Task: Research Airbnb properties in Minas, Cuba from 5th December, 2023 to 12th December, 2023 for 2 adults.  With 1  bedroom having 1 bed and 1 bathroom. Property type can be hotel. Look for 5 properties as per requirement.
Action: Key pressed mi
Screenshot: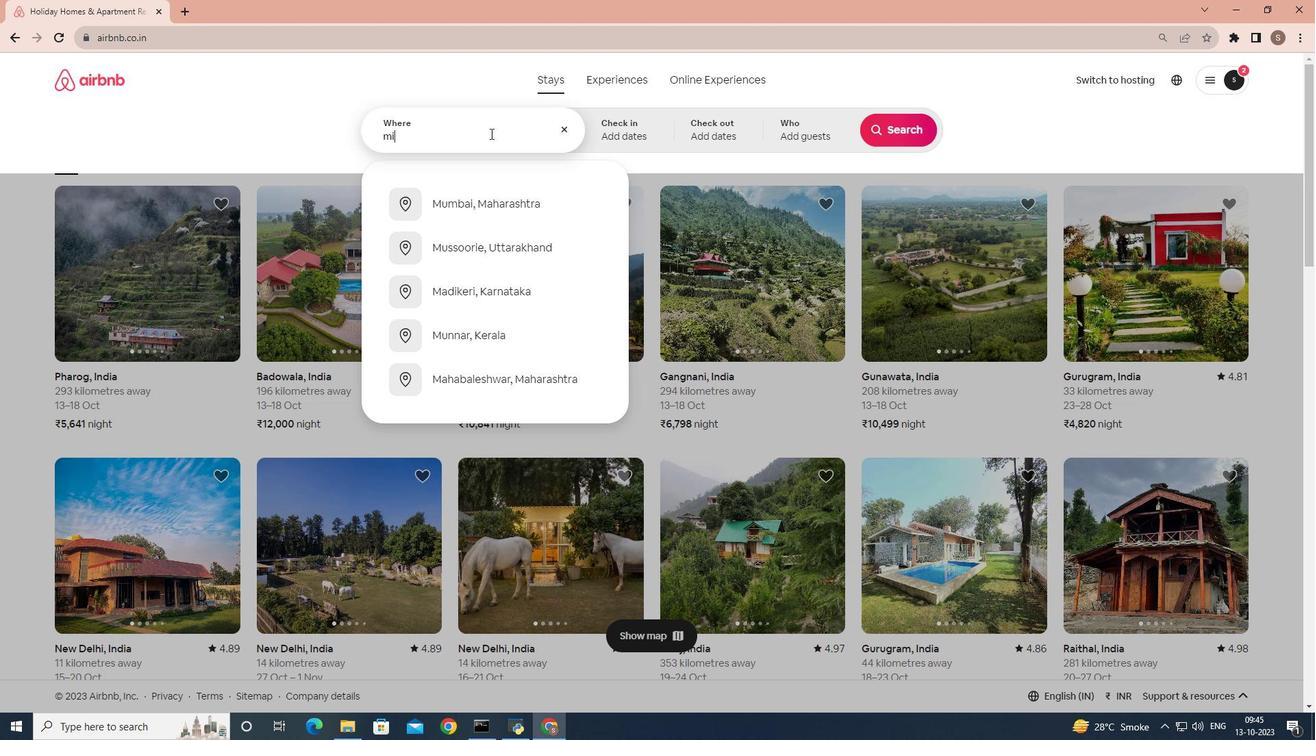 
Action: Mouse moved to (489, 133)
Screenshot: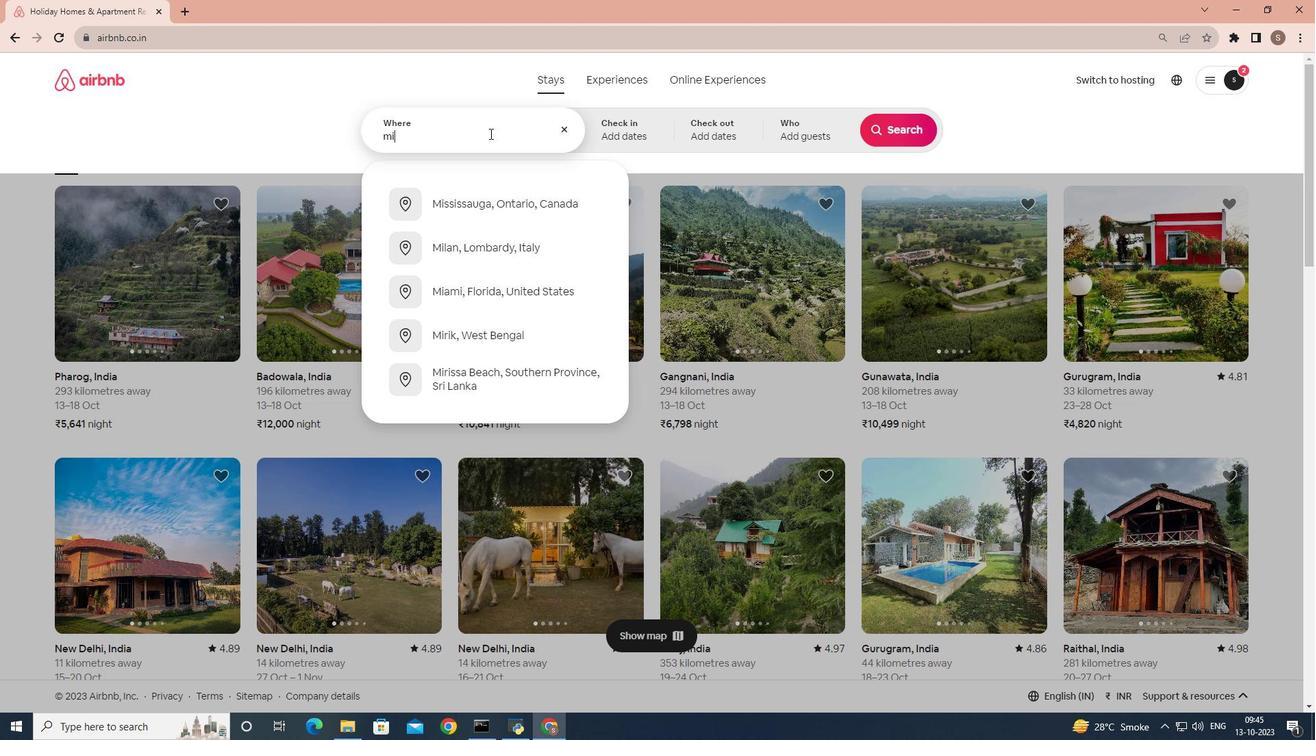 
Action: Key pressed nas<Key.space>cuba
Screenshot: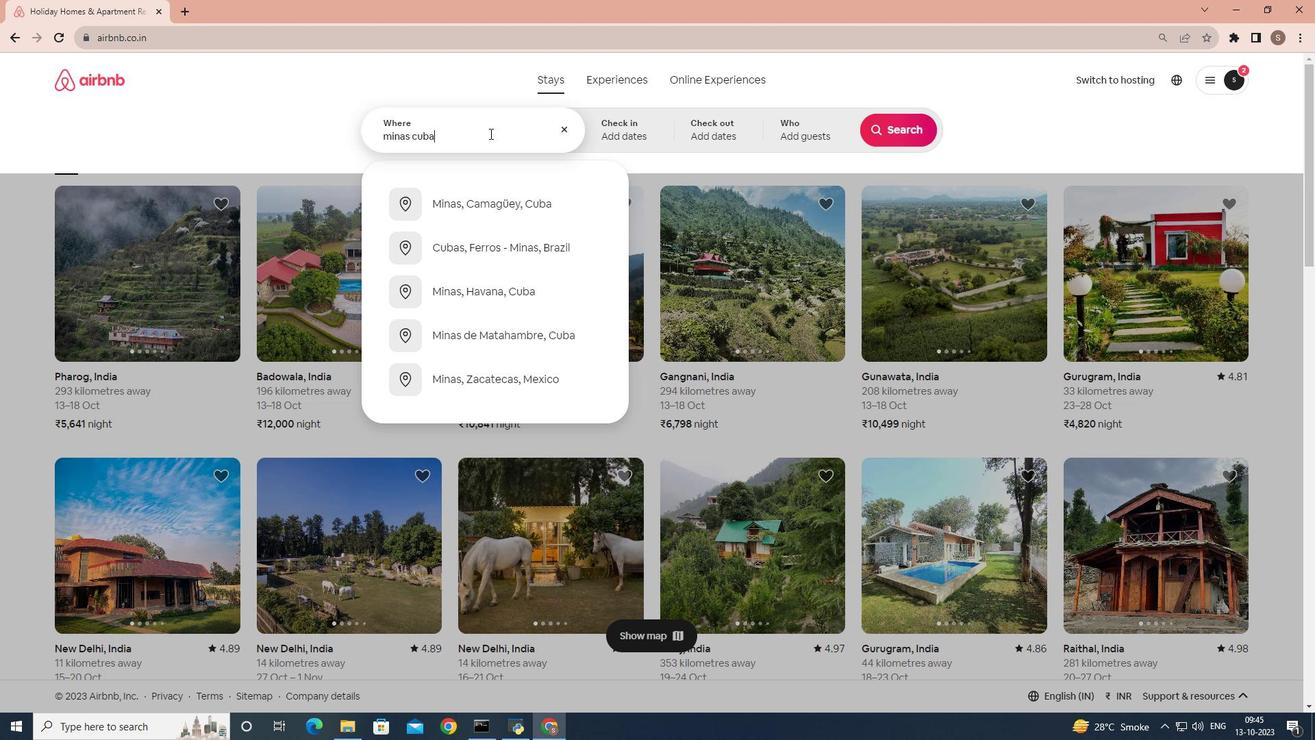 
Action: Mouse moved to (495, 203)
Screenshot: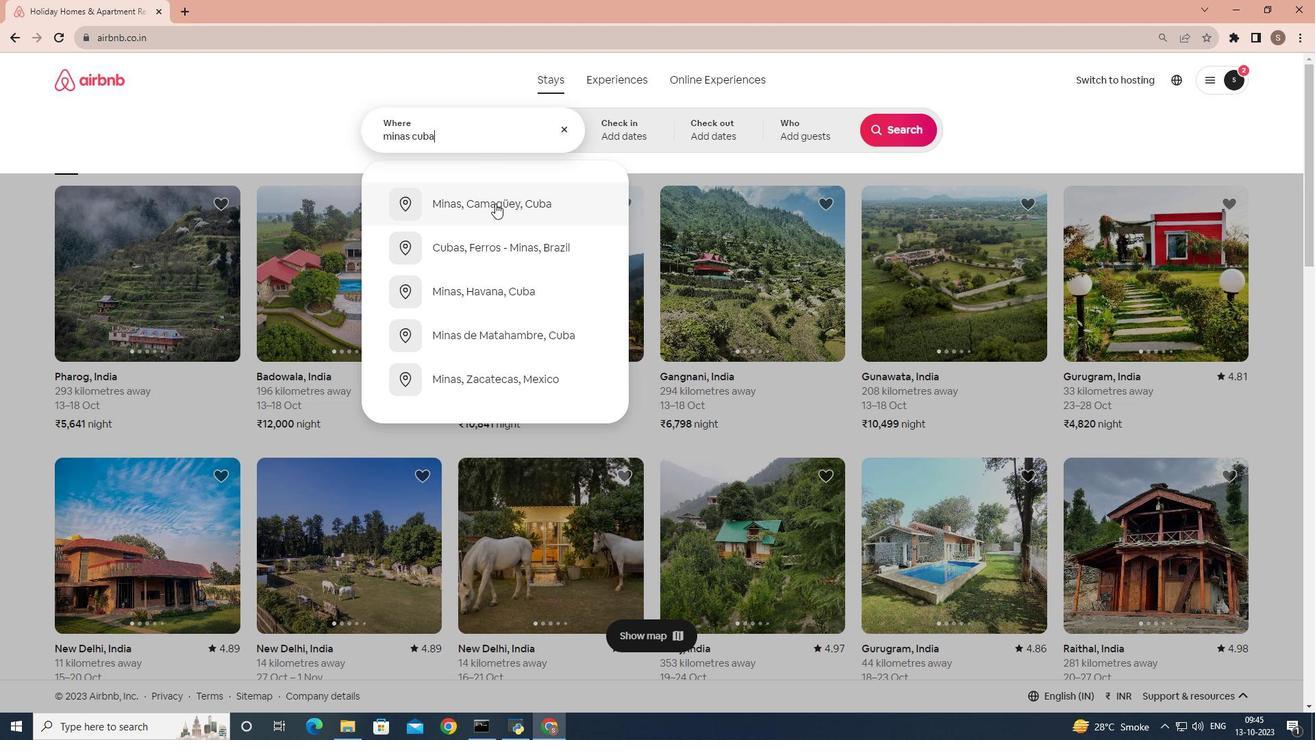 
Action: Mouse pressed left at (495, 203)
Screenshot: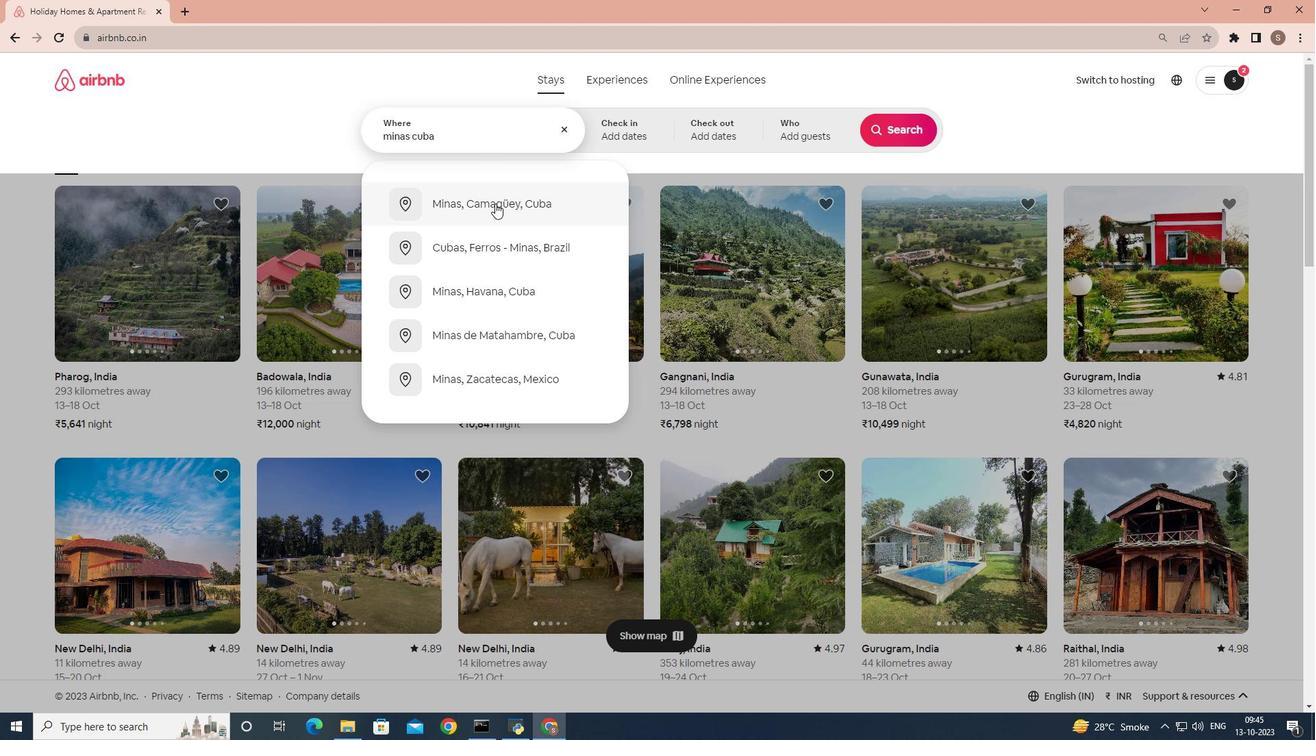 
Action: Mouse moved to (888, 235)
Screenshot: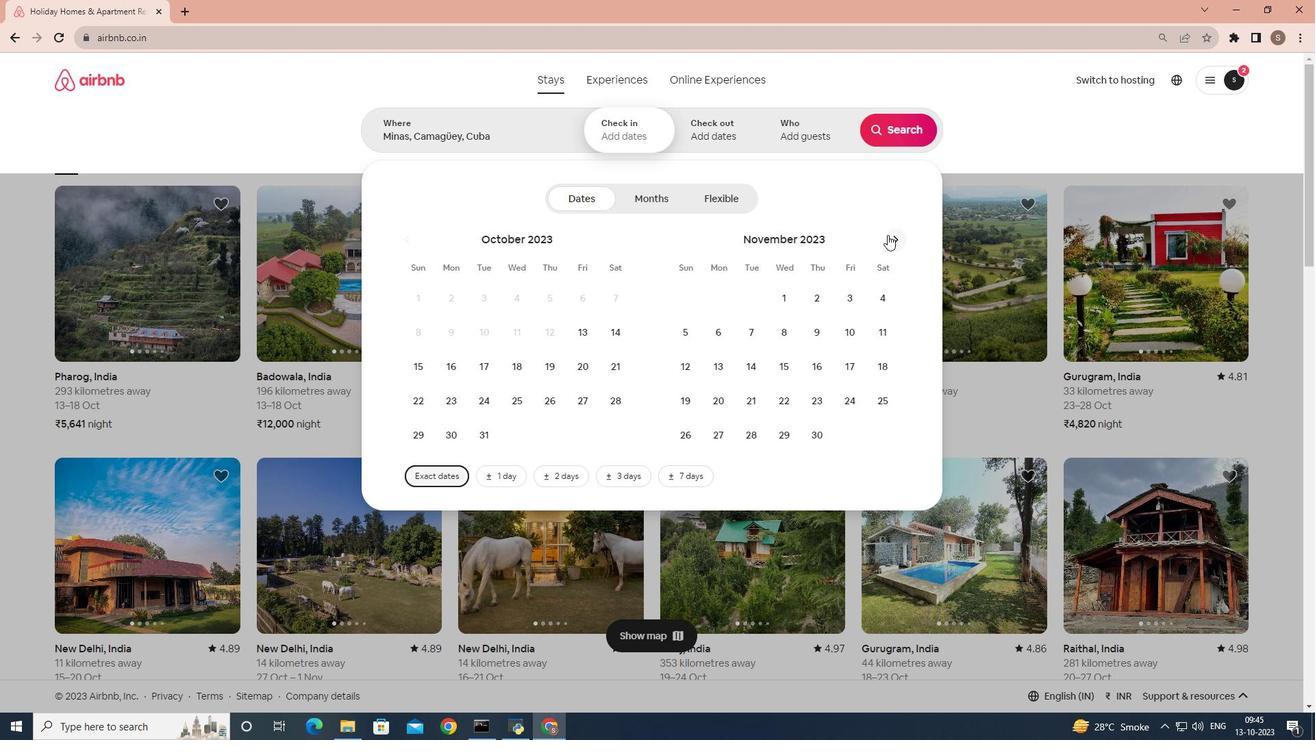 
Action: Mouse pressed left at (888, 235)
Screenshot: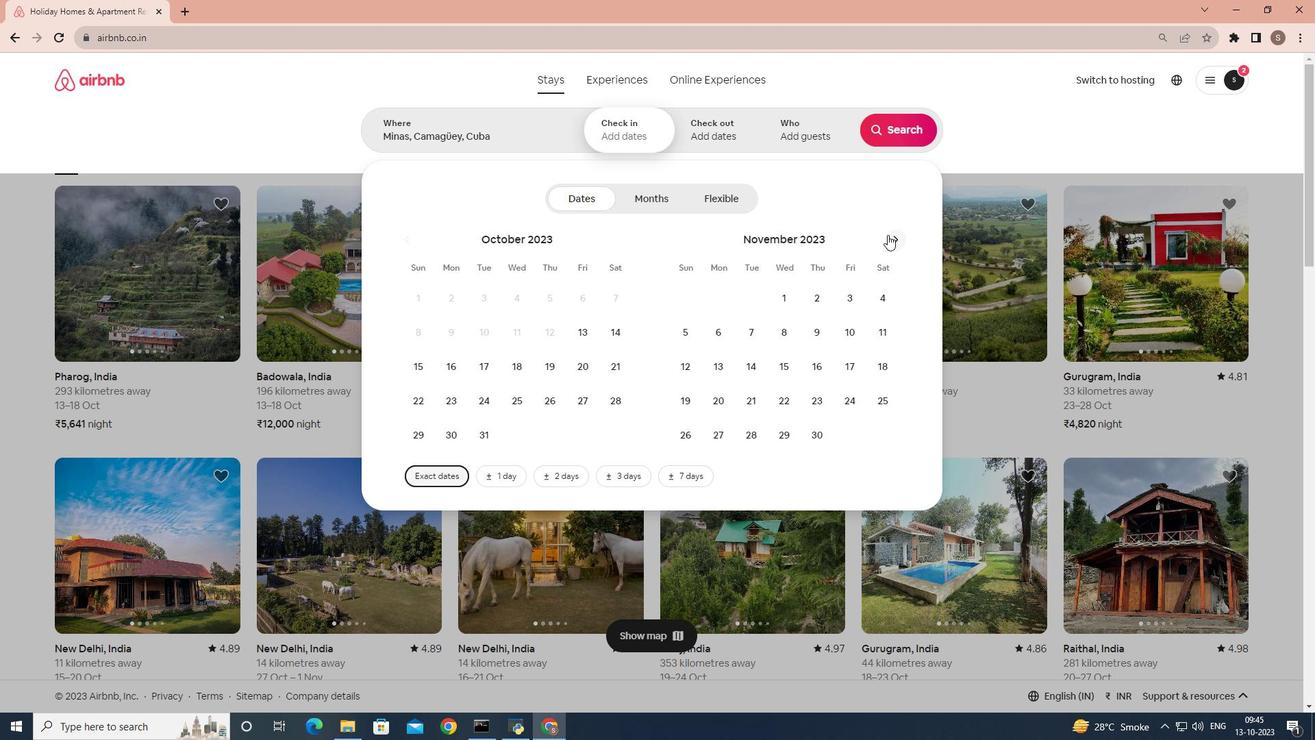
Action: Mouse moved to (755, 341)
Screenshot: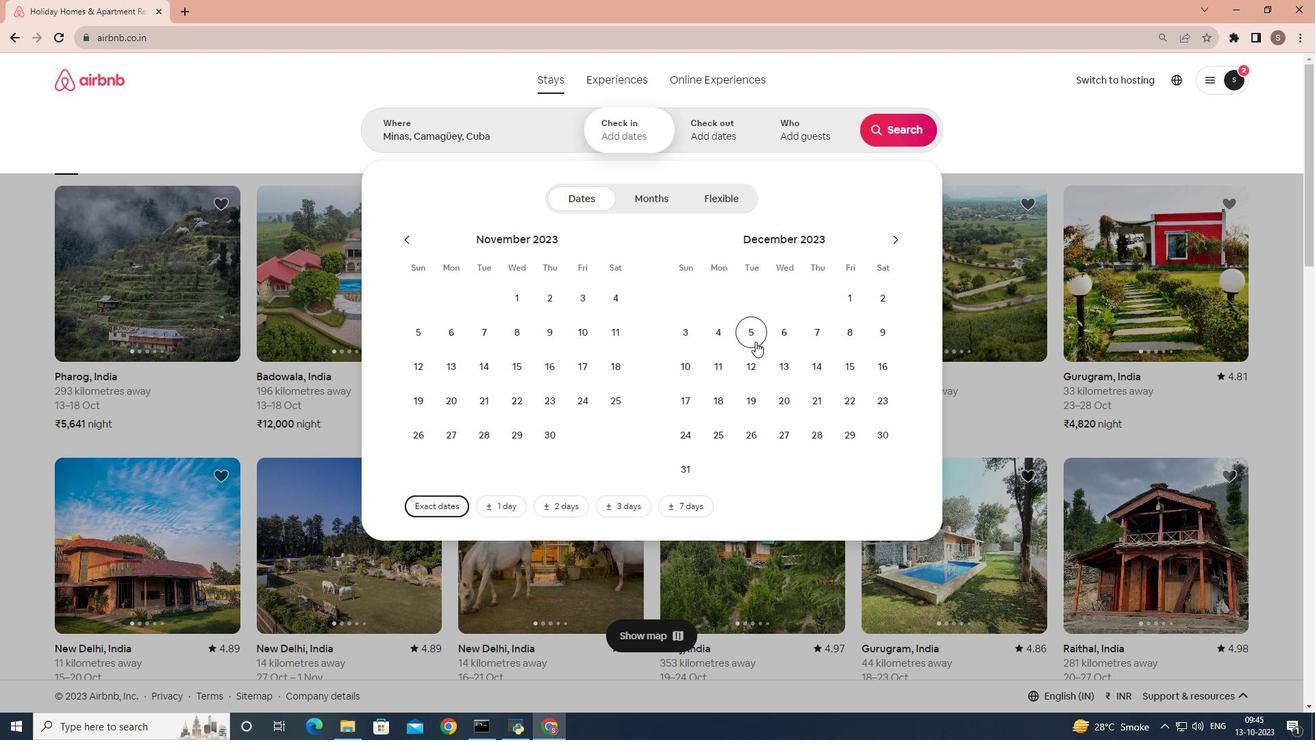 
Action: Mouse pressed left at (755, 341)
Screenshot: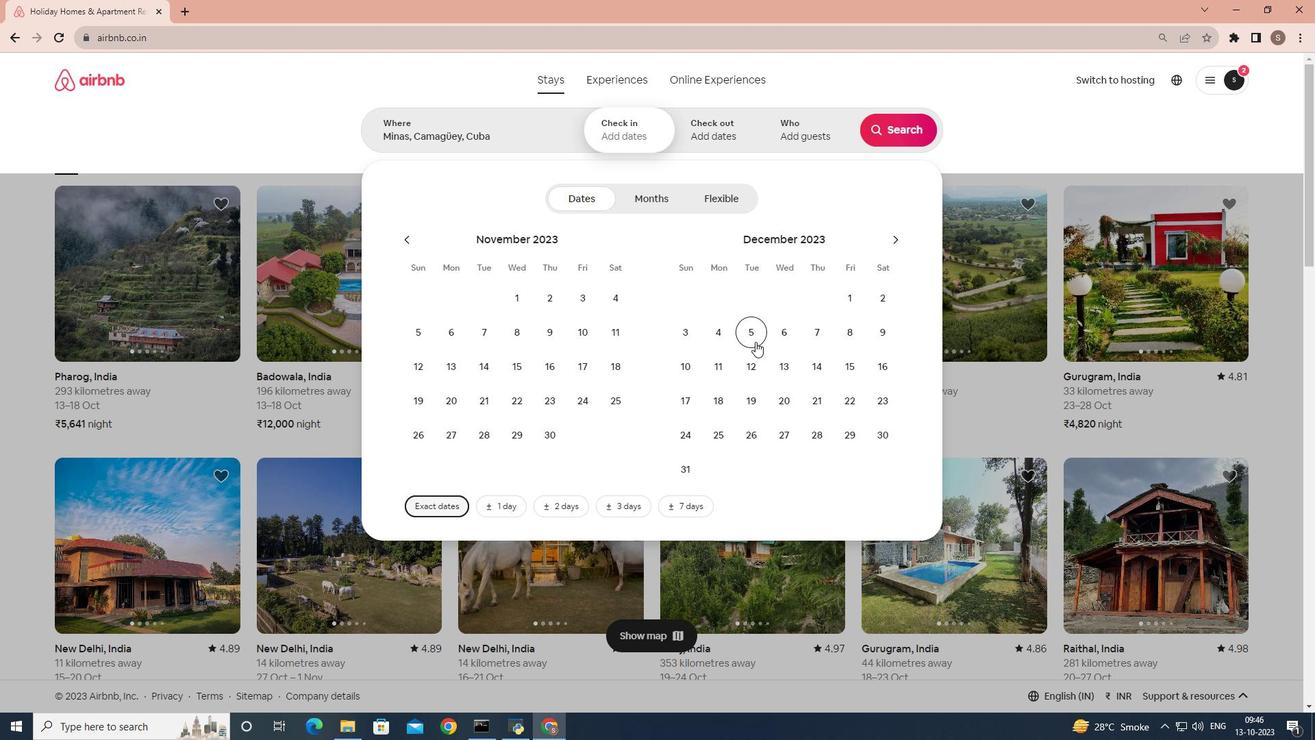 
Action: Mouse moved to (748, 374)
Screenshot: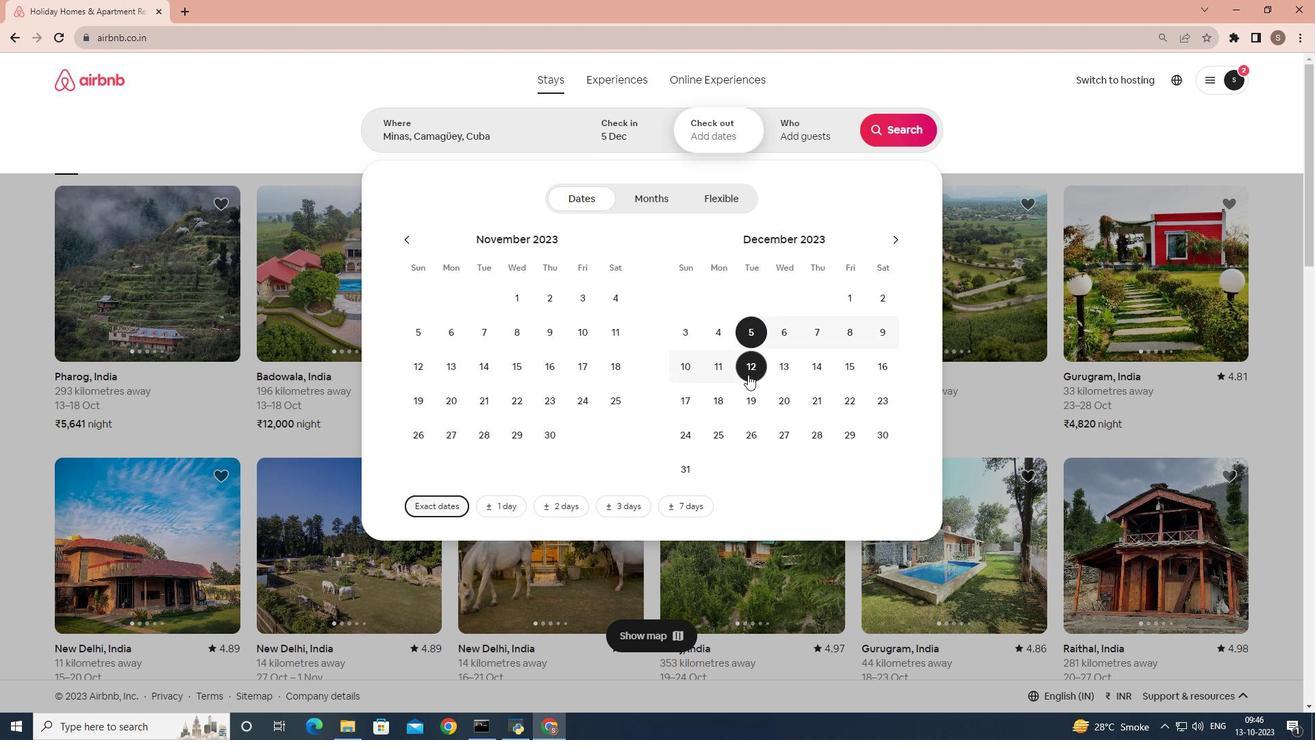 
Action: Mouse pressed left at (748, 374)
Screenshot: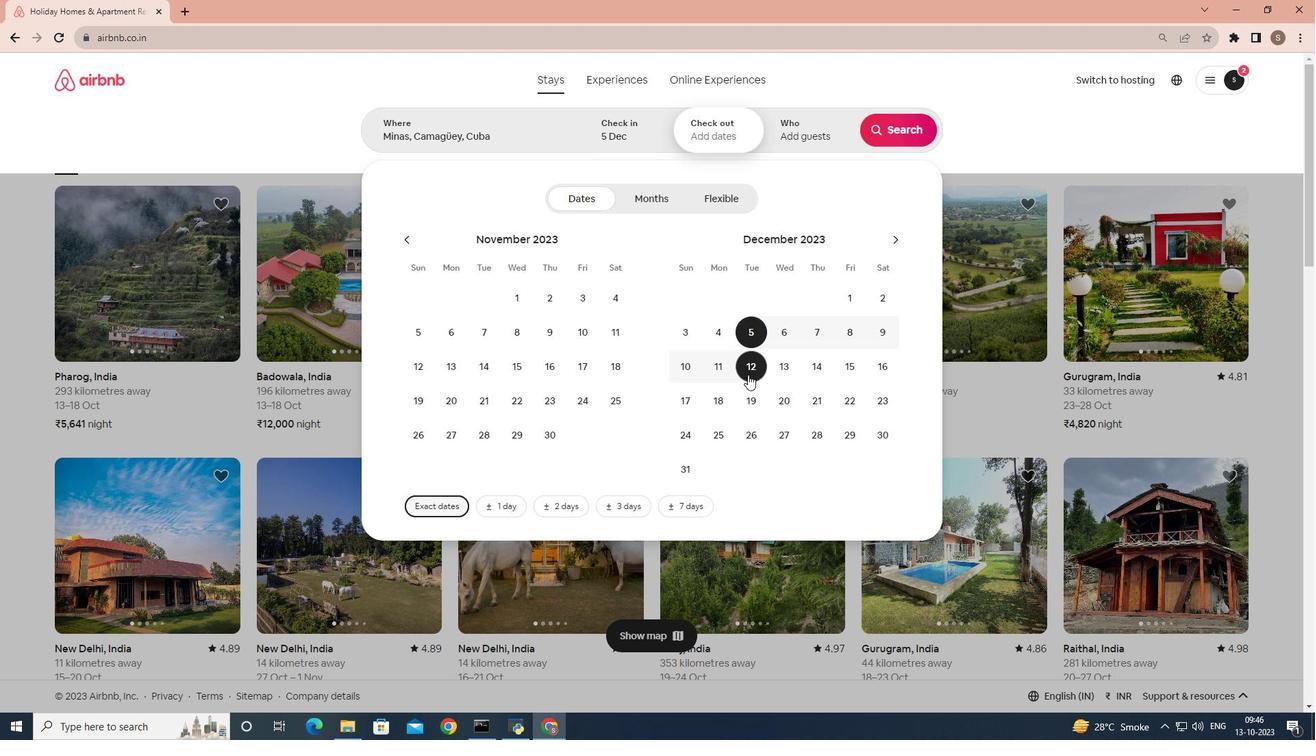 
Action: Mouse moved to (815, 139)
Screenshot: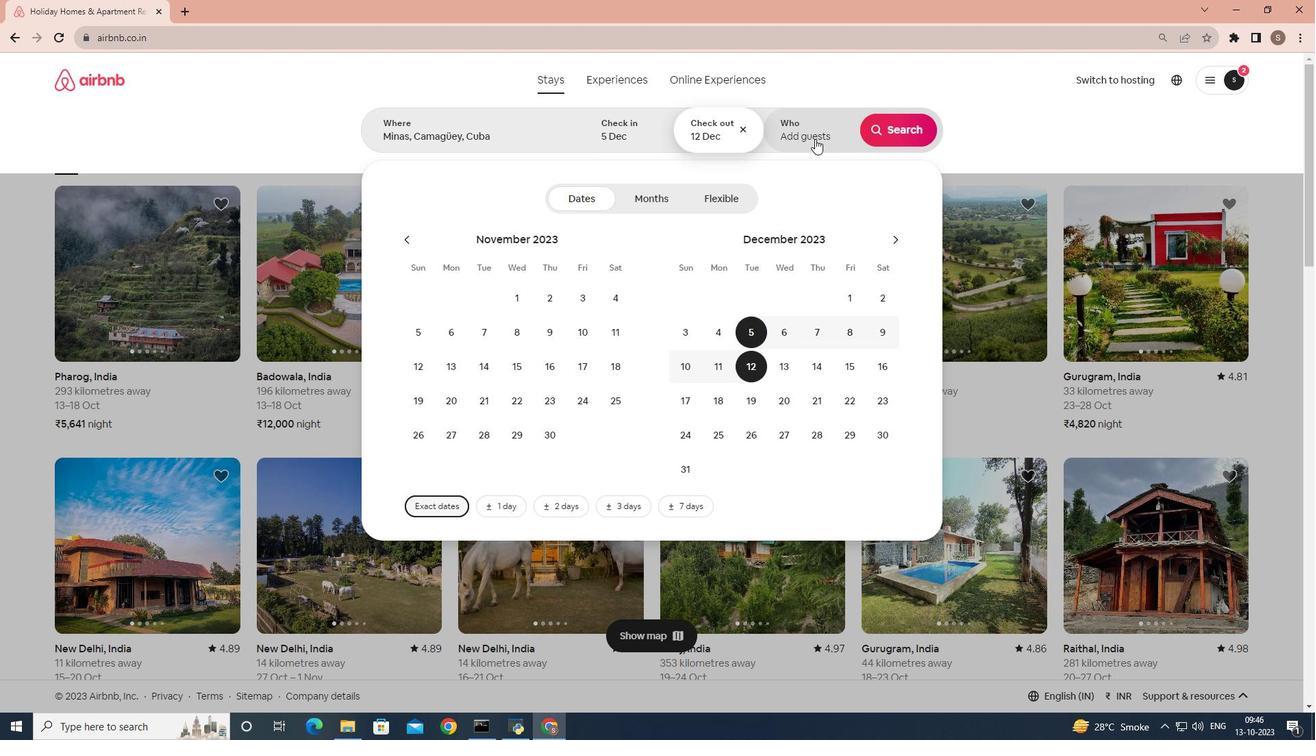
Action: Mouse pressed left at (815, 139)
Screenshot: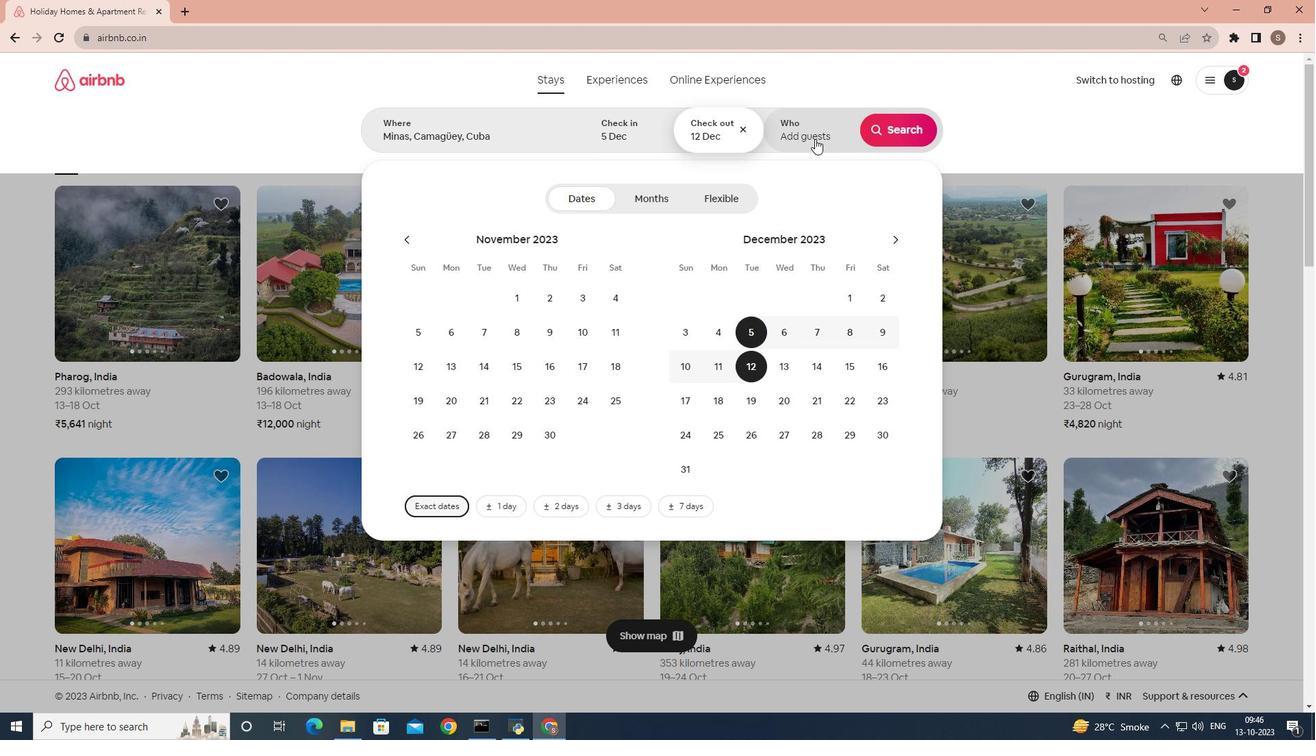 
Action: Mouse moved to (902, 193)
Screenshot: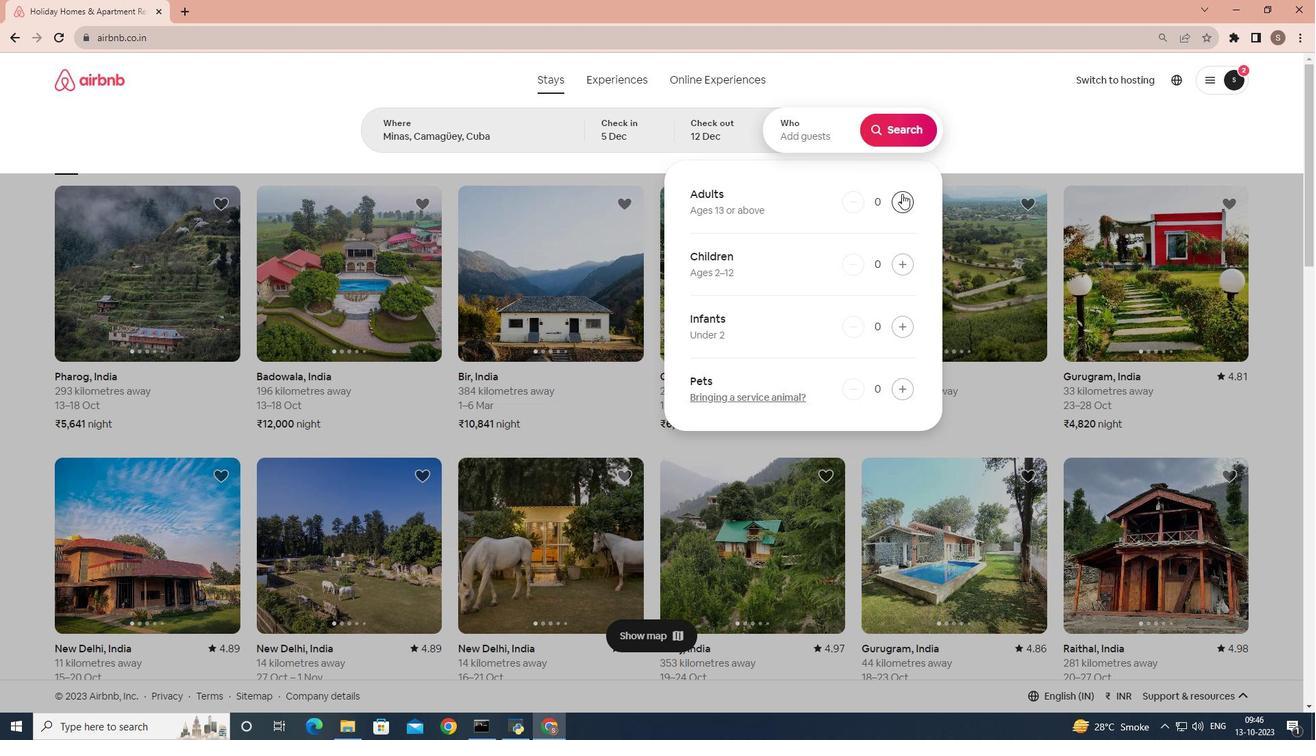 
Action: Mouse pressed left at (902, 193)
Screenshot: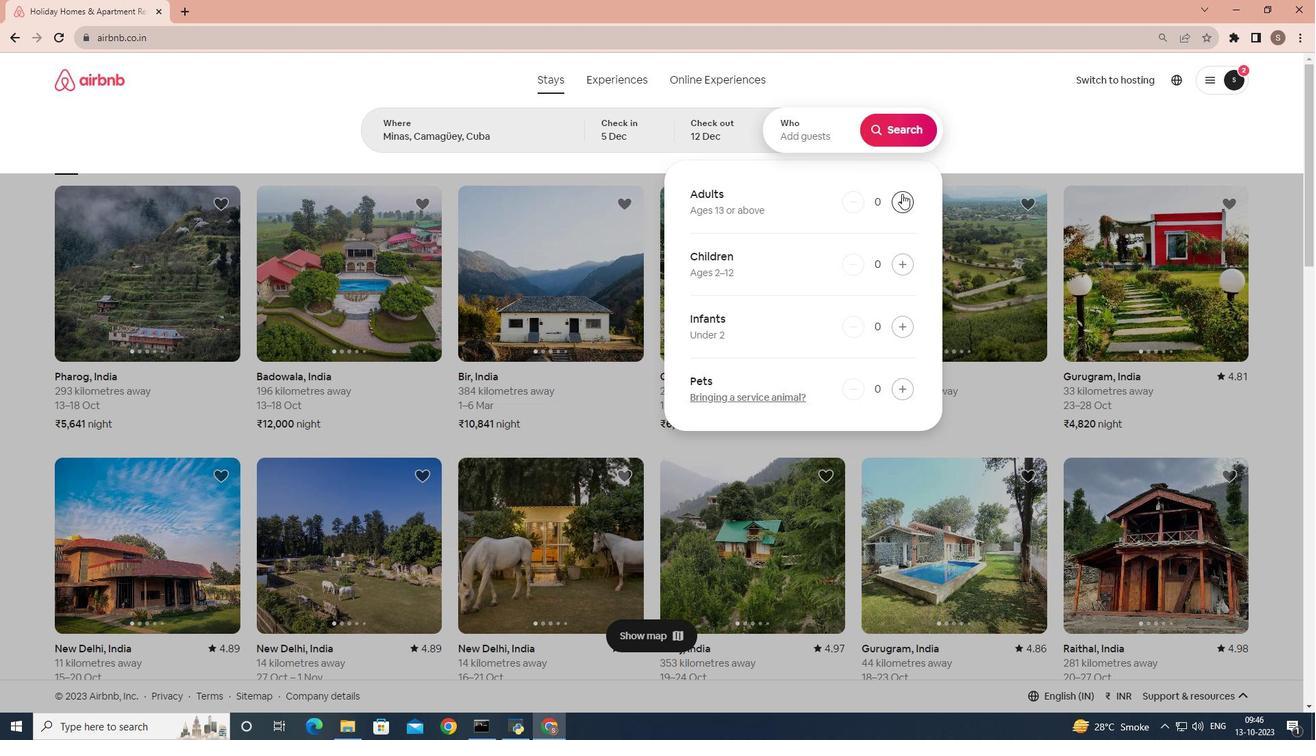 
Action: Mouse pressed left at (902, 193)
Screenshot: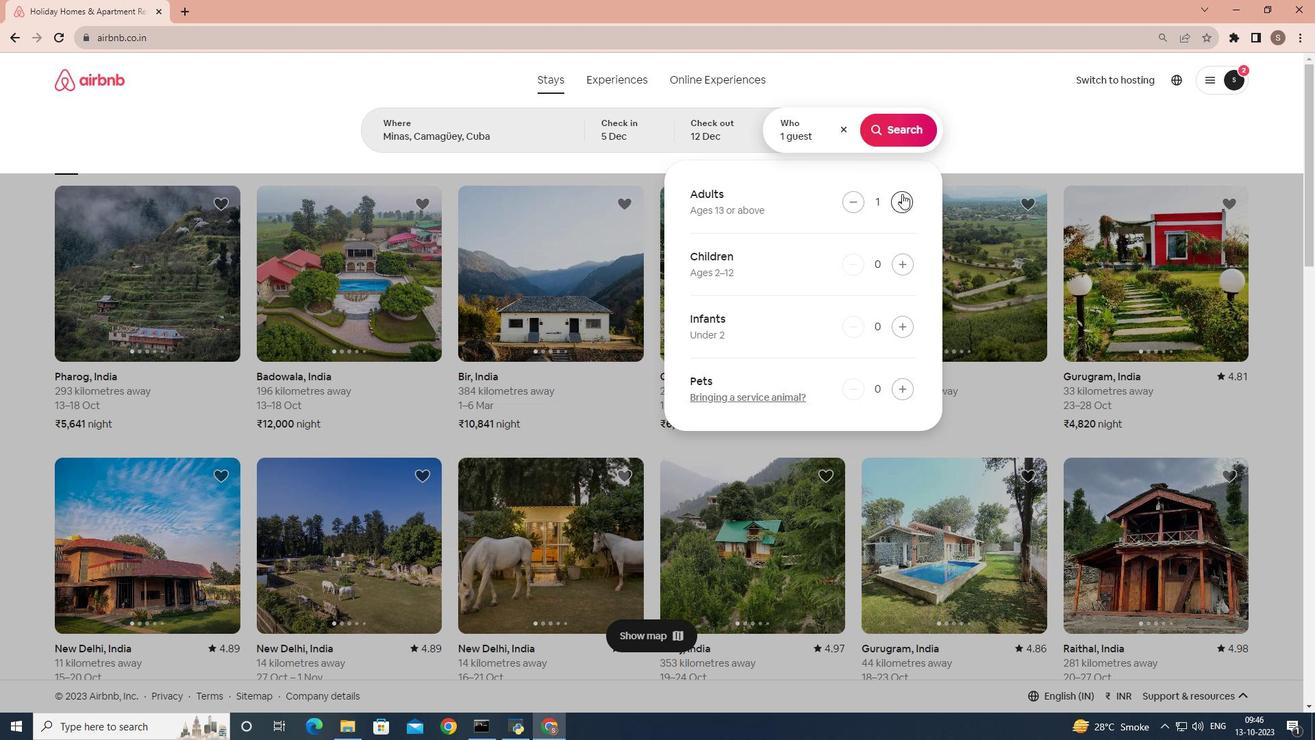 
Action: Mouse moved to (905, 120)
Screenshot: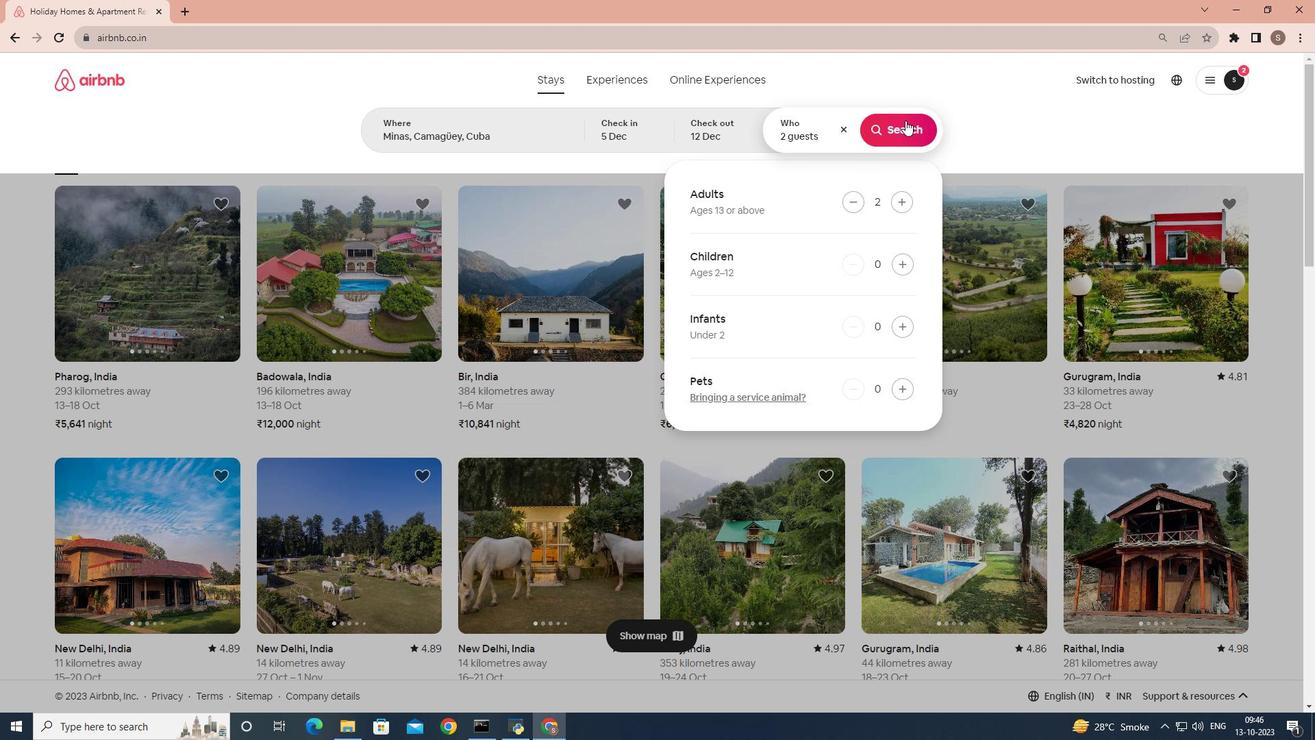 
Action: Mouse pressed left at (905, 120)
Screenshot: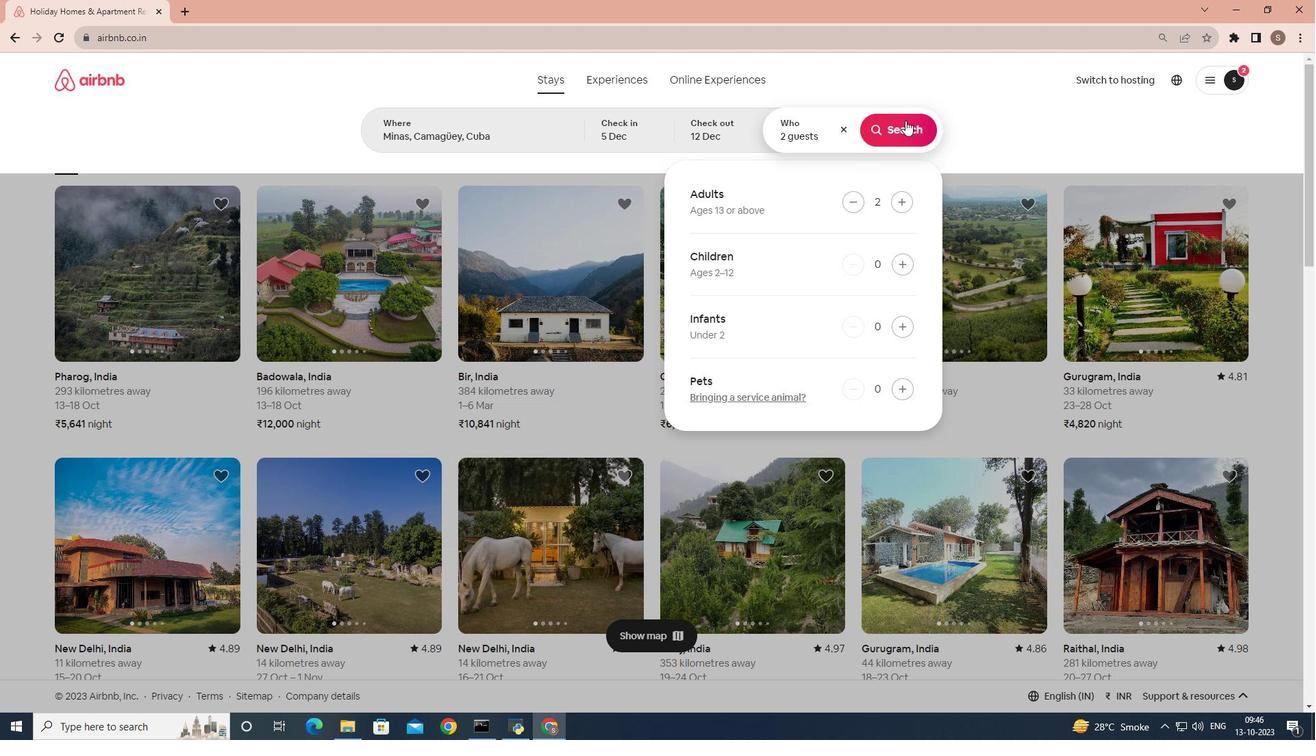 
Action: Mouse moved to (1099, 129)
Screenshot: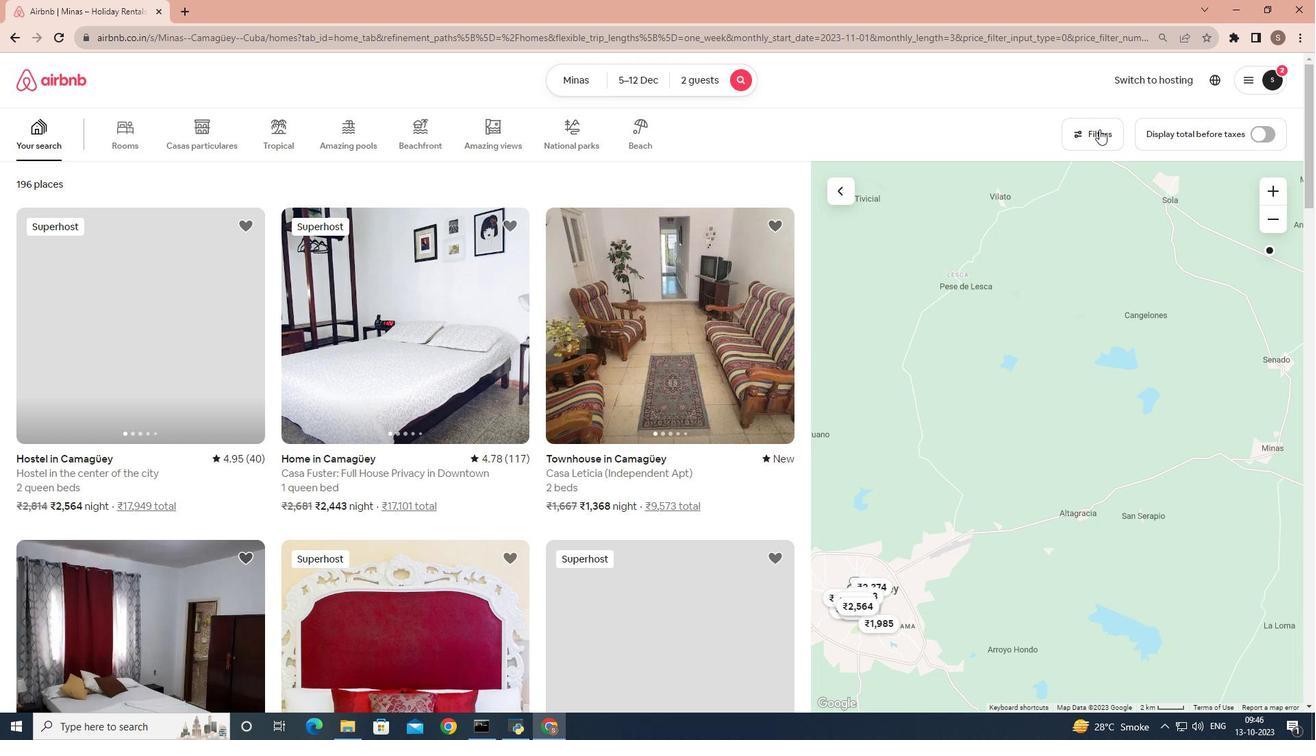 
Action: Mouse pressed left at (1099, 129)
Screenshot: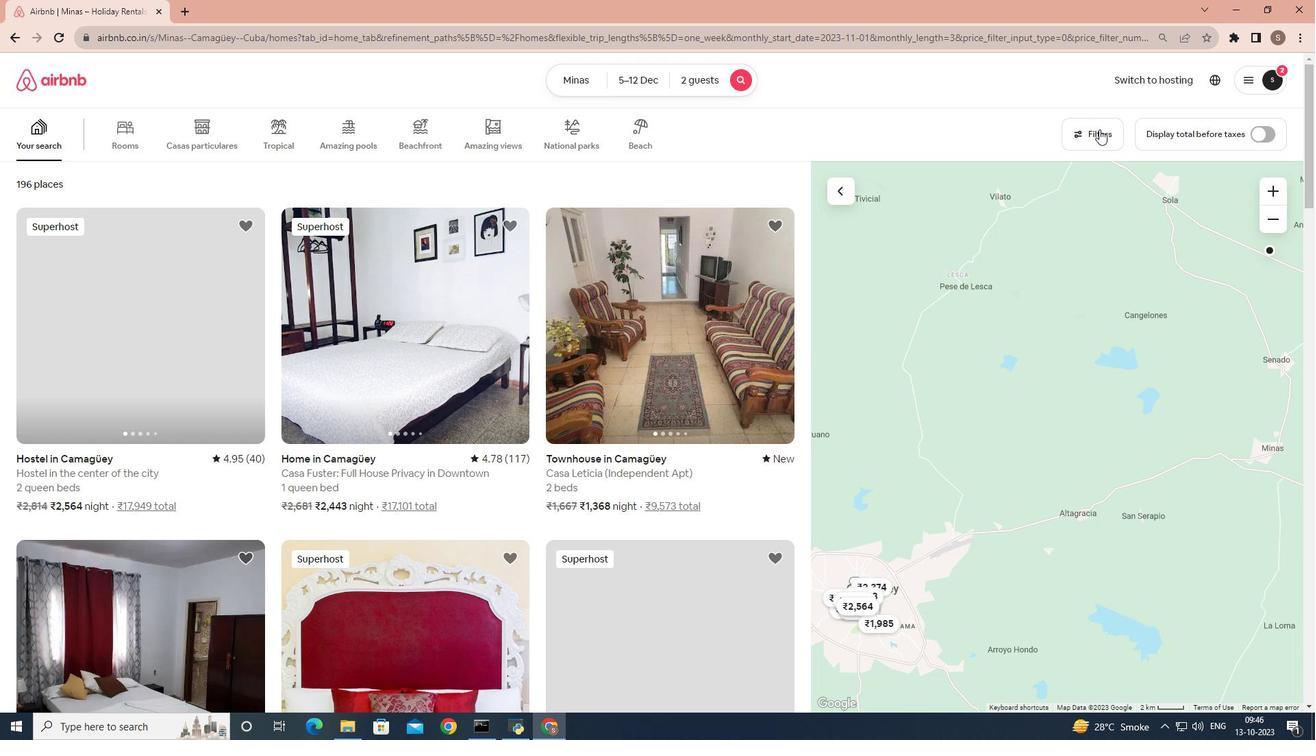 
Action: Mouse moved to (589, 250)
Screenshot: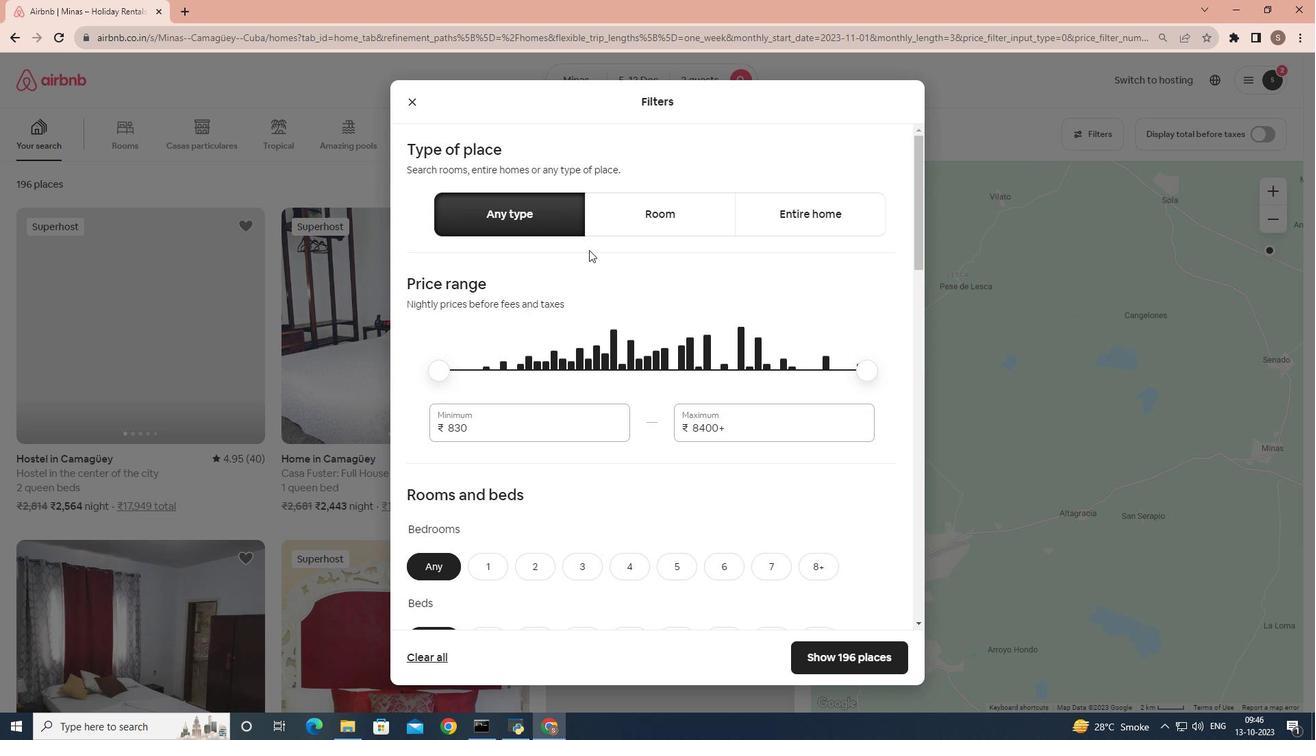 
Action: Mouse scrolled (589, 249) with delta (0, 0)
Screenshot: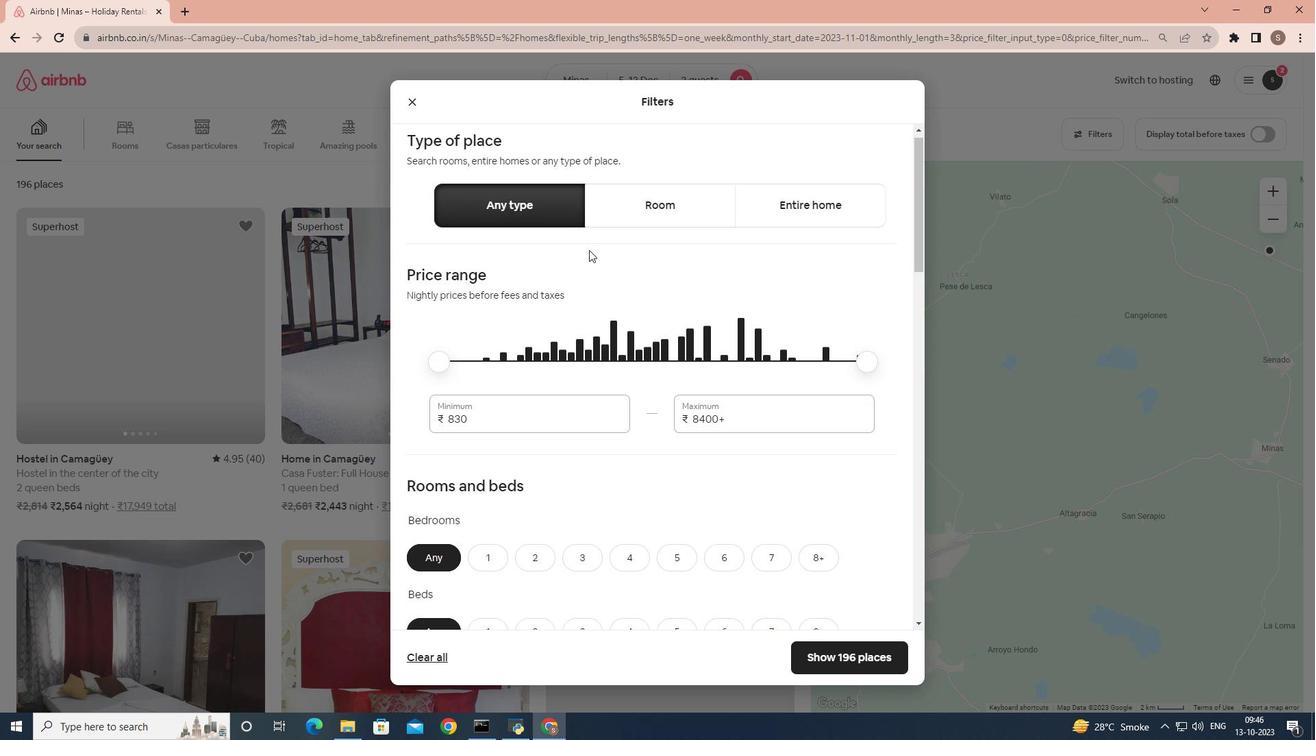 
Action: Mouse scrolled (589, 249) with delta (0, 0)
Screenshot: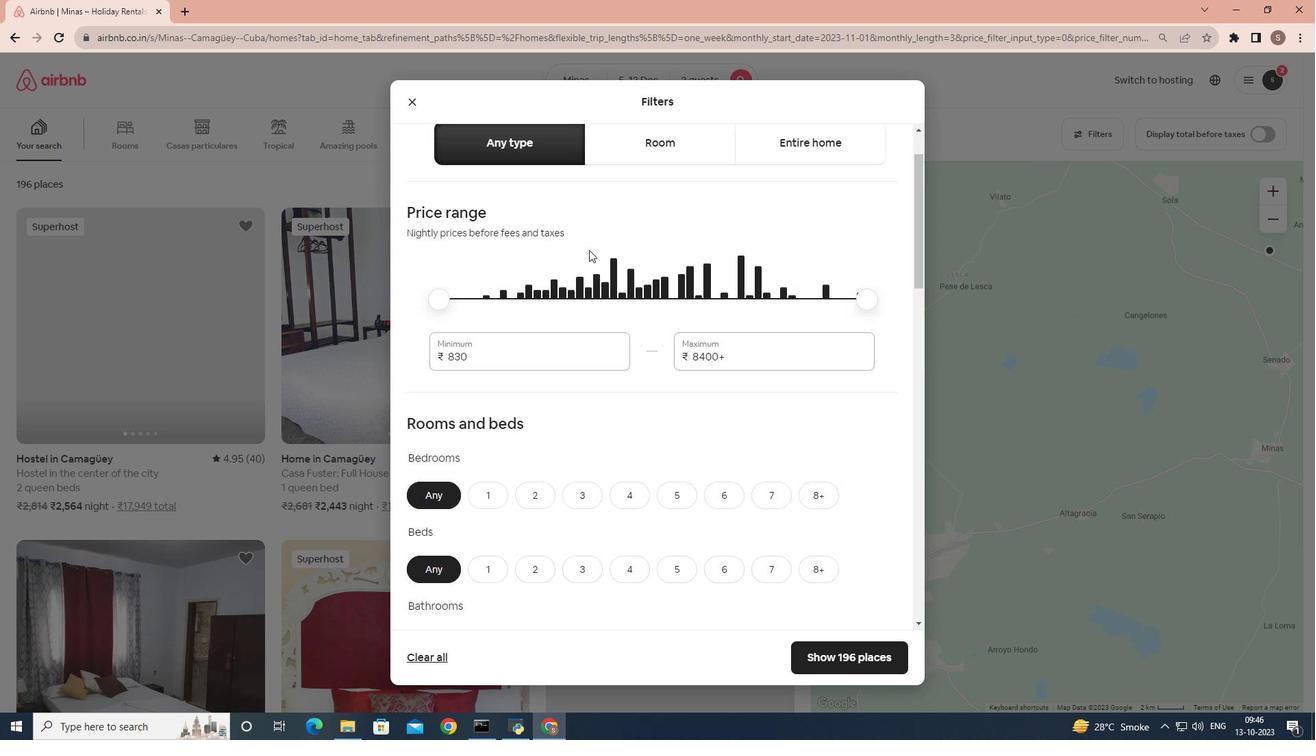 
Action: Mouse scrolled (589, 249) with delta (0, 0)
Screenshot: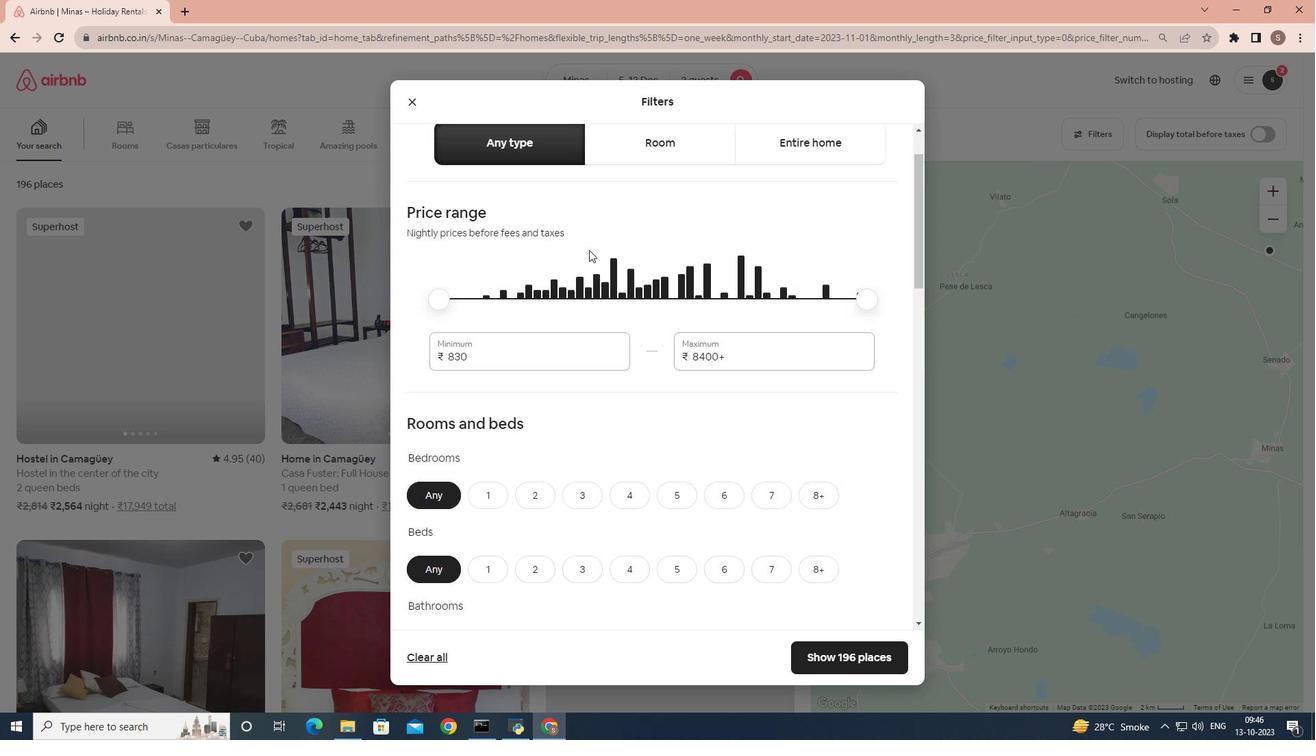 
Action: Mouse scrolled (589, 249) with delta (0, 0)
Screenshot: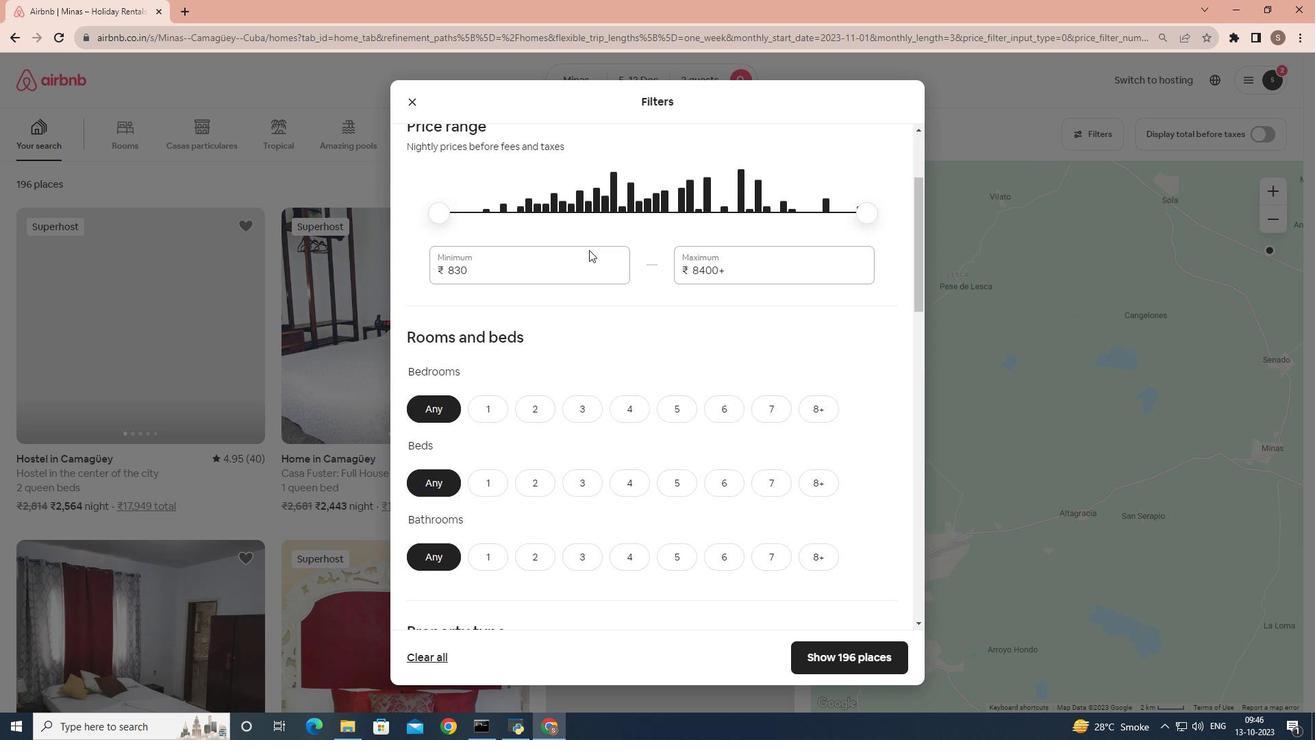 
Action: Mouse scrolled (589, 249) with delta (0, 0)
Screenshot: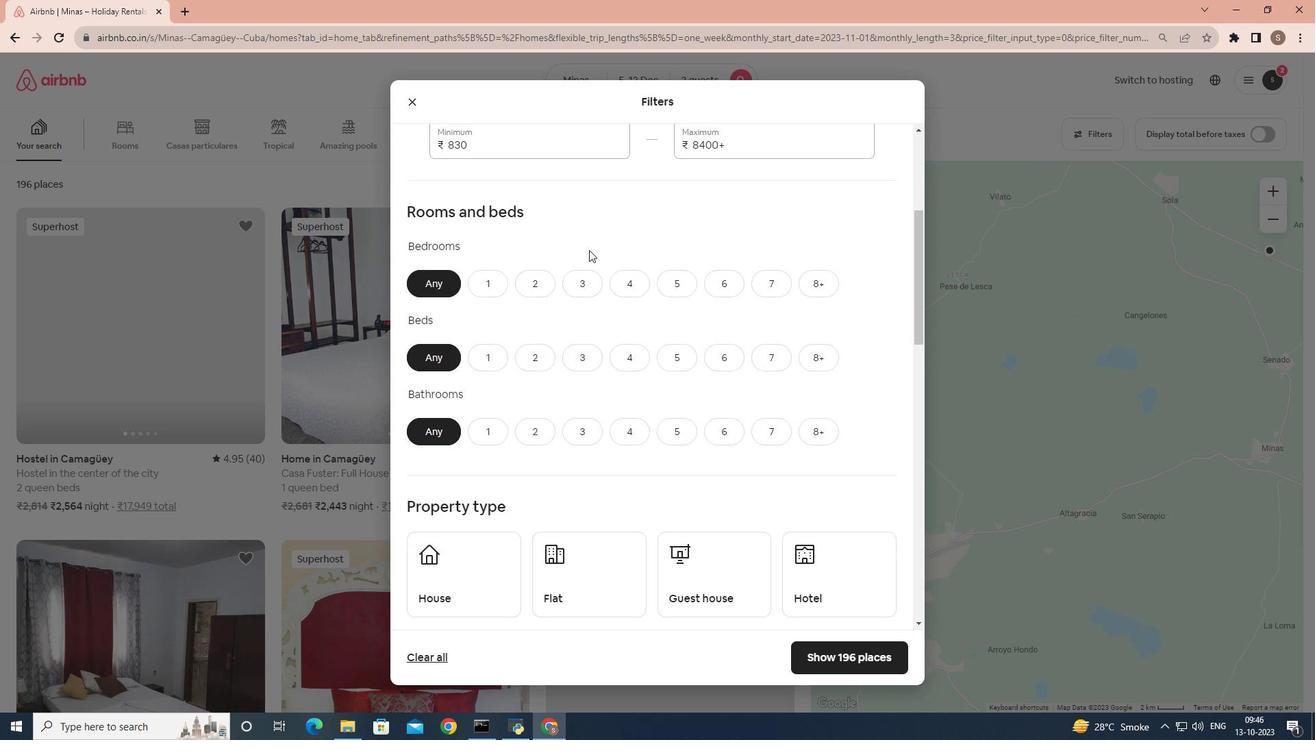 
Action: Mouse scrolled (589, 249) with delta (0, 0)
Screenshot: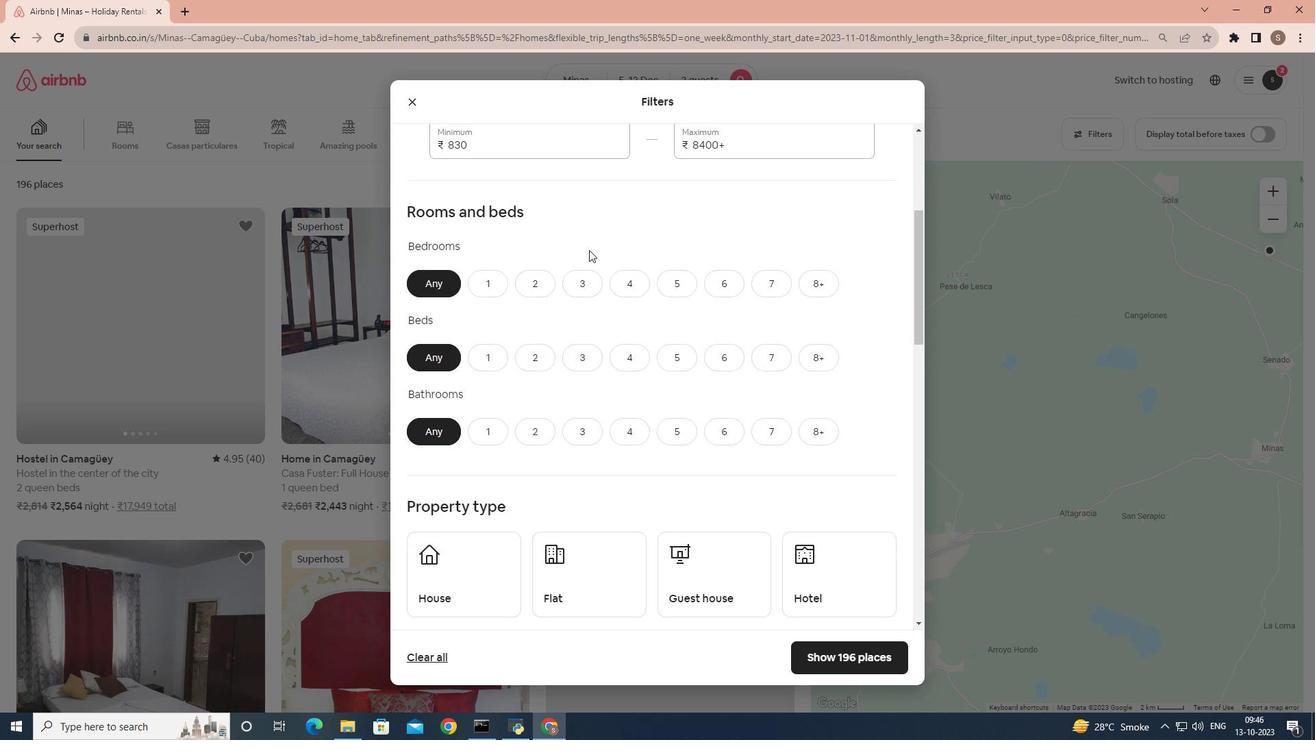 
Action: Mouse scrolled (589, 249) with delta (0, 0)
Screenshot: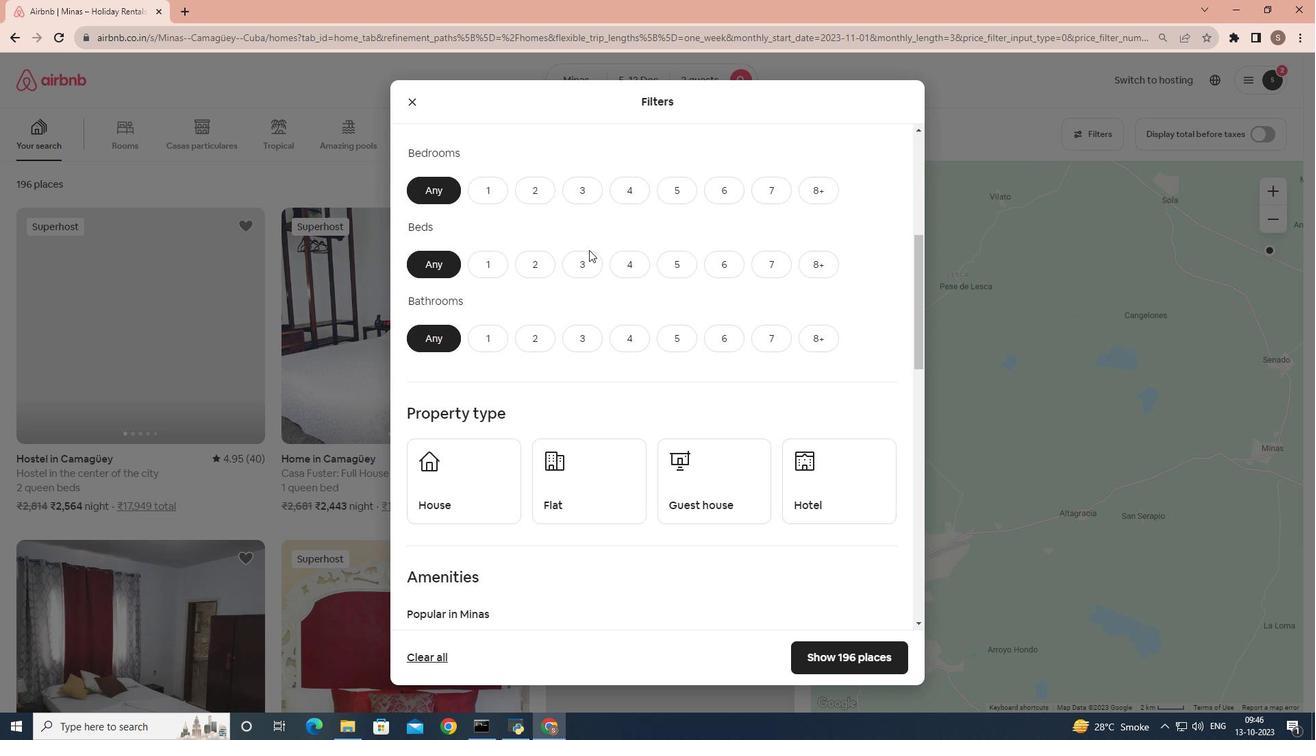 
Action: Mouse scrolled (589, 250) with delta (0, 0)
Screenshot: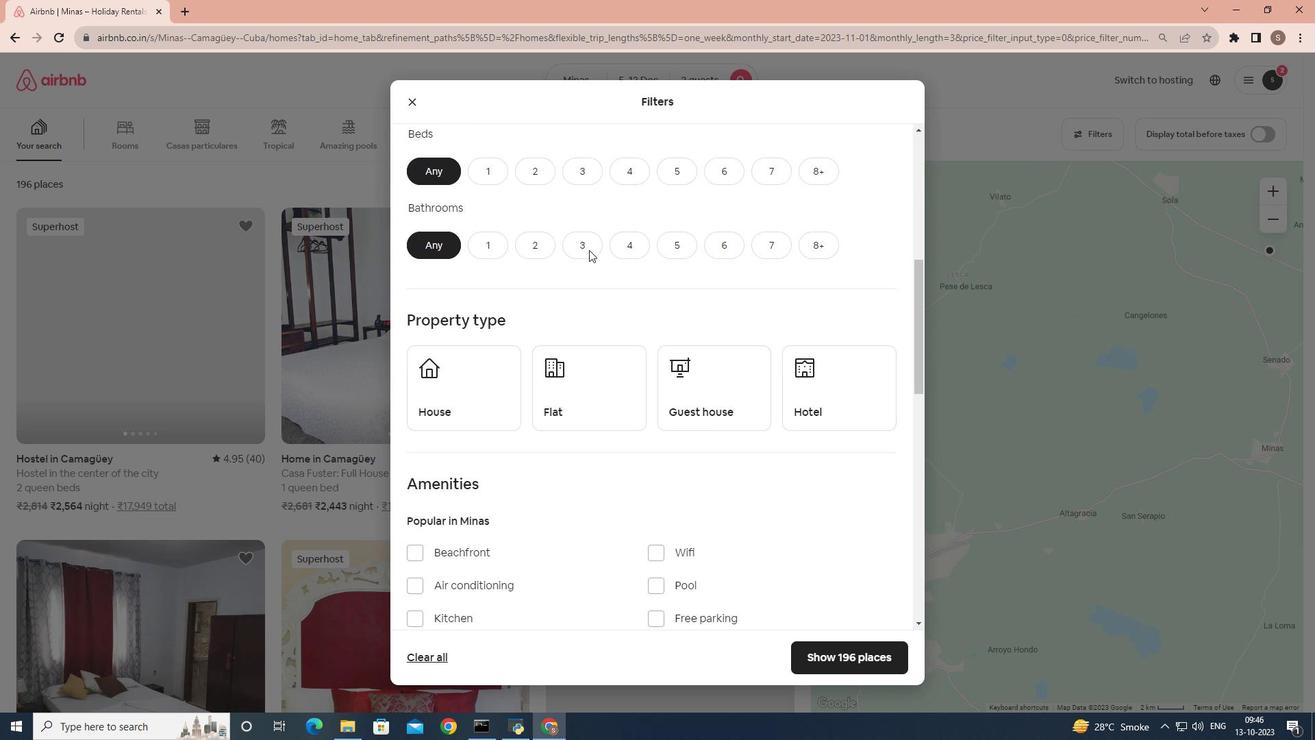 
Action: Mouse scrolled (589, 250) with delta (0, 0)
Screenshot: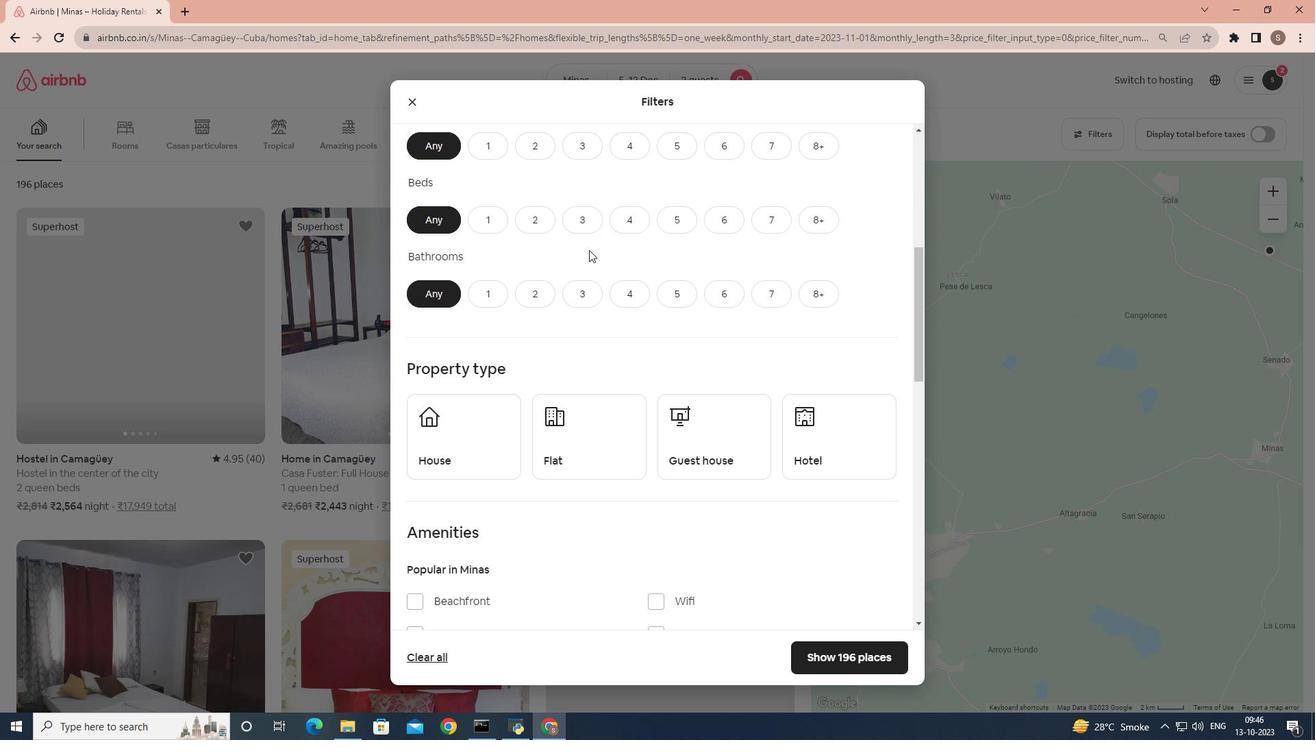 
Action: Mouse moved to (480, 227)
Screenshot: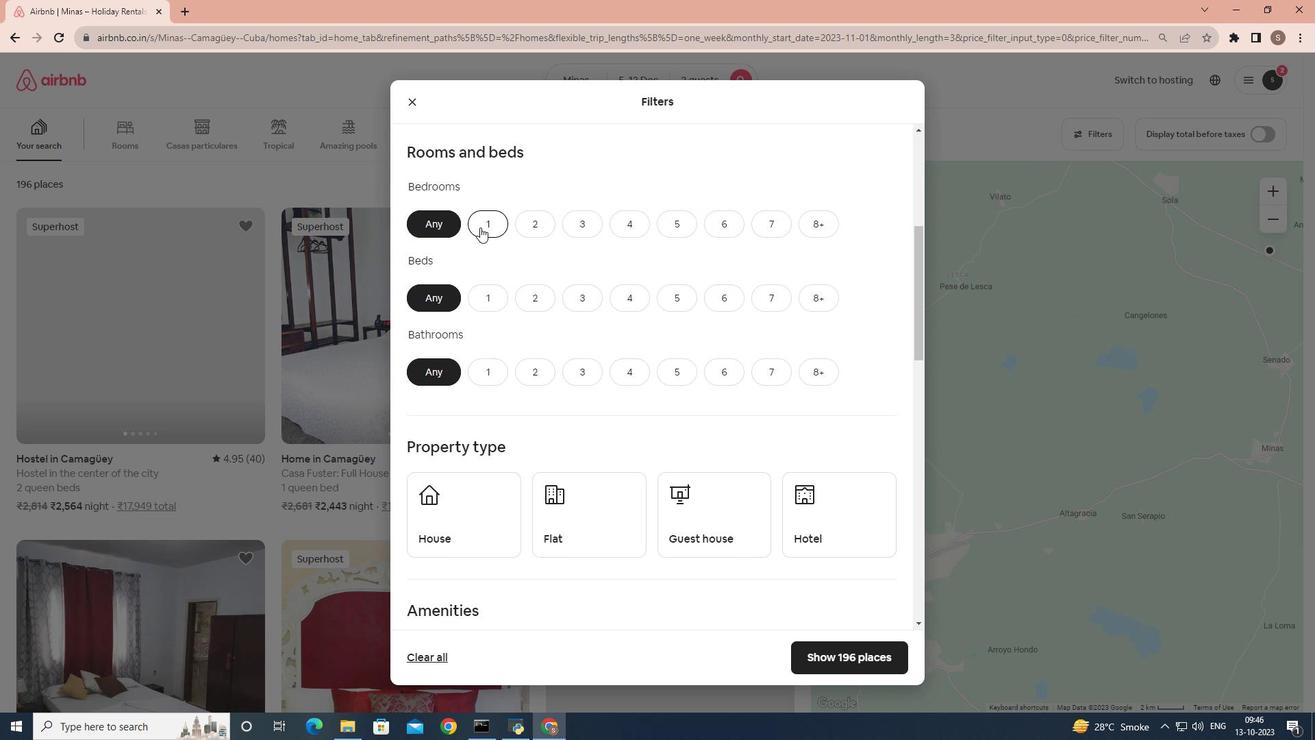 
Action: Mouse pressed left at (480, 227)
Screenshot: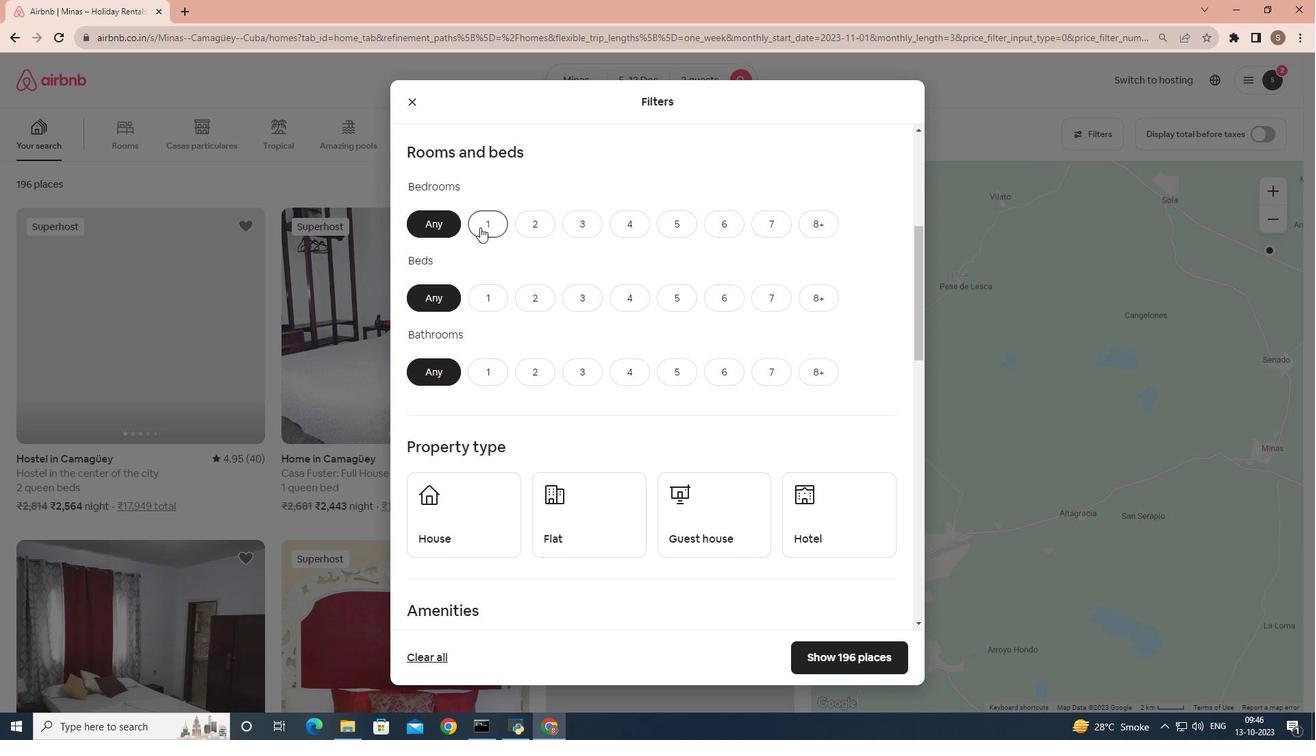 
Action: Mouse moved to (494, 279)
Screenshot: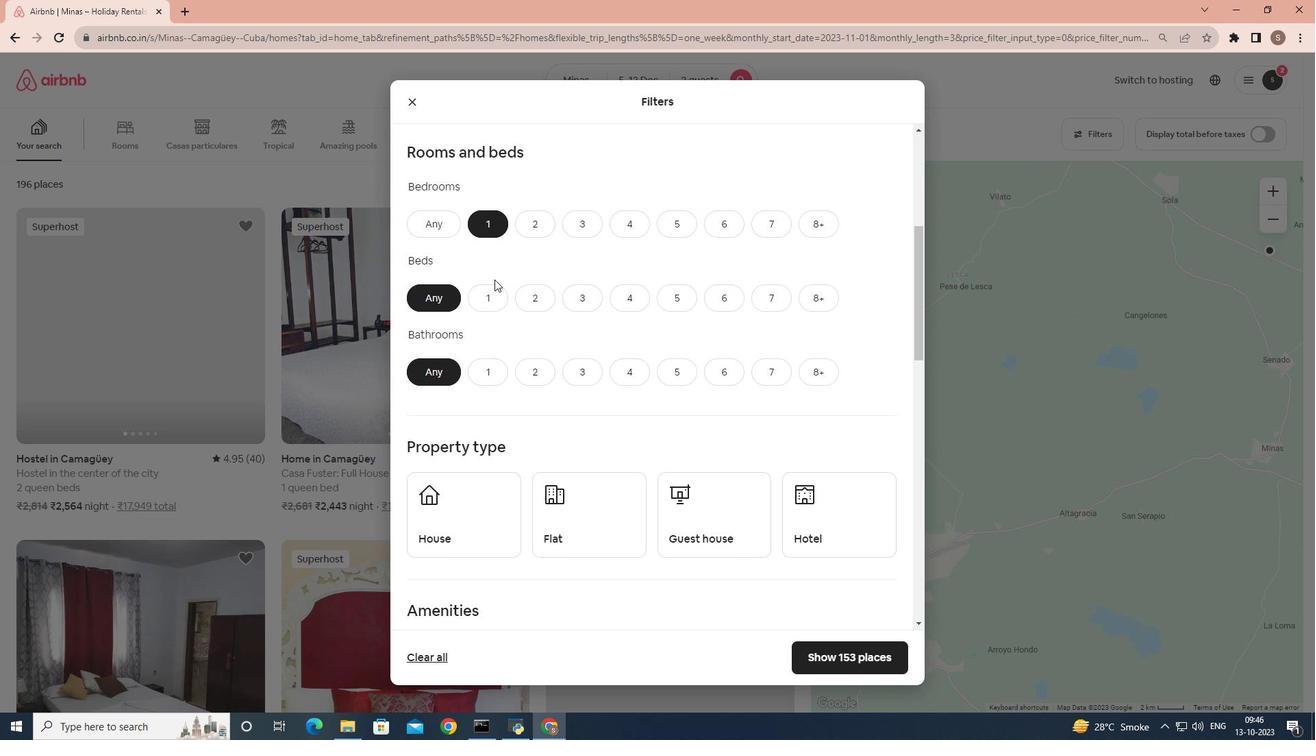 
Action: Mouse pressed left at (494, 279)
Screenshot: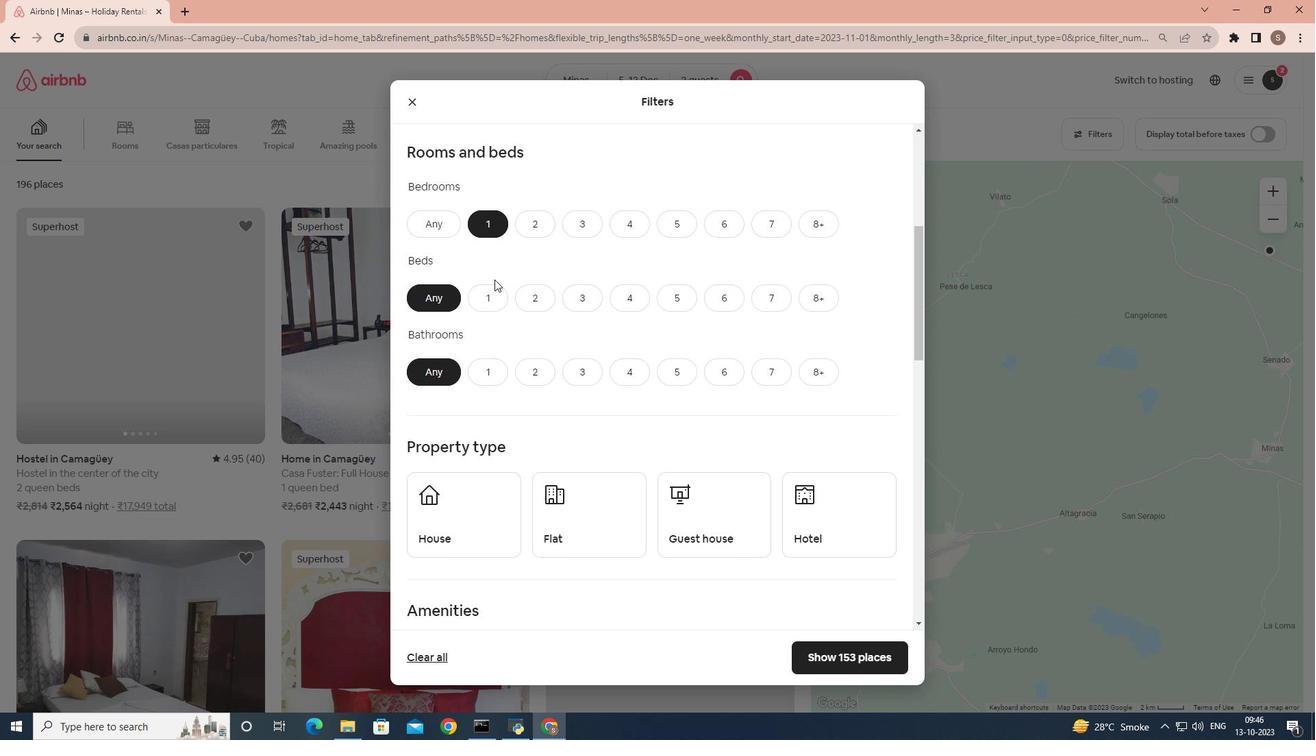 
Action: Mouse moved to (494, 295)
Screenshot: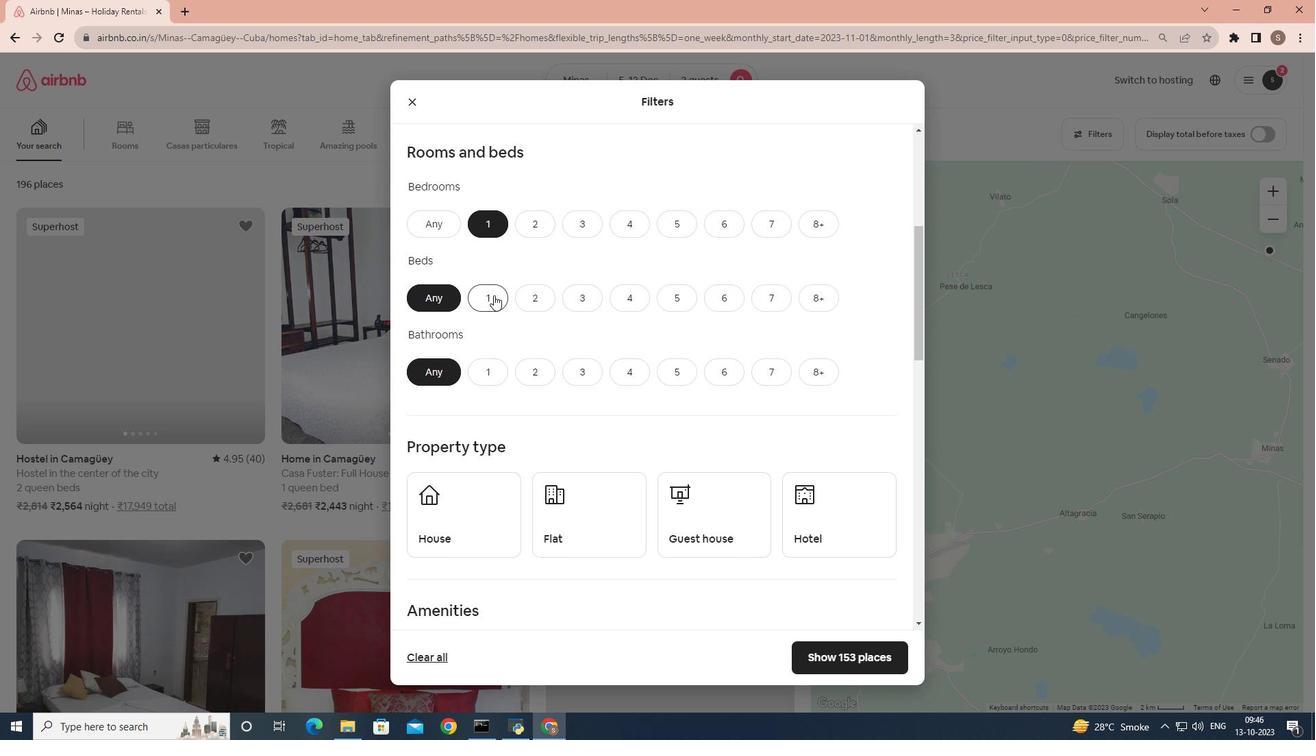 
Action: Mouse pressed left at (494, 295)
Screenshot: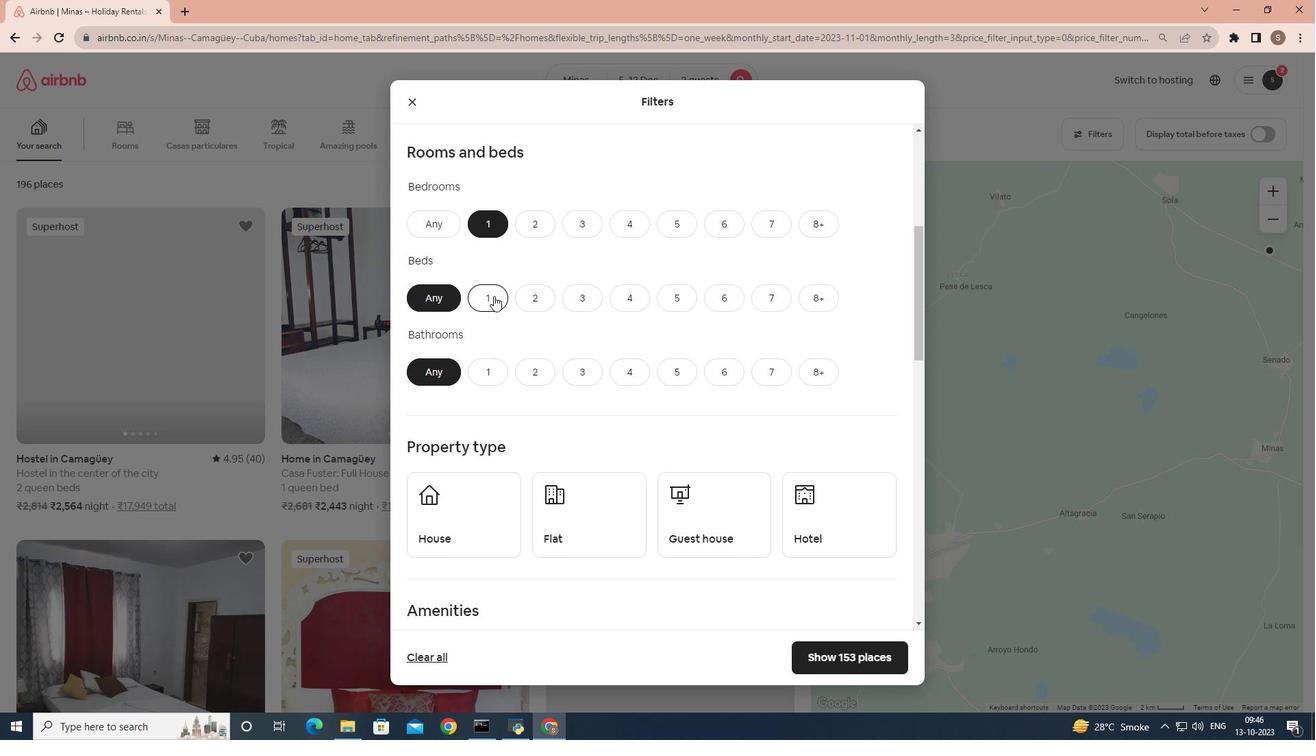 
Action: Mouse moved to (486, 374)
Screenshot: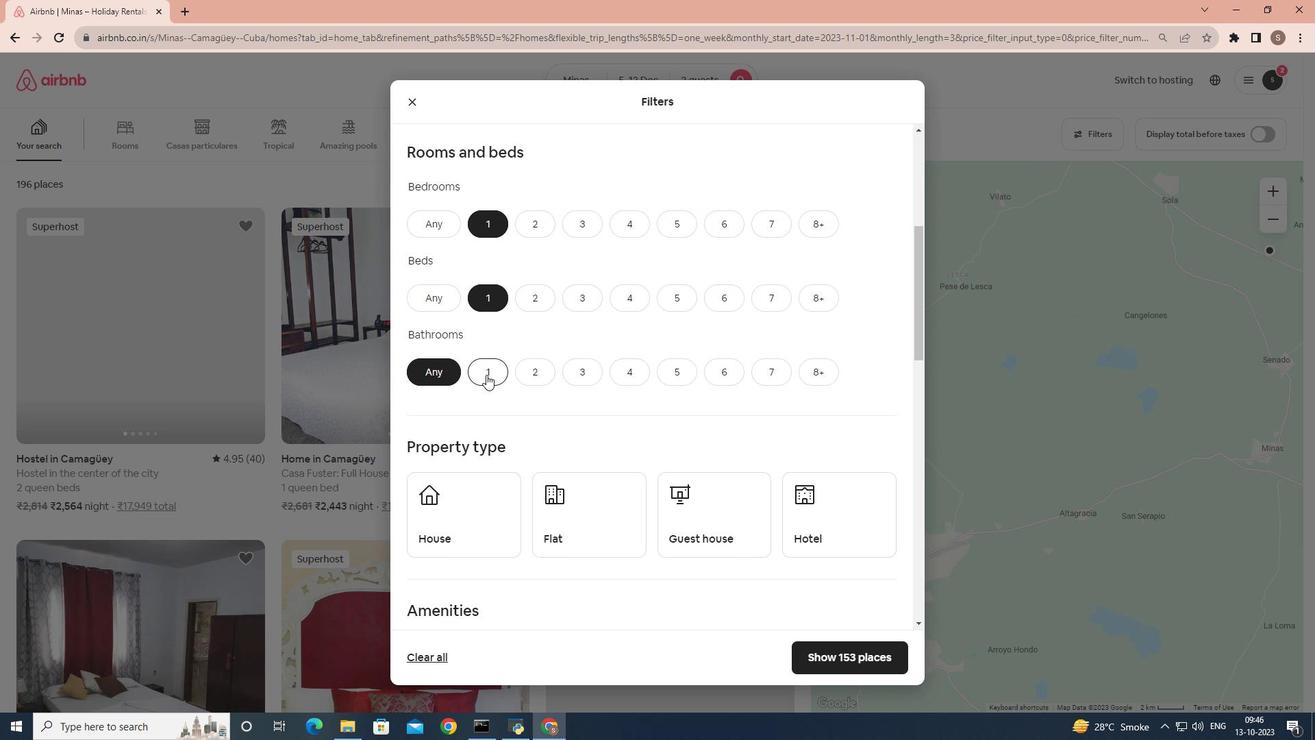 
Action: Mouse pressed left at (486, 374)
Screenshot: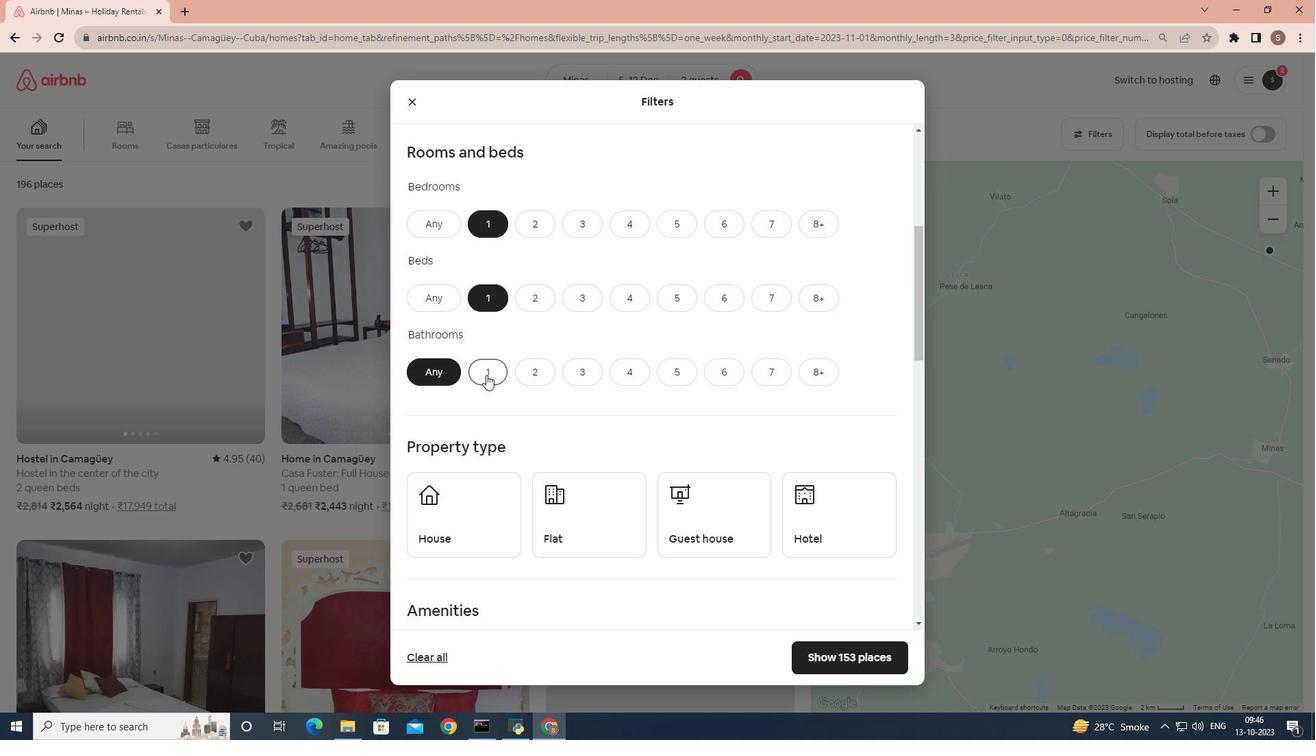 
Action: Mouse moved to (569, 330)
Screenshot: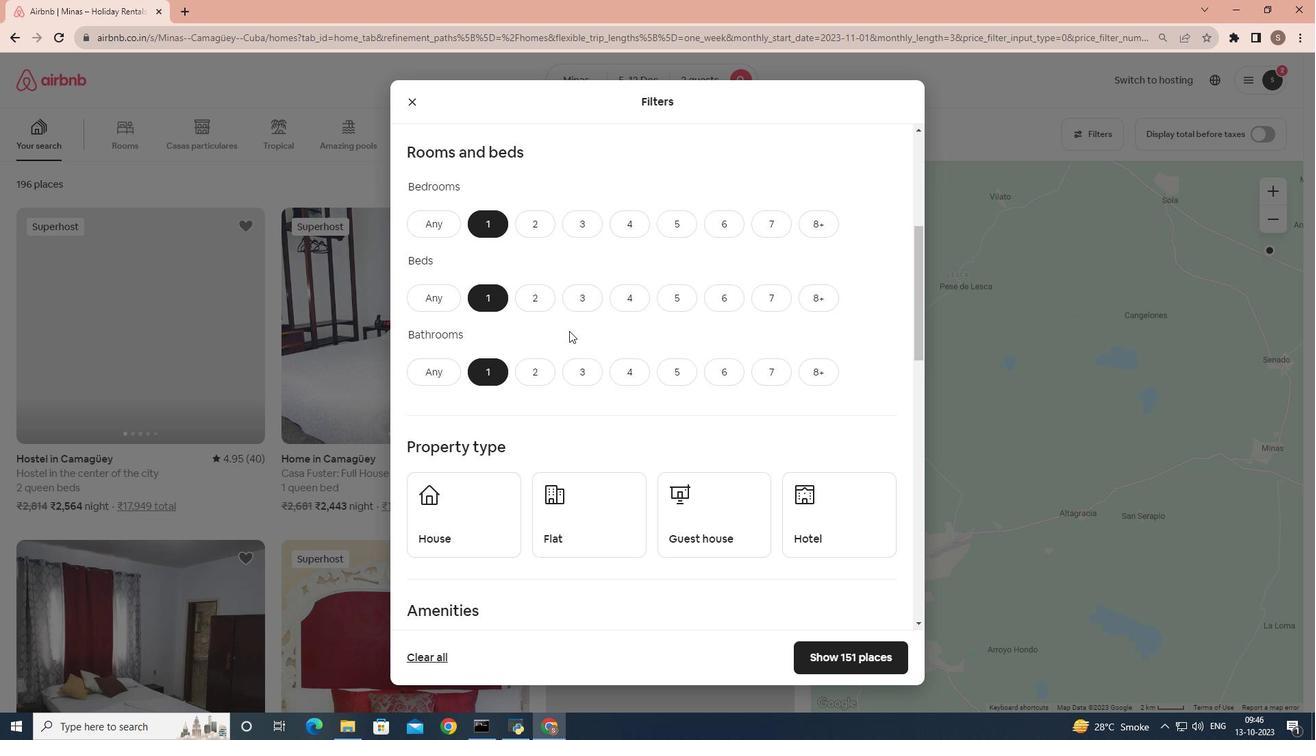 
Action: Mouse scrolled (569, 330) with delta (0, 0)
Screenshot: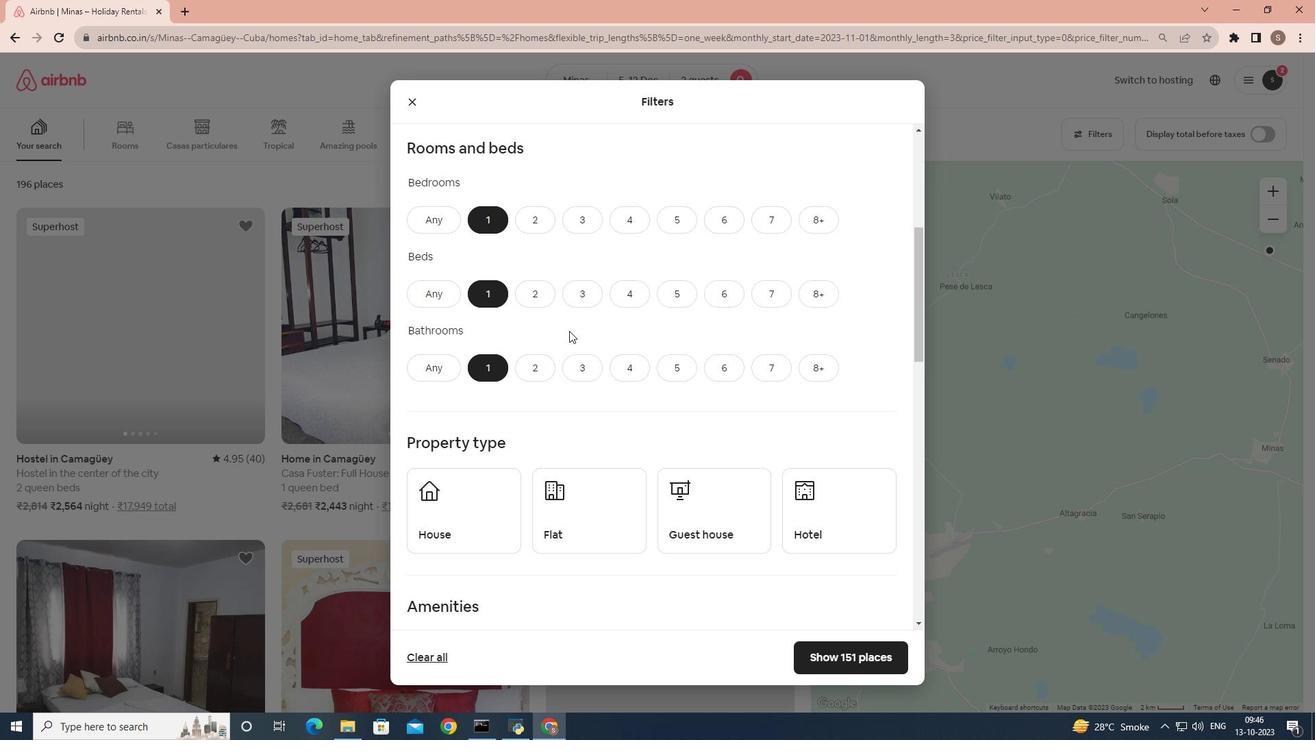 
Action: Mouse scrolled (569, 330) with delta (0, 0)
Screenshot: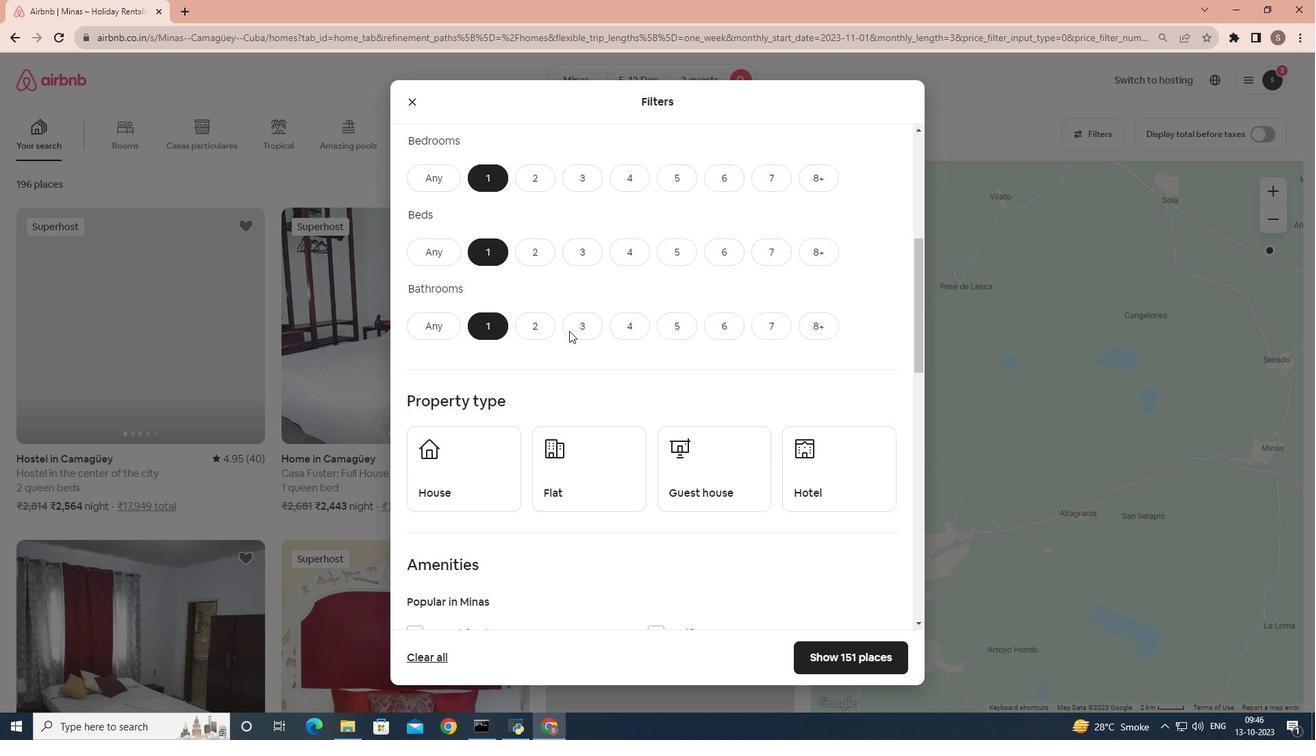 
Action: Mouse scrolled (569, 330) with delta (0, 0)
Screenshot: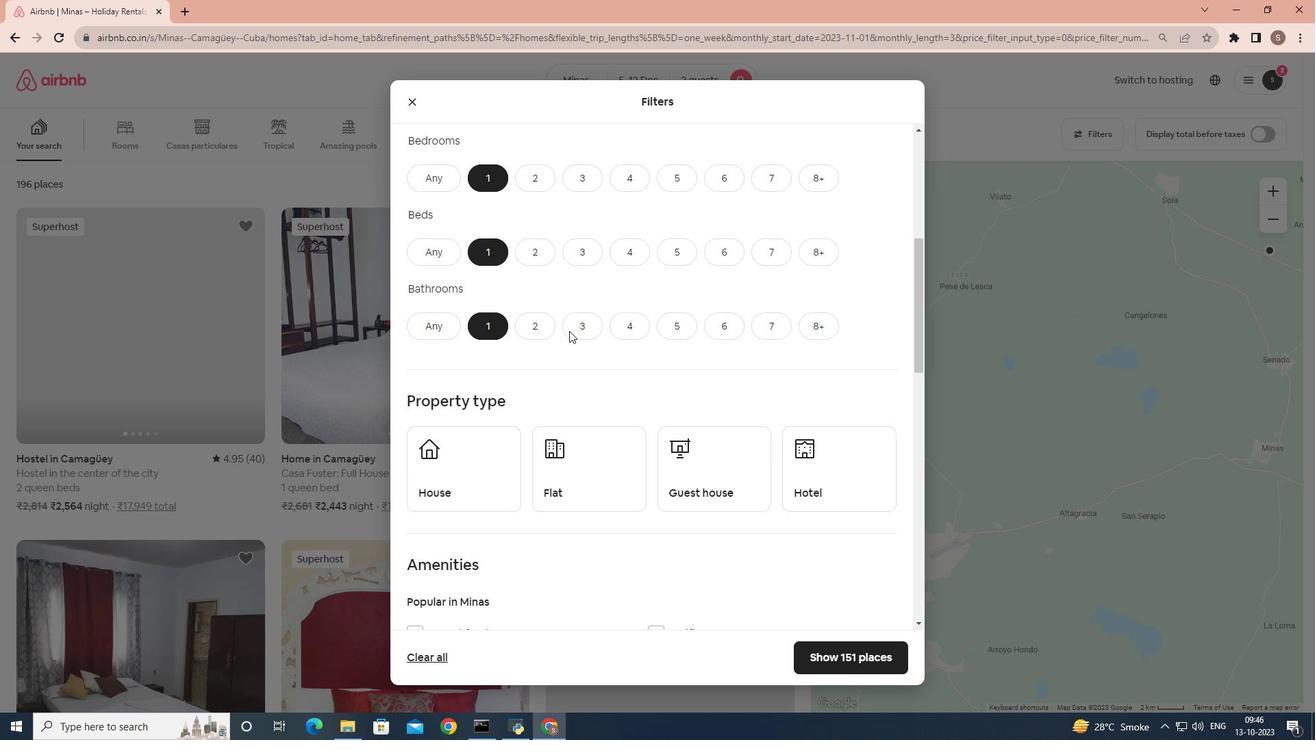 
Action: Mouse scrolled (569, 330) with delta (0, 0)
Screenshot: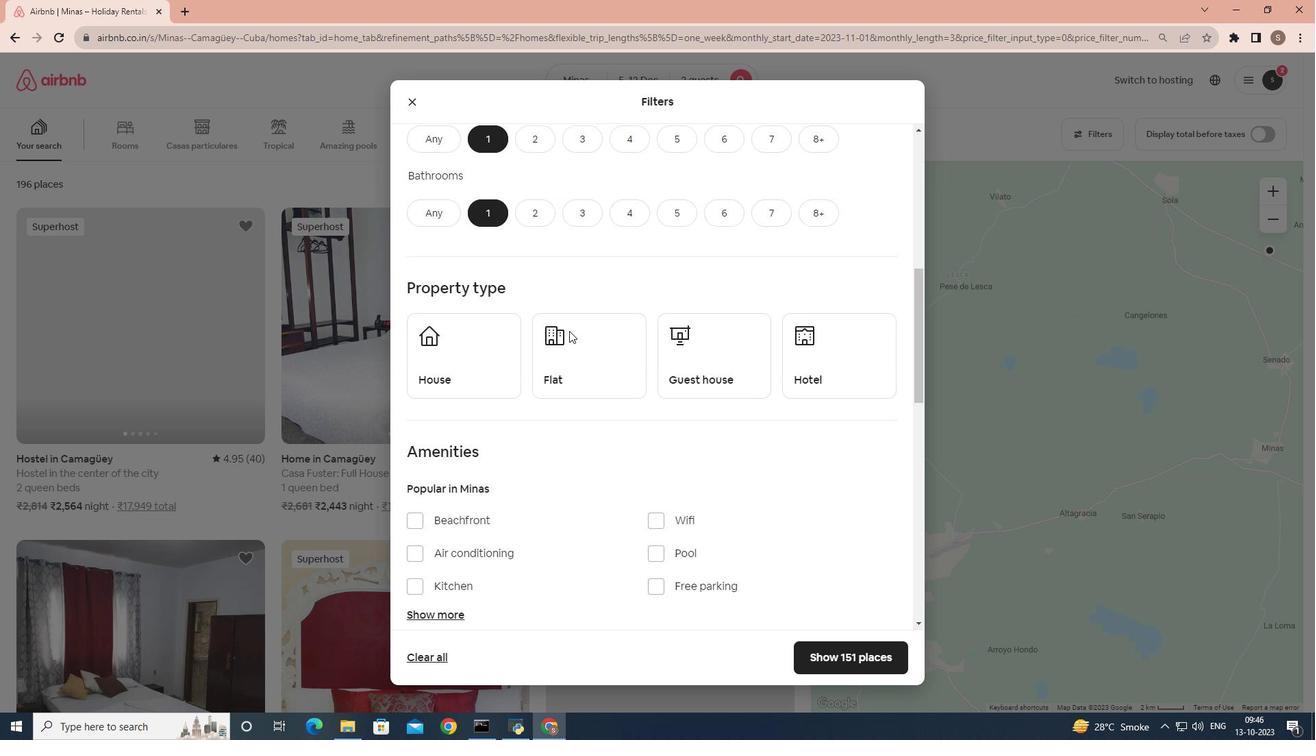 
Action: Mouse moved to (801, 261)
Screenshot: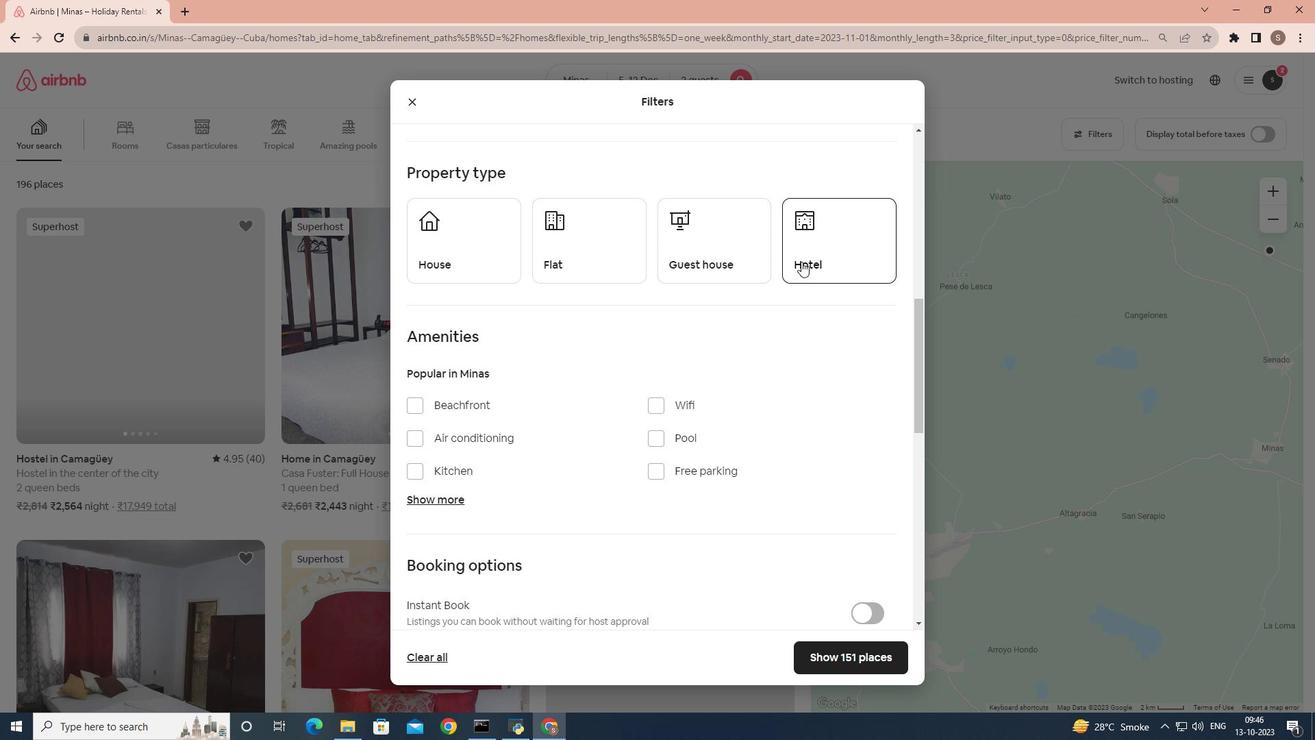 
Action: Mouse pressed left at (801, 261)
Screenshot: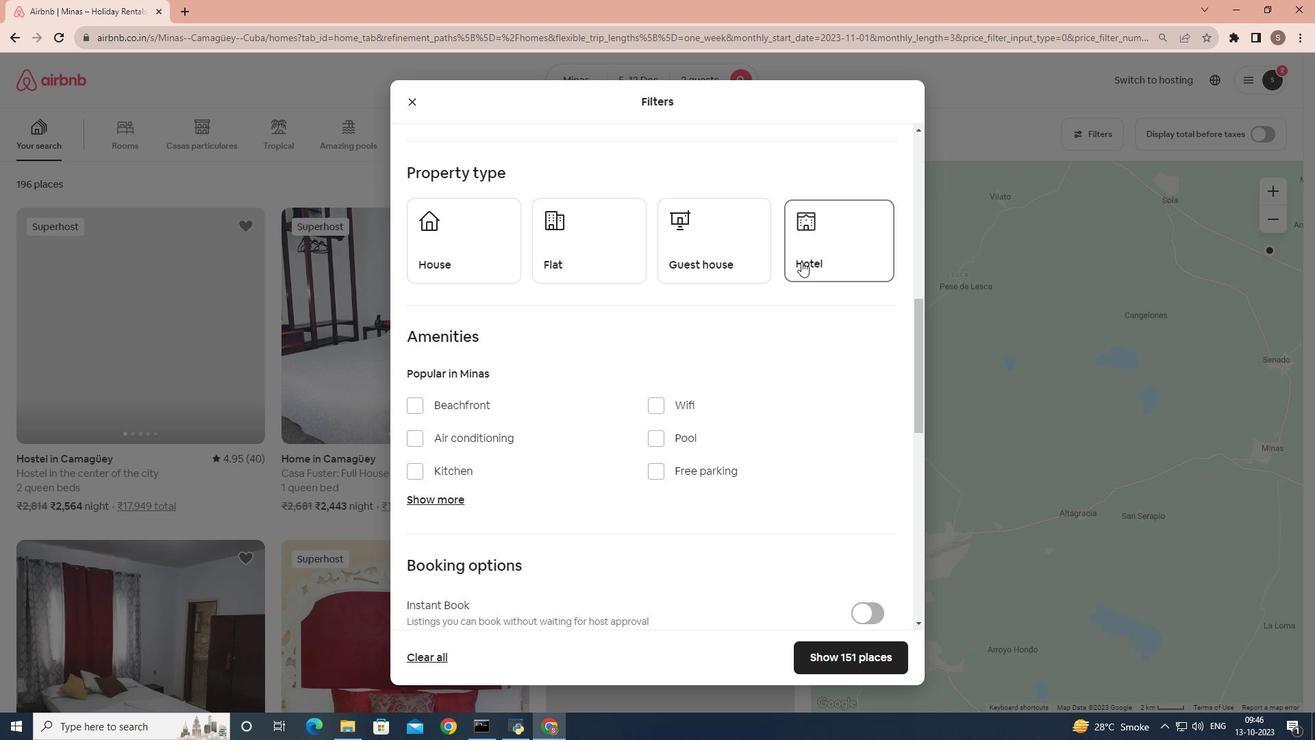 
Action: Mouse moved to (576, 339)
Screenshot: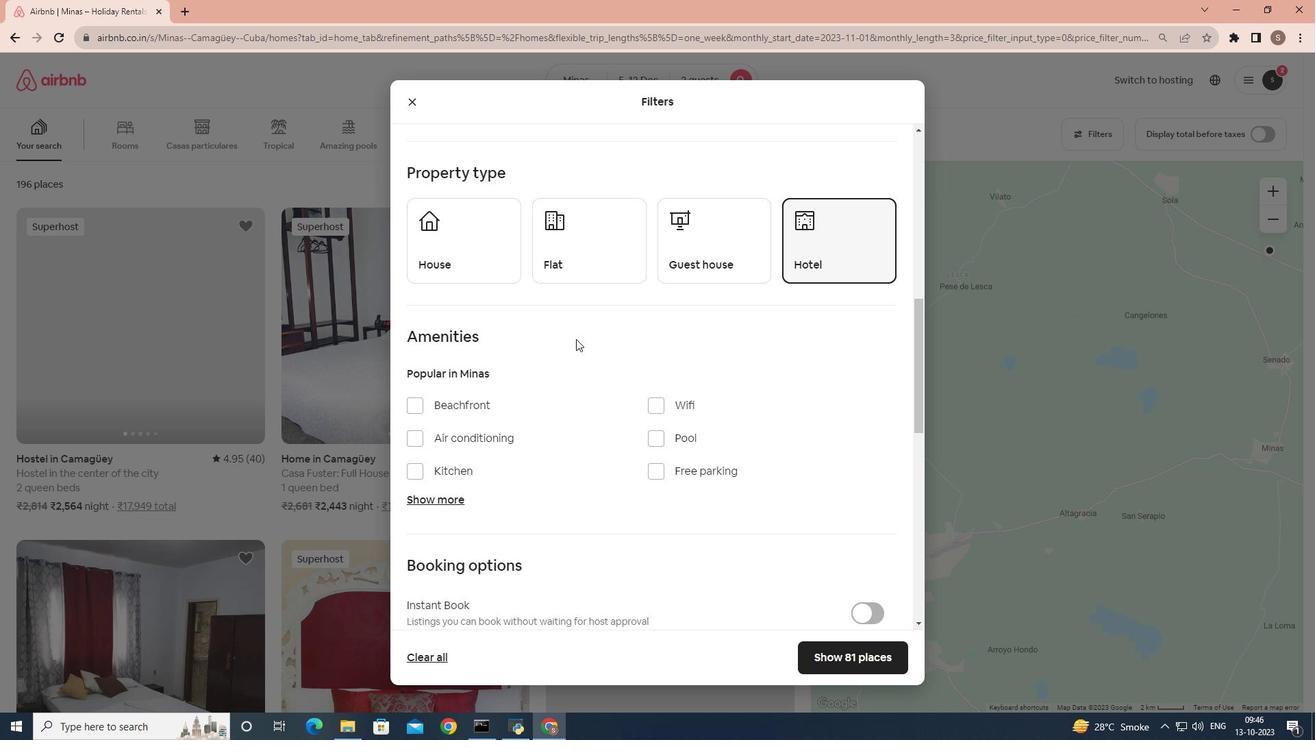 
Action: Mouse scrolled (576, 338) with delta (0, 0)
Screenshot: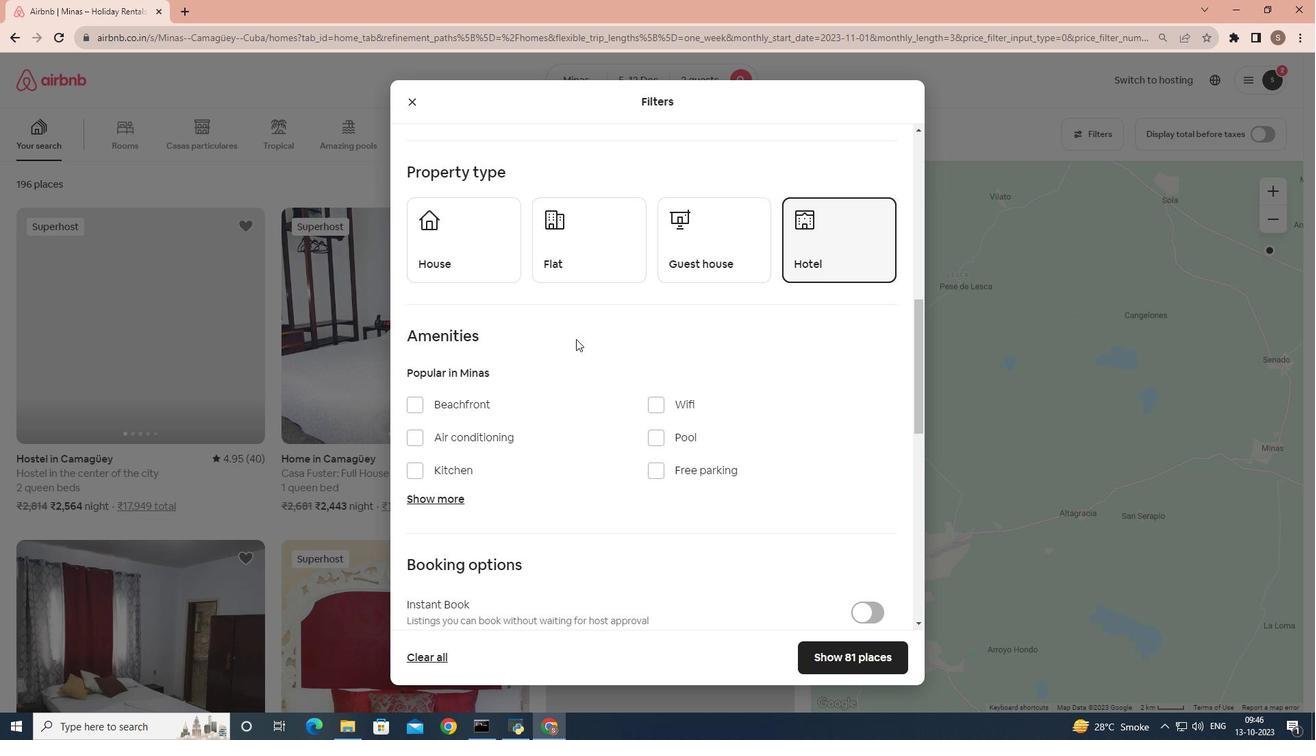 
Action: Mouse scrolled (576, 338) with delta (0, 0)
Screenshot: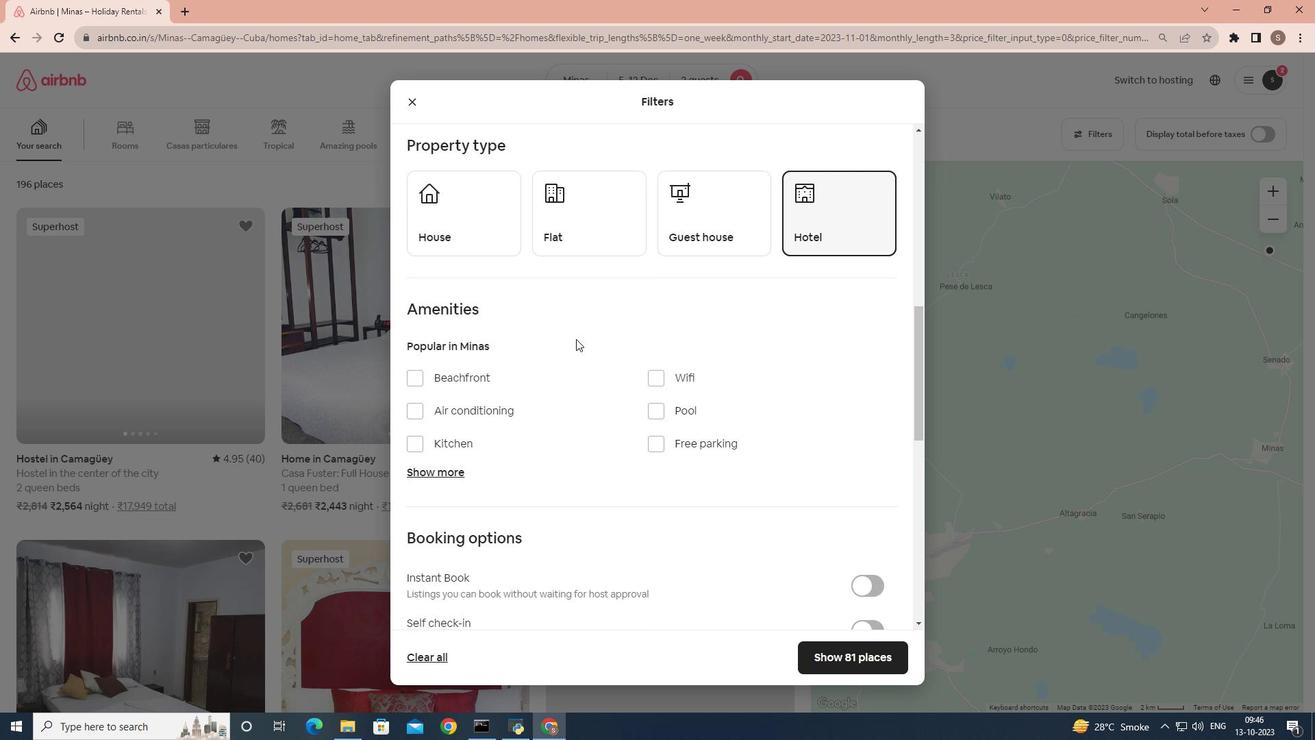 
Action: Mouse scrolled (576, 338) with delta (0, 0)
Screenshot: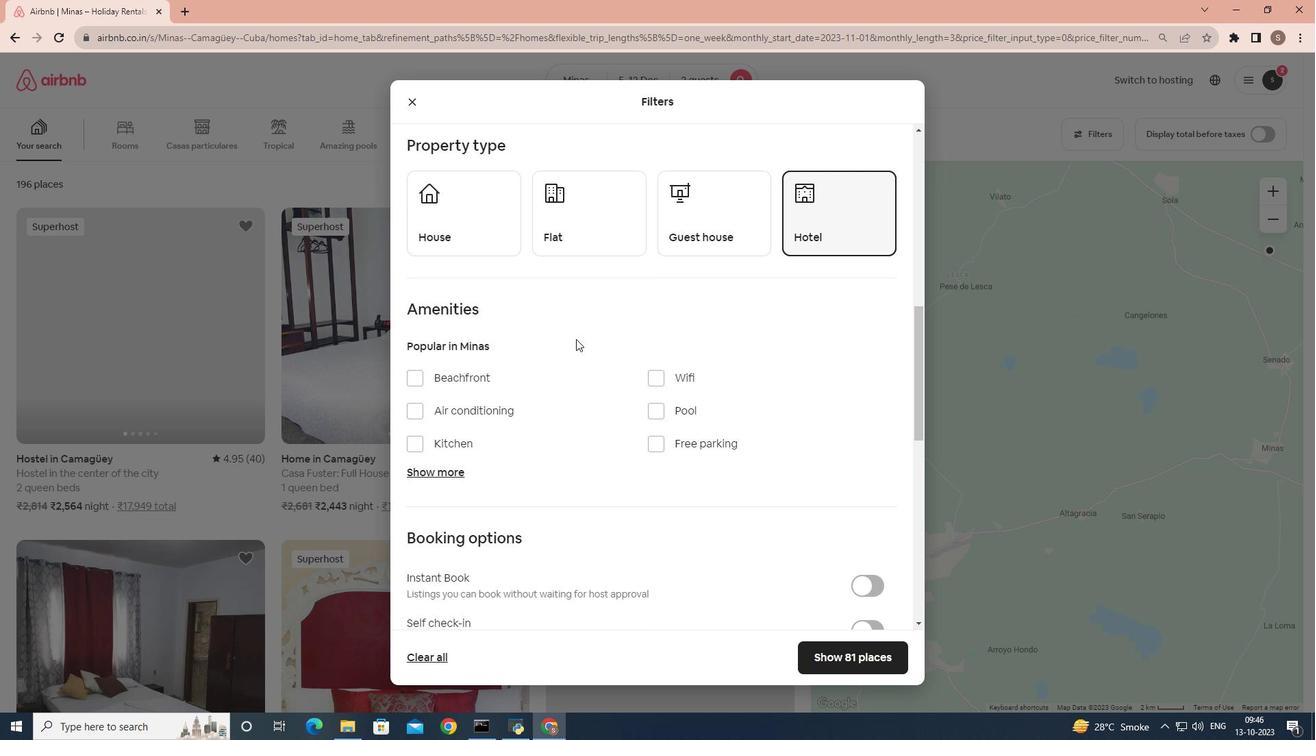 
Action: Mouse scrolled (576, 338) with delta (0, 0)
Screenshot: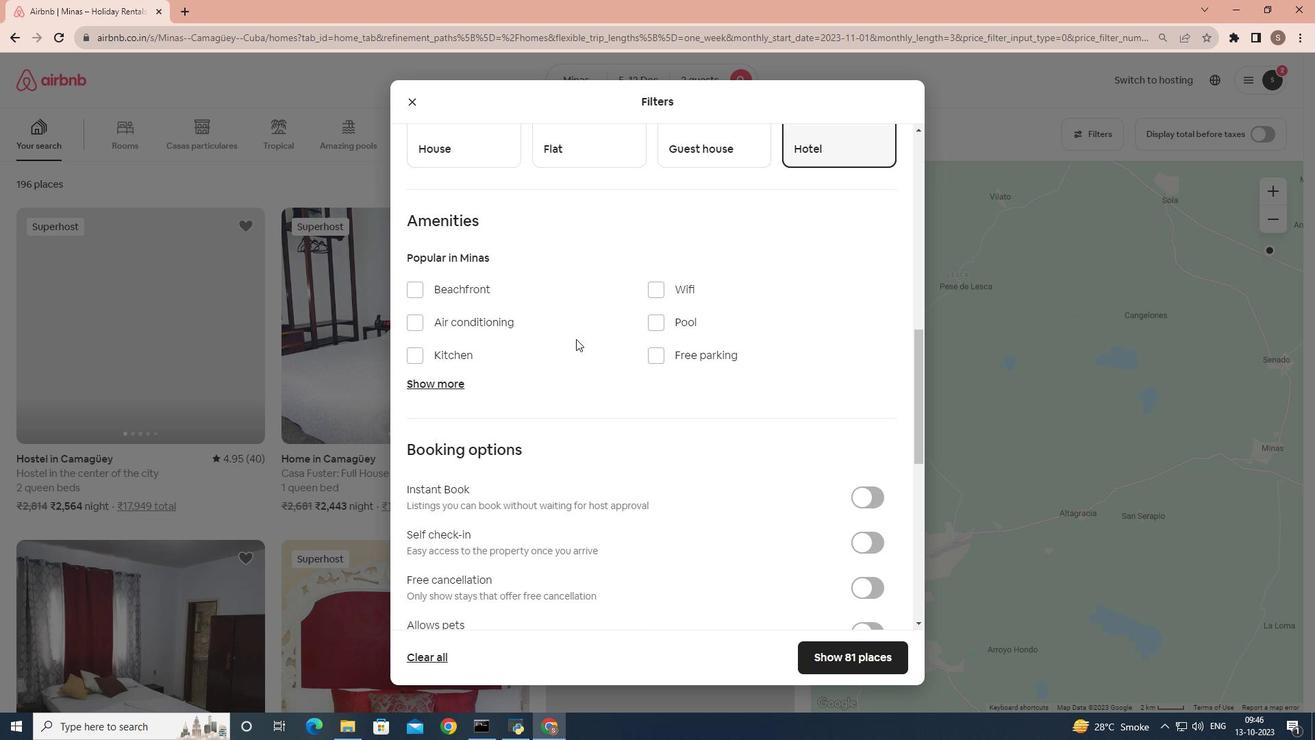 
Action: Mouse moved to (855, 666)
Screenshot: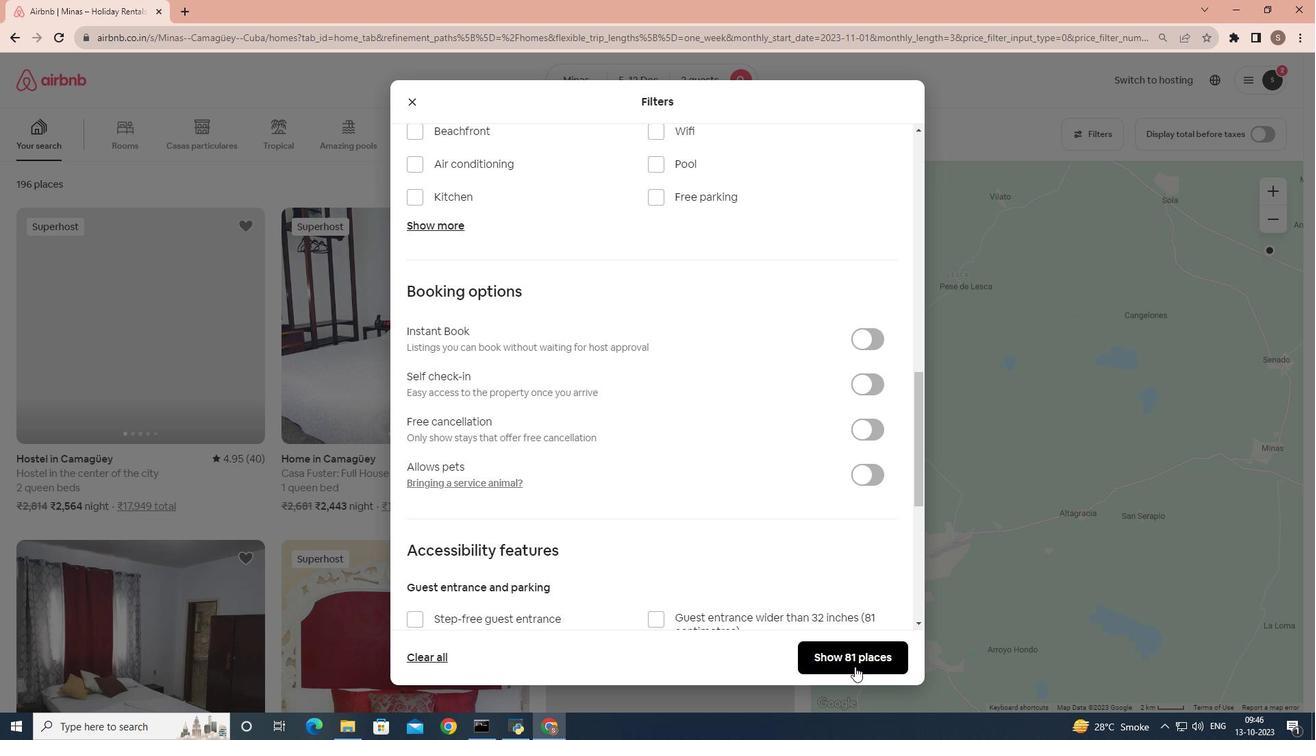 
Action: Mouse pressed left at (855, 666)
Screenshot: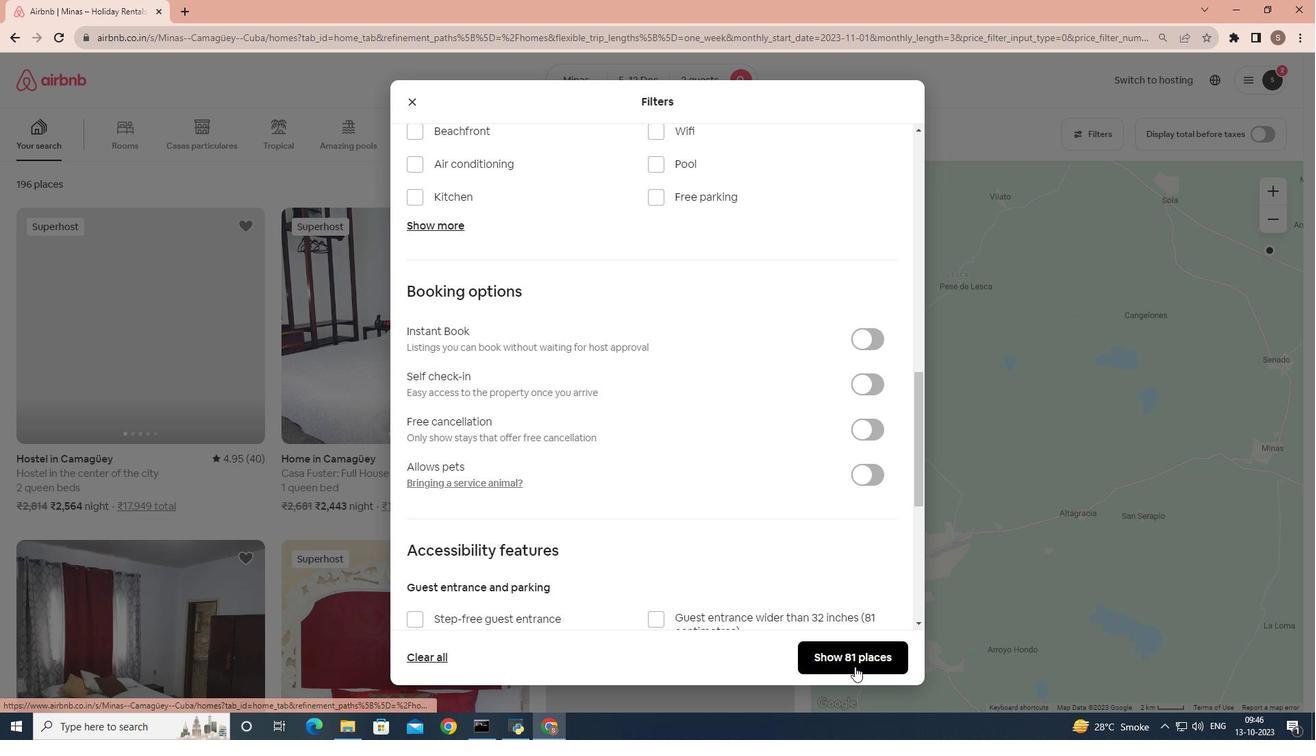
Action: Mouse moved to (372, 401)
Screenshot: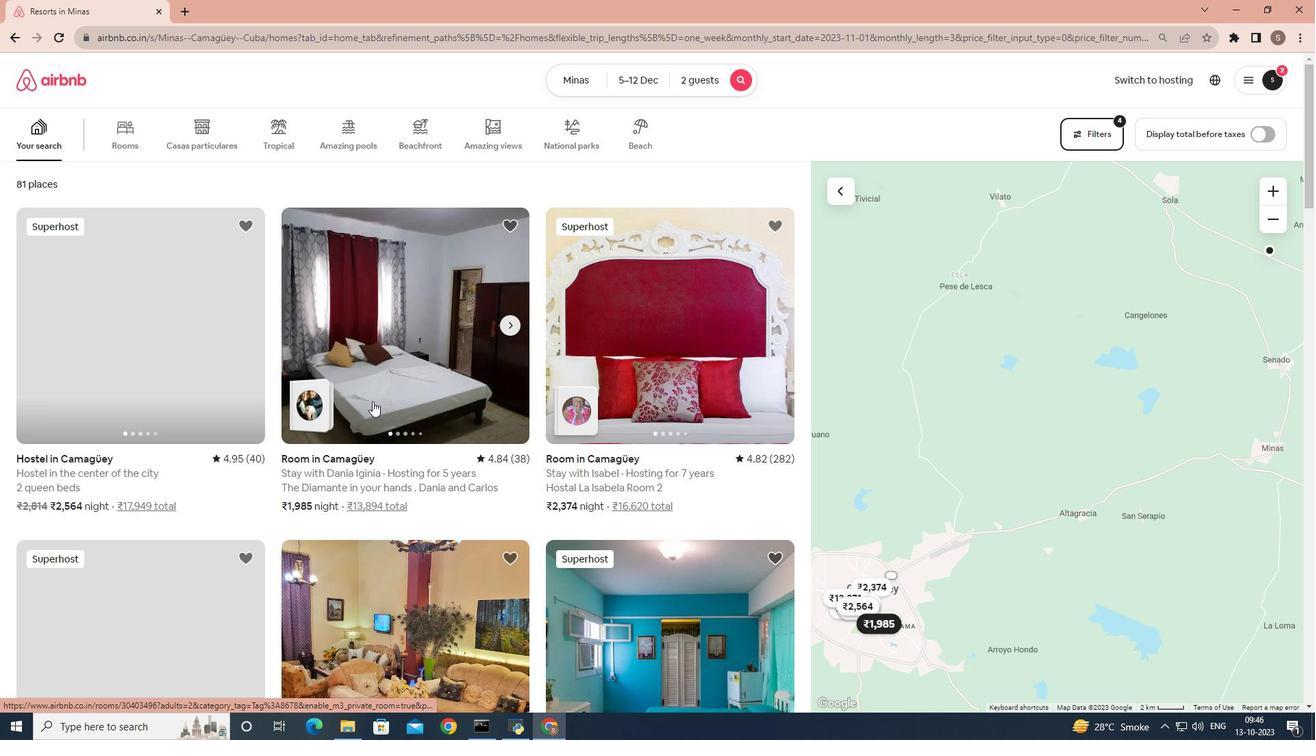 
Action: Mouse pressed left at (372, 401)
Screenshot: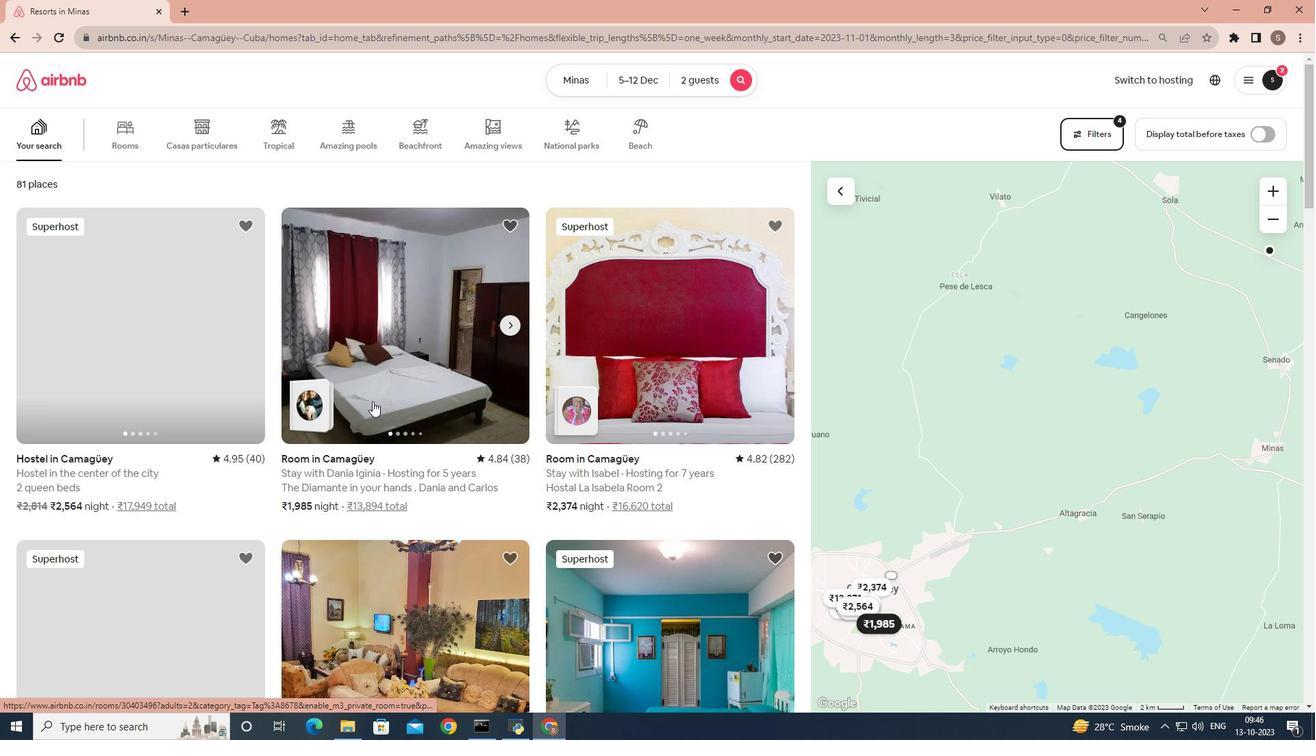 
Action: Mouse moved to (373, 402)
Screenshot: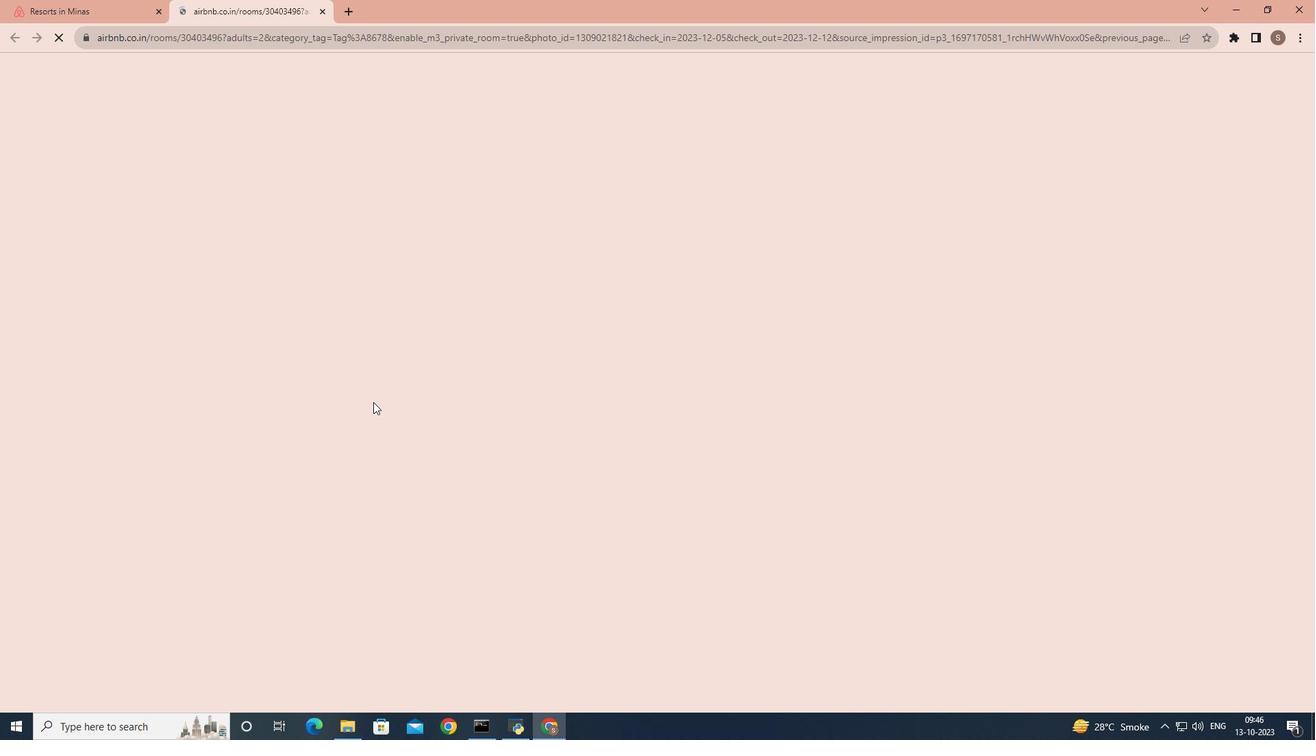 
Action: Mouse scrolled (373, 401) with delta (0, 0)
Screenshot: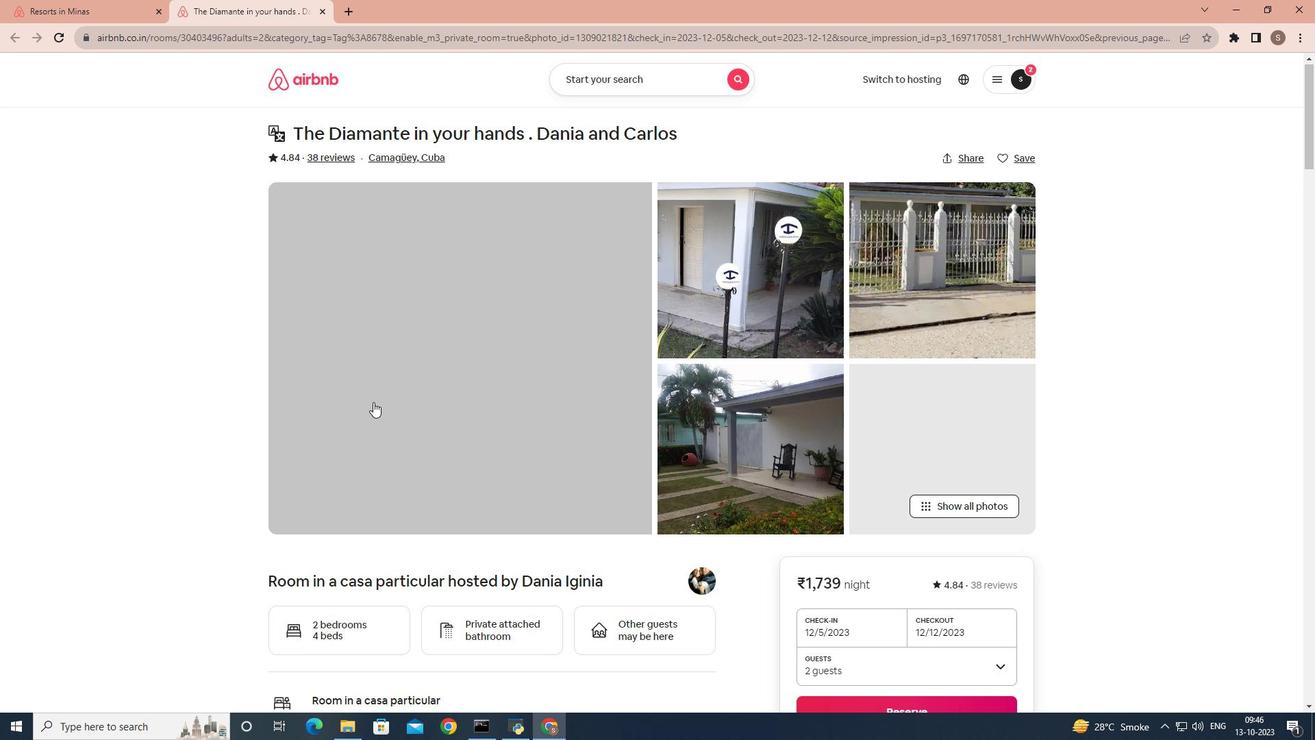 
Action: Mouse scrolled (373, 401) with delta (0, 0)
Screenshot: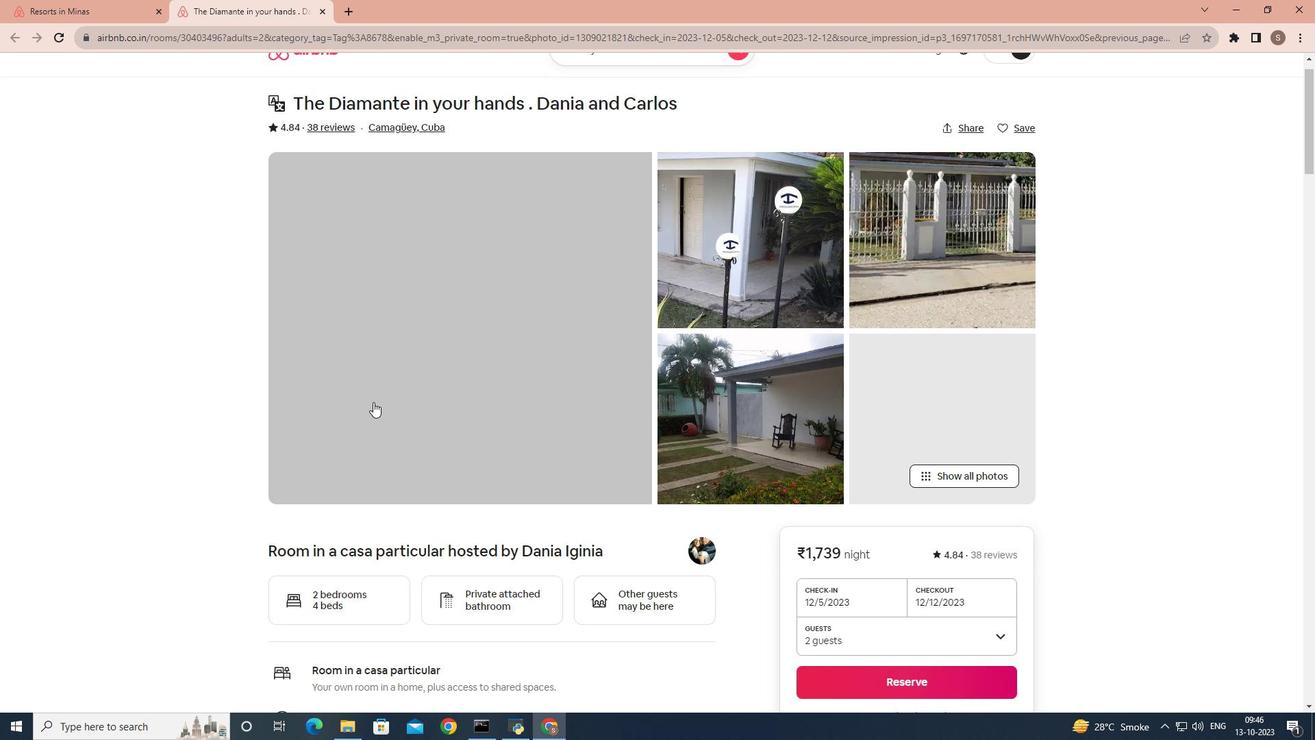 
Action: Mouse scrolled (373, 401) with delta (0, 0)
Screenshot: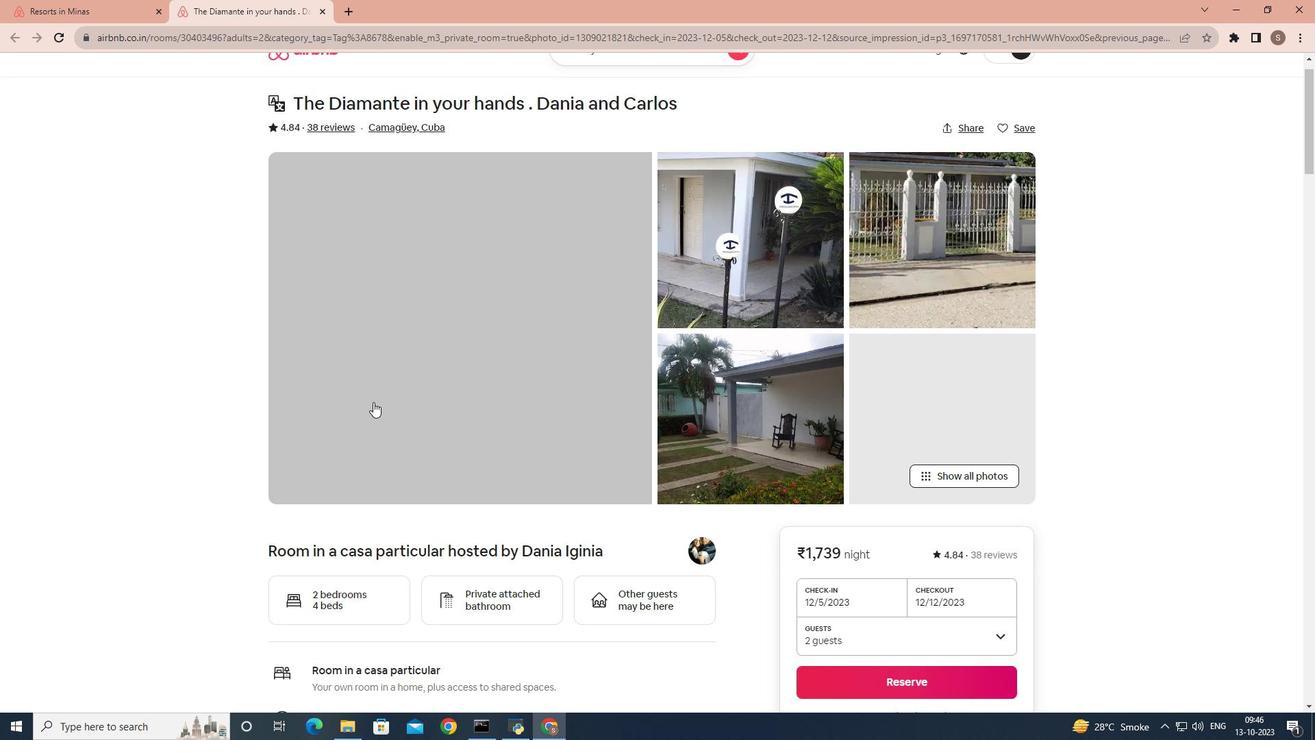 
Action: Mouse scrolled (373, 401) with delta (0, 0)
Screenshot: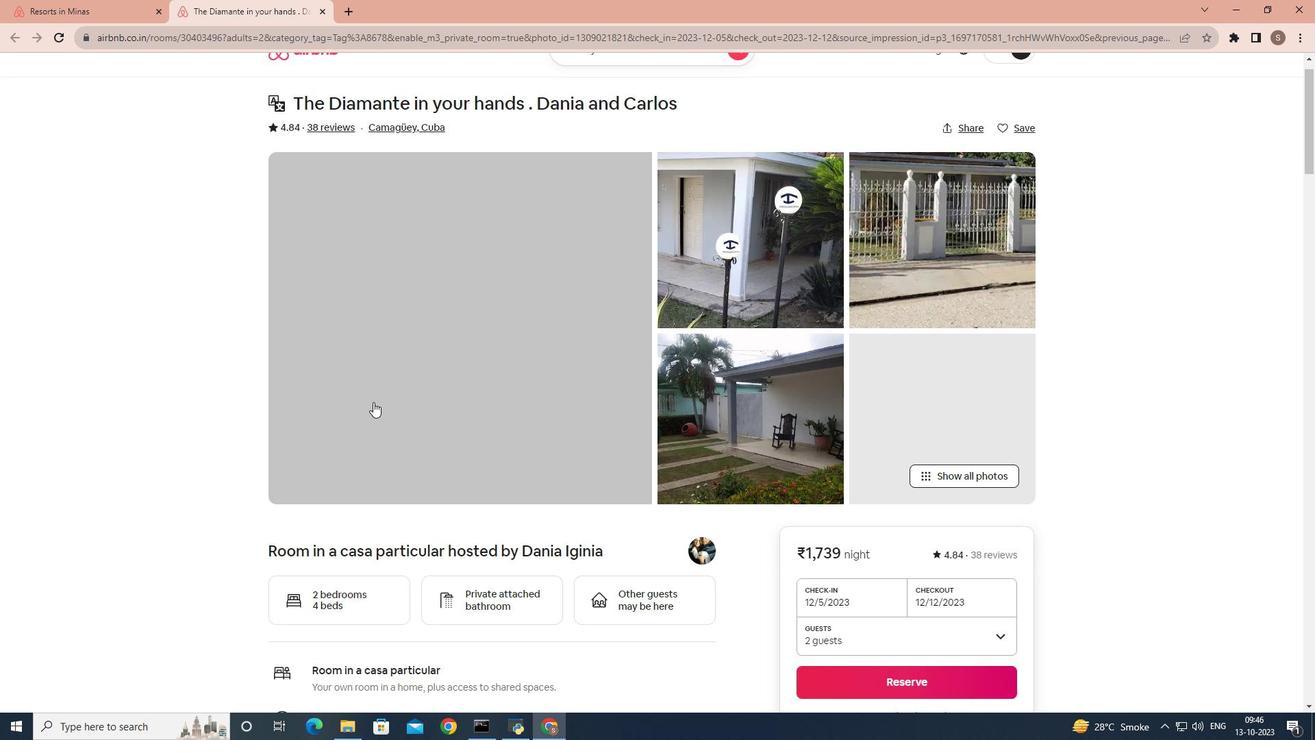 
Action: Mouse scrolled (373, 401) with delta (0, 0)
Screenshot: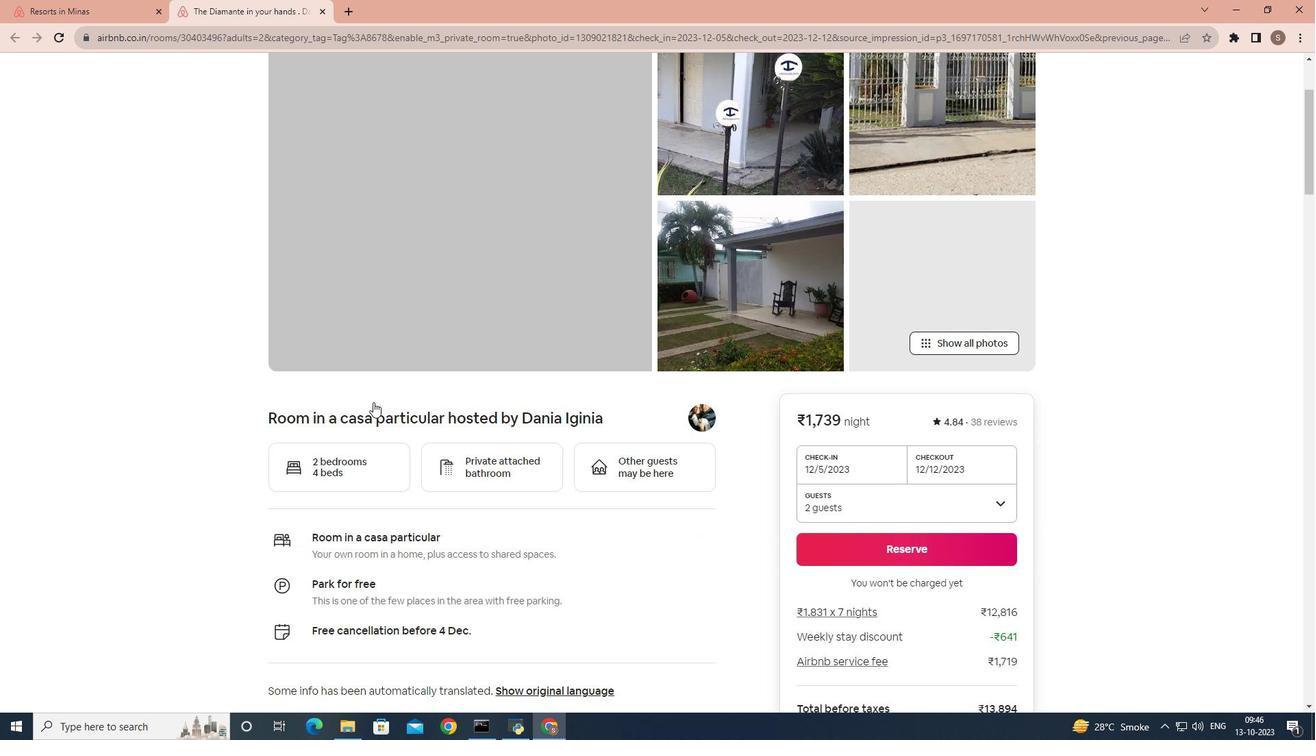 
Action: Mouse scrolled (373, 401) with delta (0, 0)
Screenshot: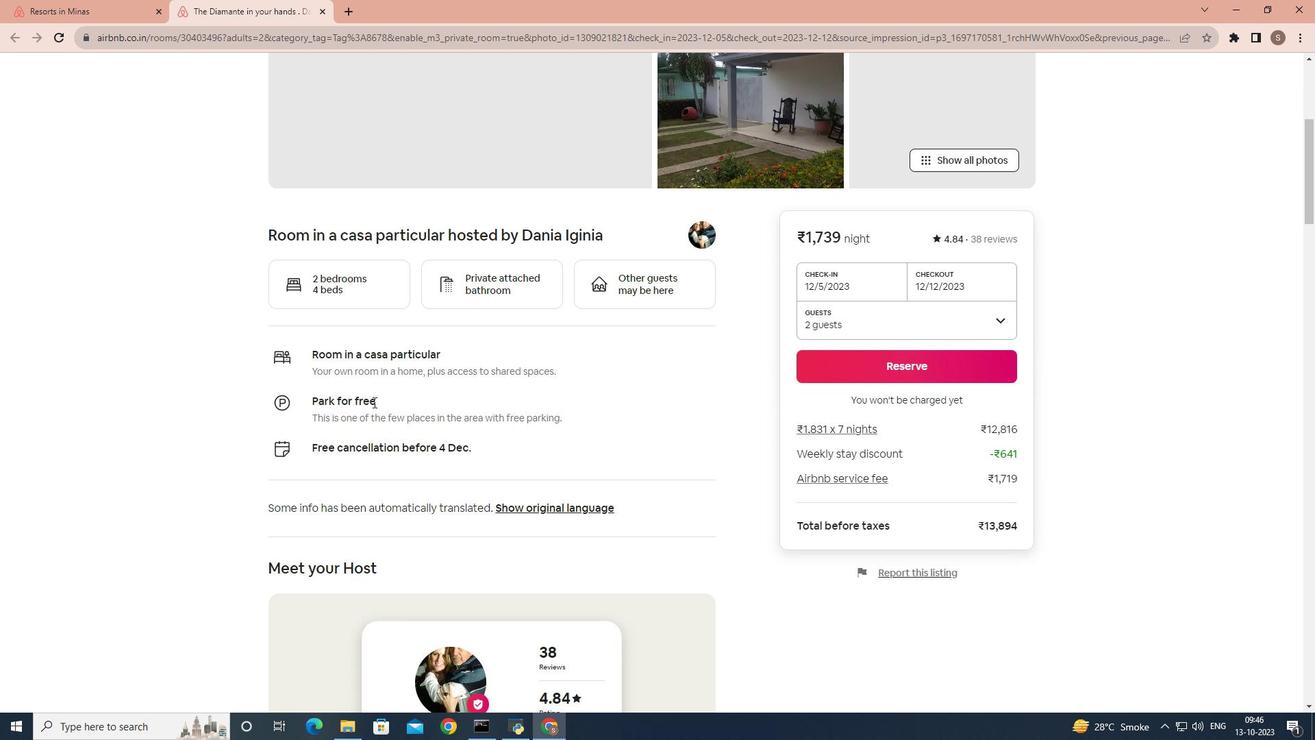 
Action: Mouse scrolled (373, 401) with delta (0, 0)
Screenshot: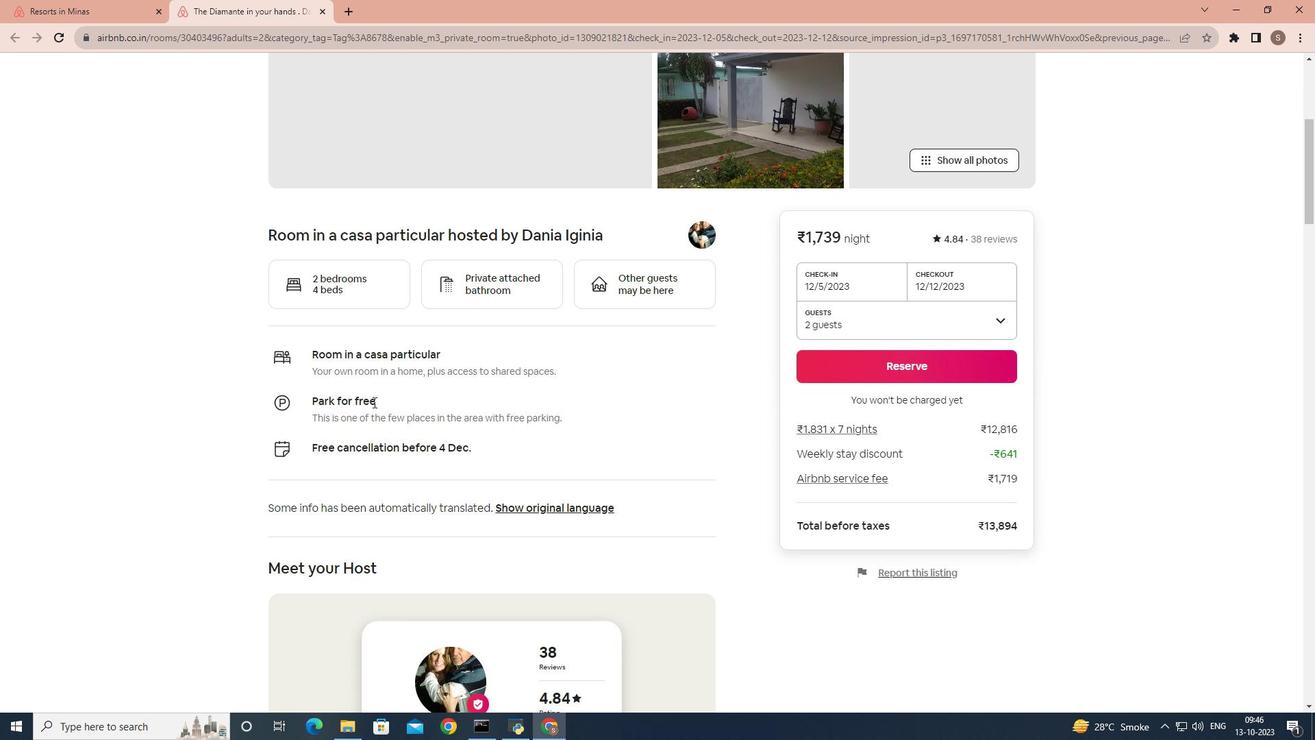 
Action: Mouse scrolled (373, 401) with delta (0, 0)
Screenshot: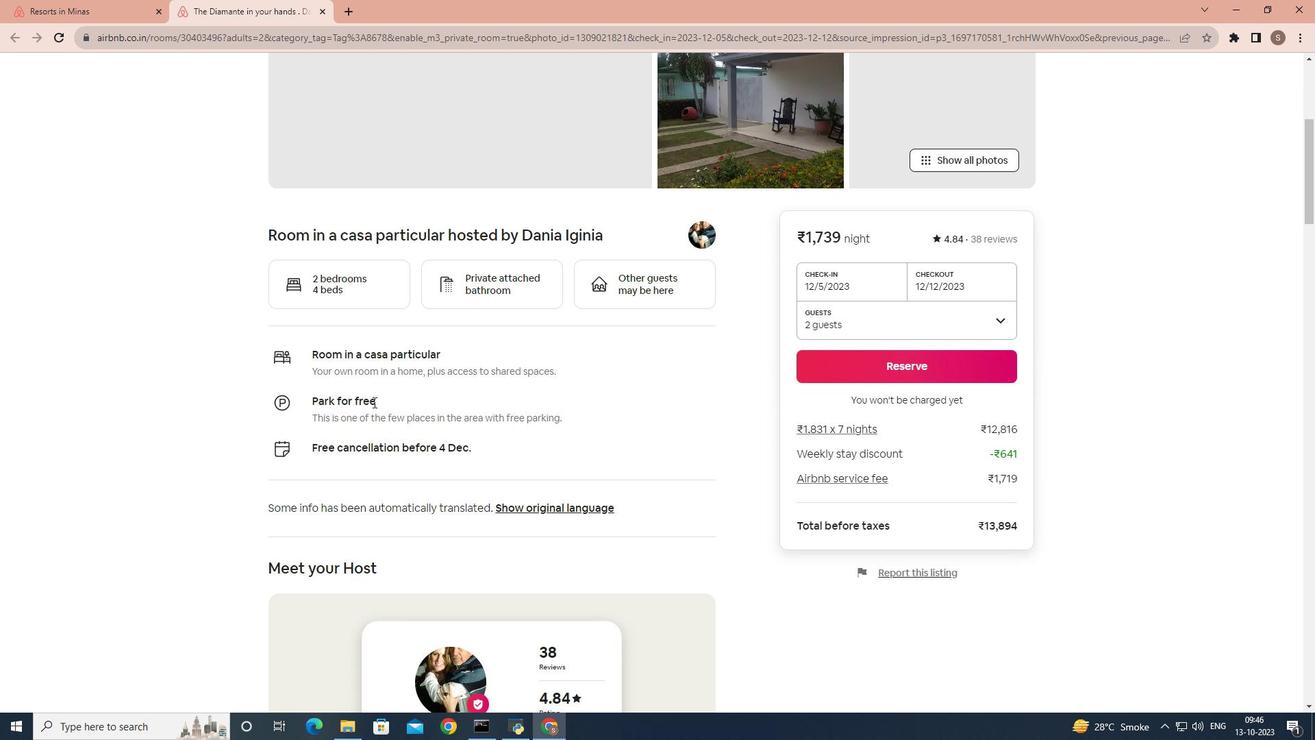 
Action: Mouse scrolled (373, 401) with delta (0, 0)
Screenshot: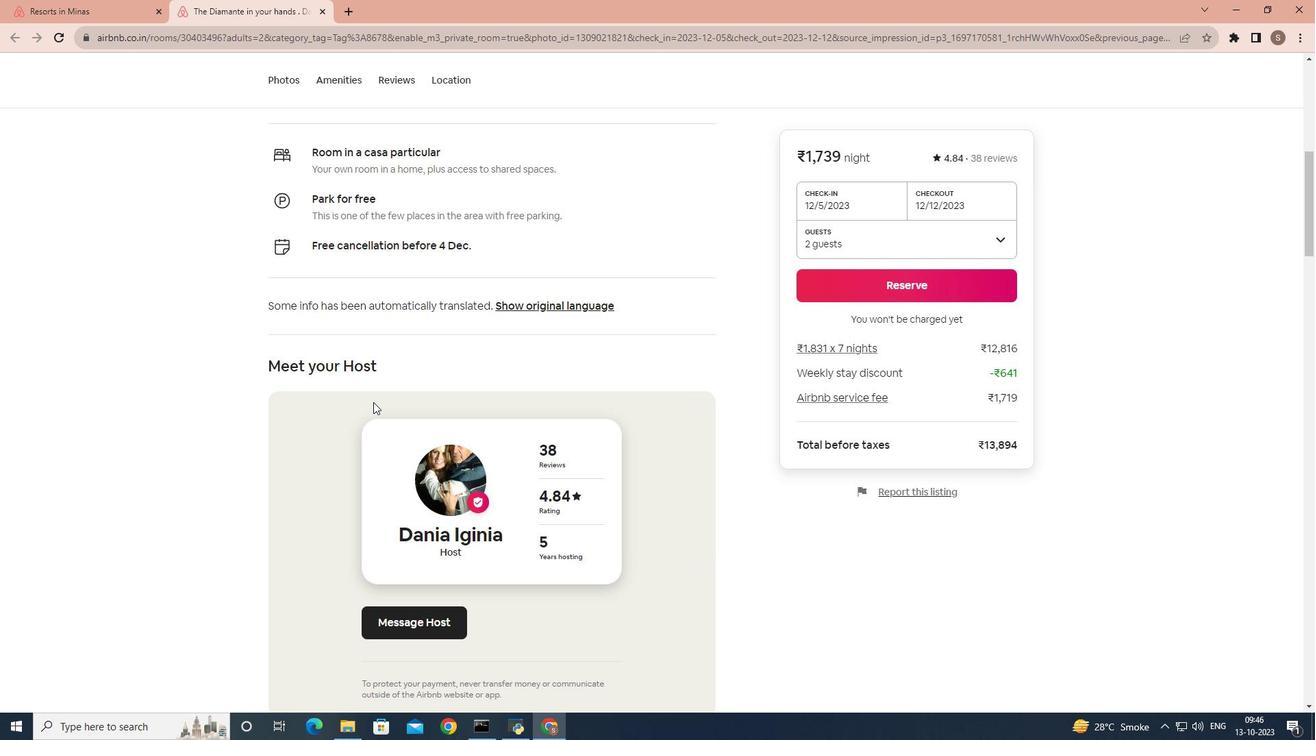
Action: Mouse scrolled (373, 401) with delta (0, 0)
Screenshot: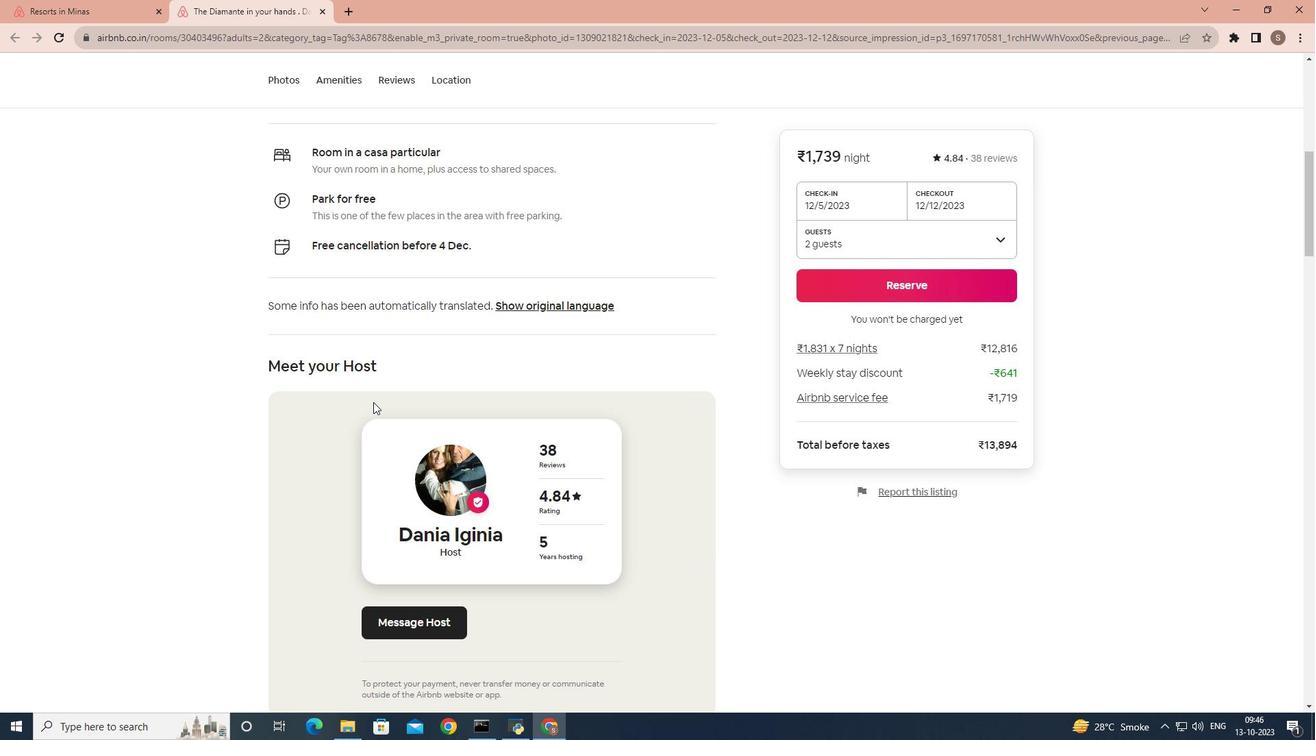 
Action: Mouse scrolled (373, 401) with delta (0, 0)
Screenshot: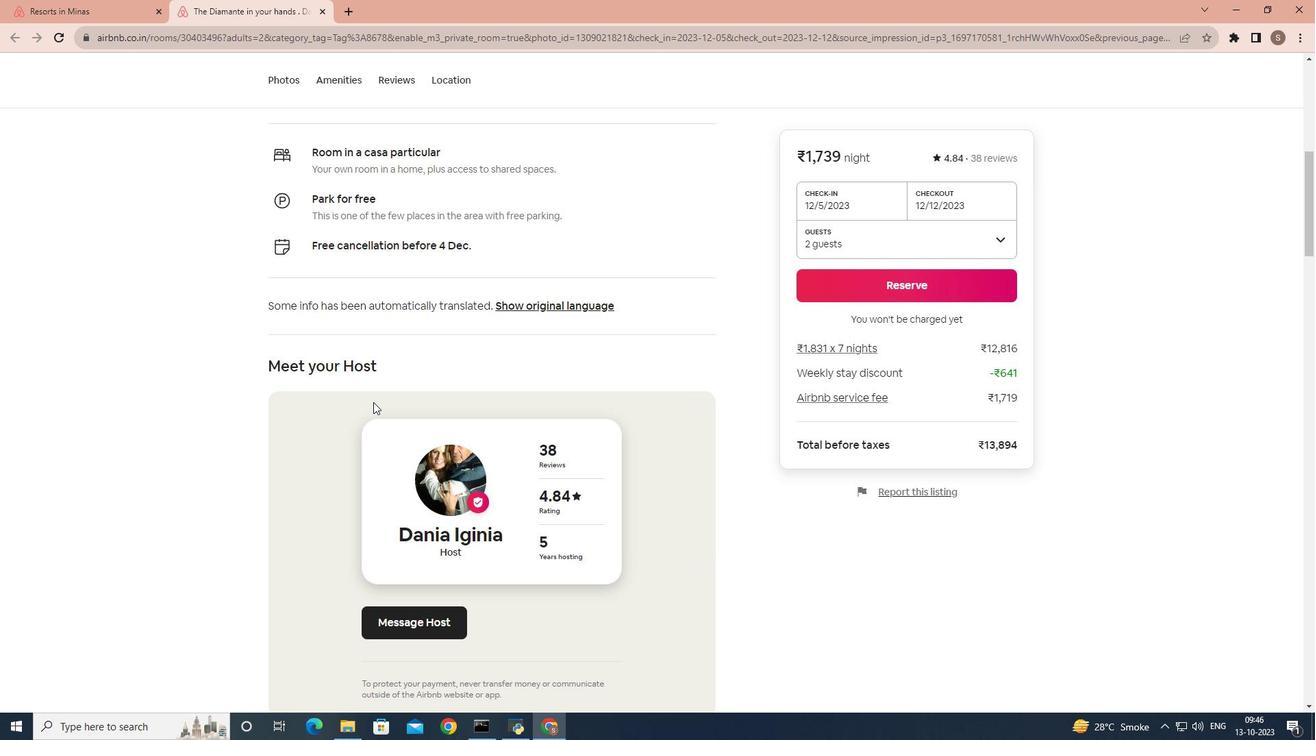 
Action: Mouse scrolled (373, 401) with delta (0, 0)
Screenshot: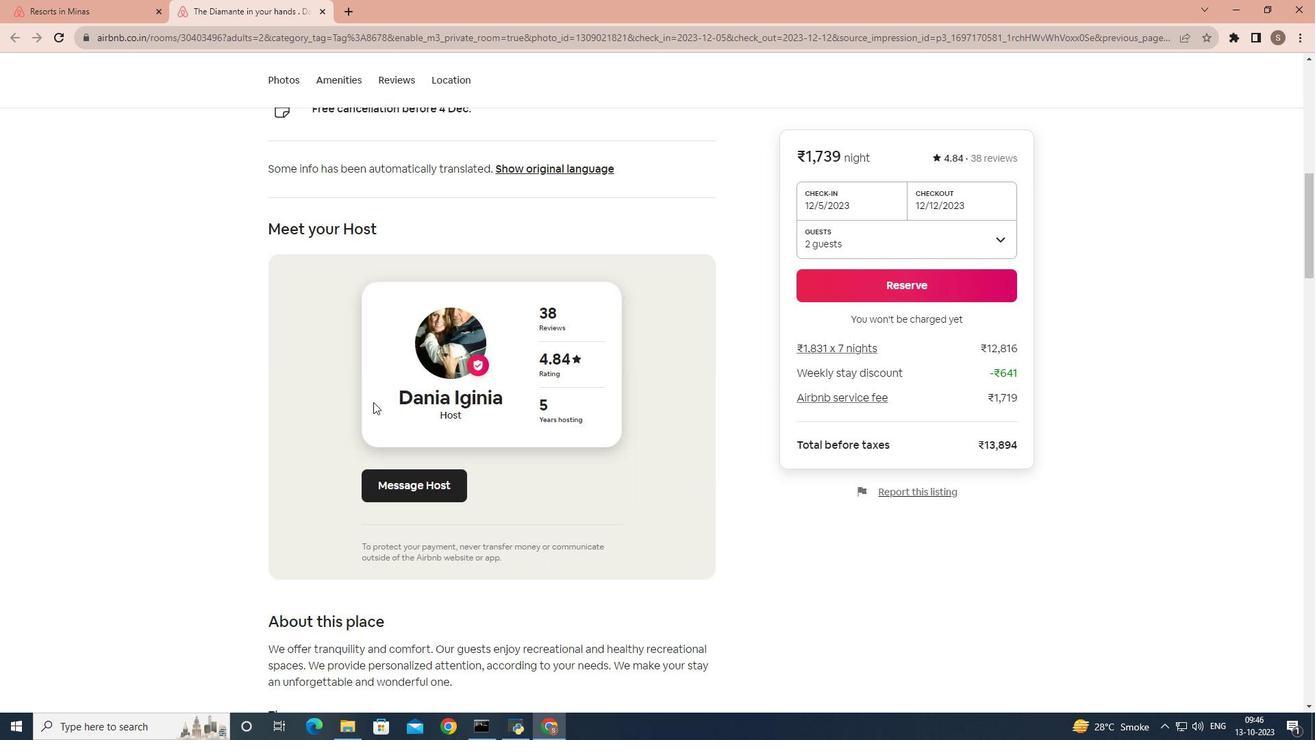 
Action: Mouse scrolled (373, 401) with delta (0, 0)
Screenshot: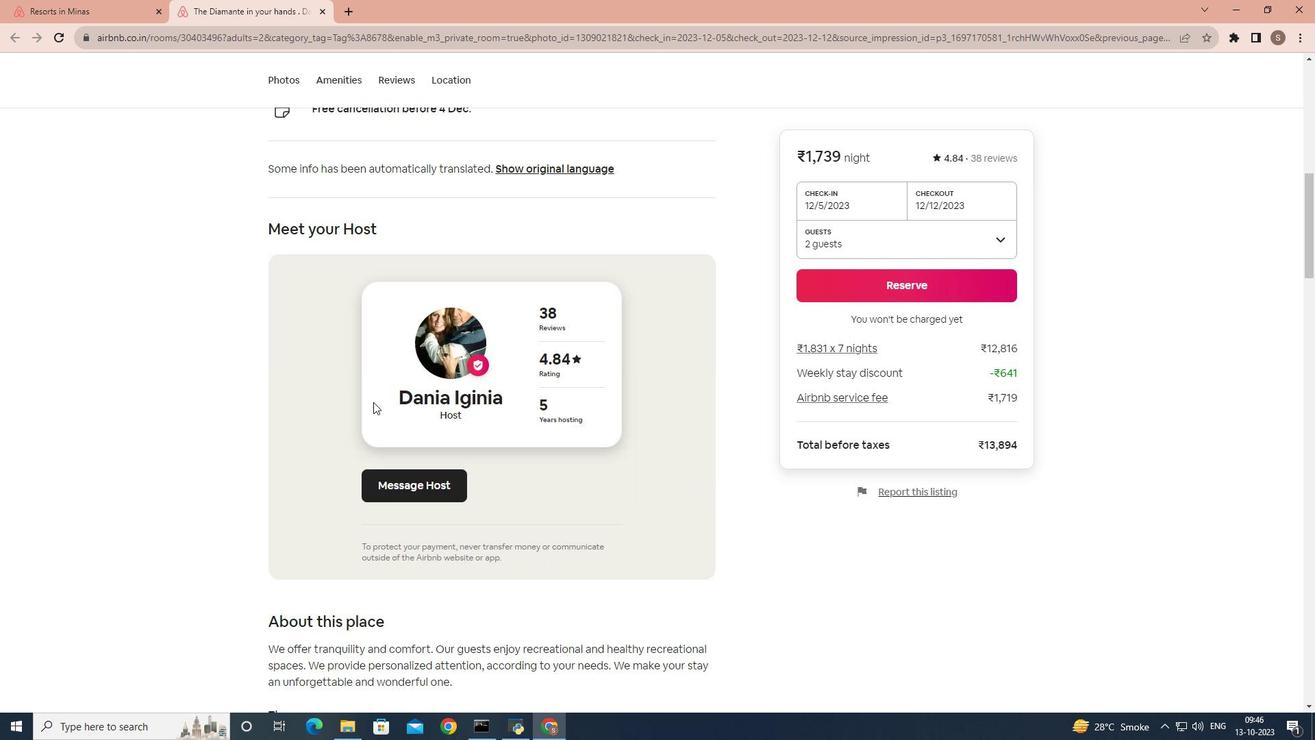 
Action: Mouse moved to (288, 550)
Screenshot: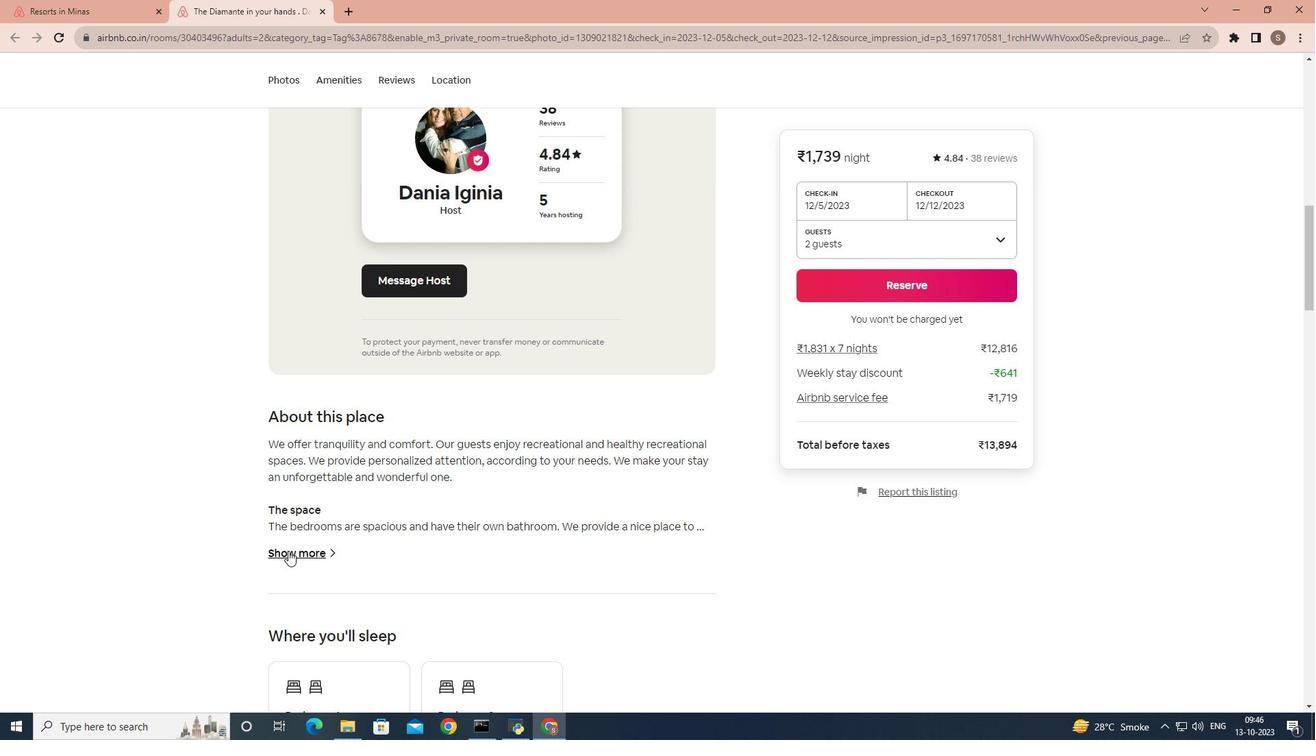 
Action: Mouse pressed left at (288, 550)
Screenshot: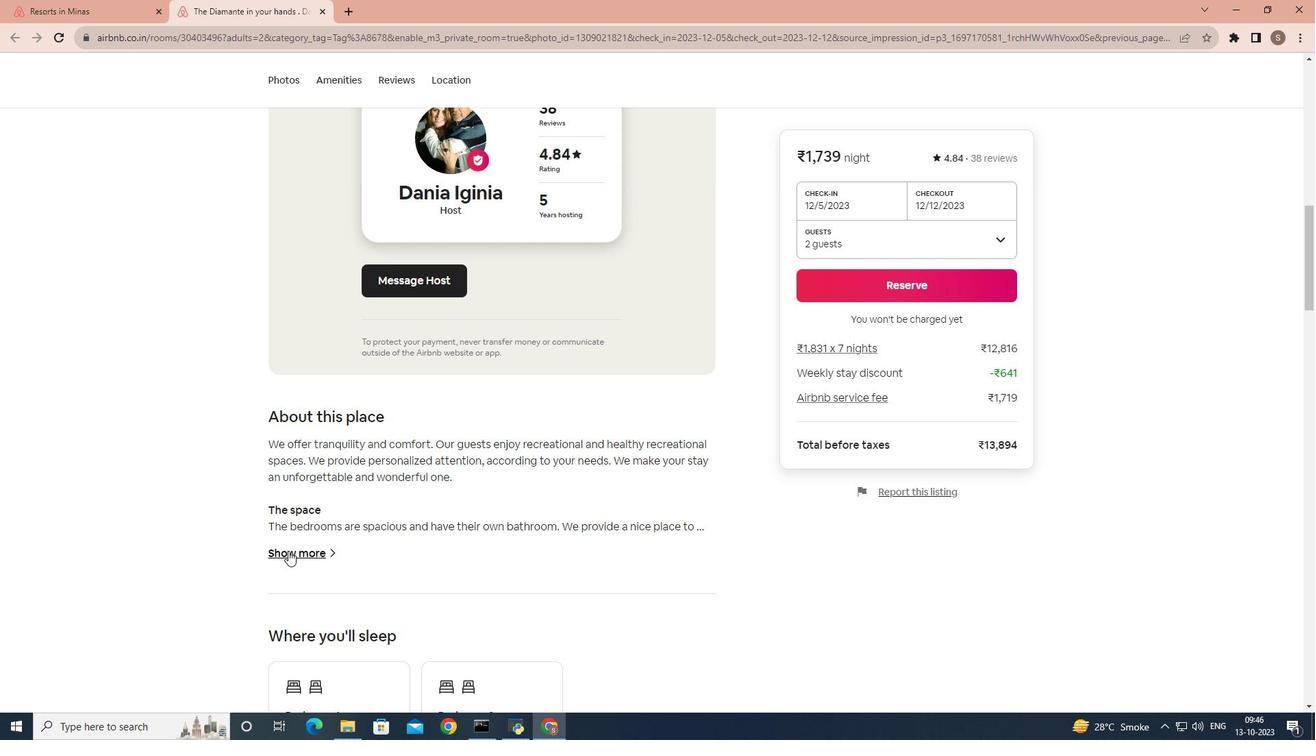 
Action: Mouse moved to (457, 417)
Screenshot: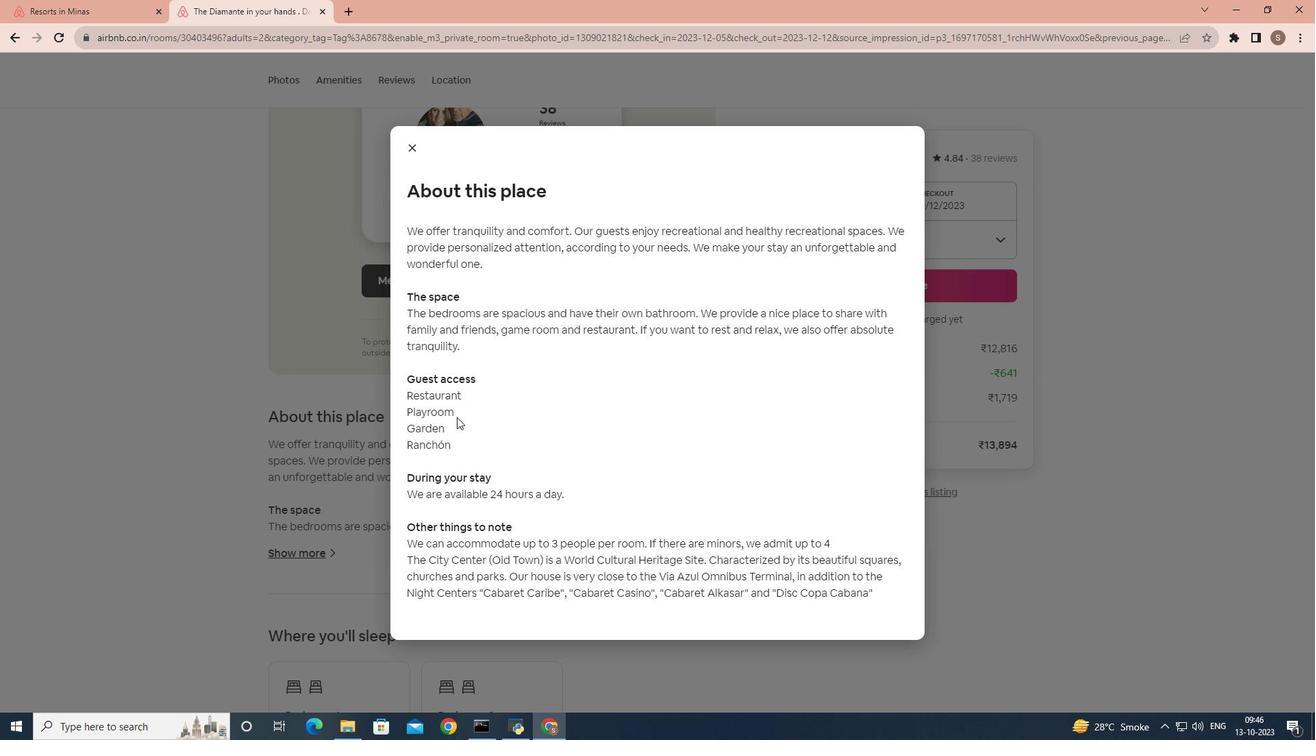 
Action: Mouse scrolled (457, 416) with delta (0, 0)
Screenshot: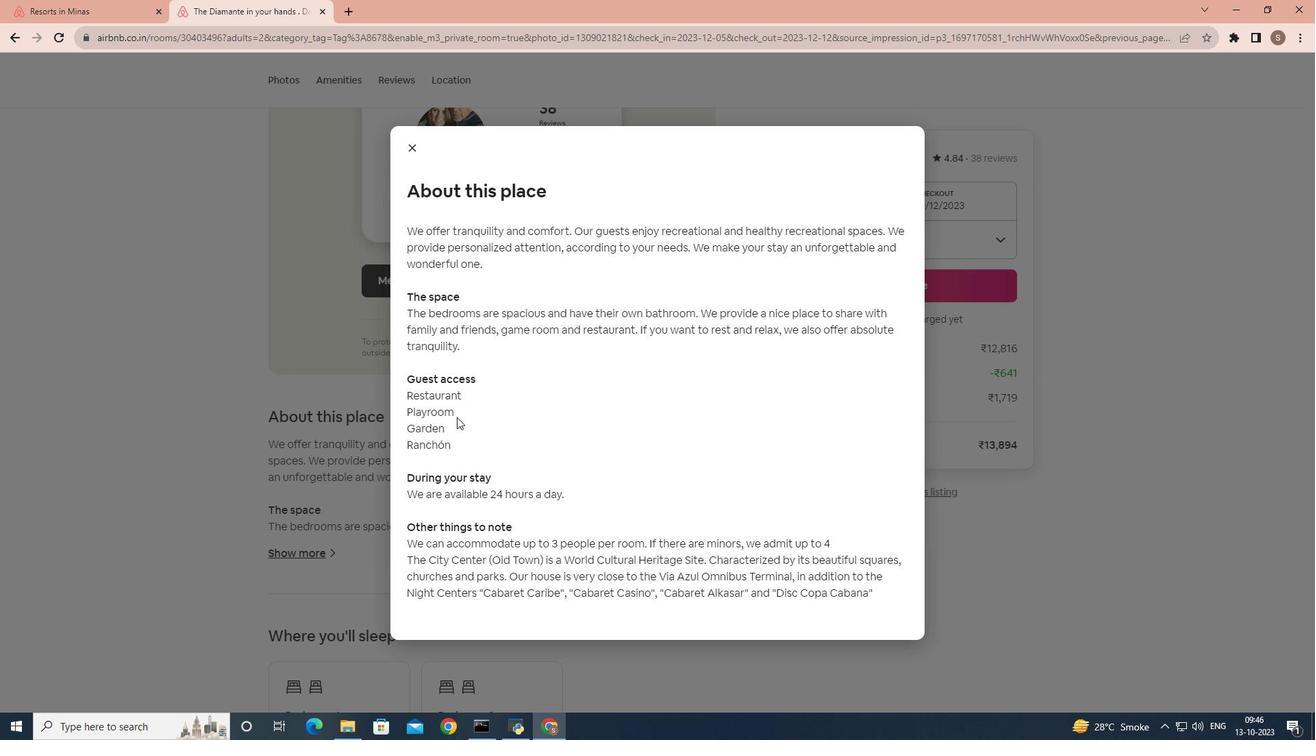 
Action: Mouse scrolled (457, 416) with delta (0, 0)
Screenshot: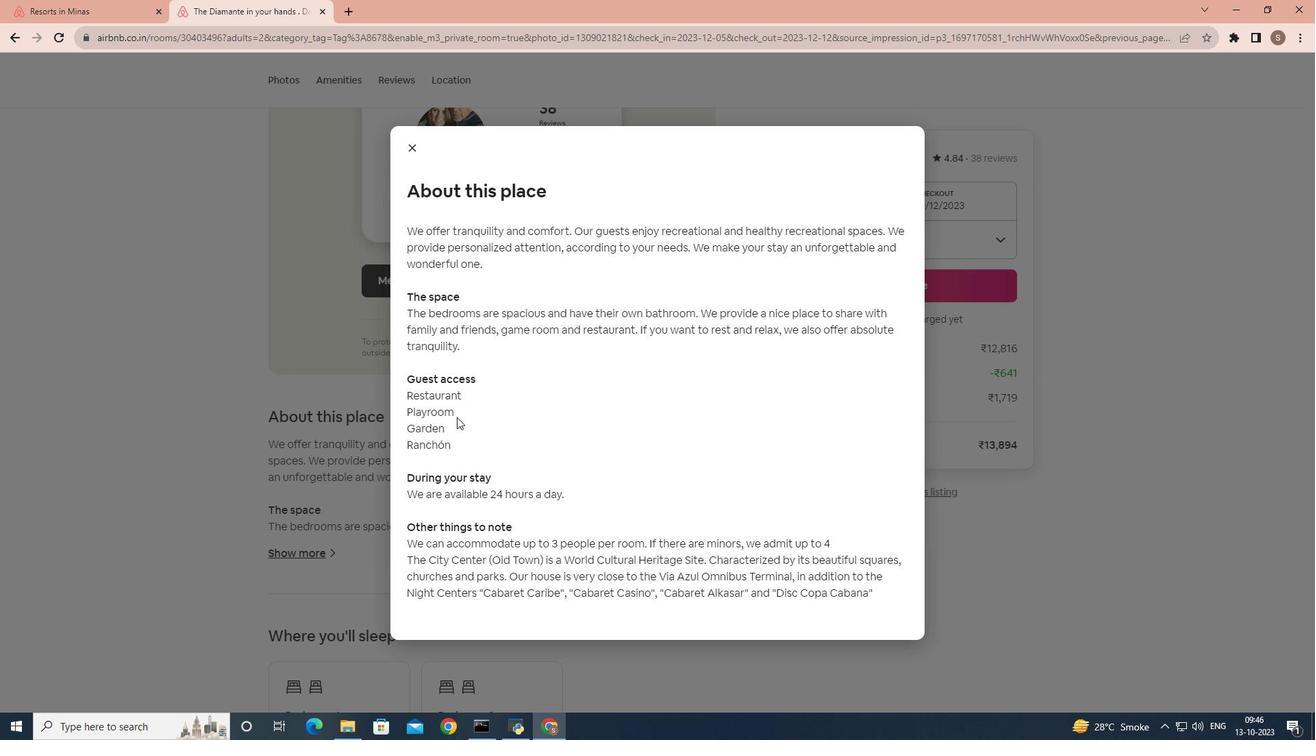 
Action: Mouse scrolled (457, 416) with delta (0, 0)
Screenshot: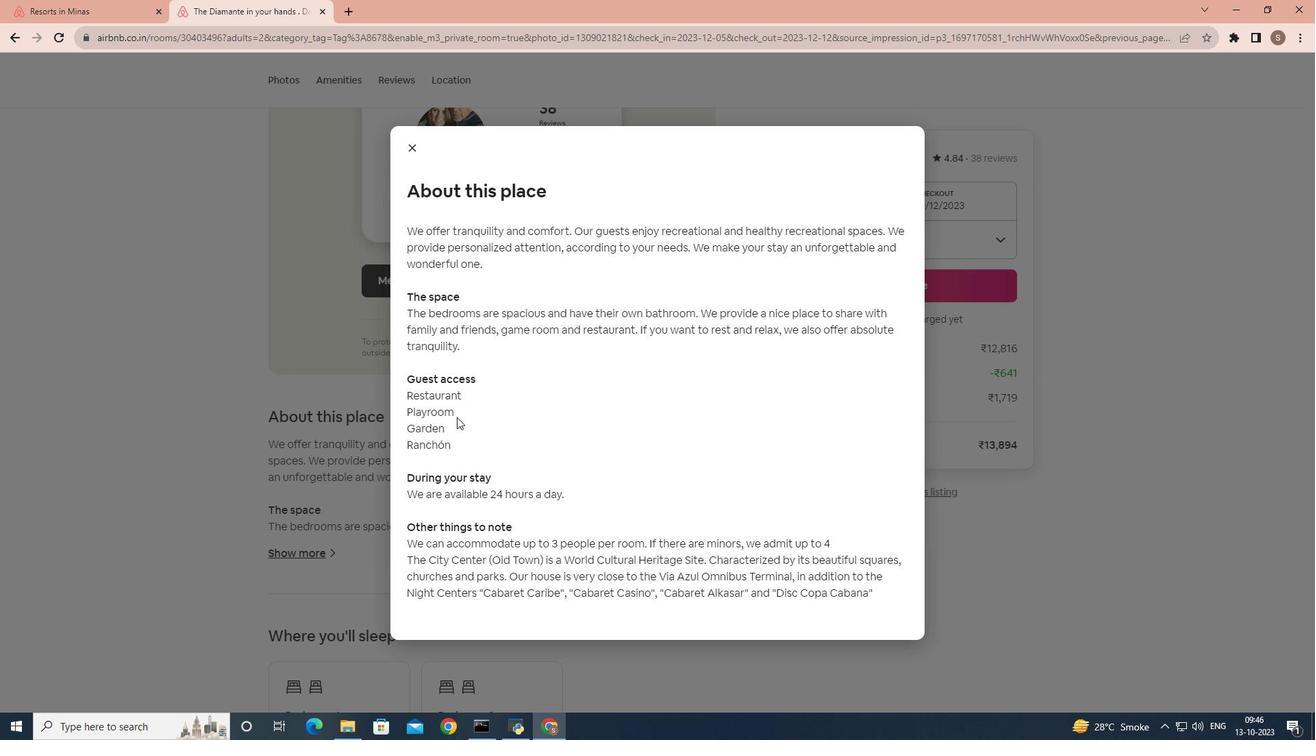 
Action: Mouse scrolled (457, 416) with delta (0, 0)
Screenshot: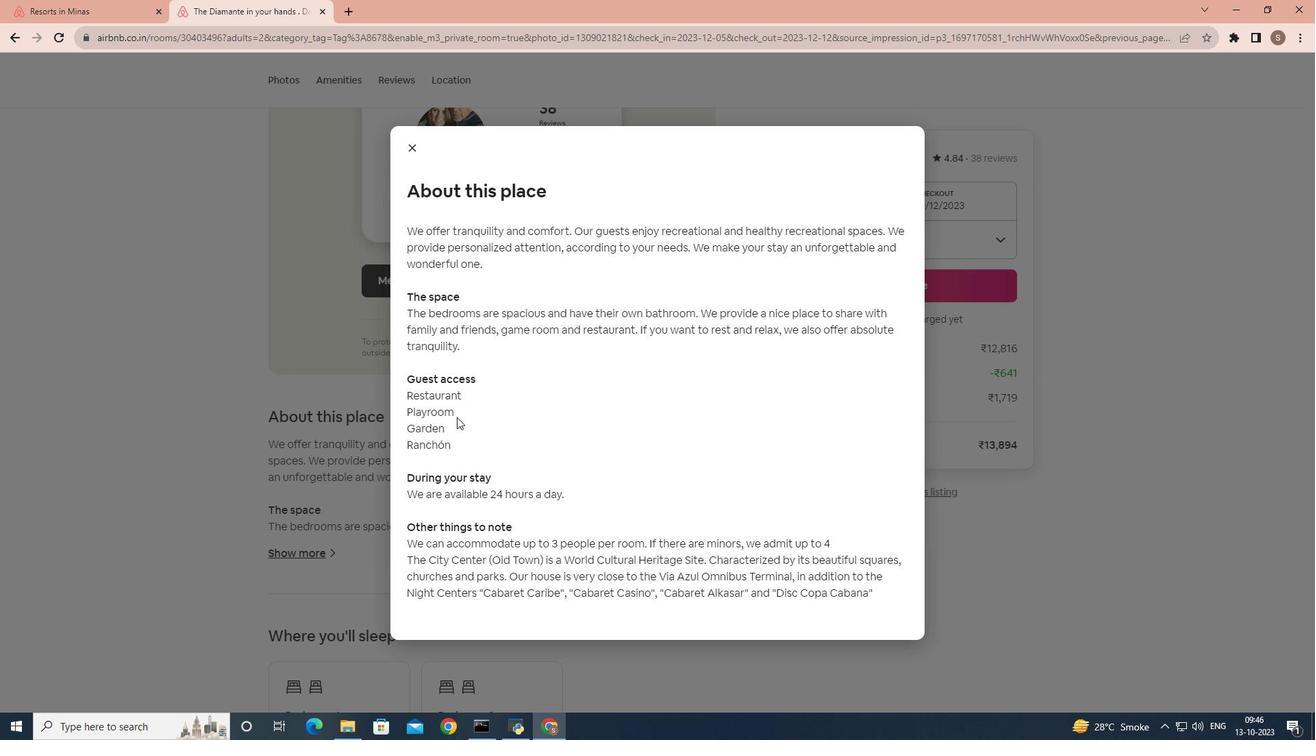 
Action: Mouse scrolled (457, 416) with delta (0, 0)
Screenshot: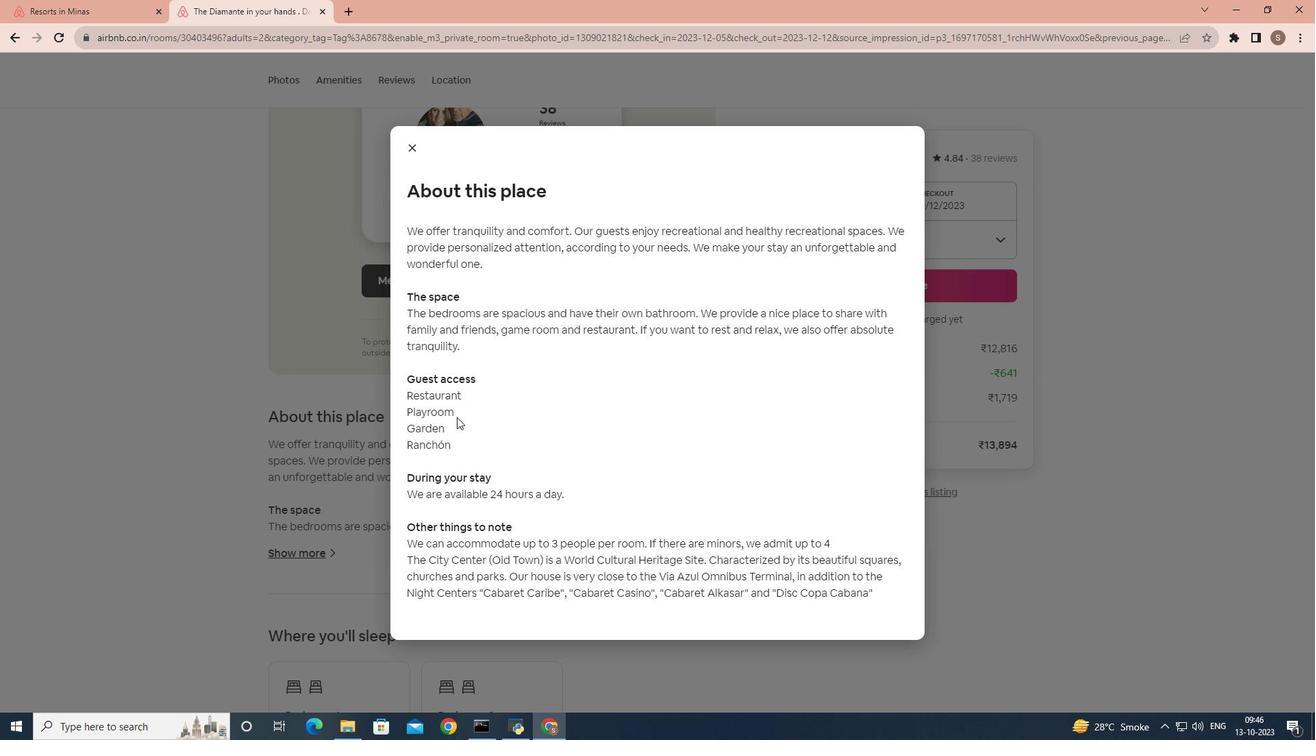 
Action: Mouse moved to (412, 153)
Screenshot: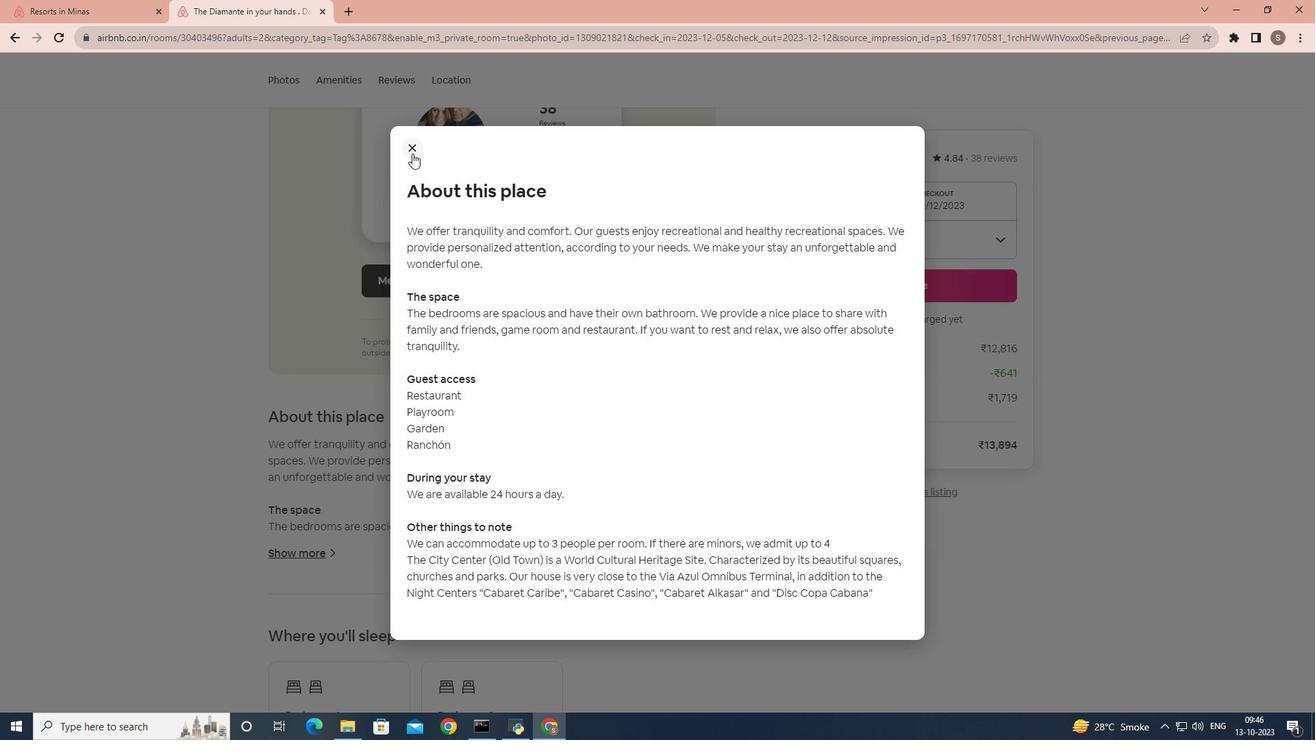 
Action: Mouse pressed left at (412, 153)
Screenshot: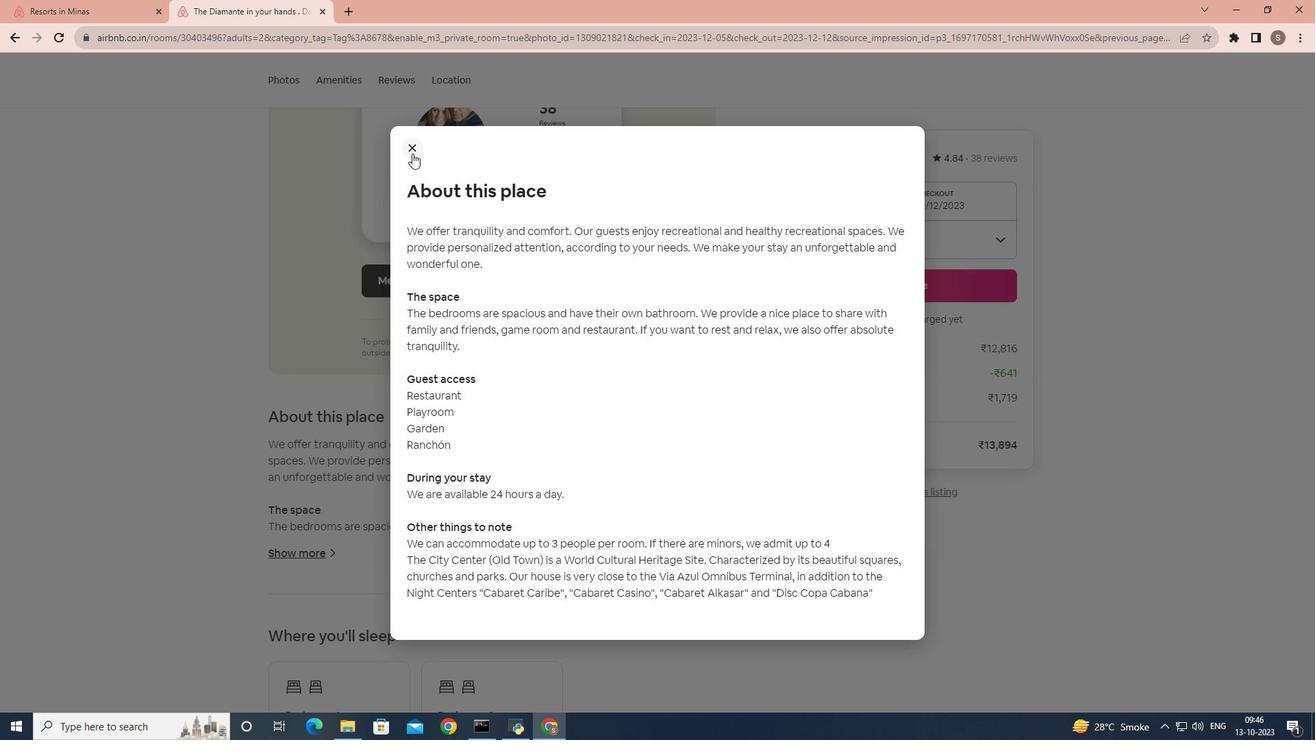 
Action: Mouse moved to (464, 426)
Screenshot: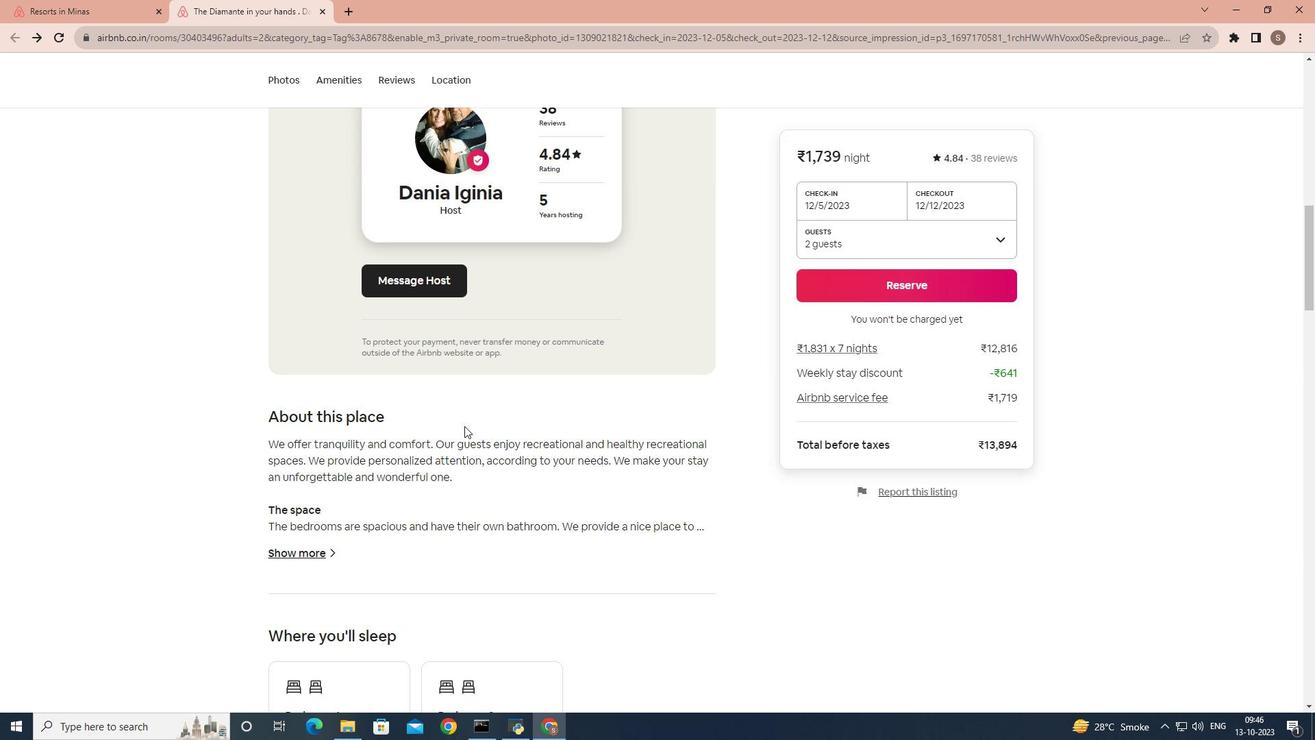 
Action: Mouse scrolled (464, 425) with delta (0, 0)
Screenshot: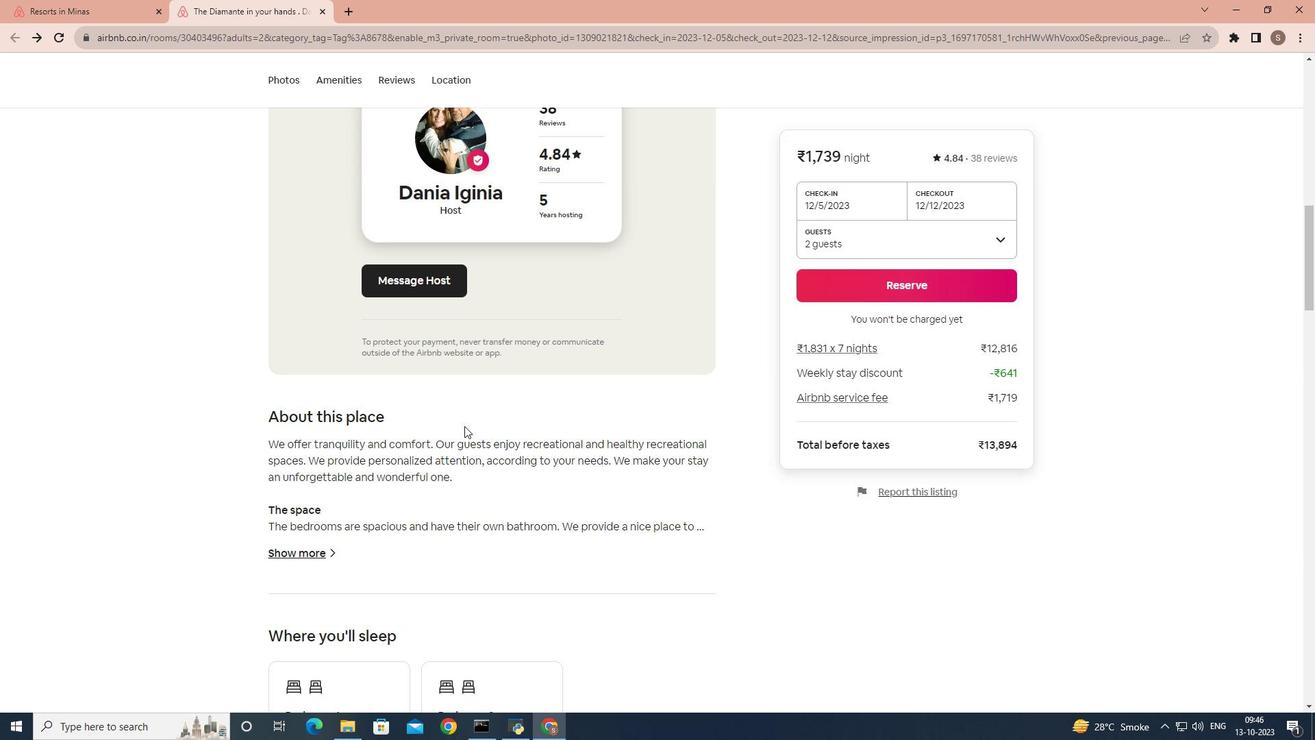 
Action: Mouse scrolled (464, 425) with delta (0, 0)
Screenshot: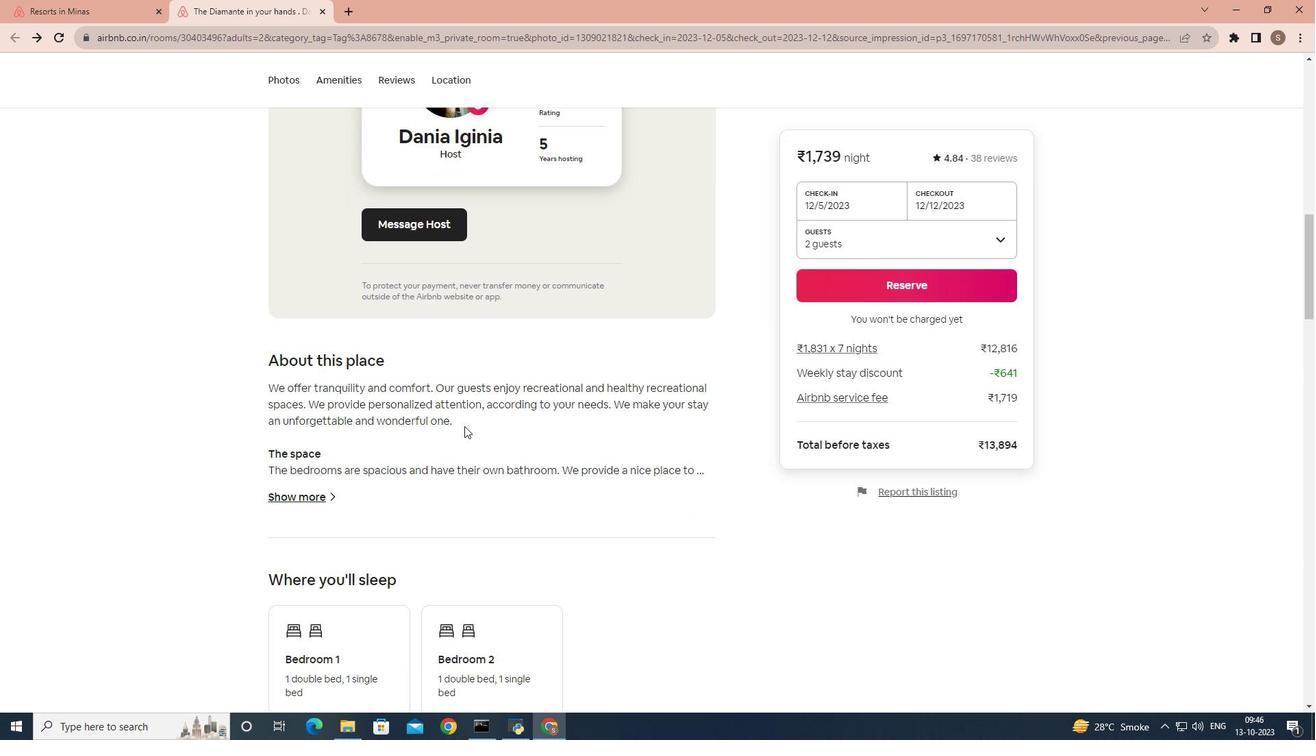 
Action: Mouse scrolled (464, 425) with delta (0, 0)
Screenshot: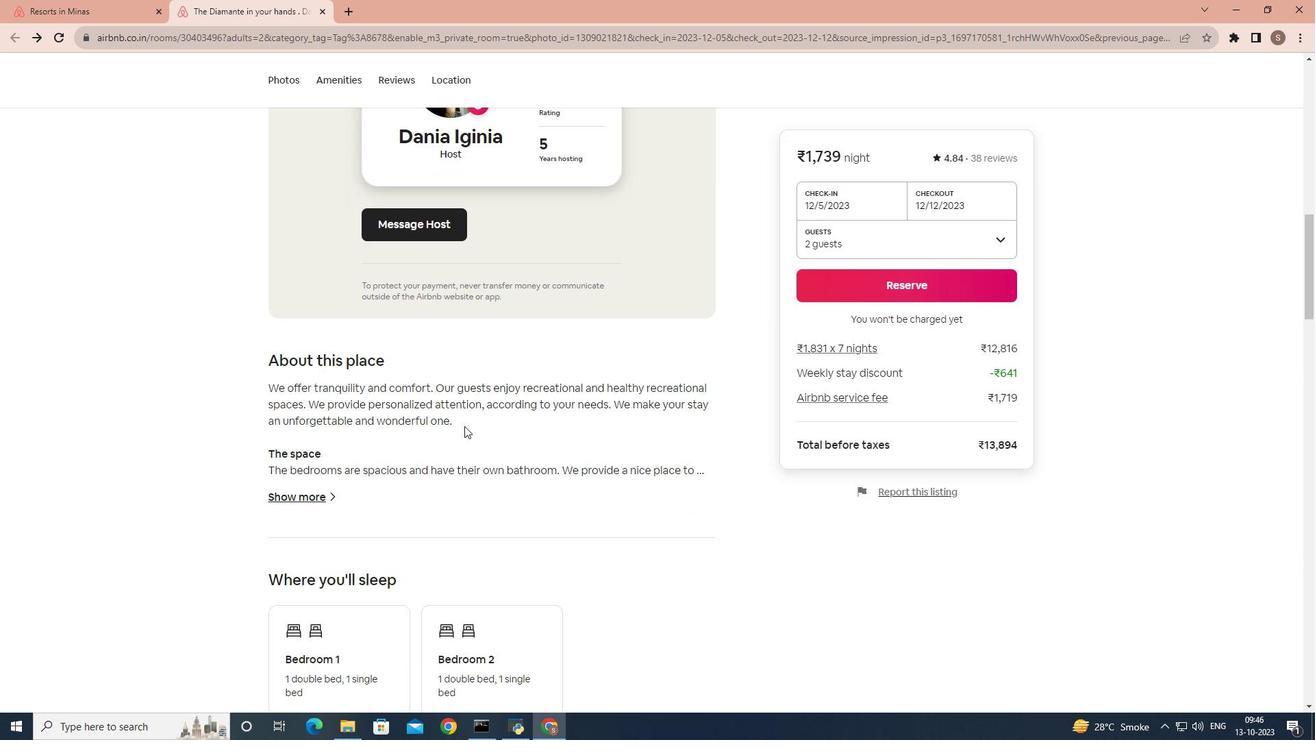 
Action: Mouse scrolled (464, 425) with delta (0, 0)
Screenshot: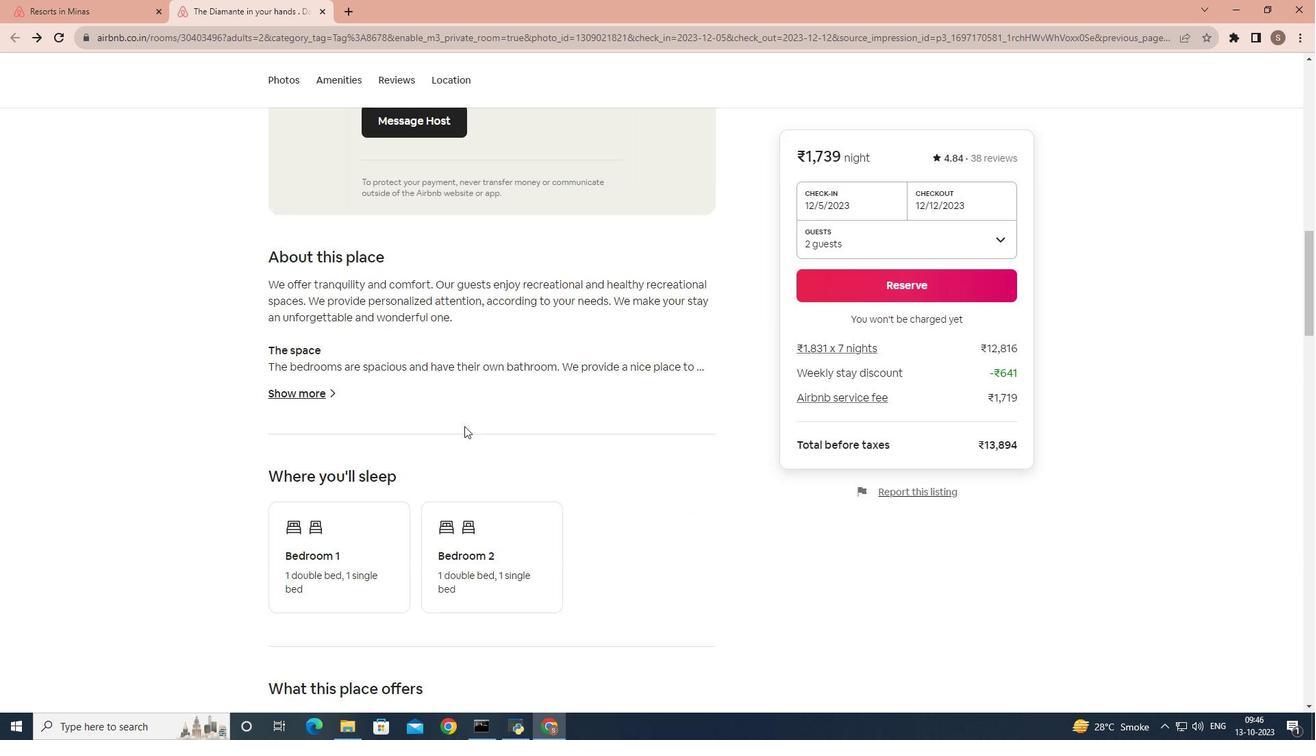
Action: Mouse scrolled (464, 425) with delta (0, 0)
Screenshot: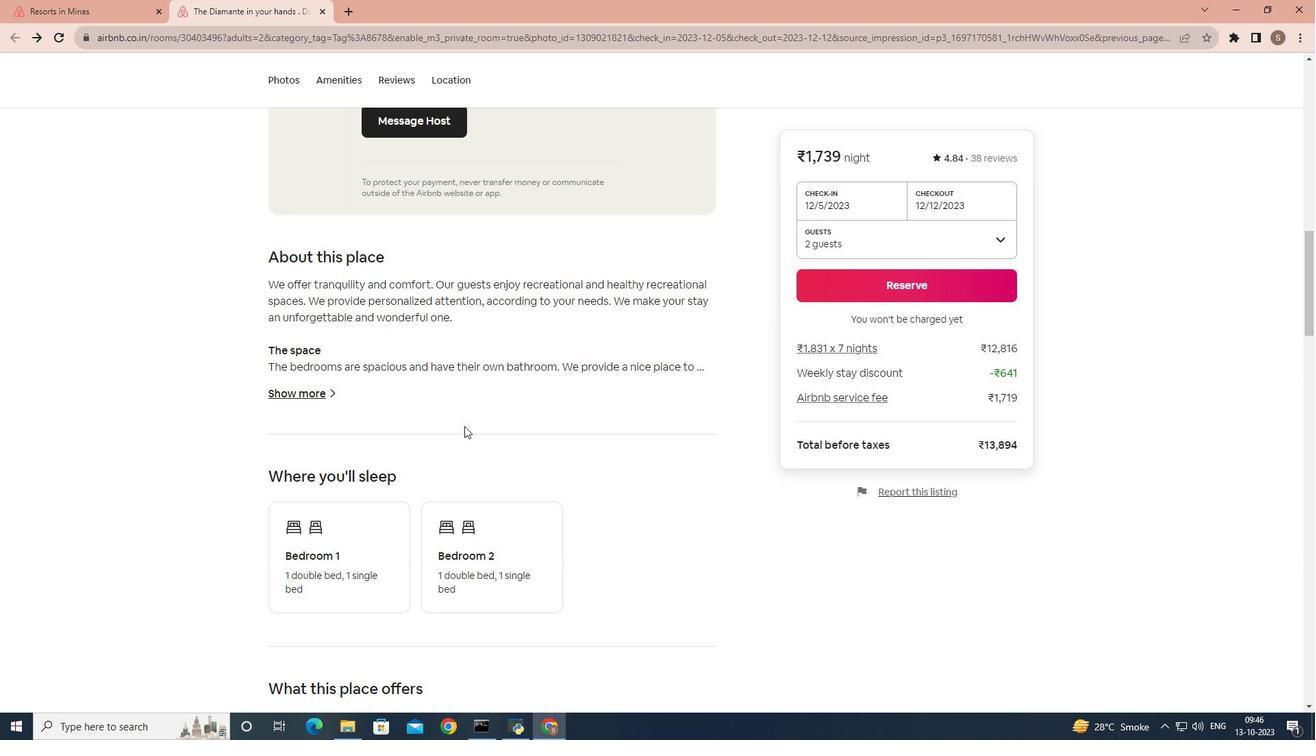 
Action: Mouse scrolled (464, 425) with delta (0, 0)
Screenshot: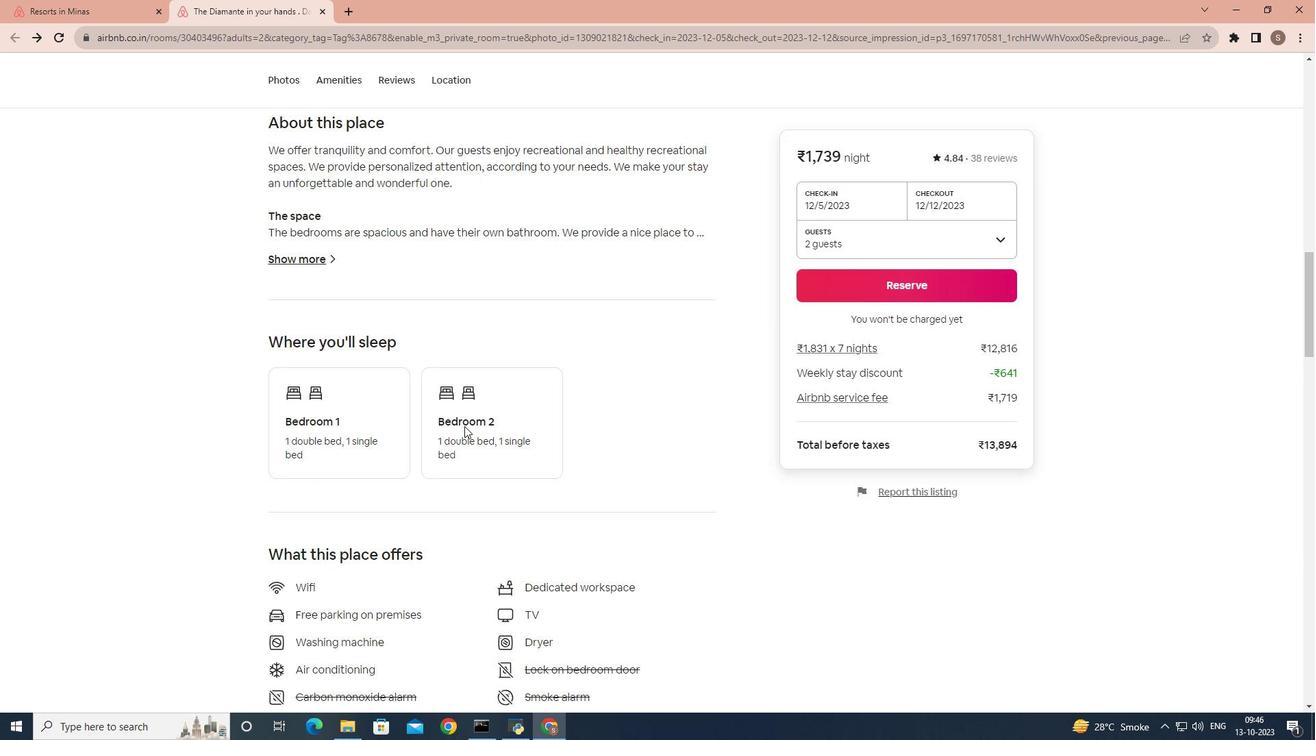 
Action: Mouse scrolled (464, 425) with delta (0, 0)
Screenshot: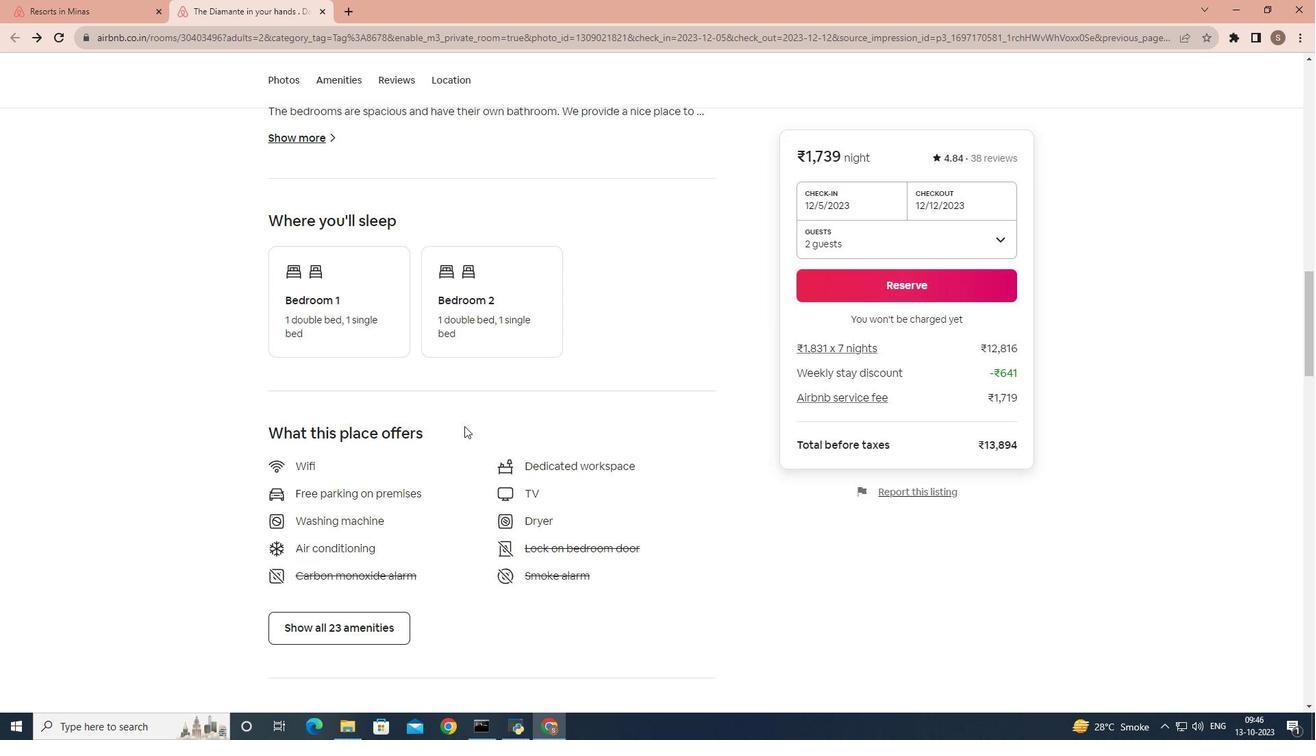 
Action: Mouse scrolled (464, 425) with delta (0, 0)
Screenshot: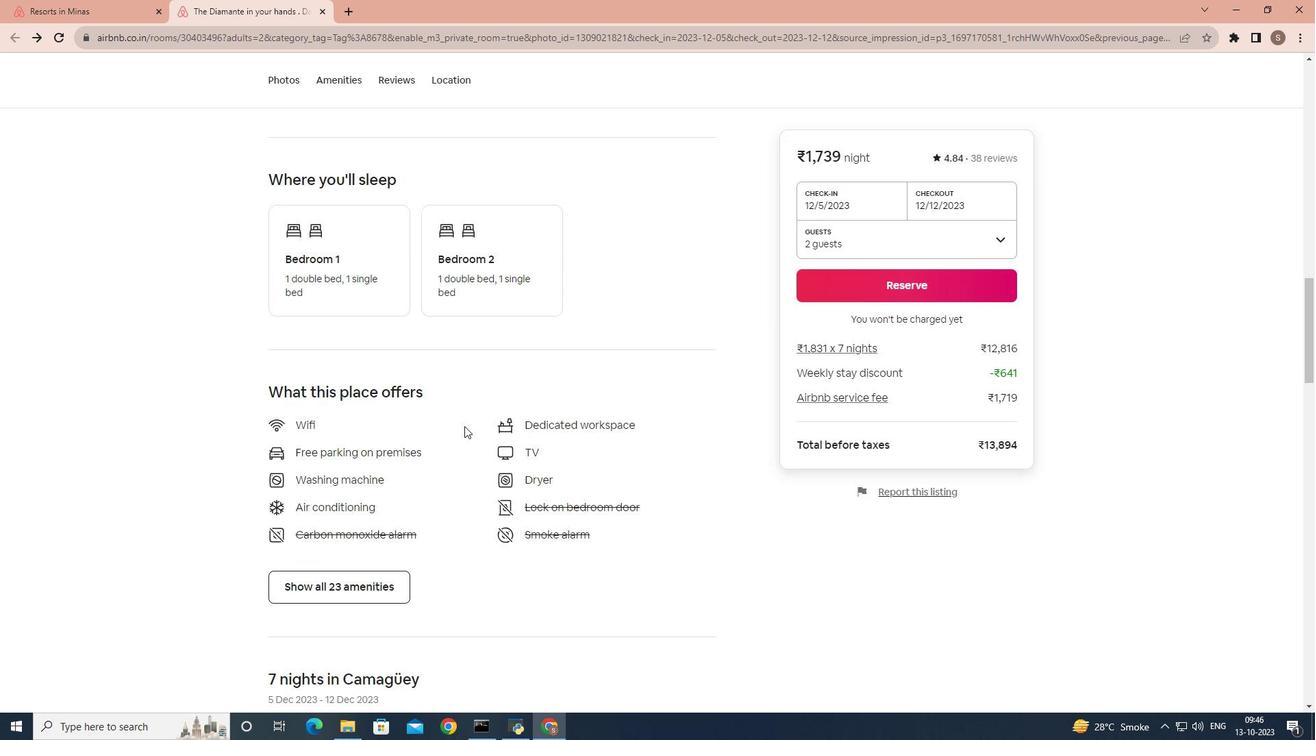 
Action: Mouse scrolled (464, 425) with delta (0, 0)
Screenshot: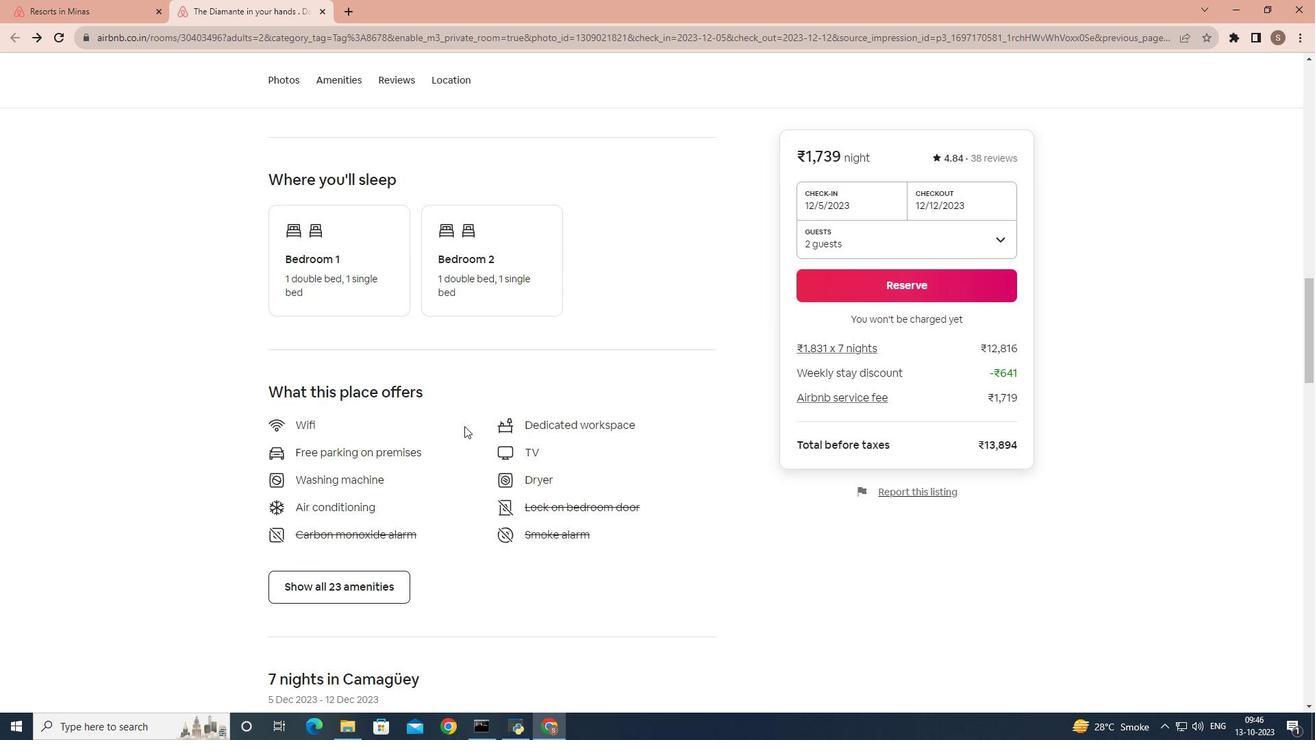 
Action: Mouse moved to (401, 425)
Screenshot: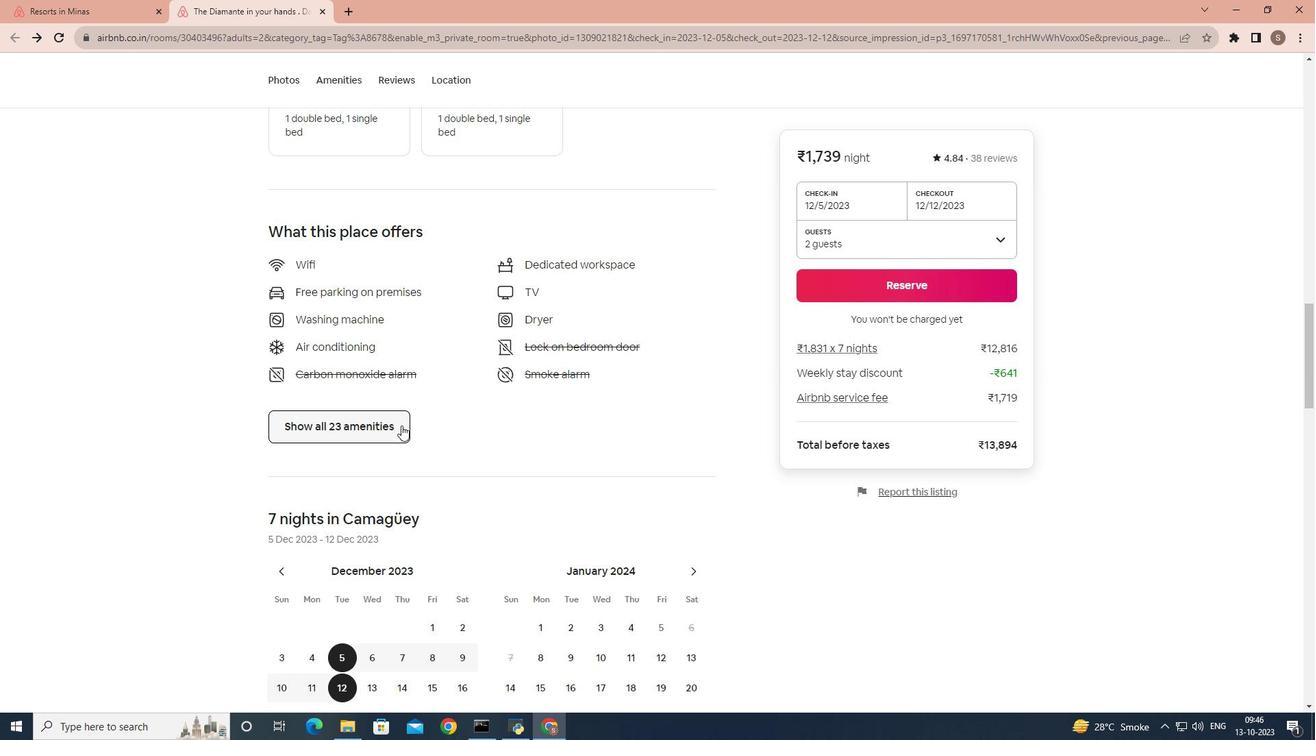 
Action: Mouse pressed left at (401, 425)
Screenshot: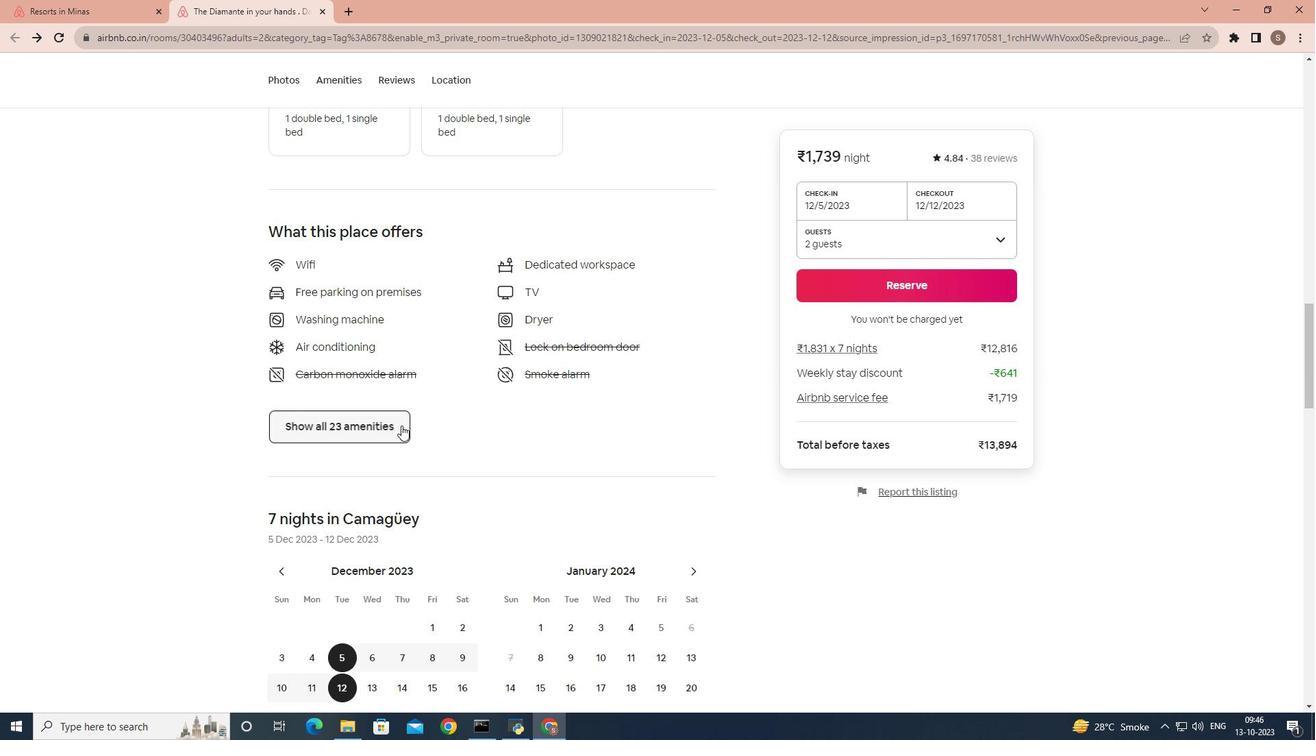 
Action: Mouse moved to (550, 391)
Screenshot: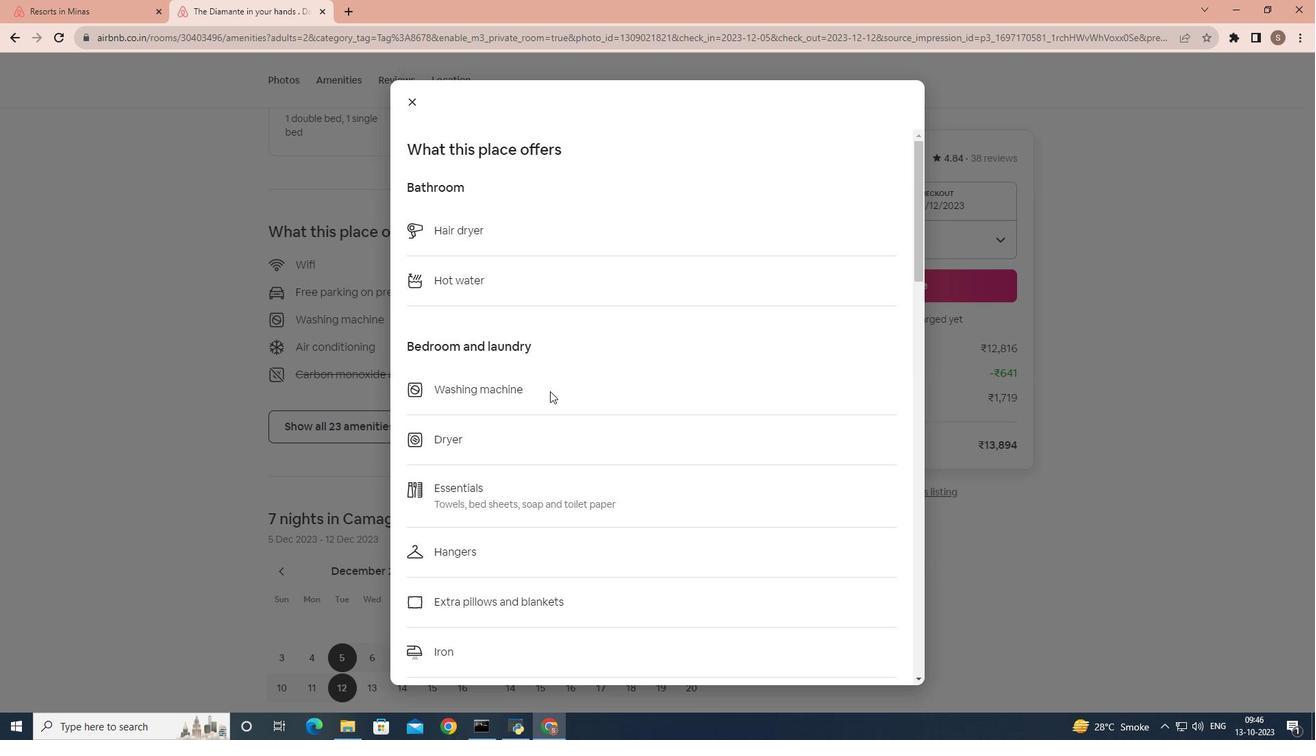 
Action: Mouse scrolled (550, 390) with delta (0, 0)
Screenshot: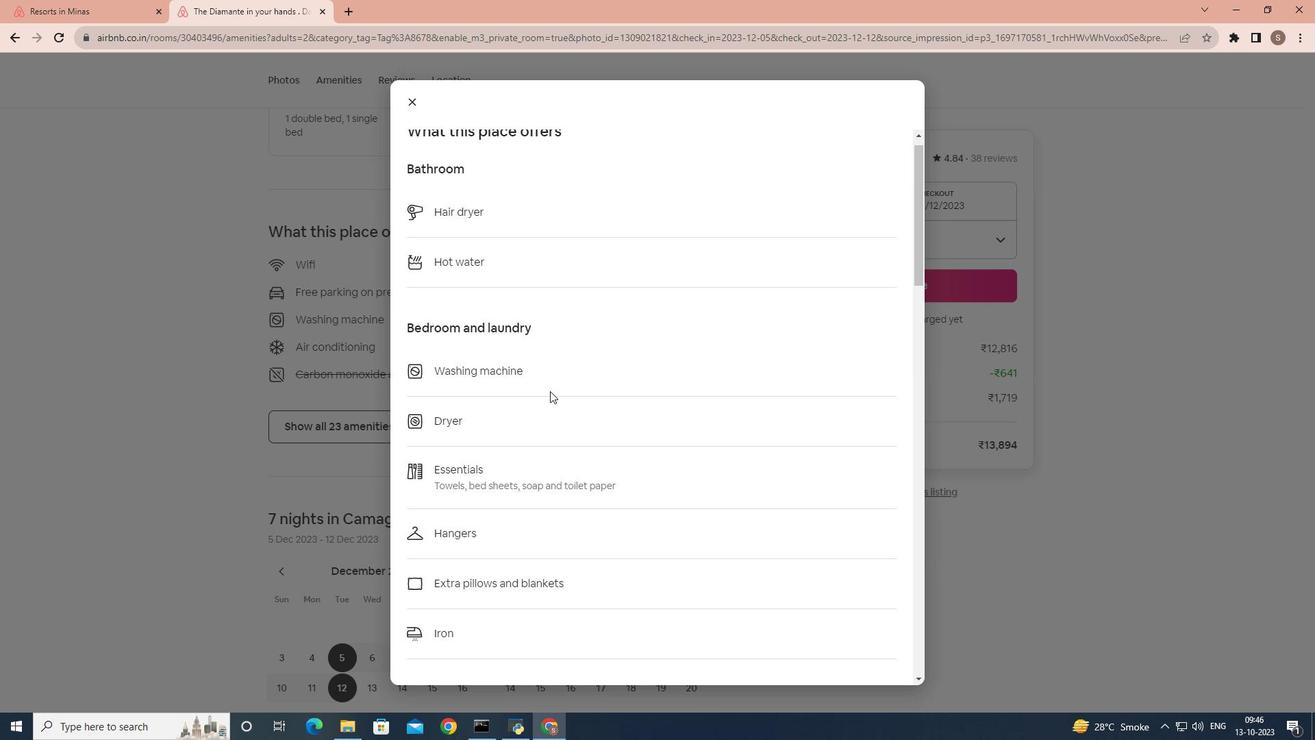 
Action: Mouse scrolled (550, 390) with delta (0, 0)
Screenshot: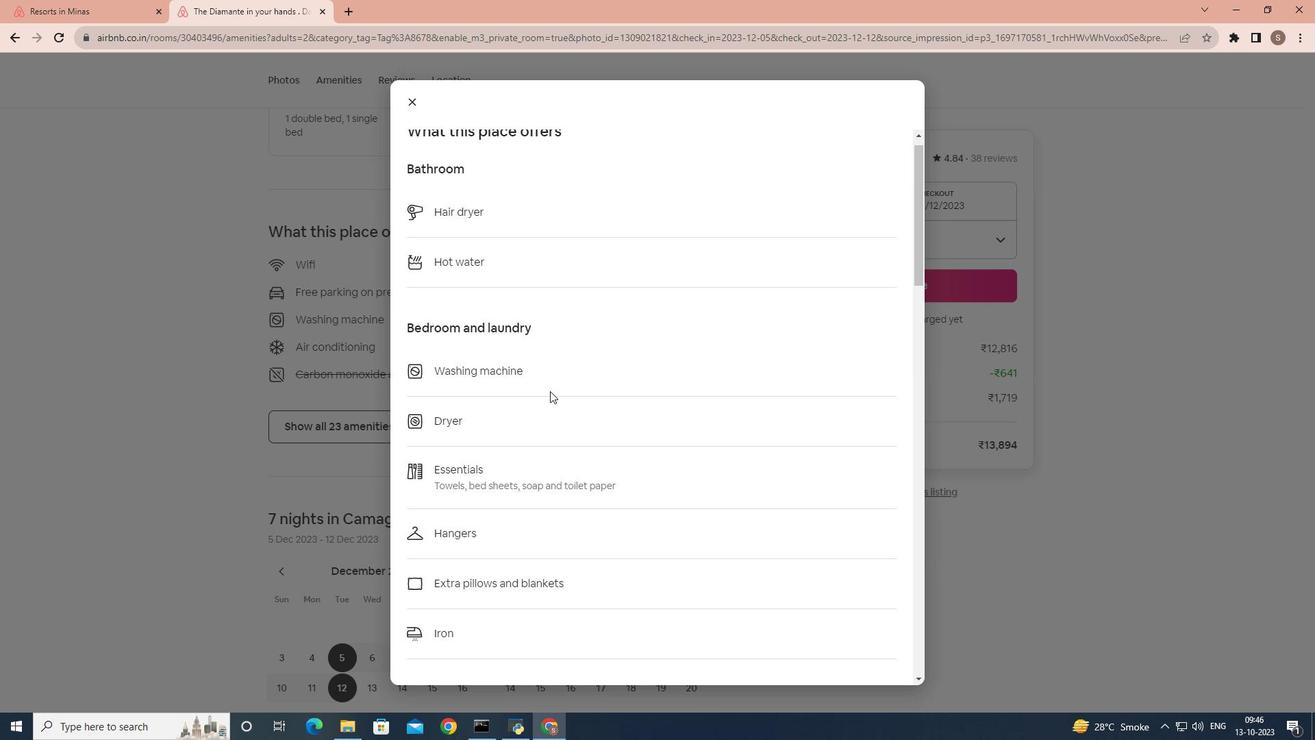 
Action: Mouse scrolled (550, 390) with delta (0, 0)
Screenshot: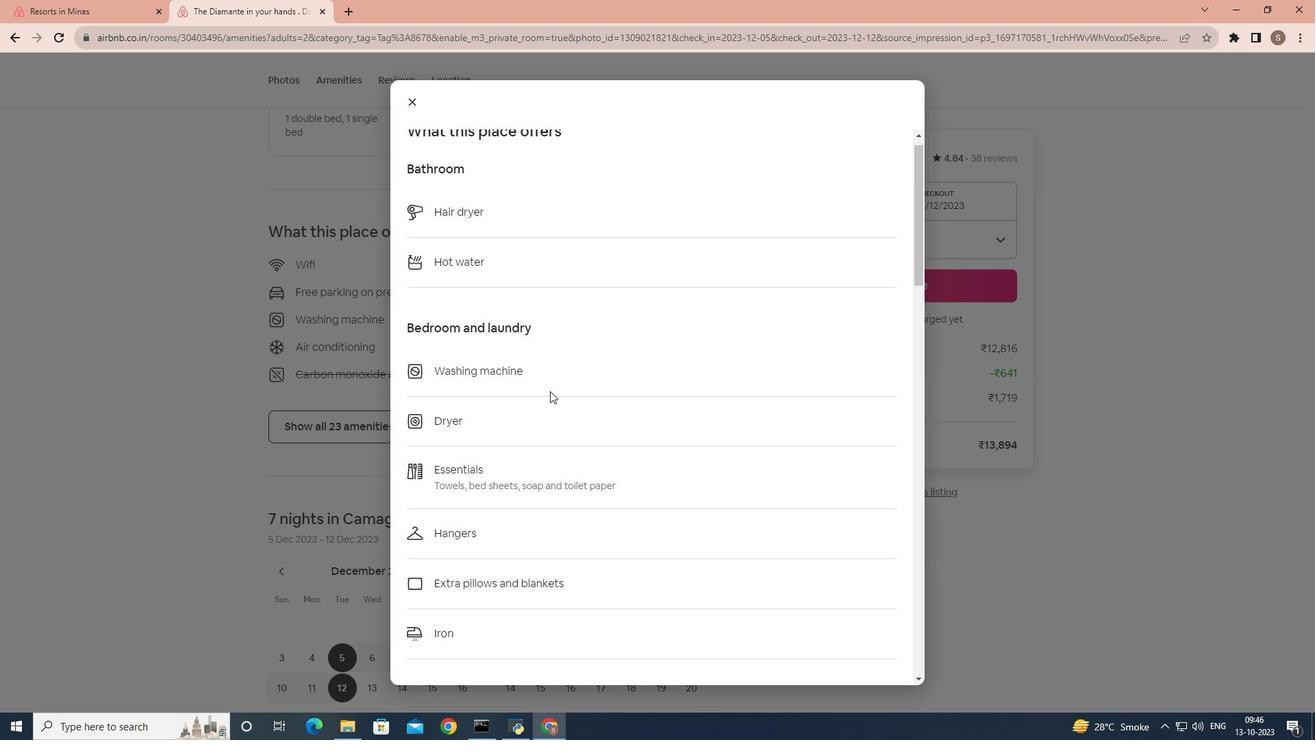 
Action: Mouse scrolled (550, 390) with delta (0, 0)
Screenshot: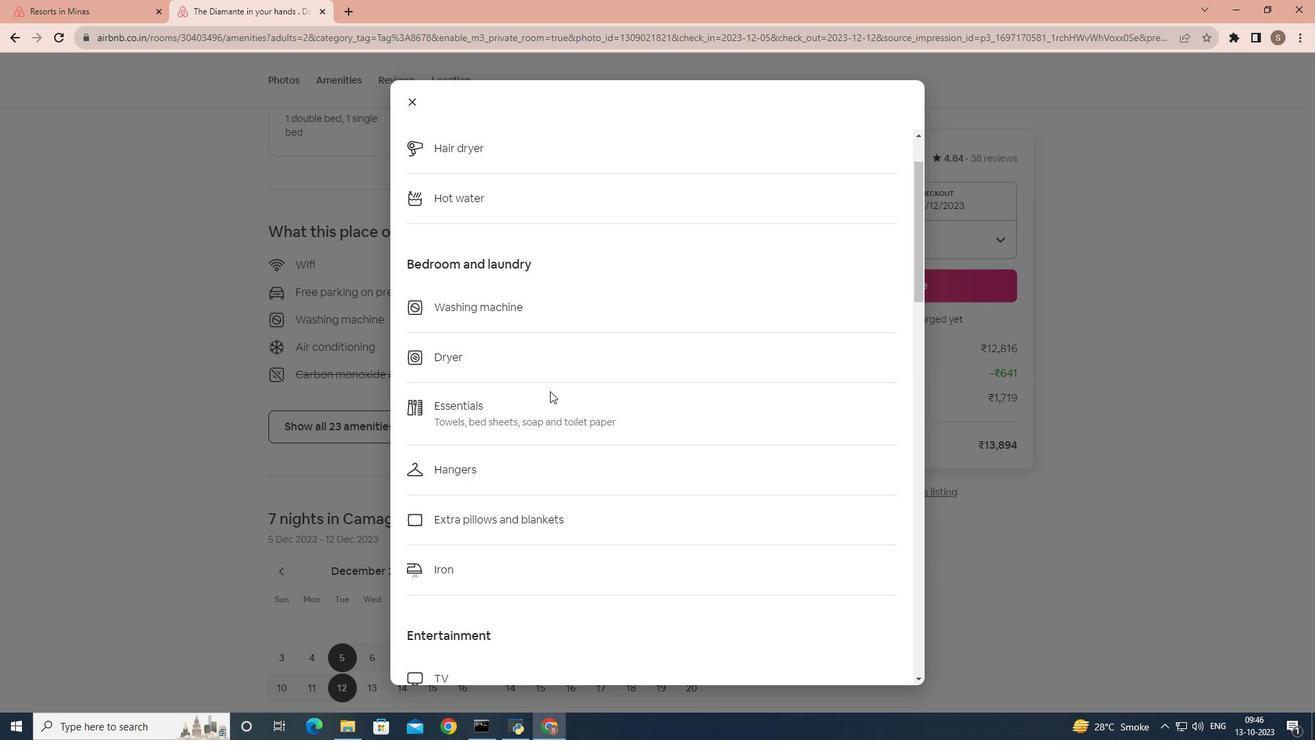 
Action: Mouse scrolled (550, 390) with delta (0, 0)
Screenshot: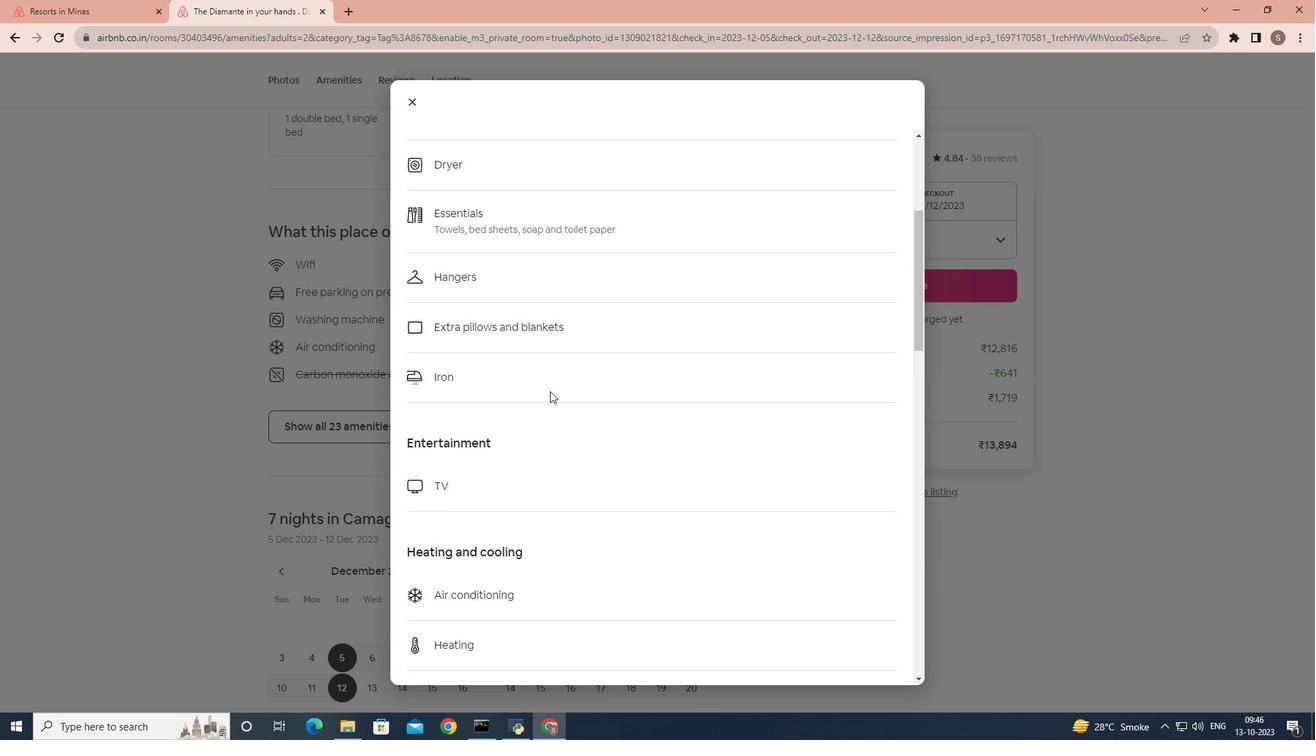 
Action: Mouse scrolled (550, 390) with delta (0, 0)
Screenshot: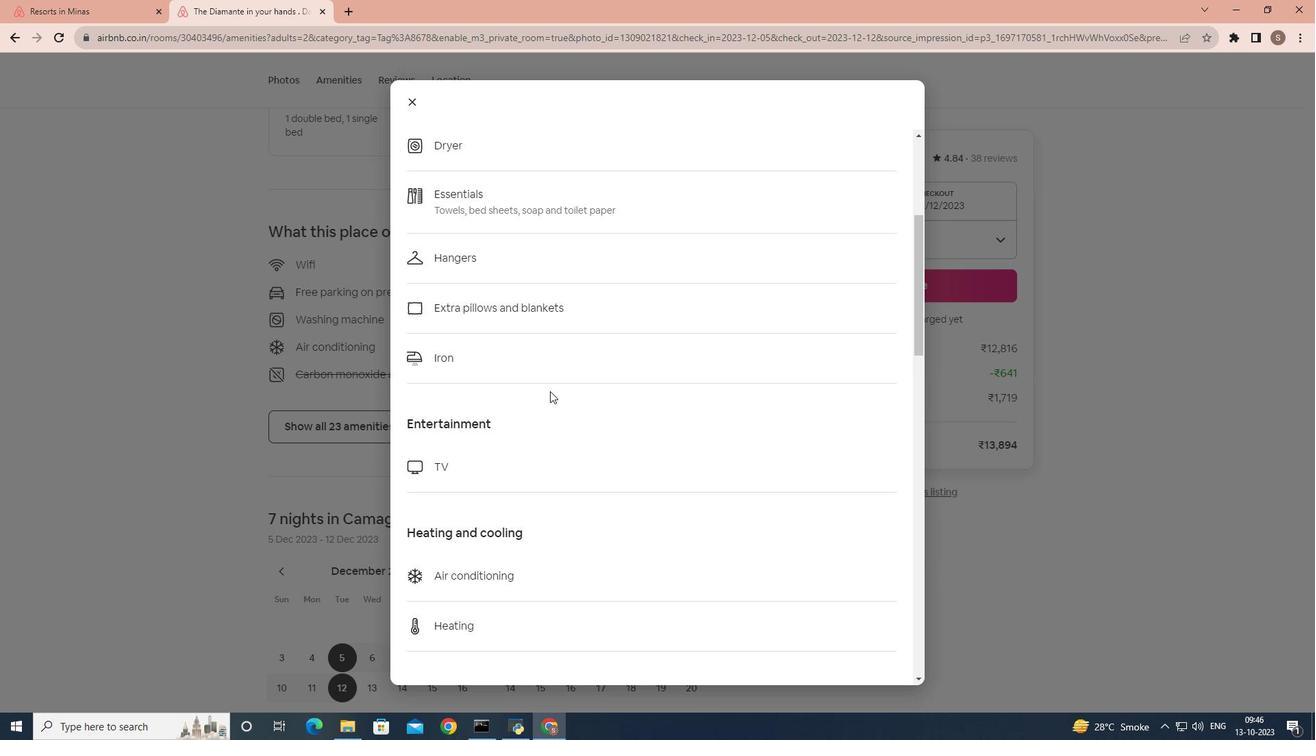 
Action: Mouse scrolled (550, 390) with delta (0, 0)
Screenshot: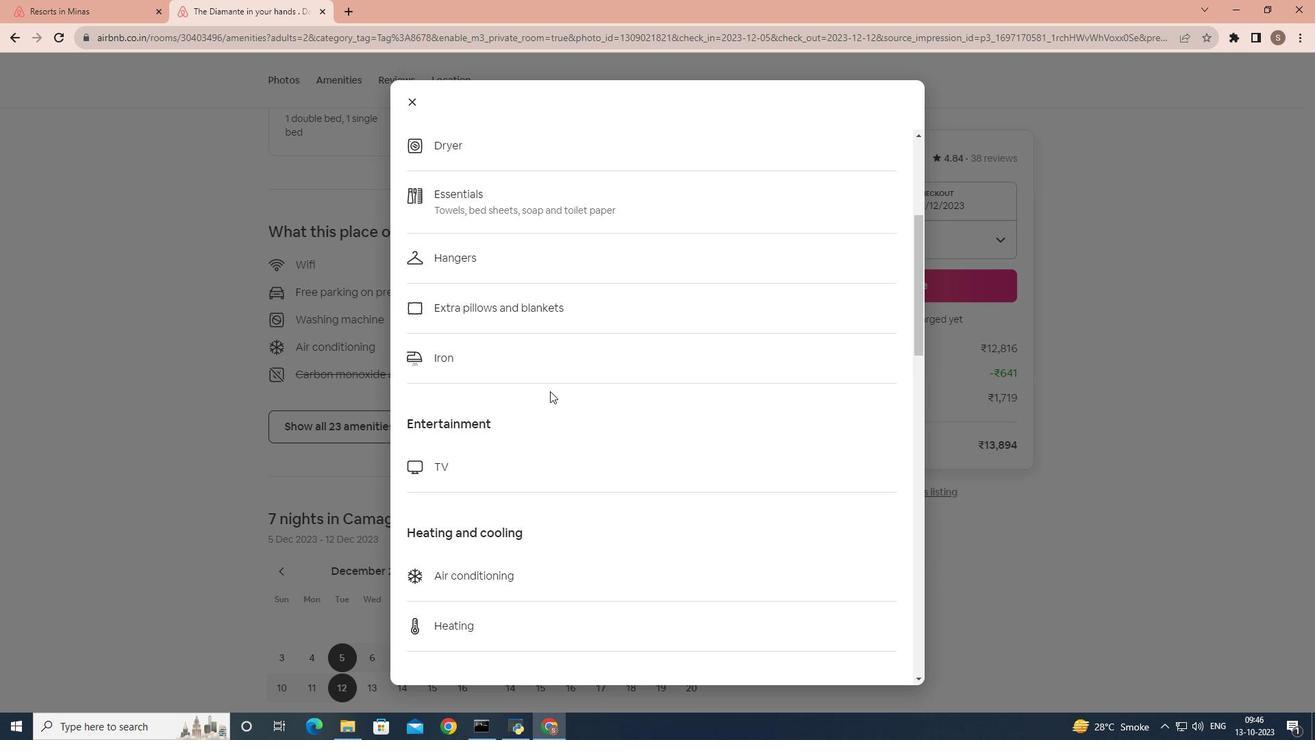 
Action: Mouse scrolled (550, 390) with delta (0, 0)
Screenshot: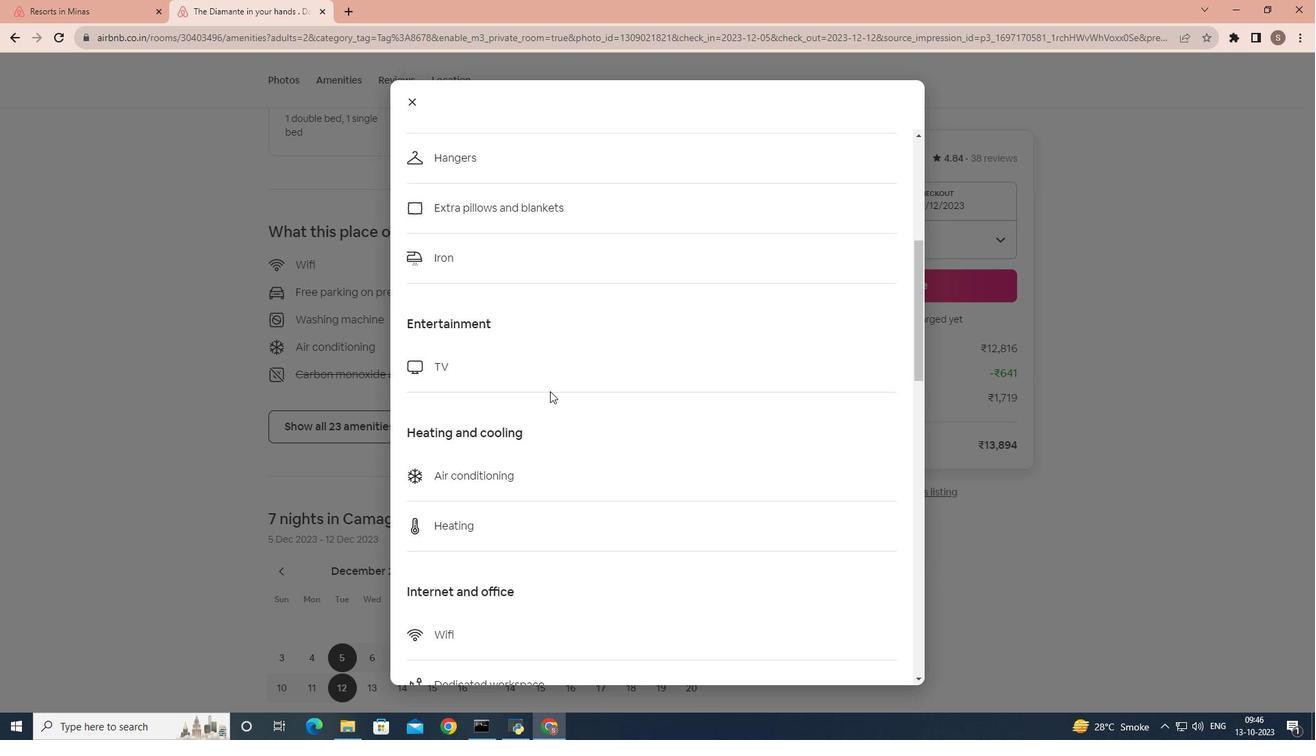 
Action: Mouse scrolled (550, 390) with delta (0, 0)
Screenshot: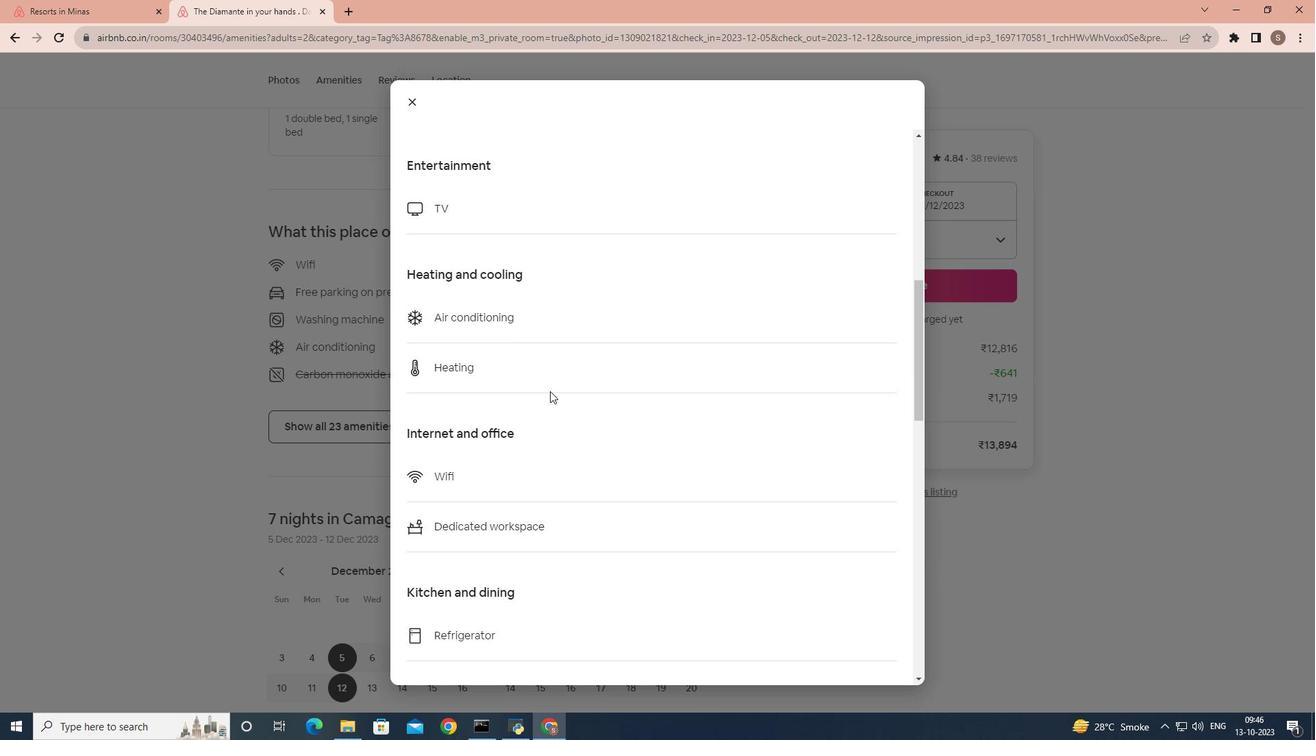 
Action: Mouse scrolled (550, 390) with delta (0, 0)
Screenshot: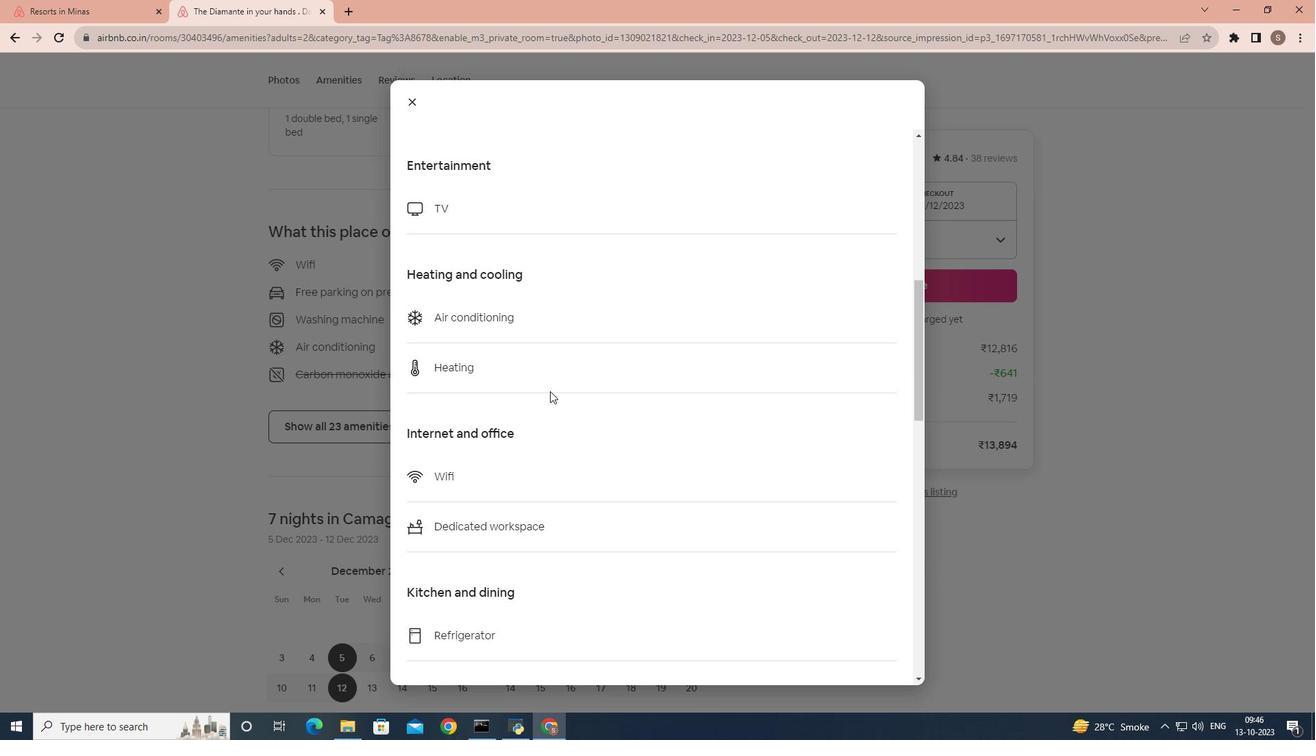 
Action: Mouse scrolled (550, 390) with delta (0, 0)
Screenshot: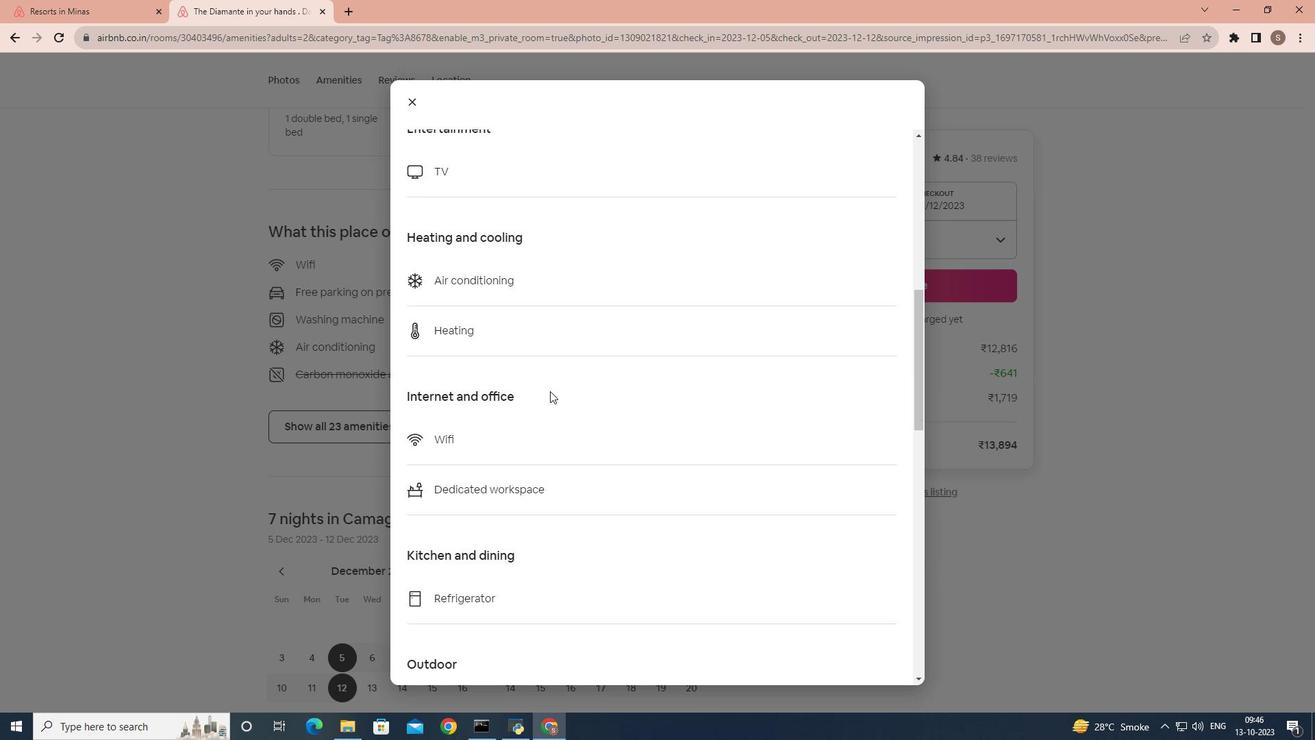 
Action: Mouse scrolled (550, 390) with delta (0, 0)
Screenshot: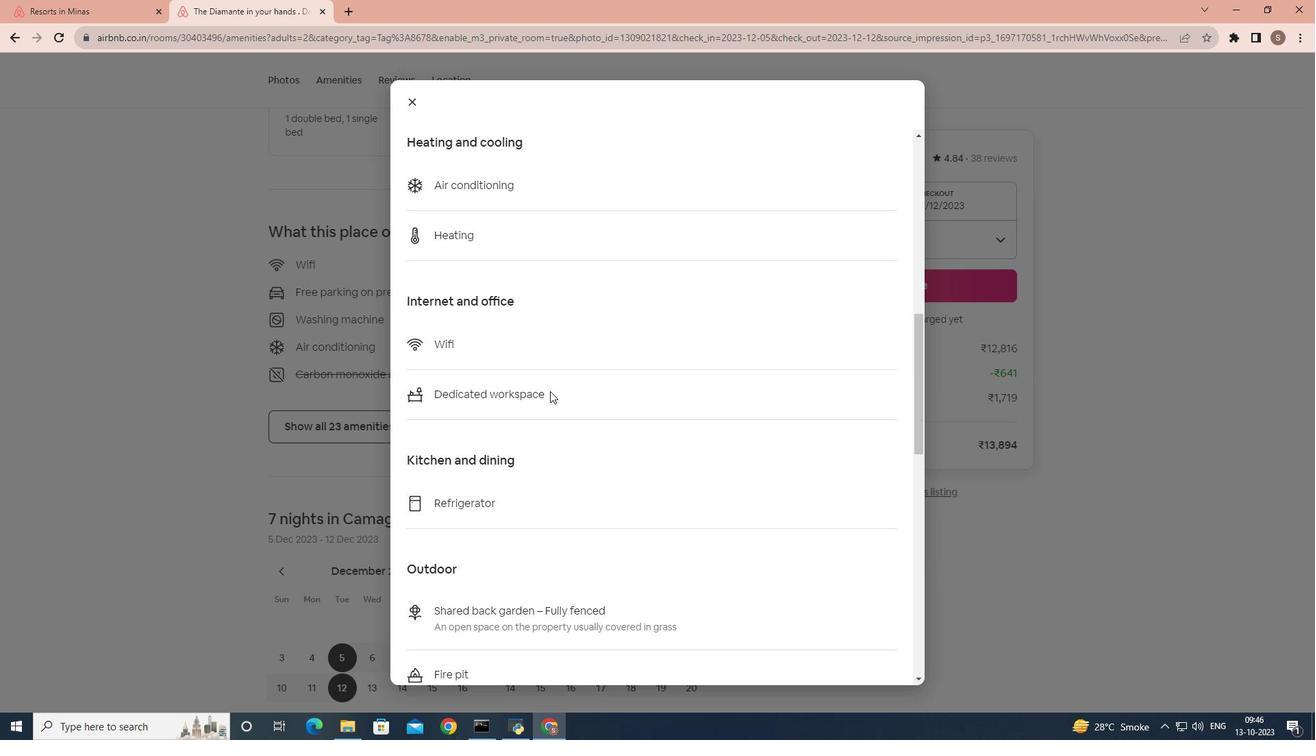 
Action: Mouse scrolled (550, 390) with delta (0, 0)
Screenshot: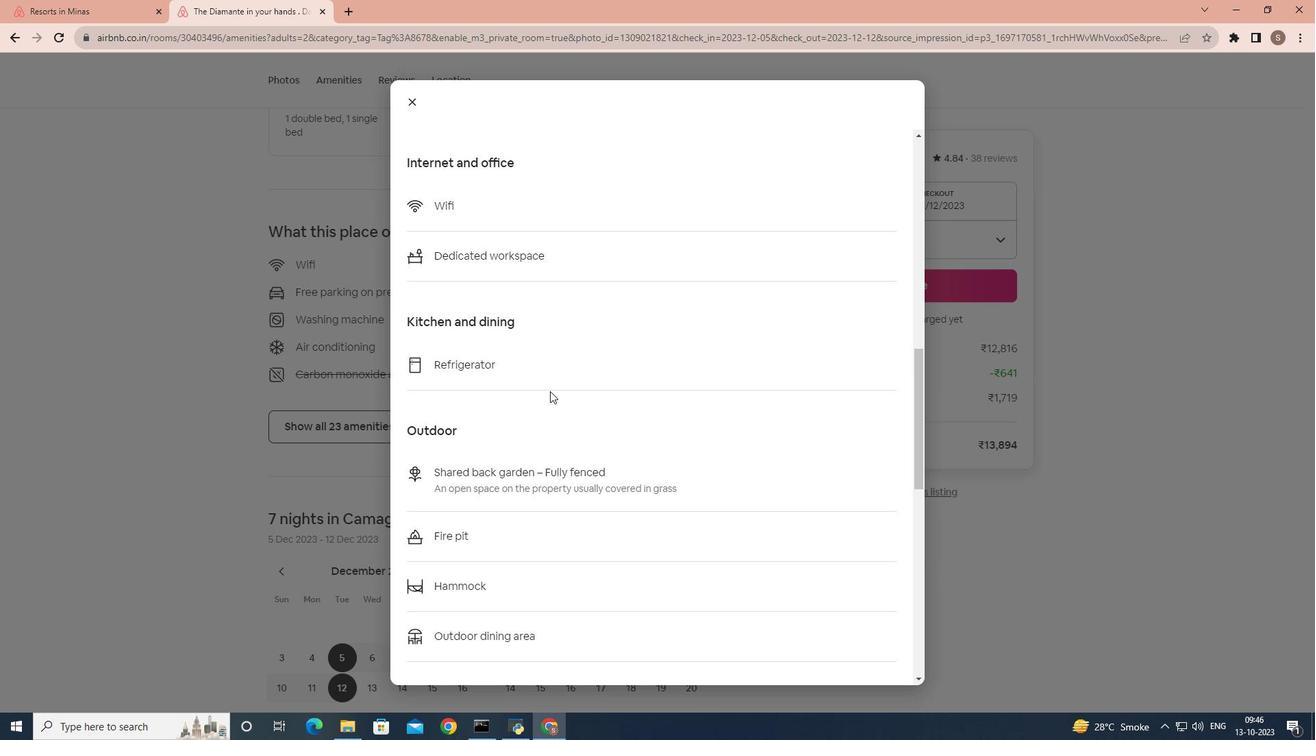 
Action: Mouse scrolled (550, 390) with delta (0, 0)
Screenshot: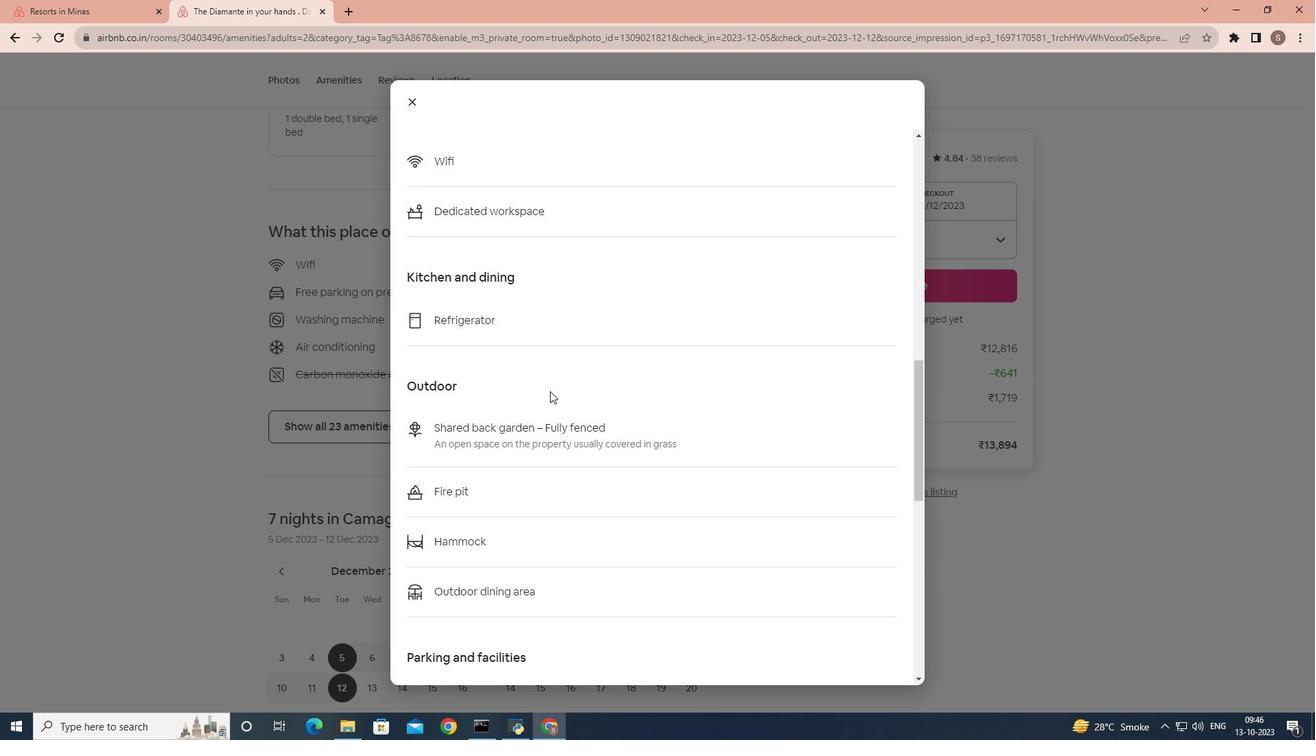 
Action: Mouse scrolled (550, 390) with delta (0, 0)
Screenshot: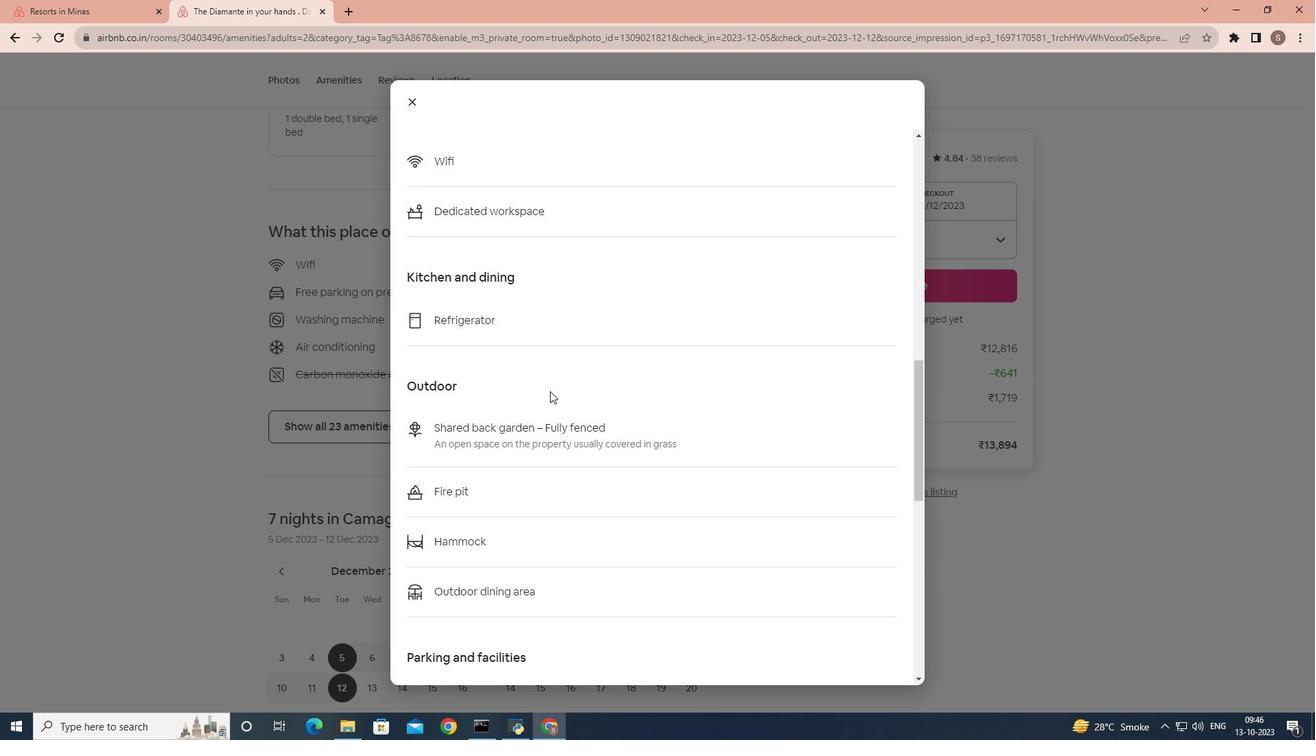 
Action: Mouse scrolled (550, 390) with delta (0, 0)
Screenshot: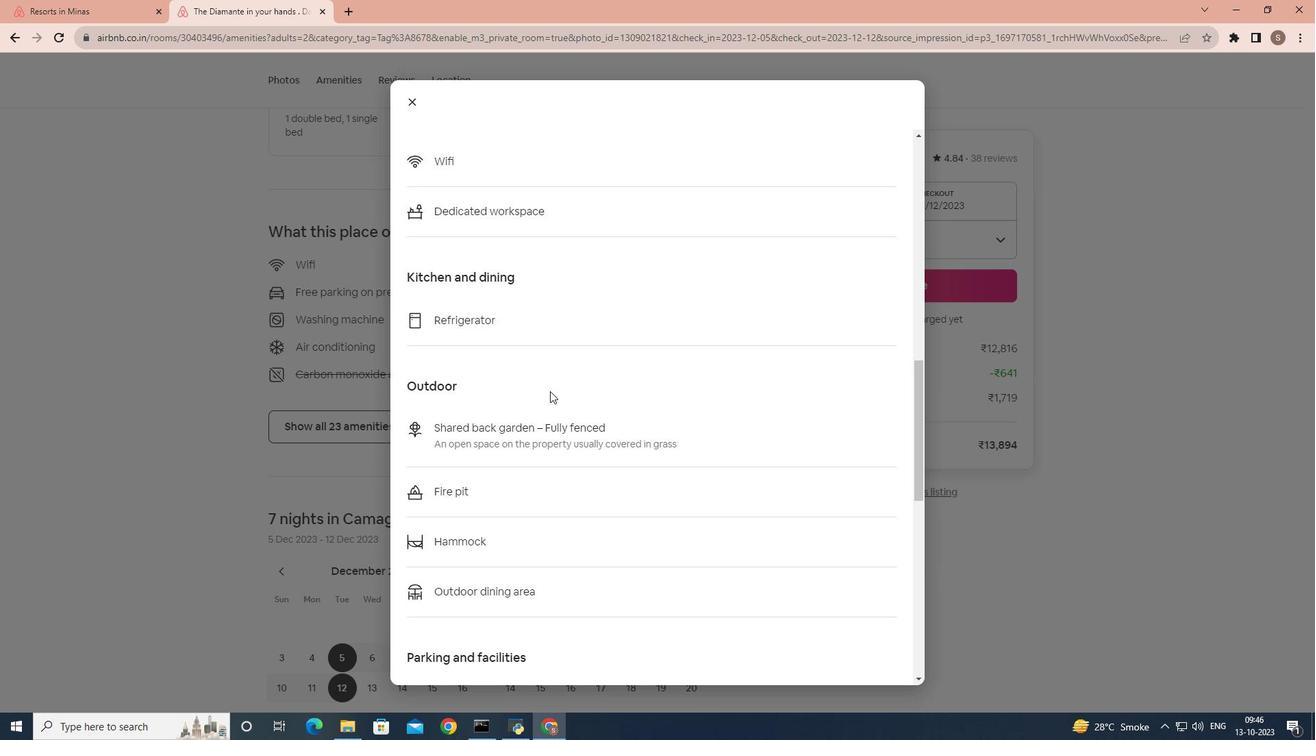 
Action: Mouse scrolled (550, 390) with delta (0, 0)
Screenshot: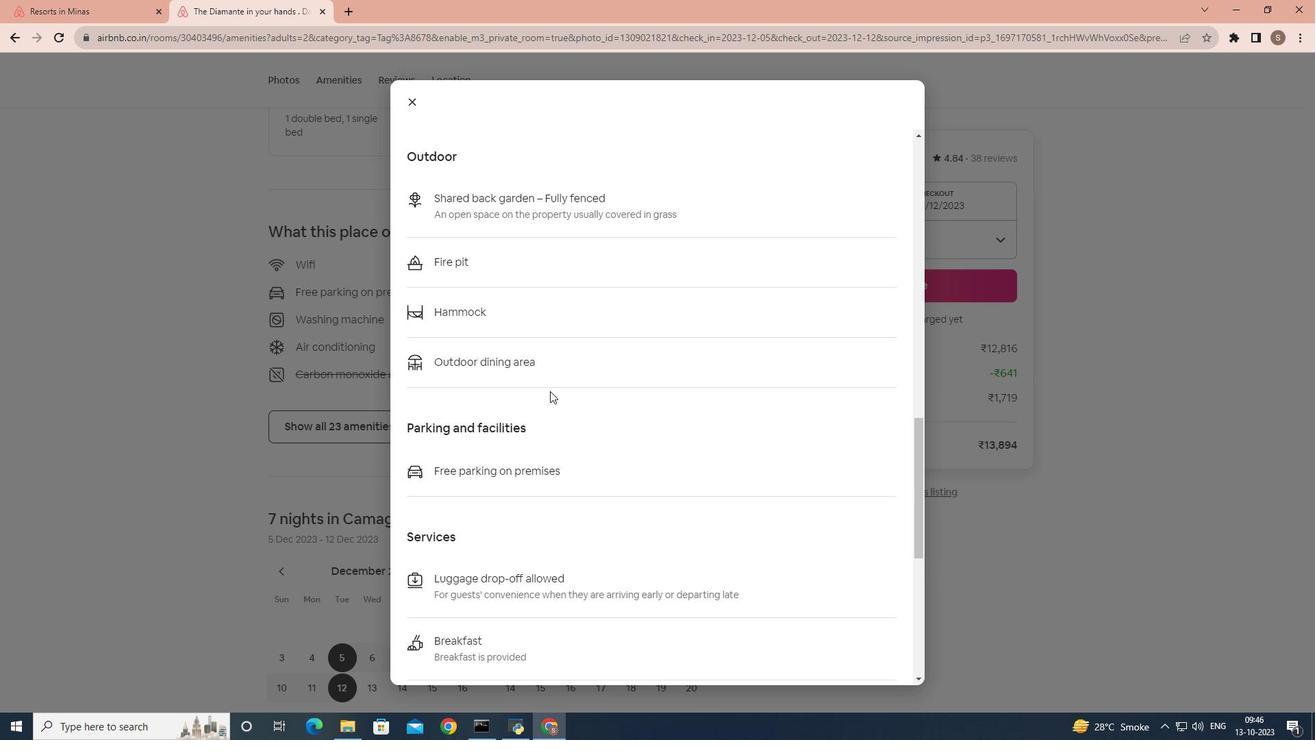 
Action: Mouse scrolled (550, 390) with delta (0, 0)
Screenshot: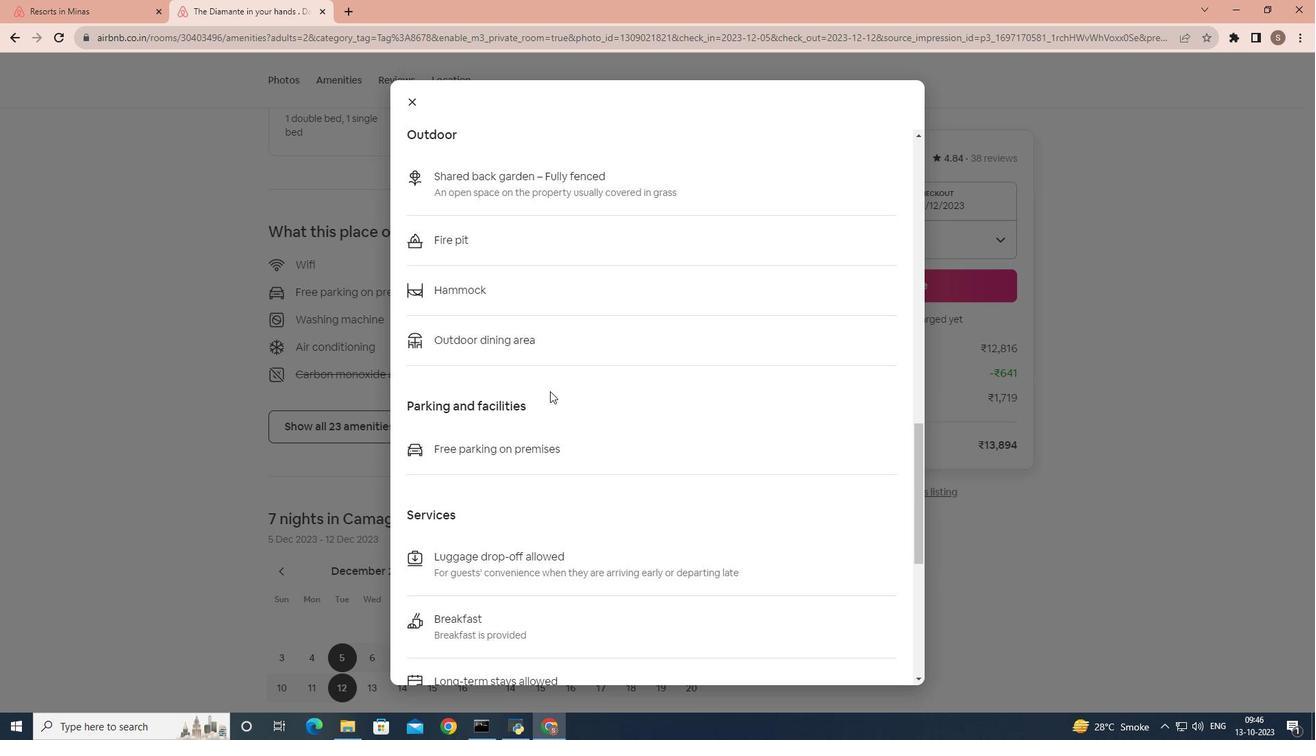 
Action: Mouse scrolled (550, 390) with delta (0, 0)
Screenshot: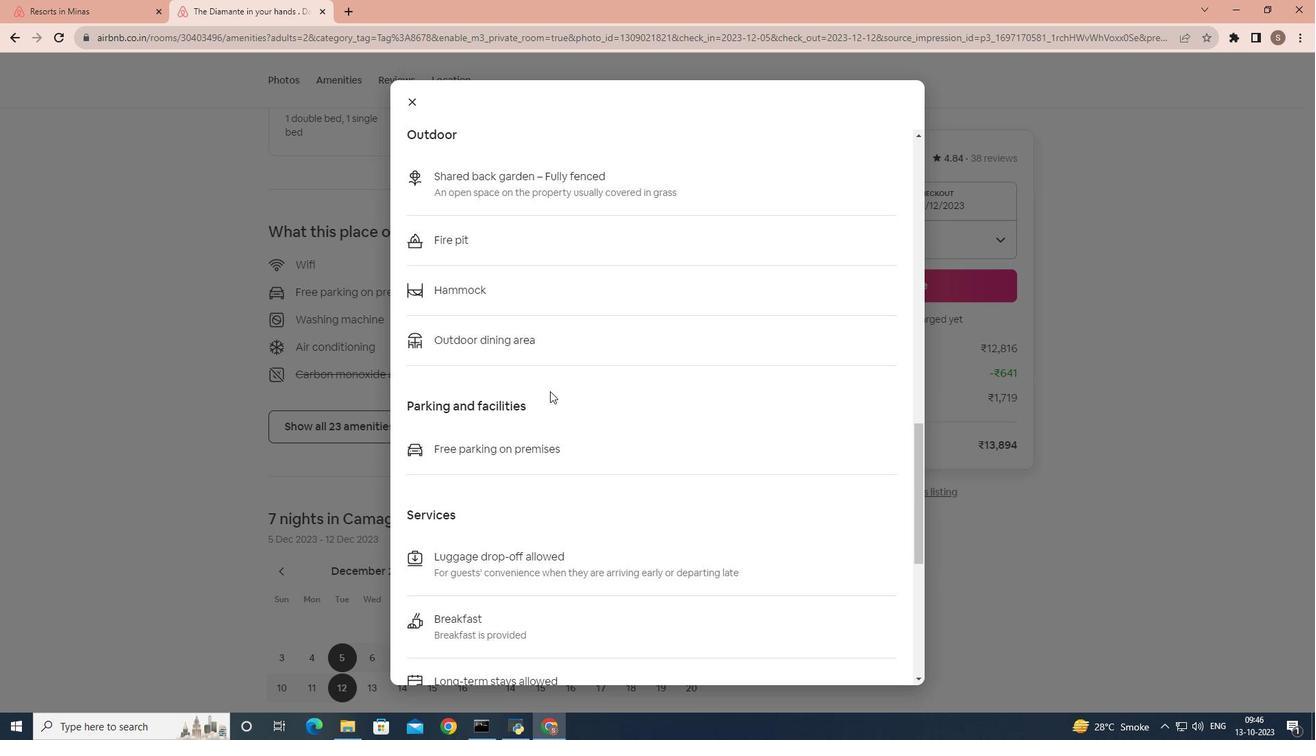 
Action: Mouse scrolled (550, 390) with delta (0, 0)
Screenshot: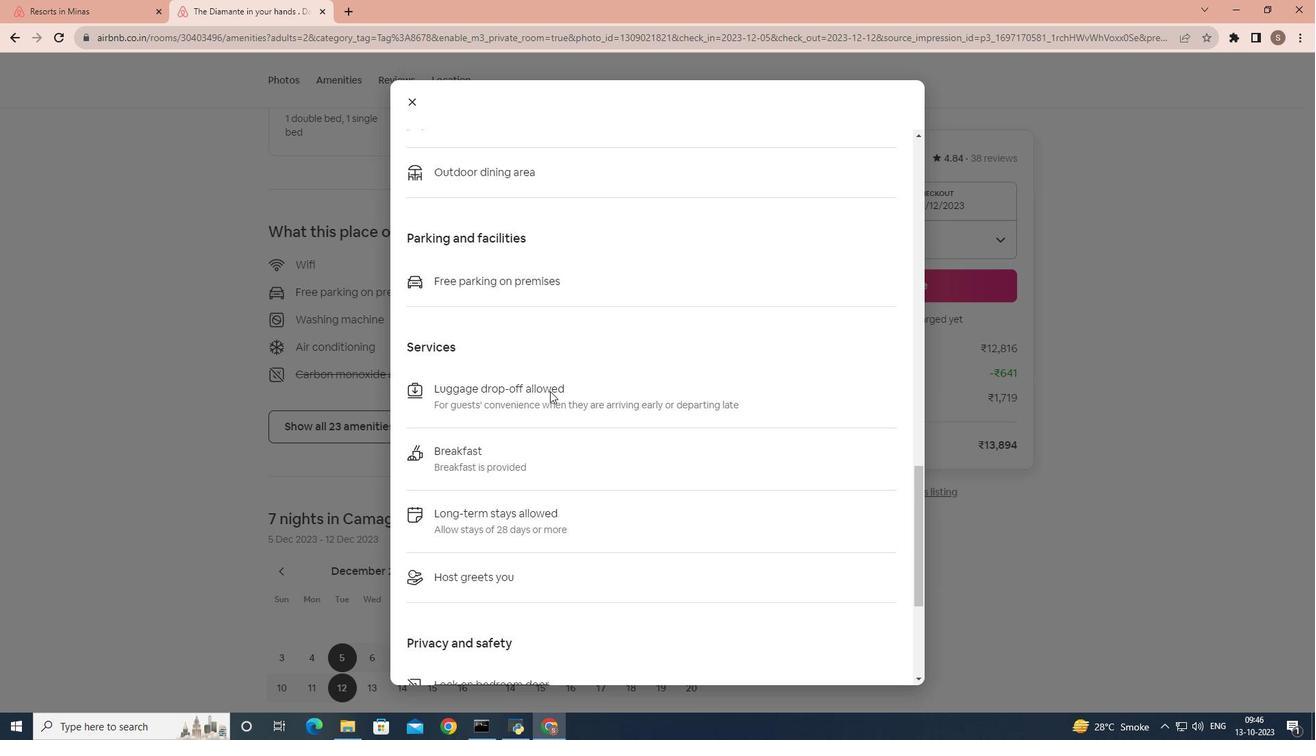 
Action: Mouse scrolled (550, 390) with delta (0, 0)
Screenshot: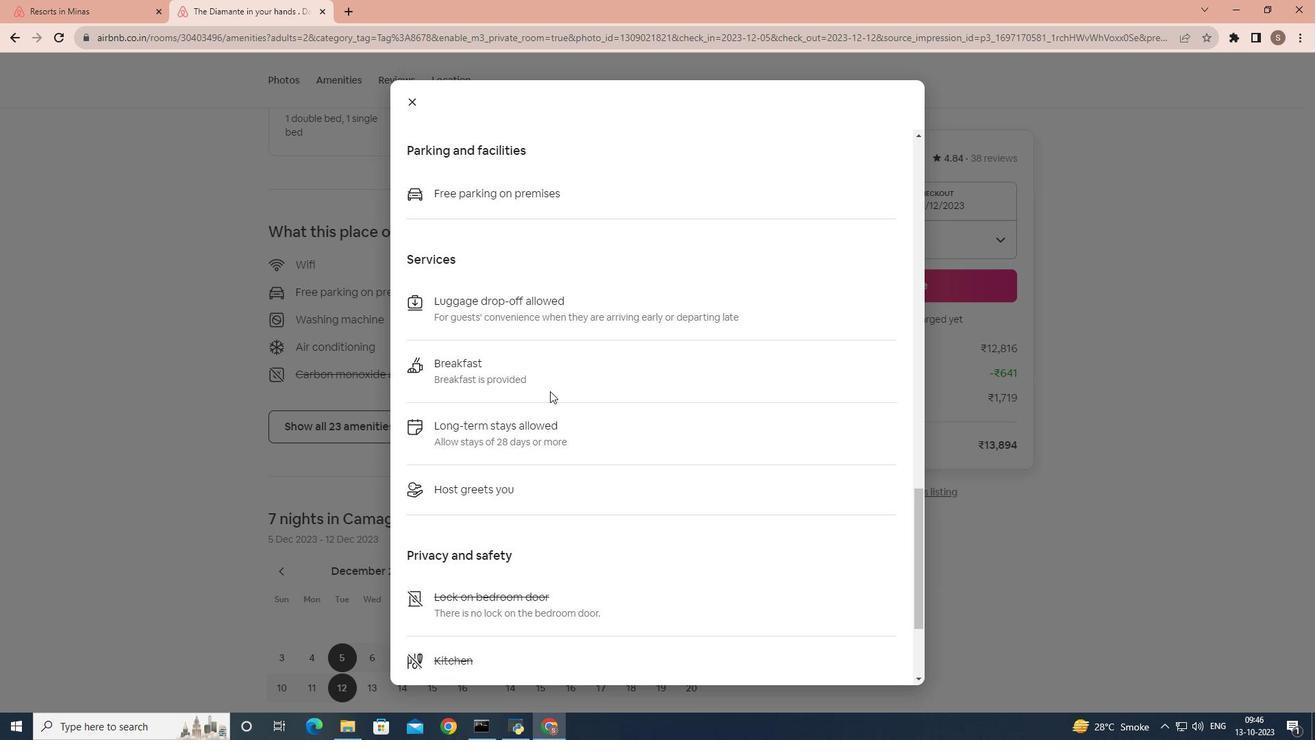 
Action: Mouse scrolled (550, 390) with delta (0, 0)
Screenshot: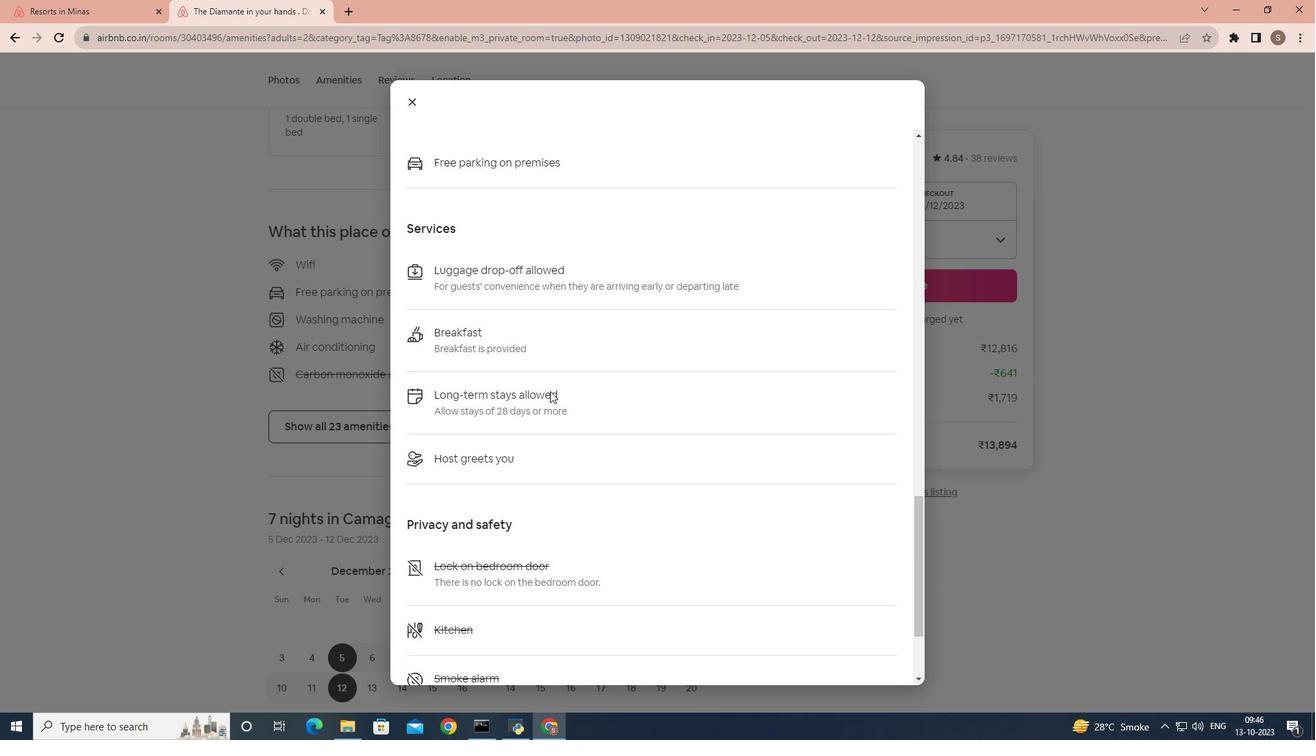 
Action: Mouse scrolled (550, 390) with delta (0, 0)
Screenshot: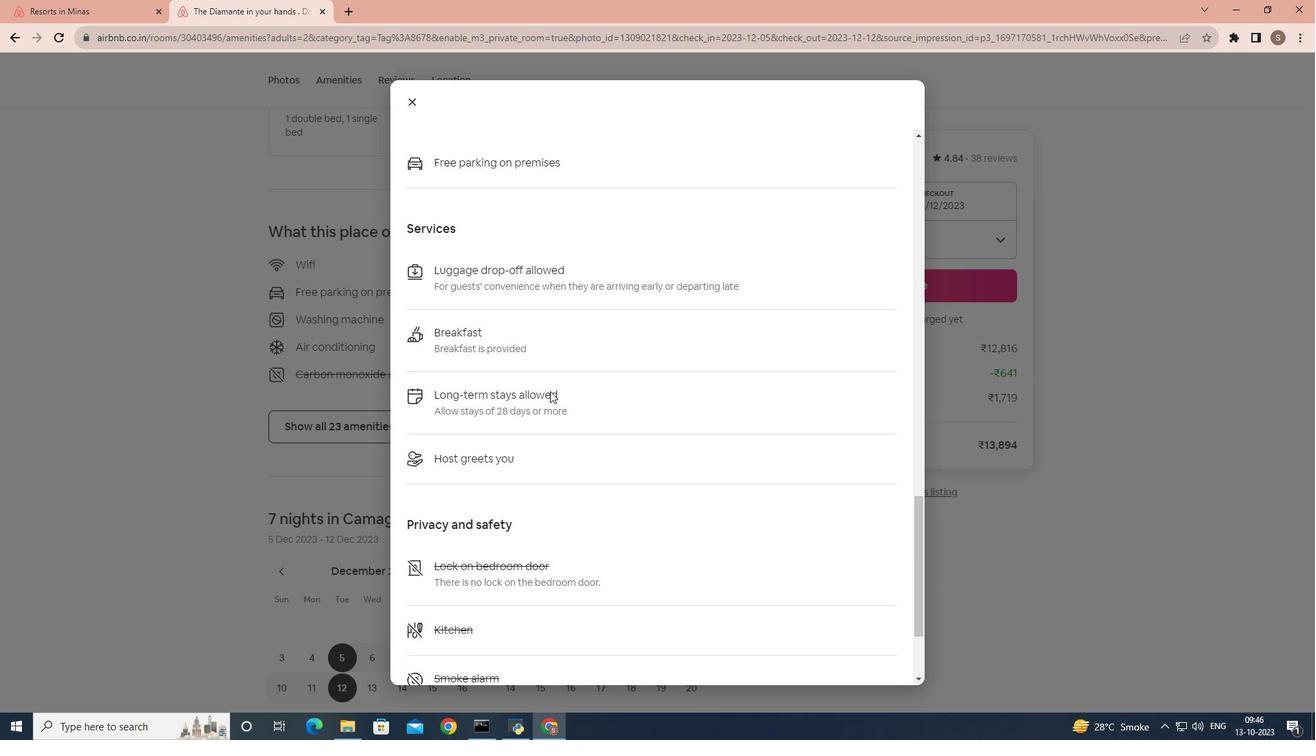 
Action: Mouse scrolled (550, 390) with delta (0, 0)
Screenshot: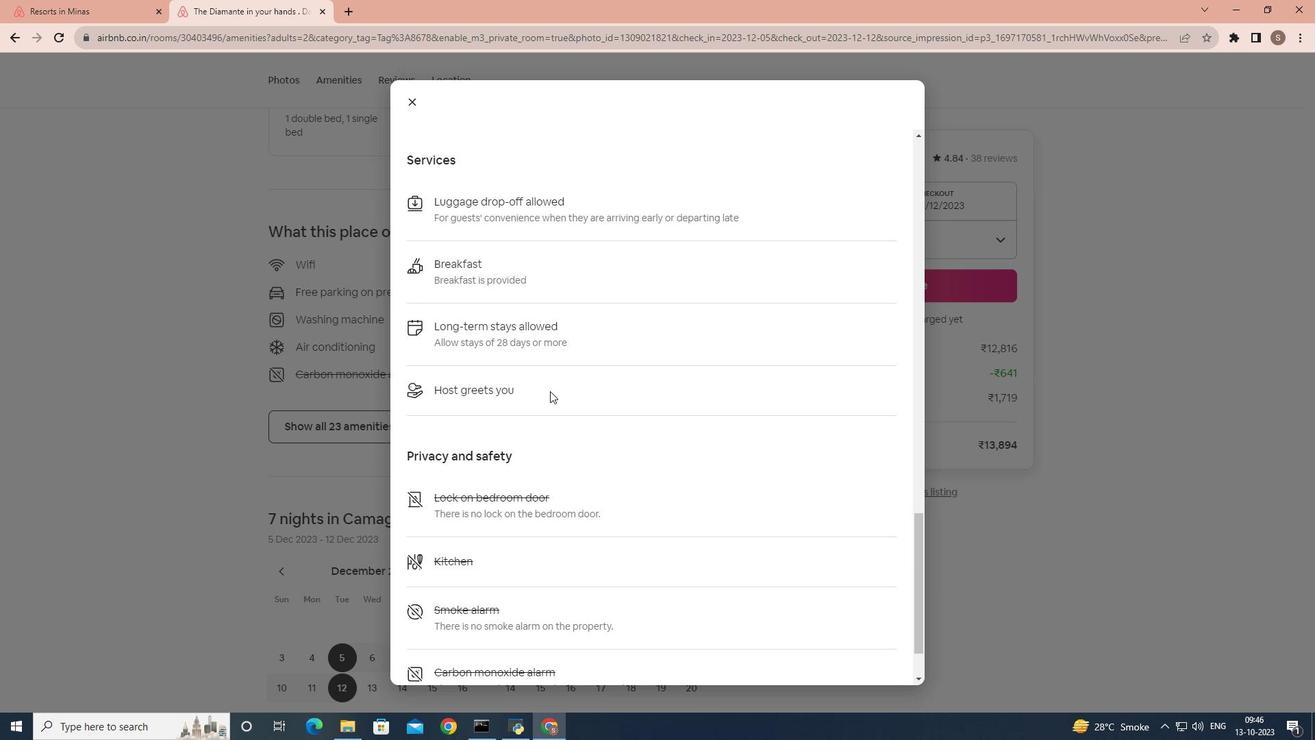
Action: Mouse scrolled (550, 390) with delta (0, 0)
Screenshot: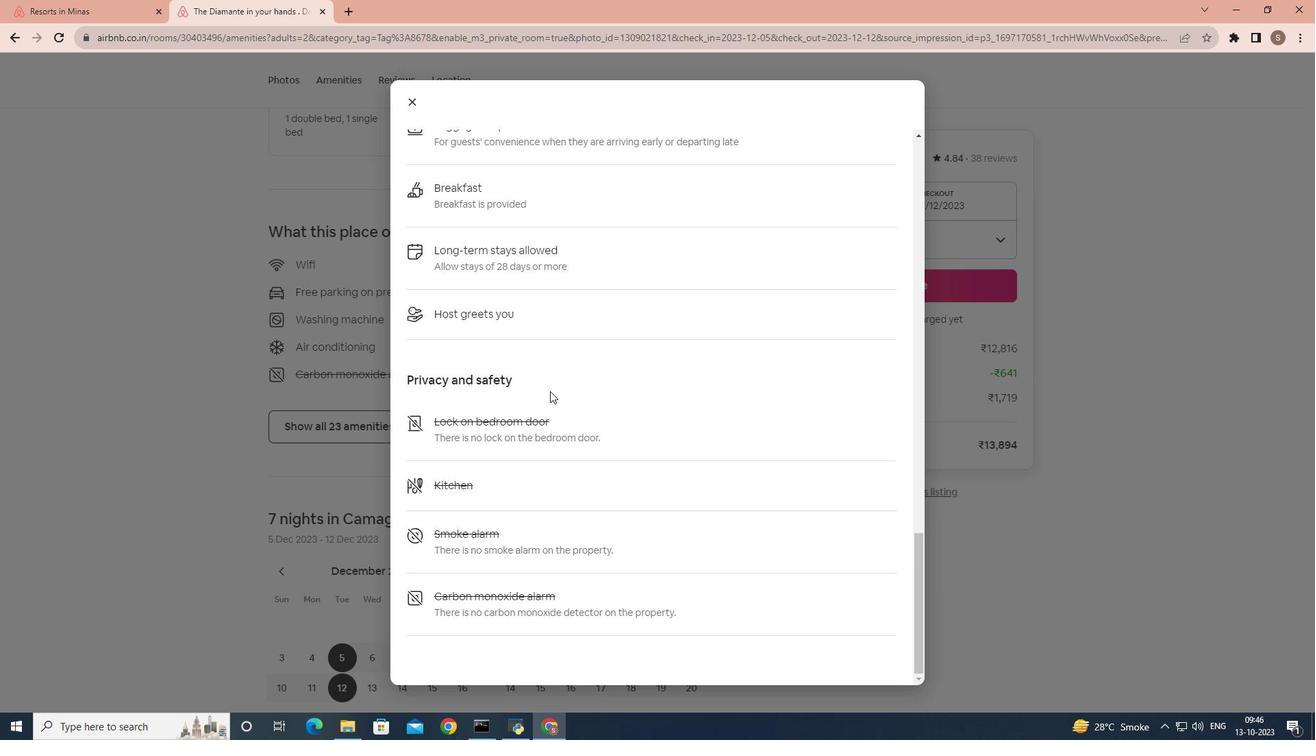 
Action: Mouse scrolled (550, 390) with delta (0, 0)
Screenshot: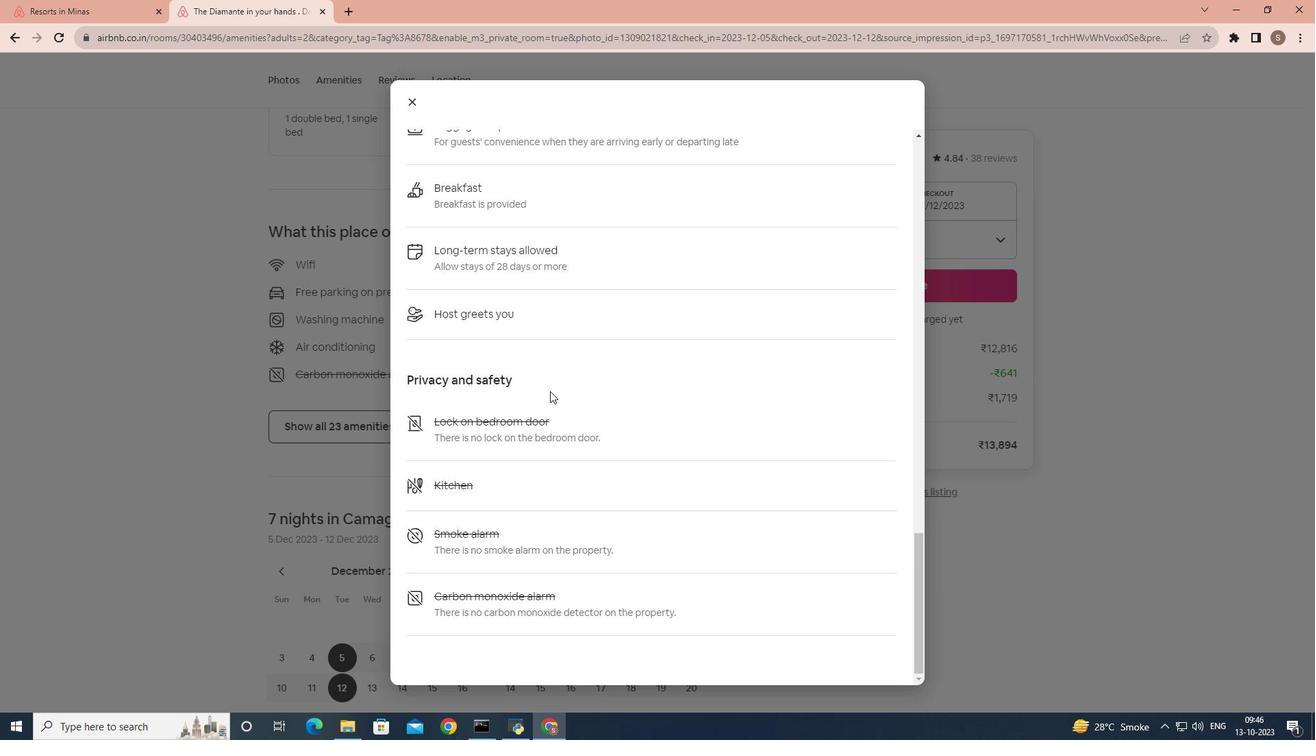 
Action: Mouse scrolled (550, 390) with delta (0, 0)
Screenshot: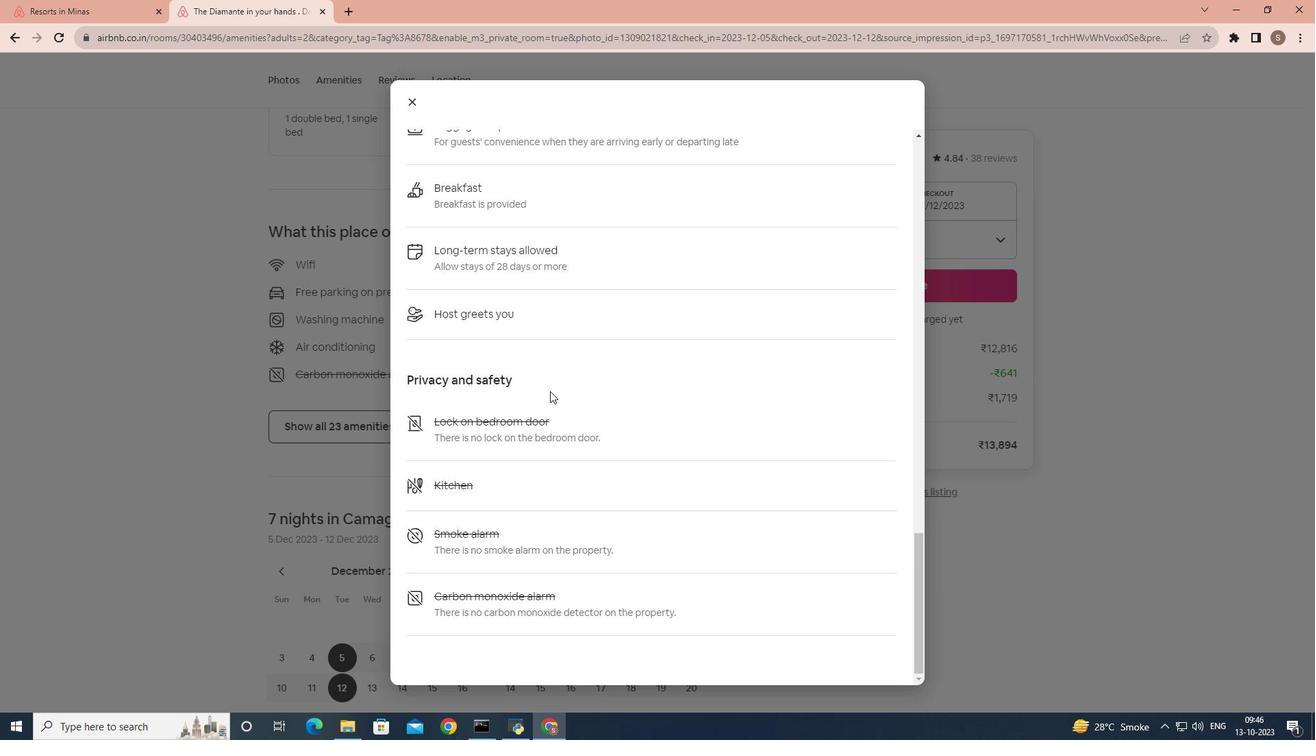 
Action: Mouse moved to (413, 97)
Screenshot: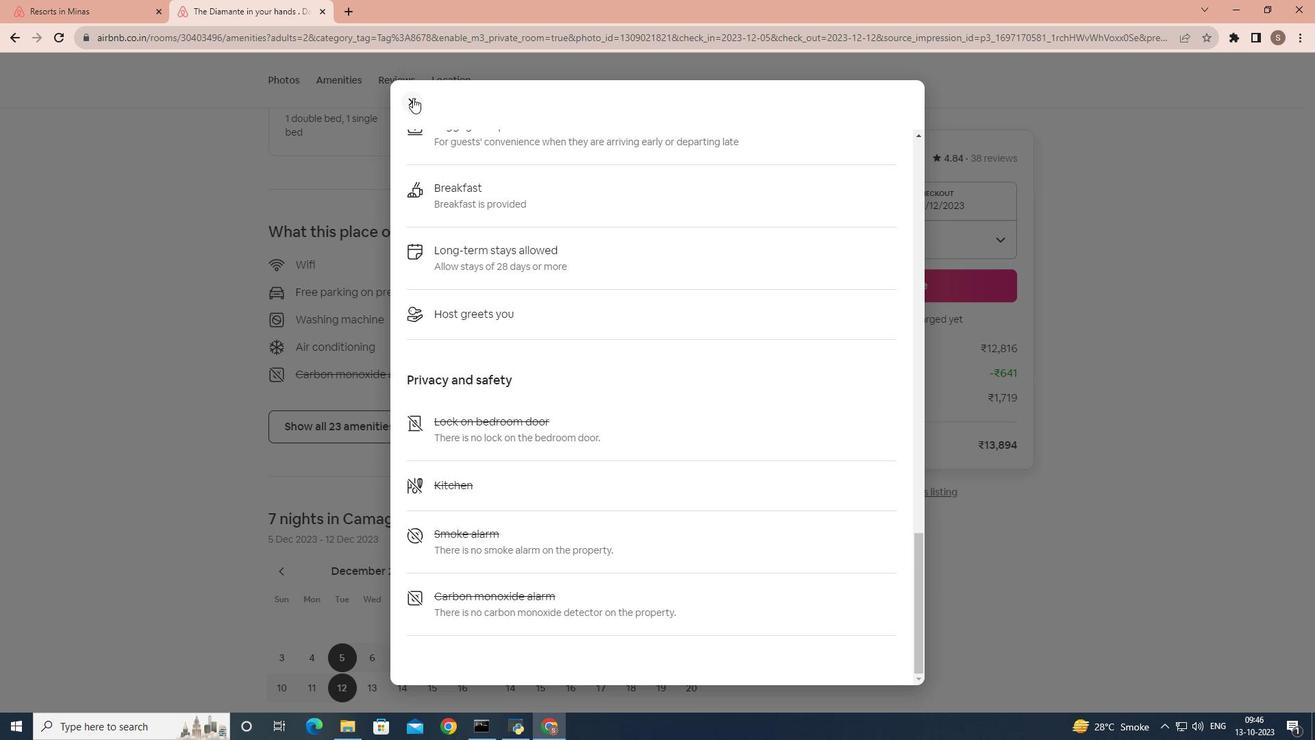 
Action: Mouse pressed left at (413, 97)
Screenshot: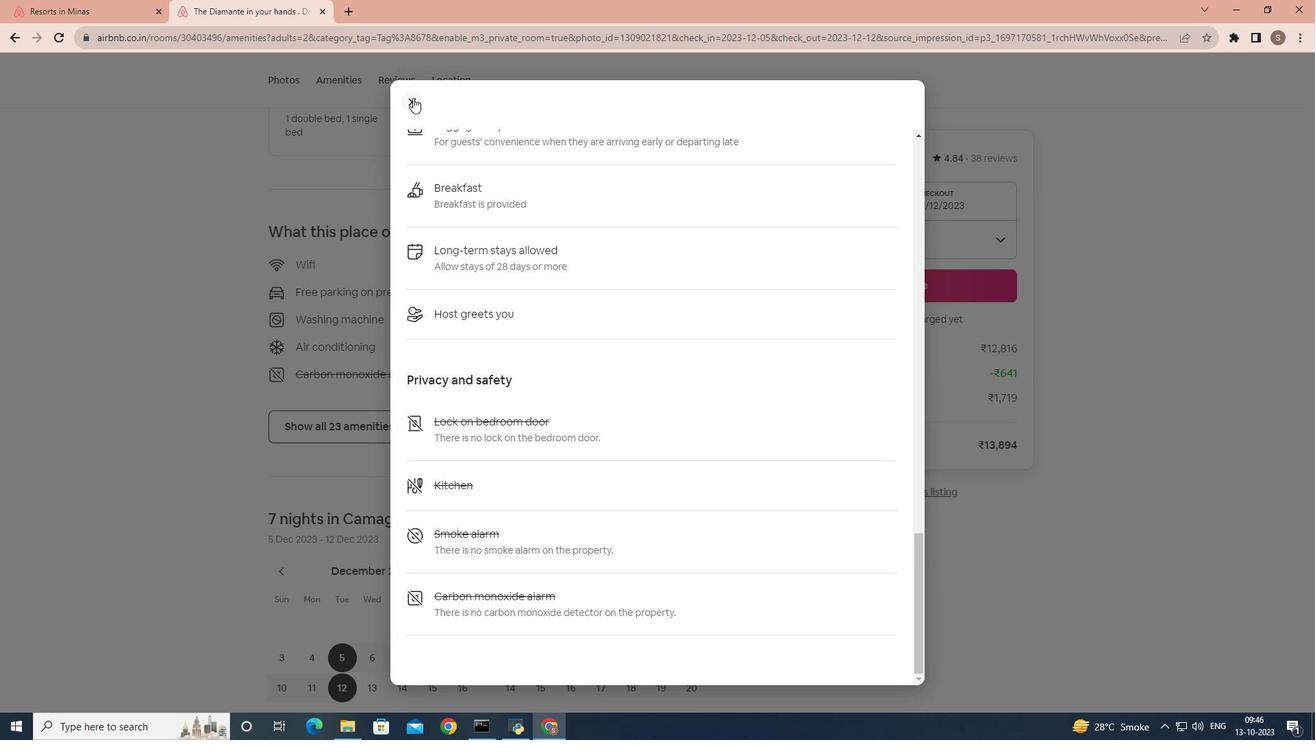 
Action: Mouse moved to (433, 327)
Screenshot: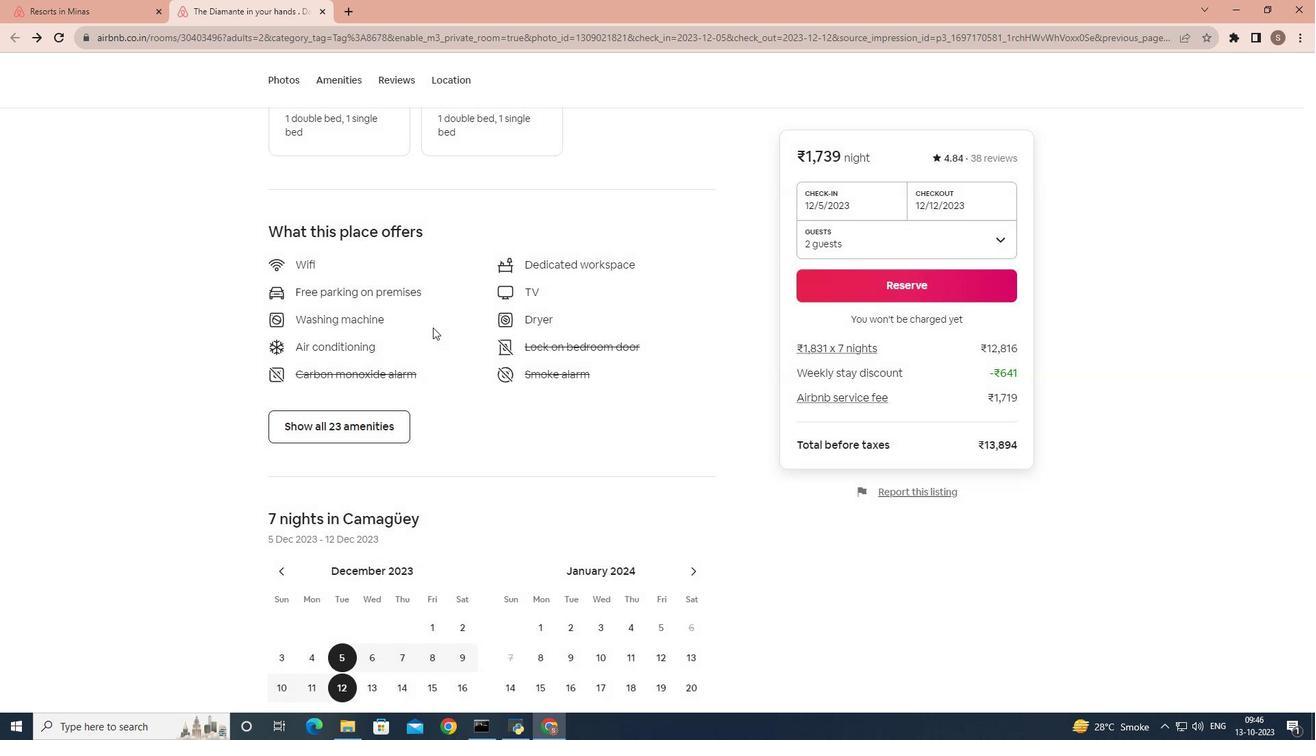 
Action: Mouse scrolled (433, 326) with delta (0, 0)
Screenshot: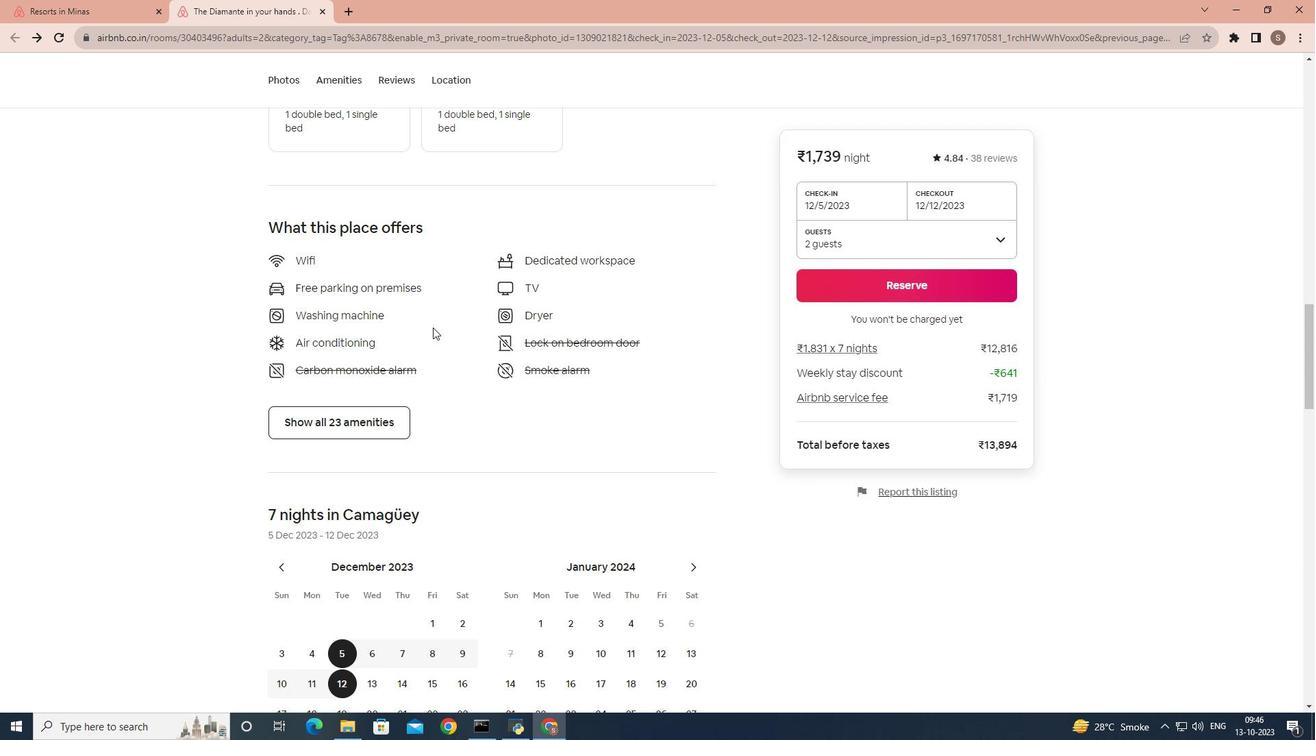 
Action: Mouse scrolled (433, 326) with delta (0, 0)
Screenshot: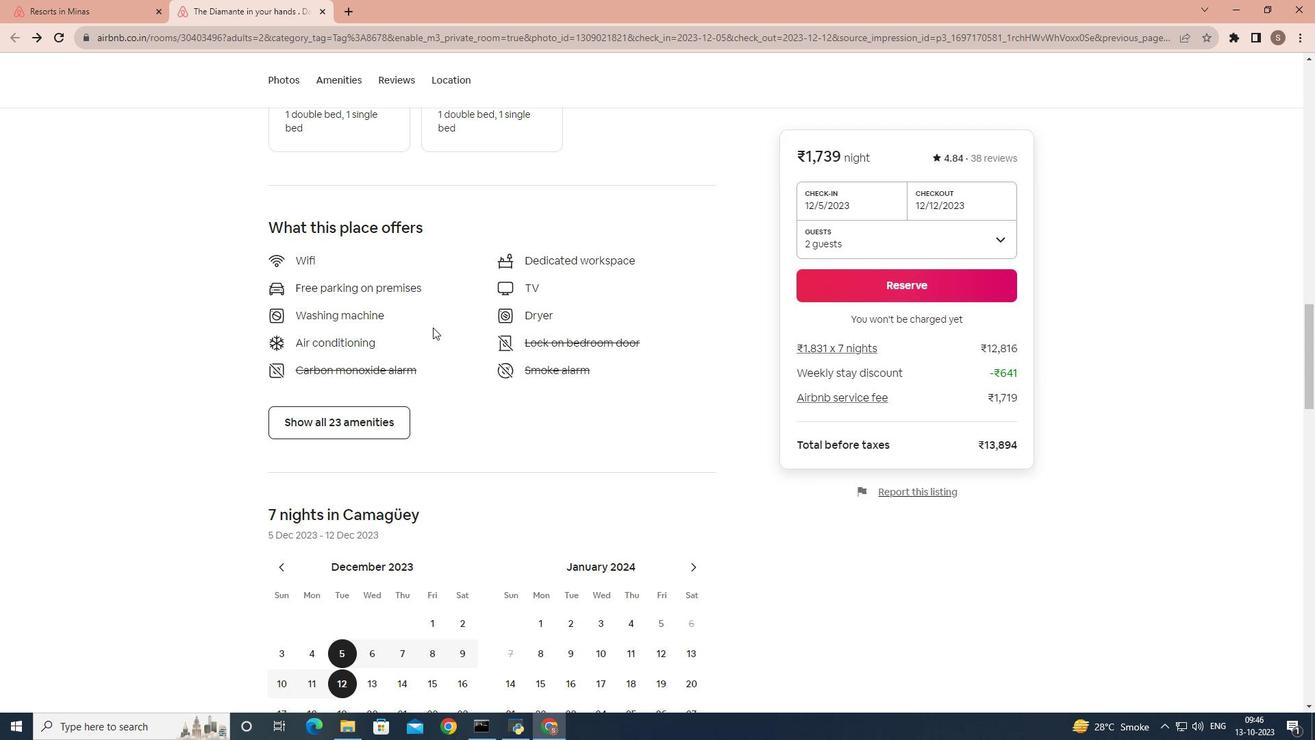 
Action: Mouse scrolled (433, 326) with delta (0, 0)
Screenshot: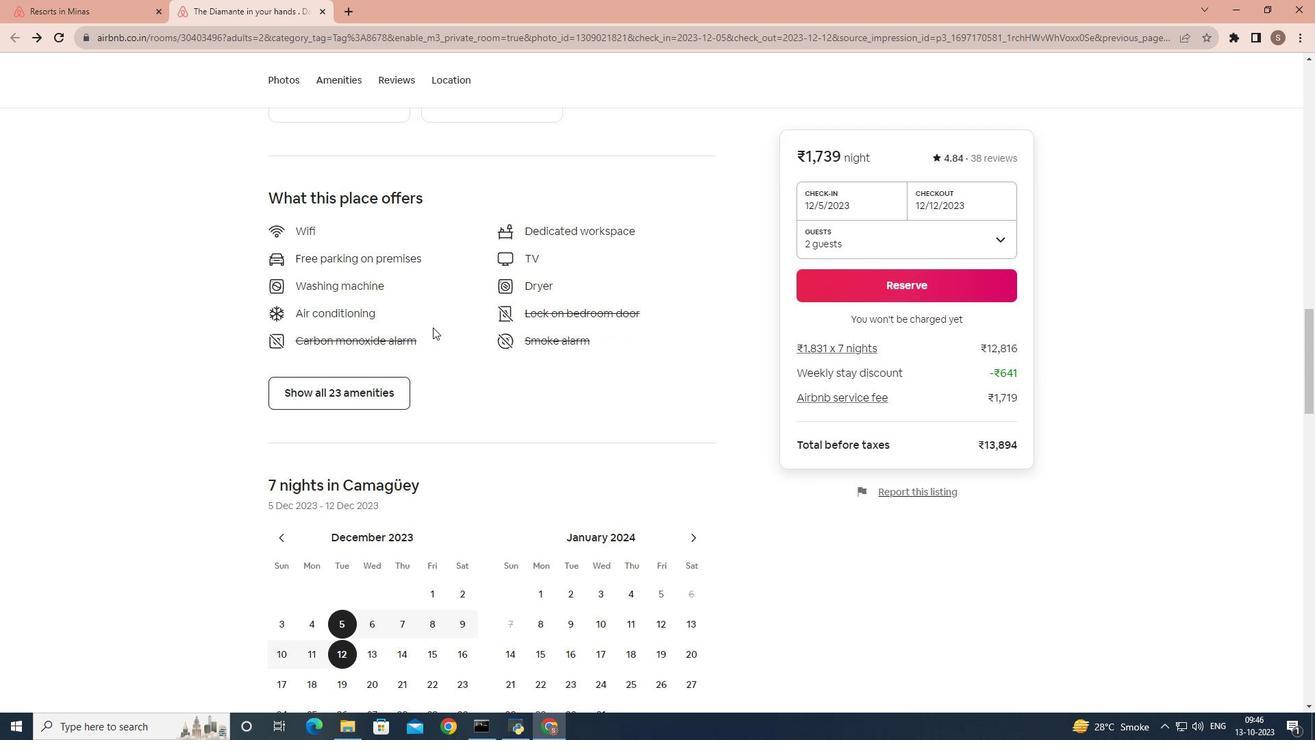 
Action: Mouse scrolled (433, 326) with delta (0, 0)
Screenshot: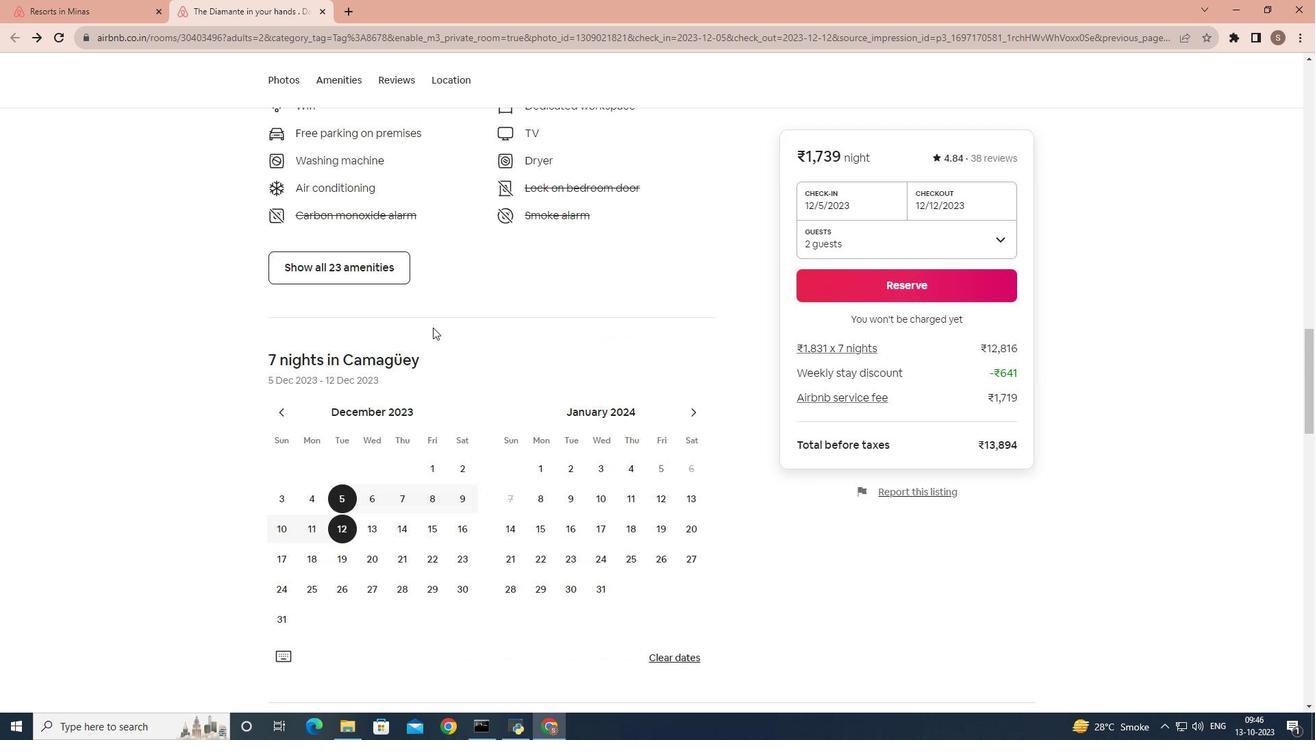 
Action: Mouse scrolled (433, 326) with delta (0, 0)
Screenshot: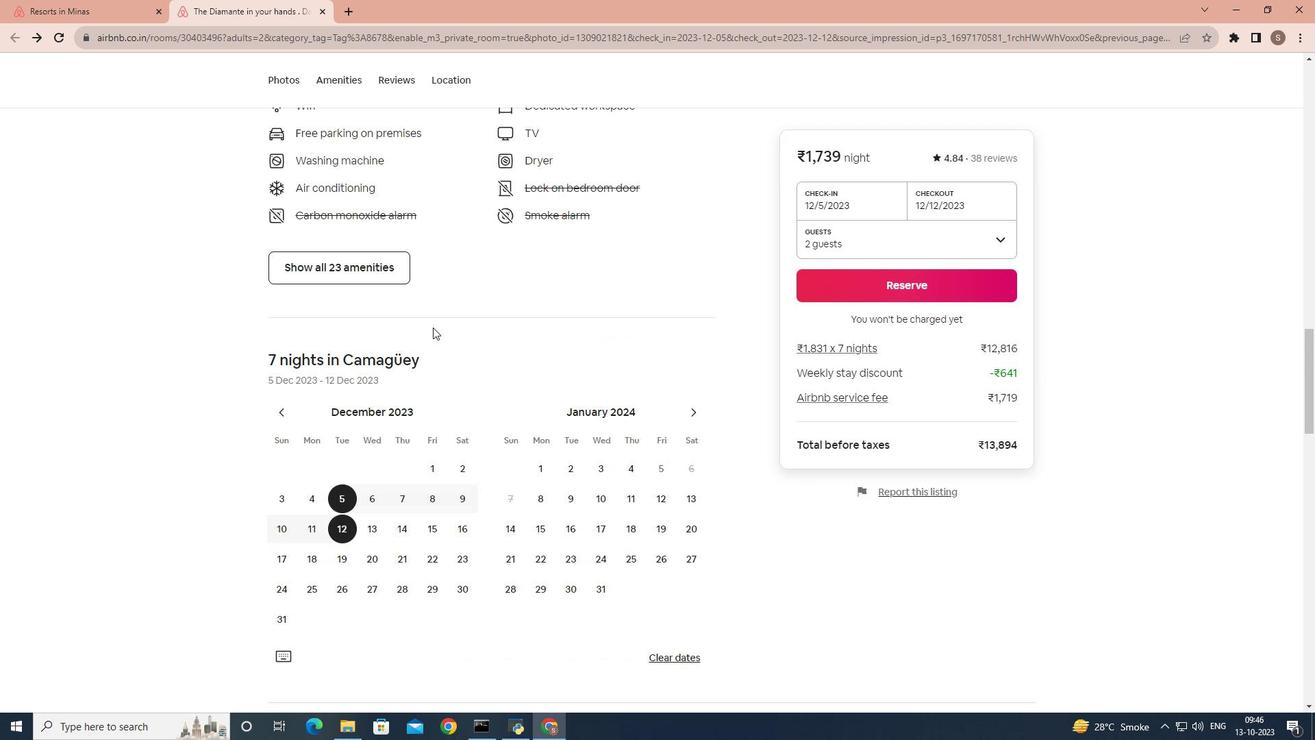 
Action: Mouse scrolled (433, 326) with delta (0, 0)
Screenshot: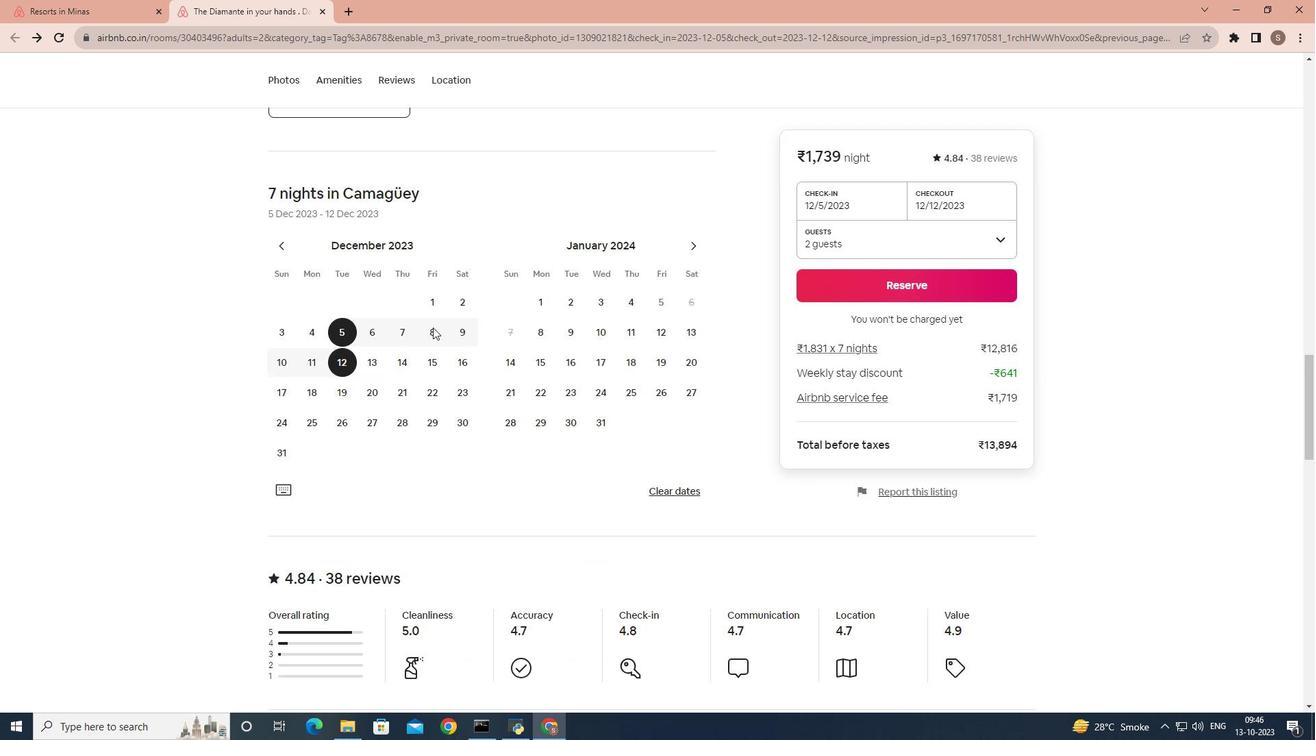 
Action: Mouse moved to (433, 327)
Screenshot: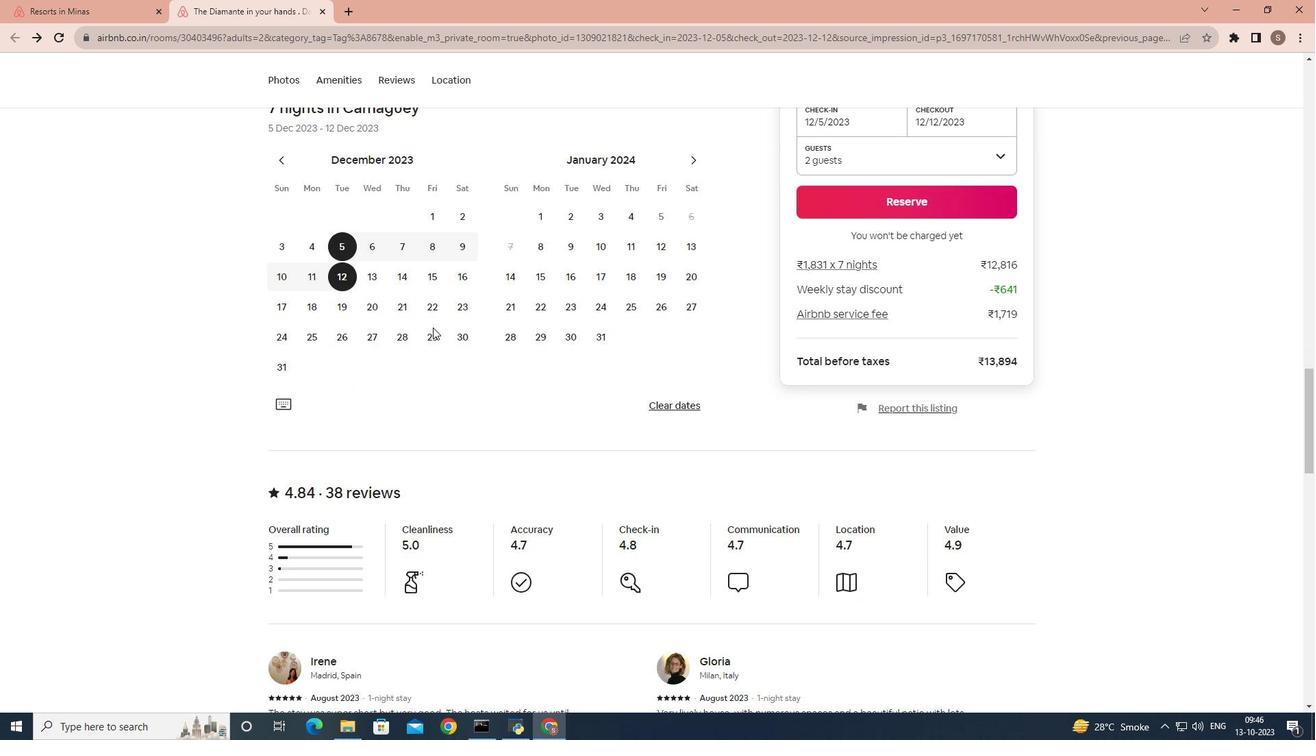 
Action: Mouse scrolled (433, 326) with delta (0, 0)
Screenshot: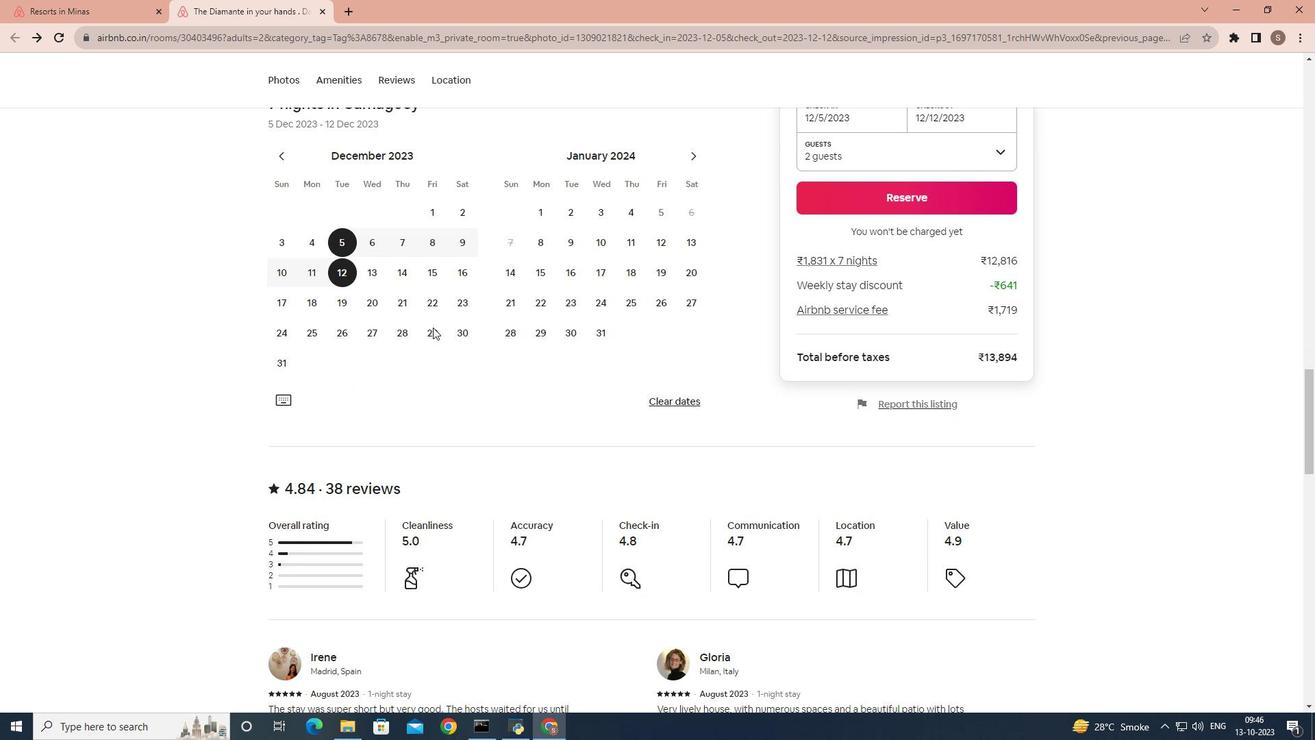 
Action: Mouse scrolled (433, 326) with delta (0, 0)
Screenshot: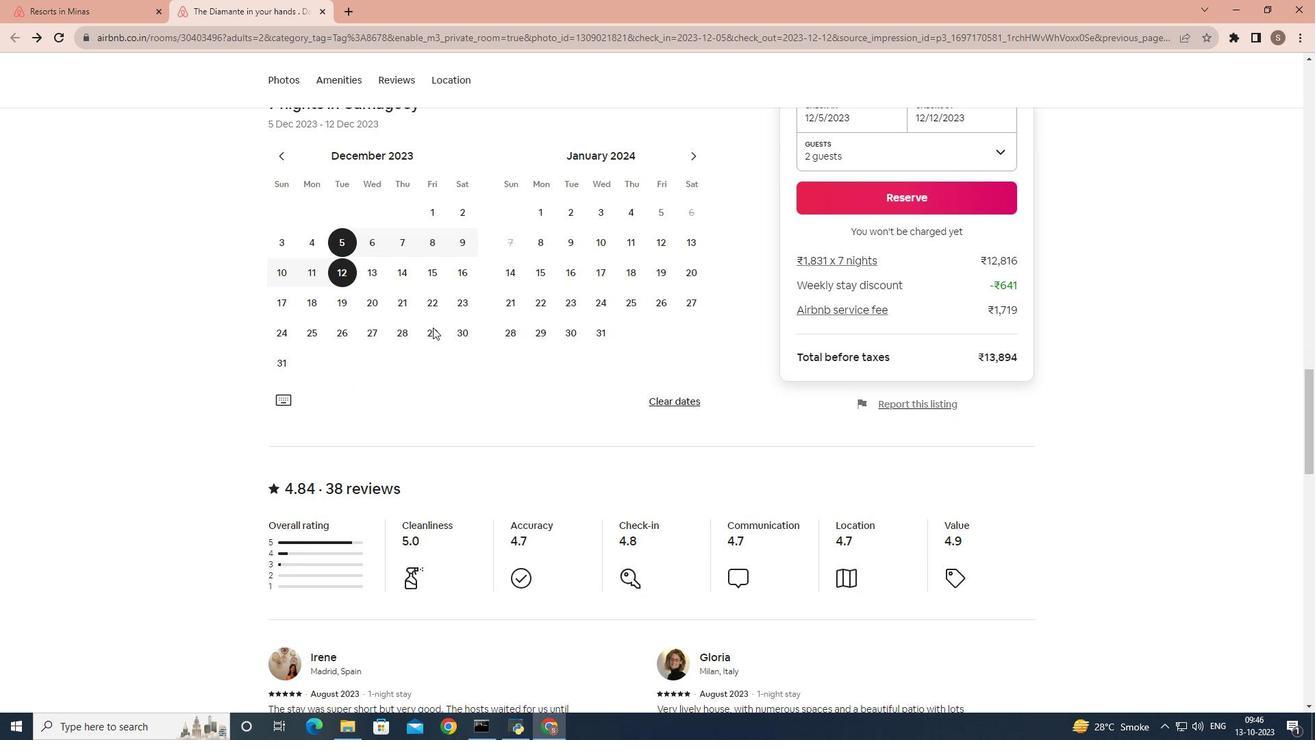
Action: Mouse scrolled (433, 326) with delta (0, 0)
Screenshot: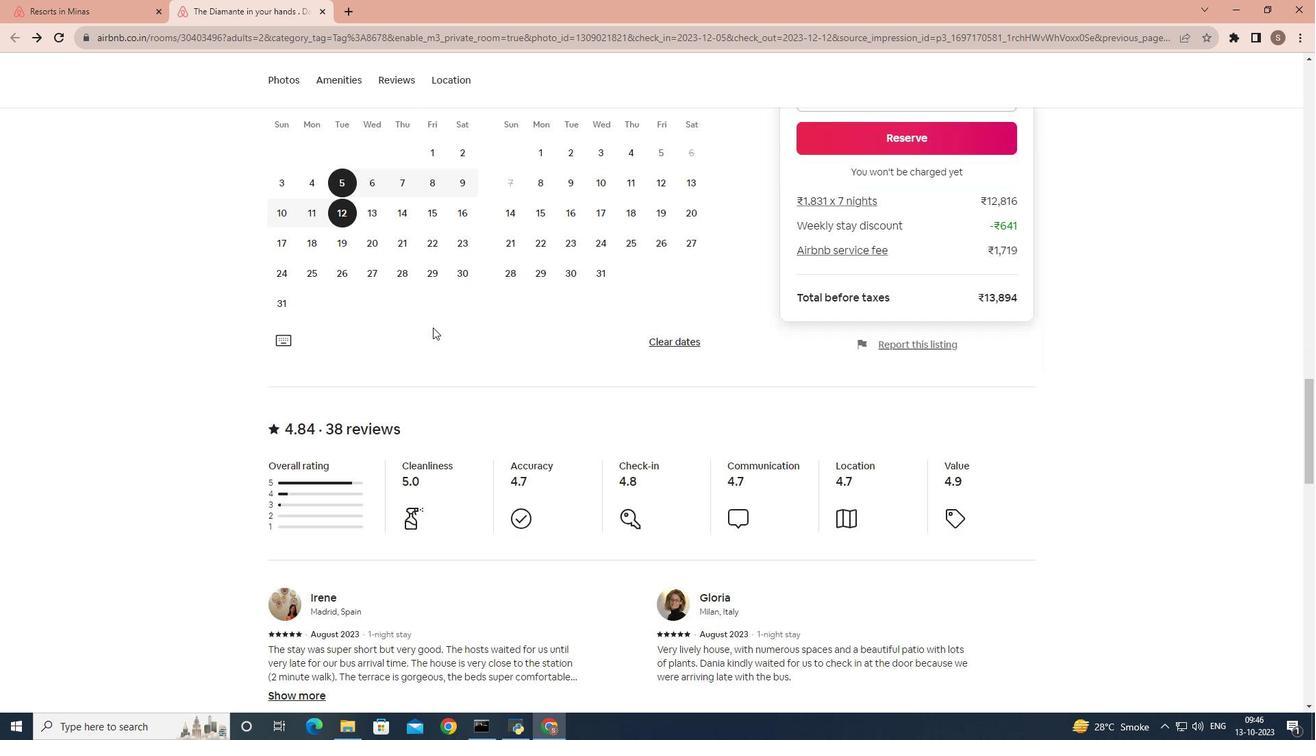 
Action: Mouse scrolled (433, 326) with delta (0, 0)
Screenshot: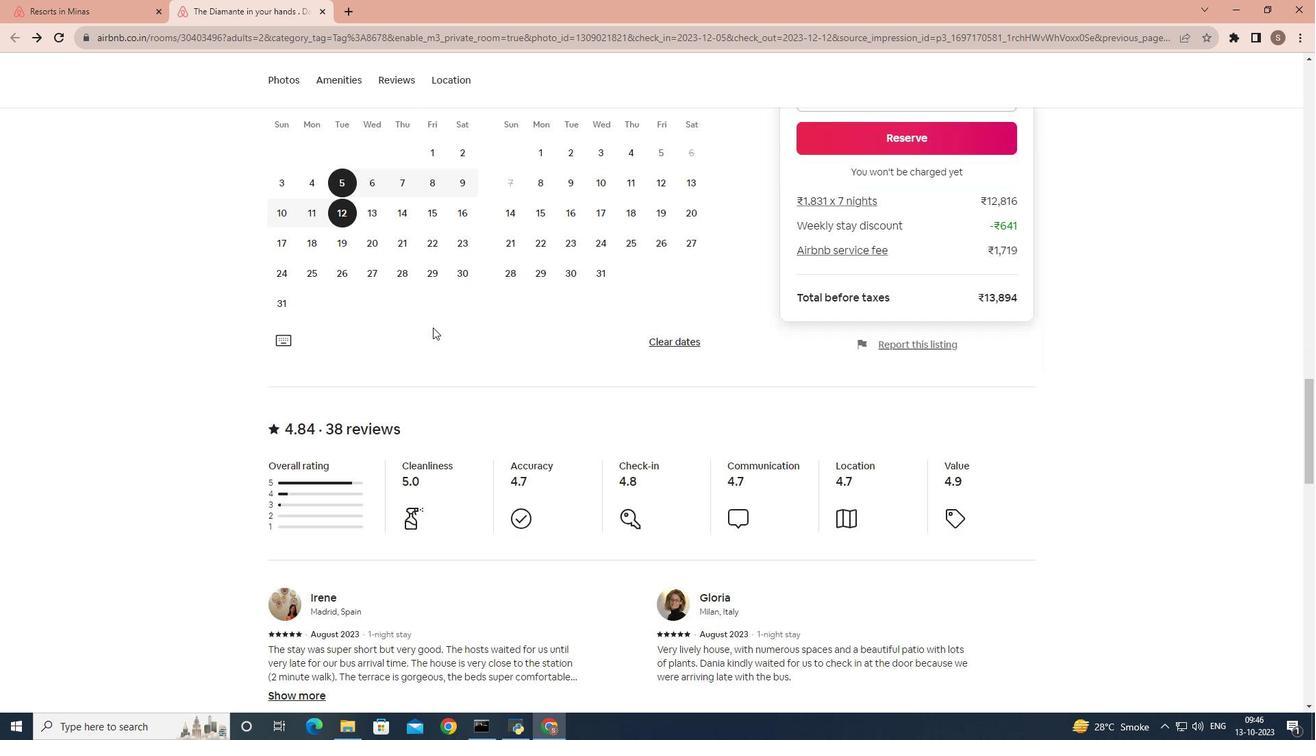 
Action: Mouse scrolled (433, 326) with delta (0, 0)
Screenshot: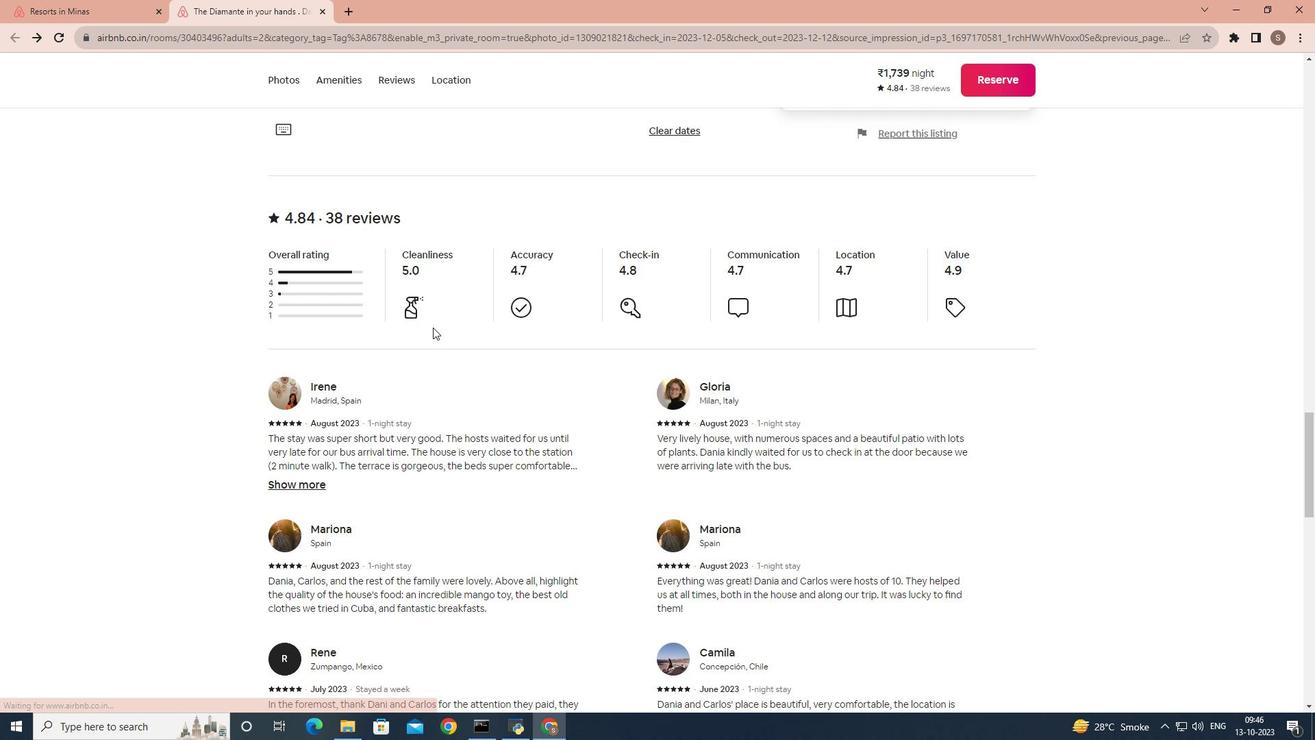 
Action: Mouse scrolled (433, 326) with delta (0, 0)
Screenshot: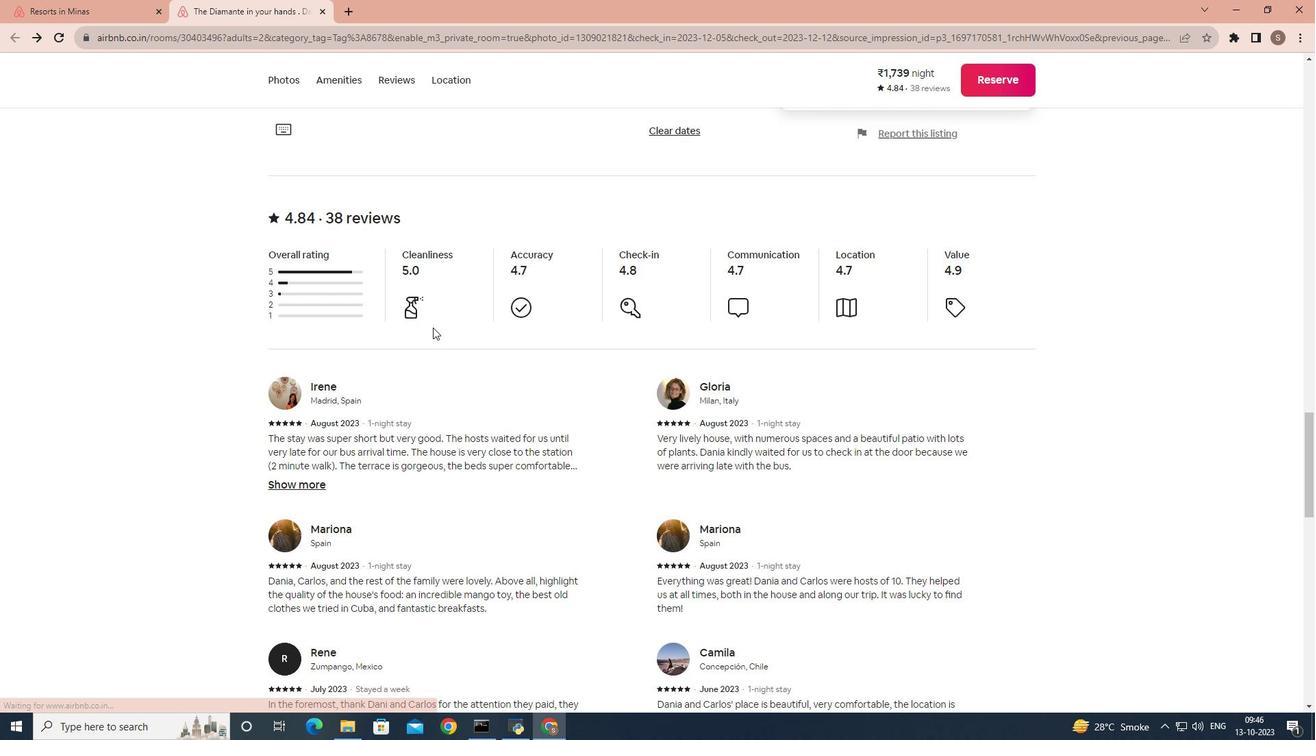 
Action: Mouse scrolled (433, 326) with delta (0, 0)
Screenshot: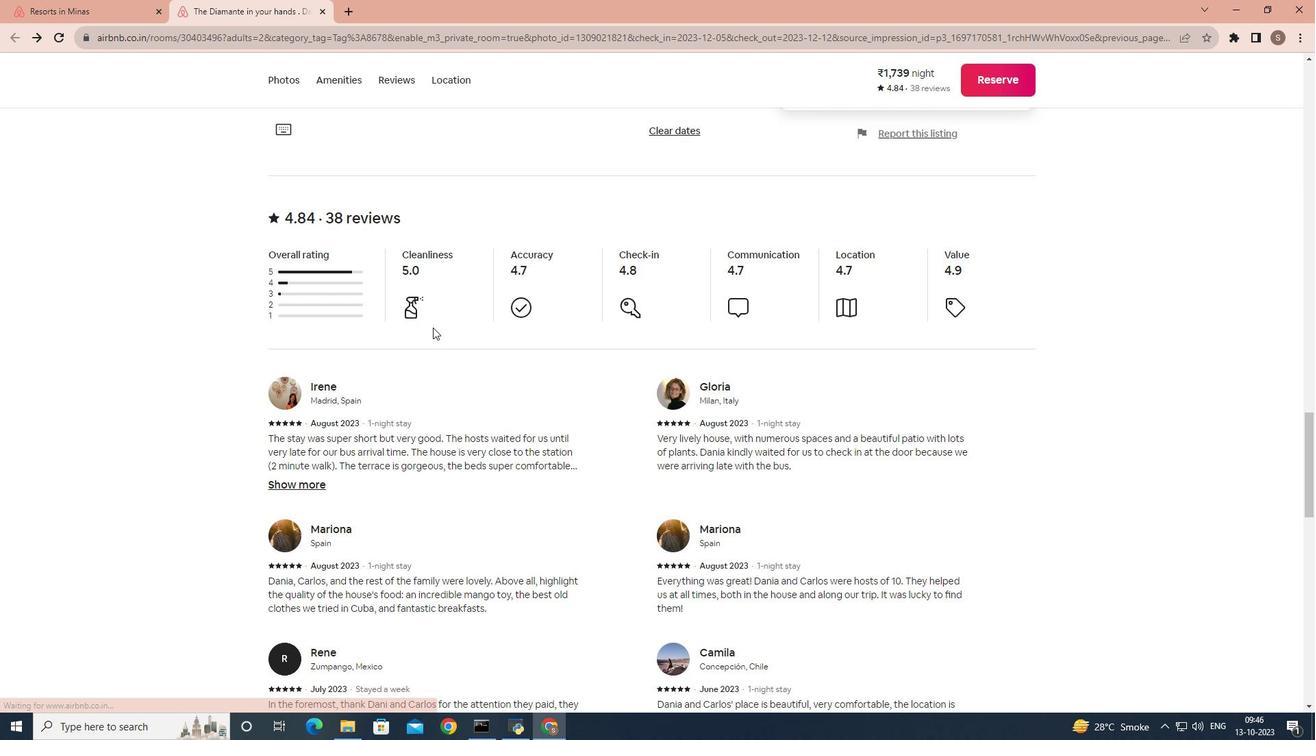 
Action: Mouse scrolled (433, 326) with delta (0, 0)
Screenshot: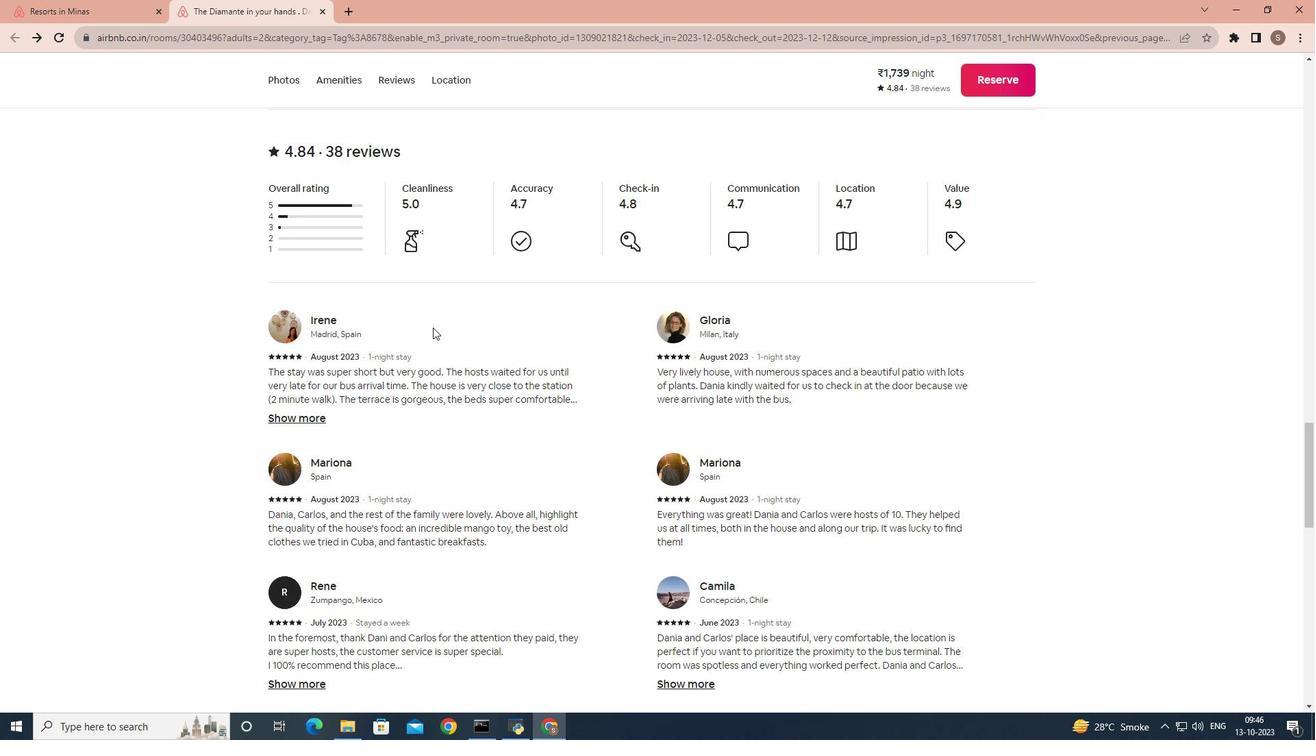 
Action: Mouse moved to (325, 528)
Screenshot: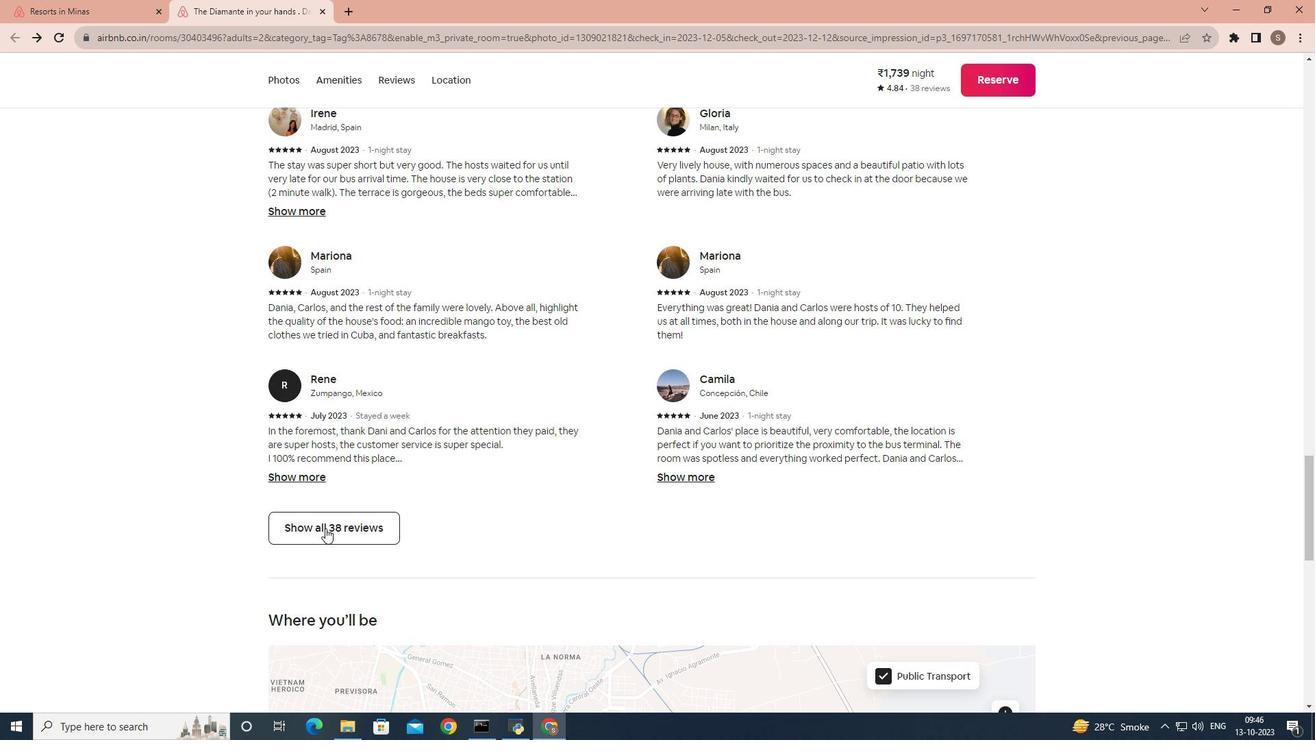 
Action: Mouse pressed left at (325, 528)
Screenshot: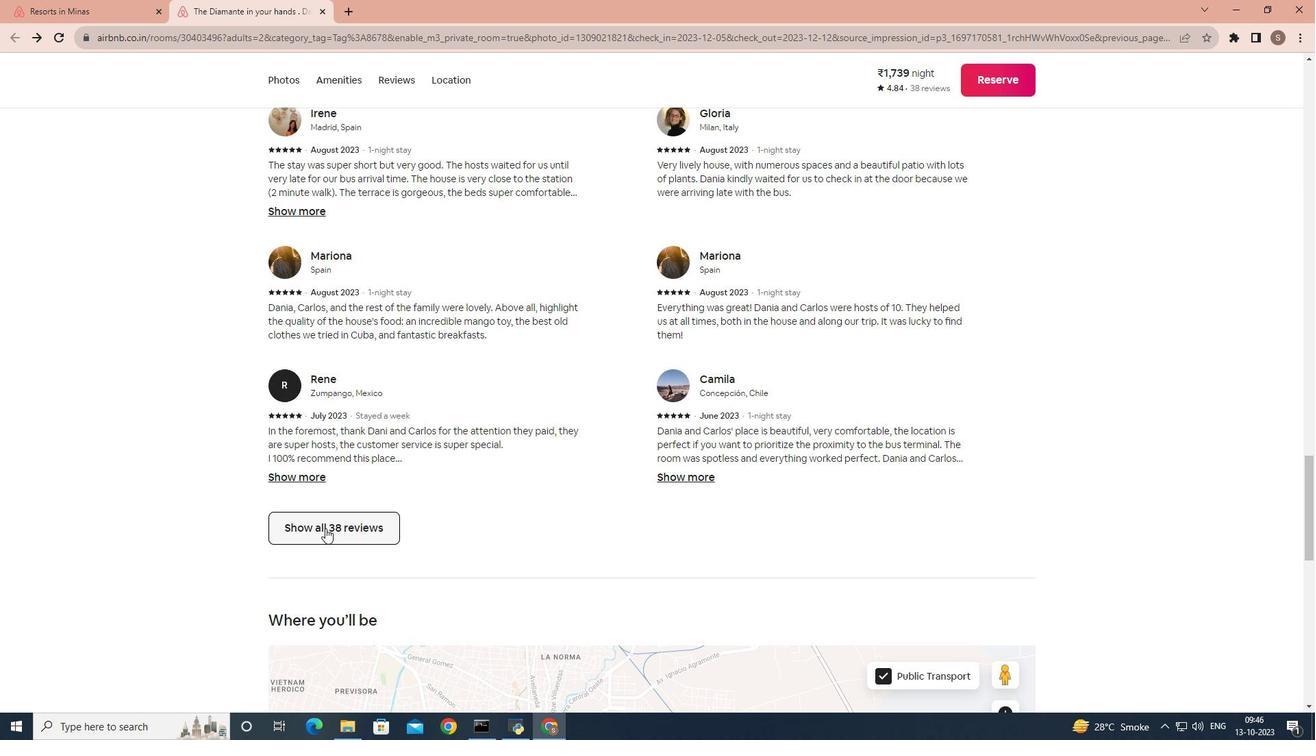 
Action: Mouse moved to (654, 396)
Screenshot: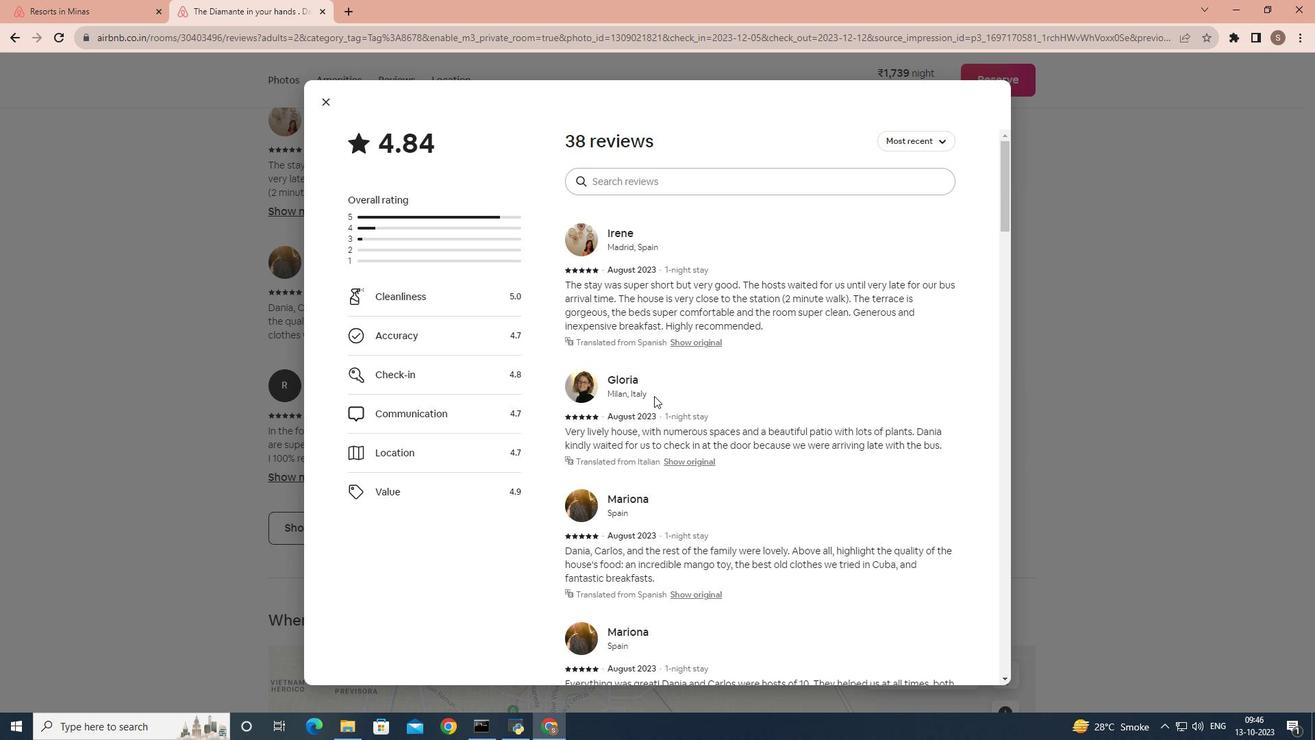 
Action: Mouse scrolled (654, 395) with delta (0, 0)
Screenshot: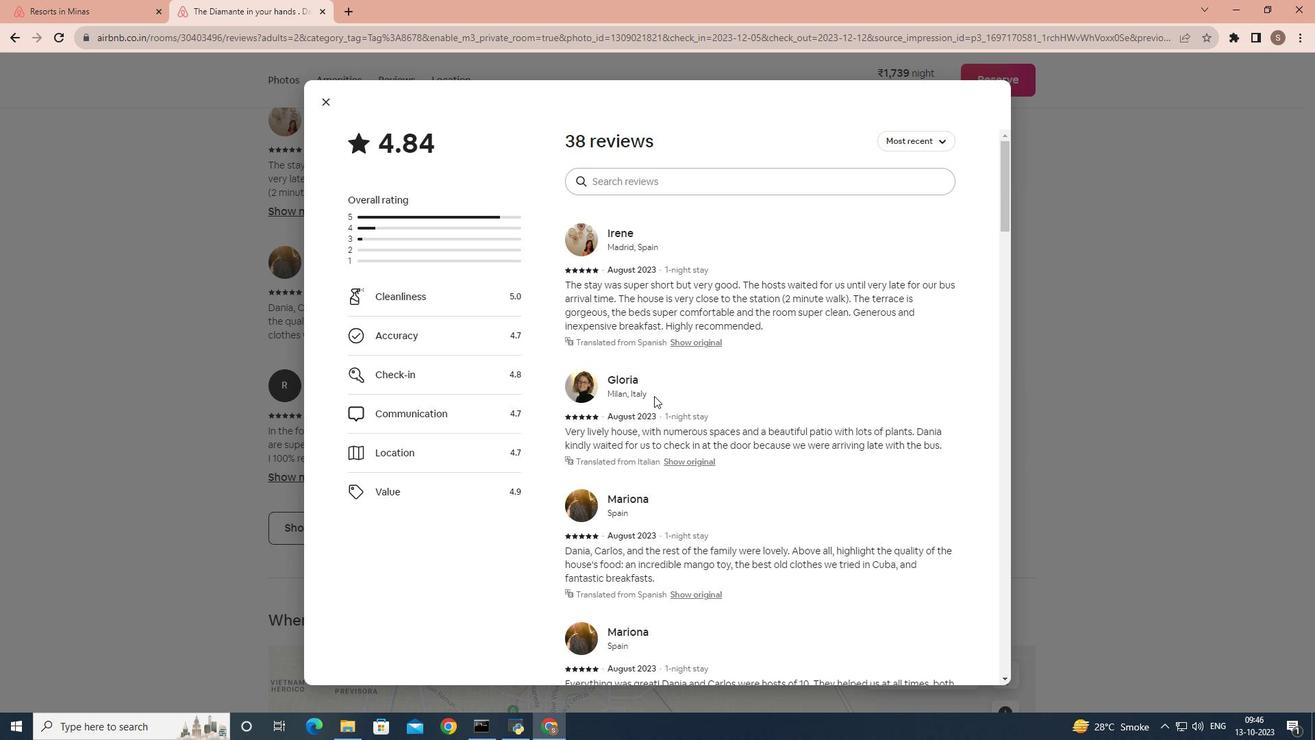 
Action: Mouse scrolled (654, 395) with delta (0, 0)
Screenshot: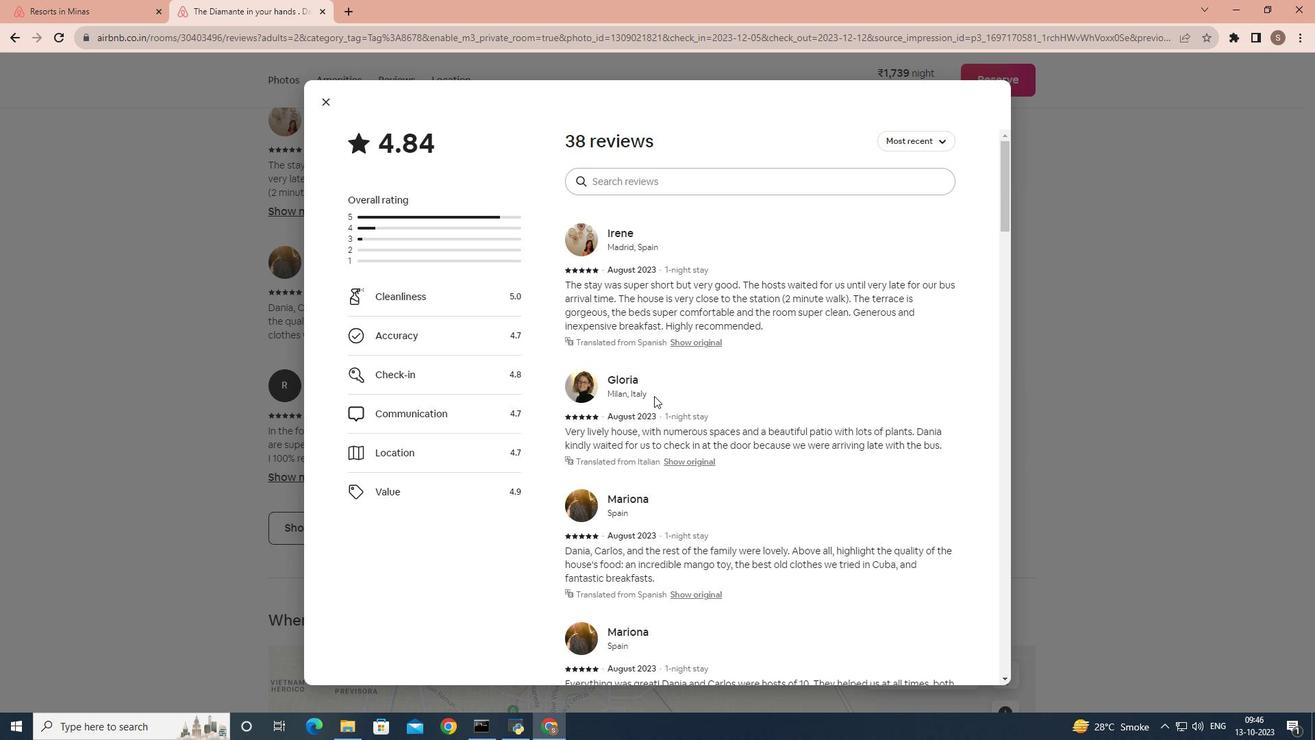 
Action: Mouse scrolled (654, 395) with delta (0, 0)
Screenshot: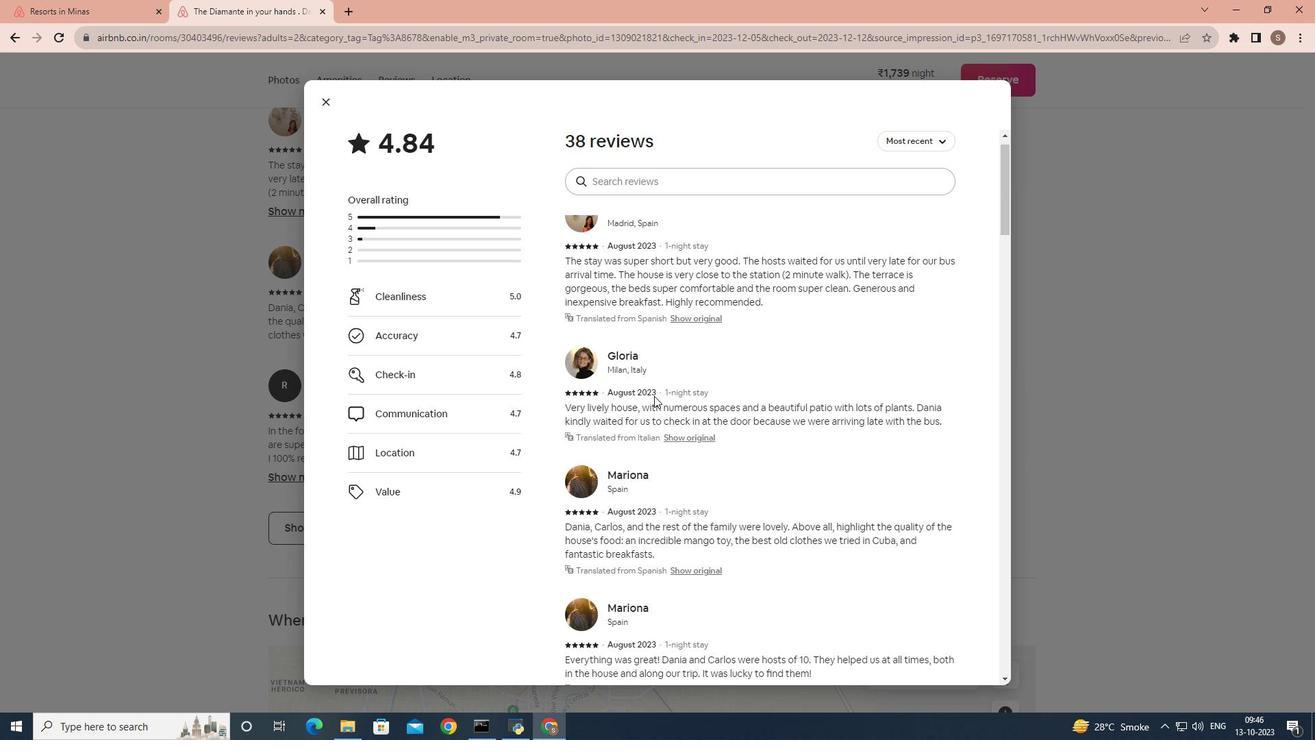 
Action: Mouse scrolled (654, 395) with delta (0, 0)
Screenshot: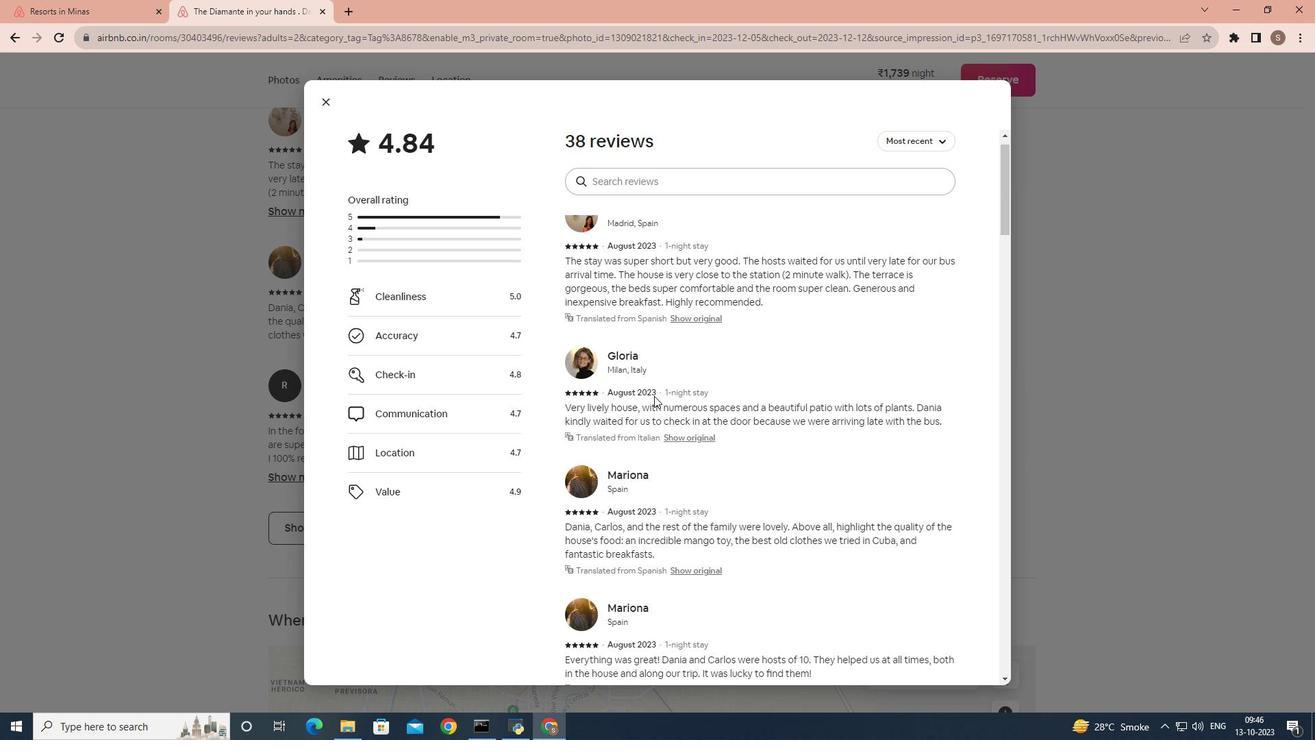 
Action: Mouse scrolled (654, 395) with delta (0, 0)
Screenshot: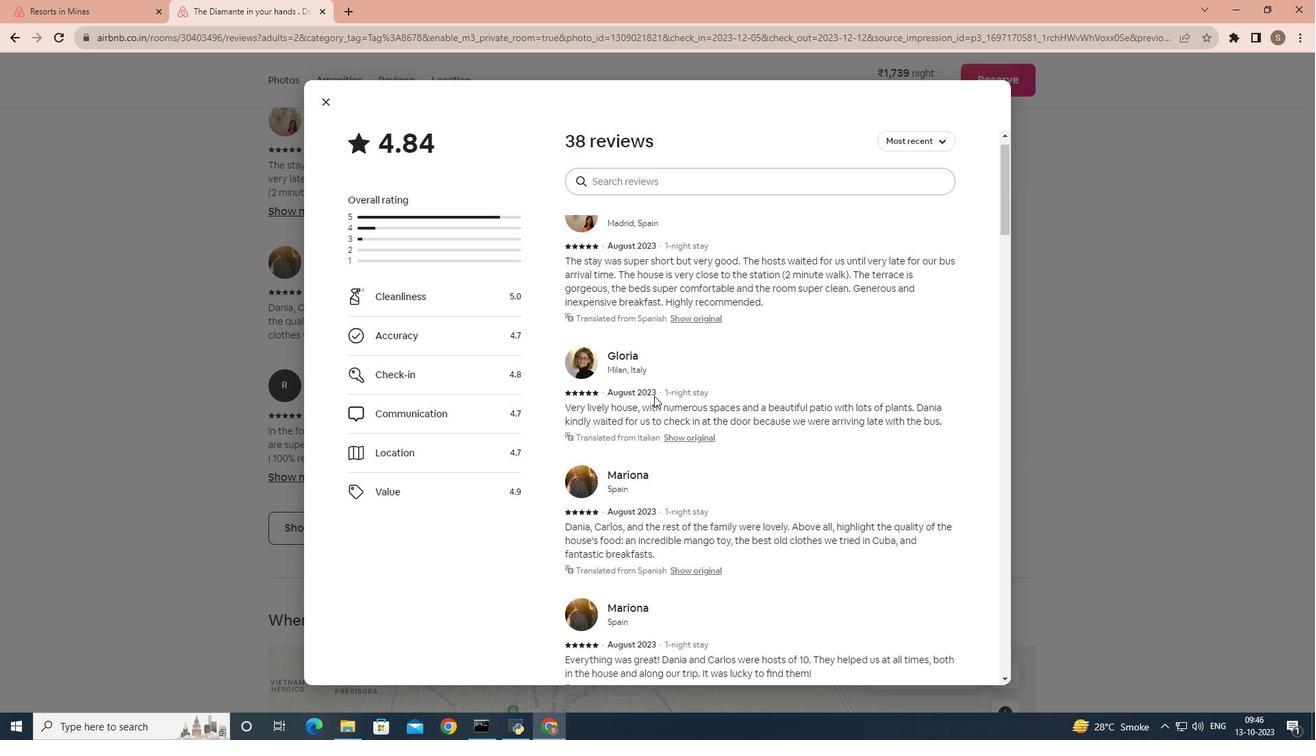 
Action: Mouse scrolled (654, 395) with delta (0, 0)
Screenshot: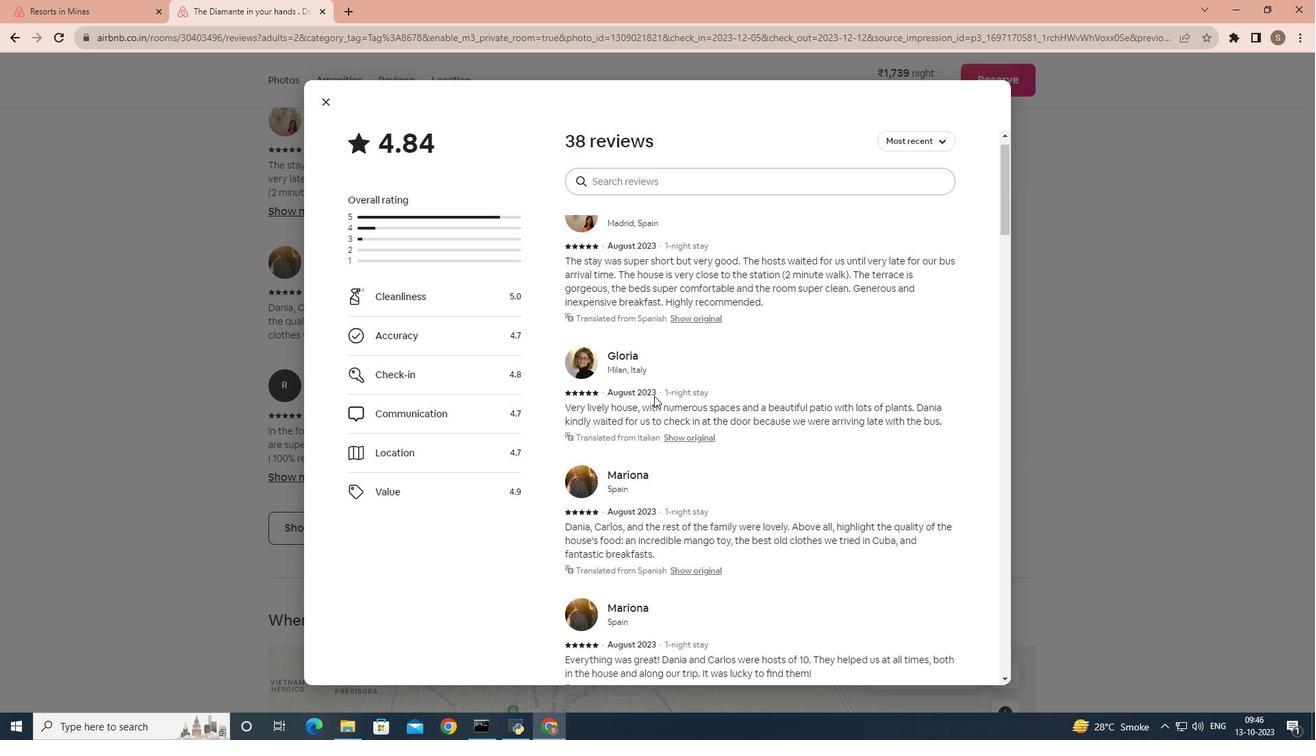 
Action: Mouse scrolled (654, 395) with delta (0, 0)
Screenshot: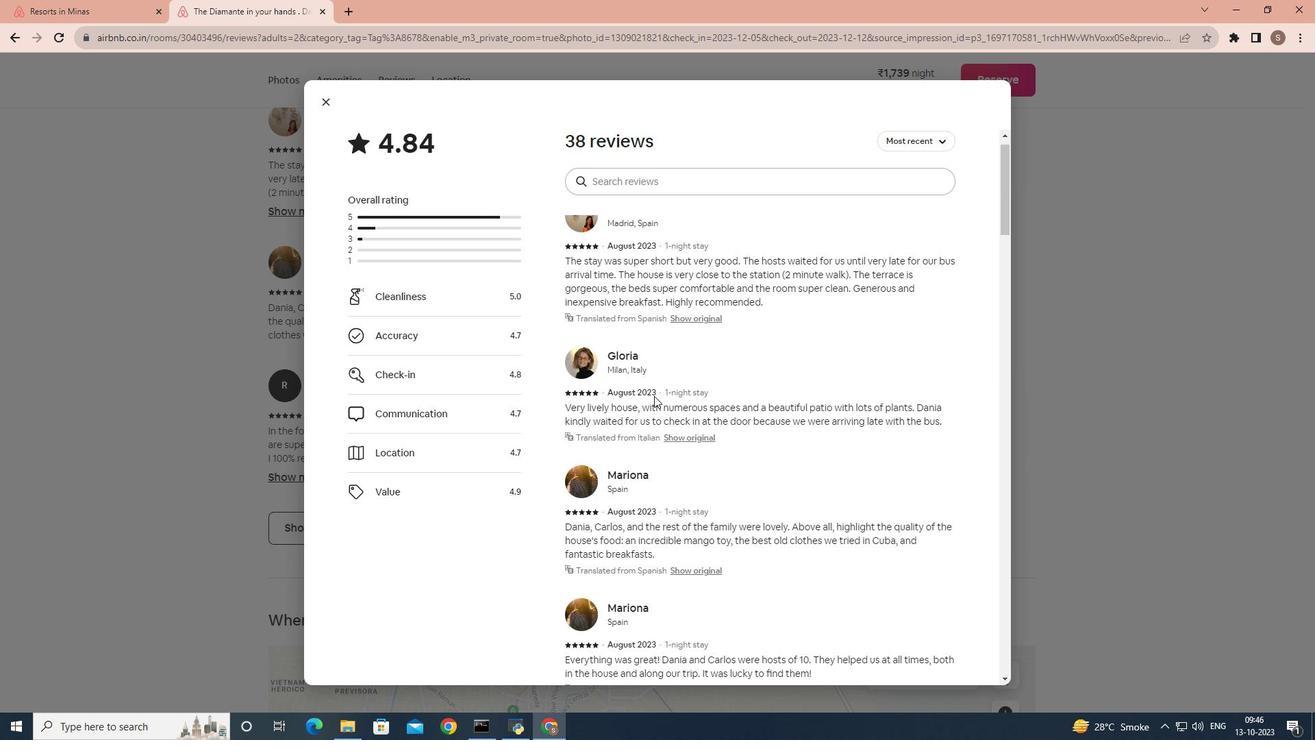 
Action: Mouse scrolled (654, 395) with delta (0, 0)
Screenshot: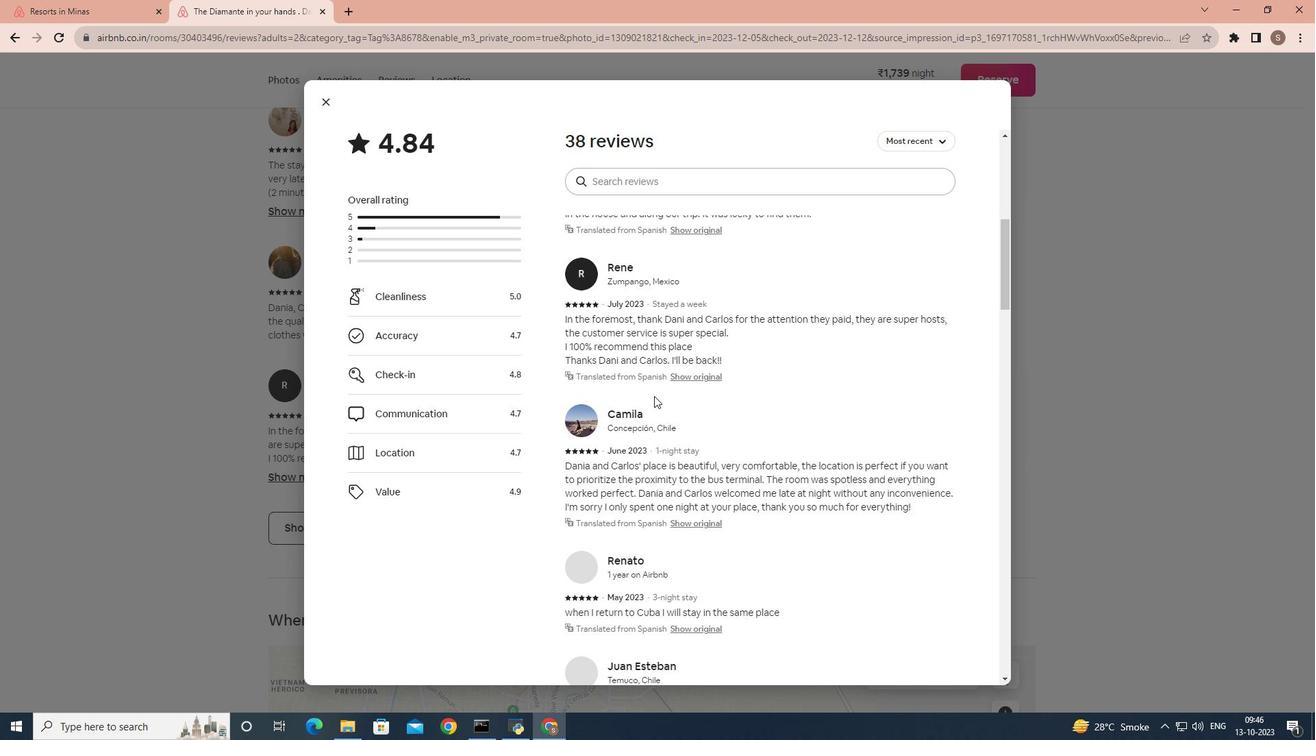
Action: Mouse scrolled (654, 395) with delta (0, 0)
Screenshot: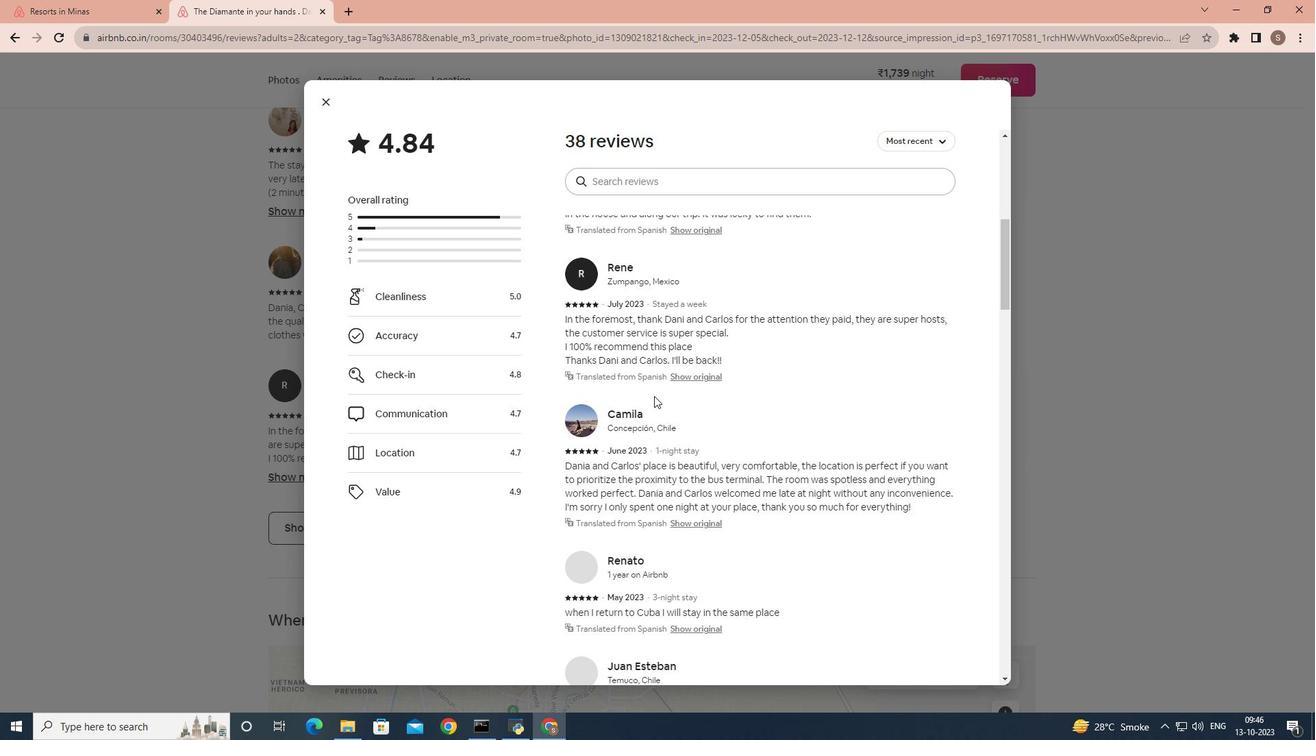 
Action: Mouse scrolled (654, 395) with delta (0, 0)
Screenshot: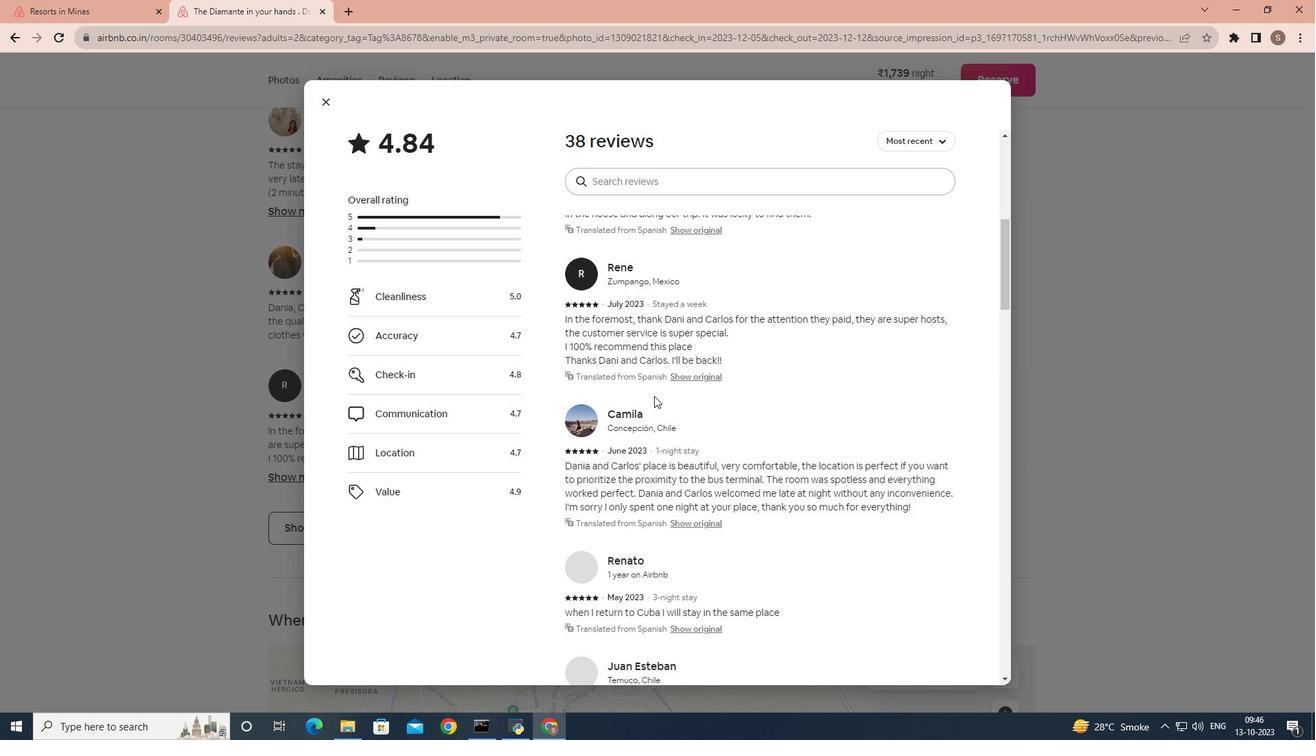 
Action: Mouse scrolled (654, 395) with delta (0, 0)
Screenshot: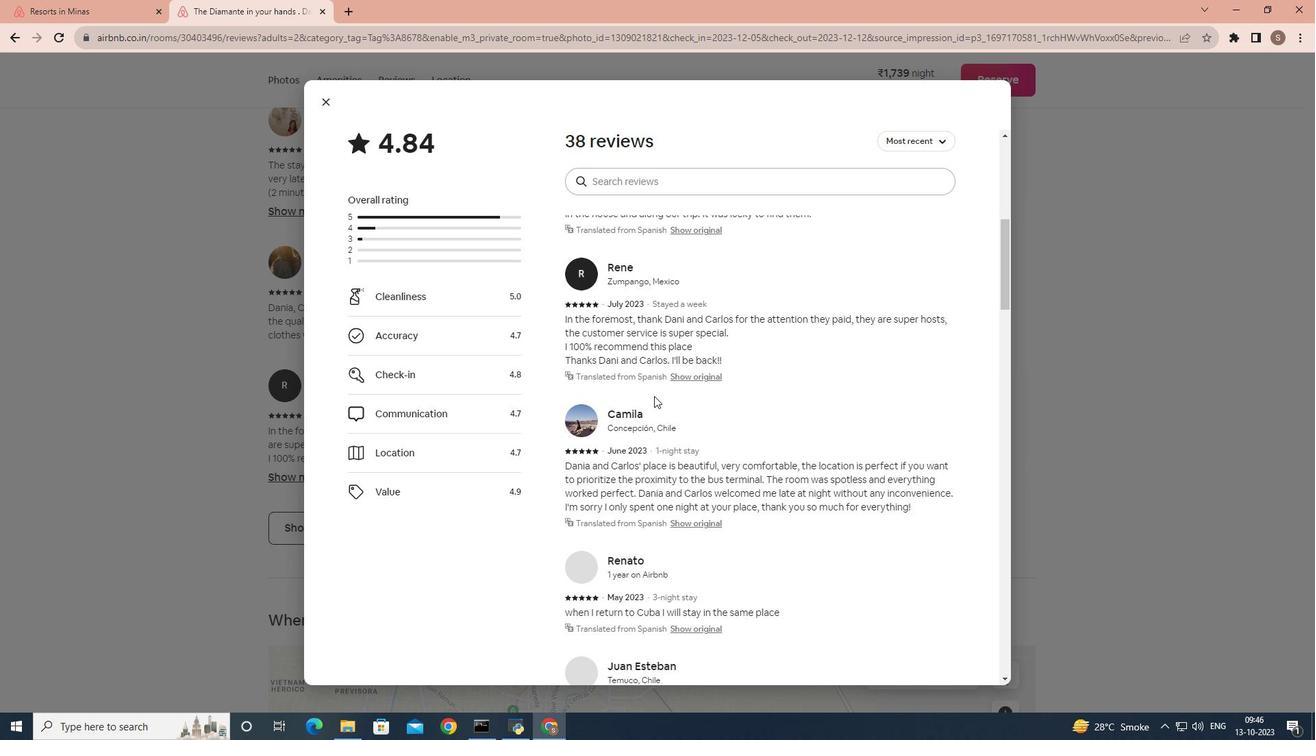 
Action: Mouse scrolled (654, 395) with delta (0, 0)
Screenshot: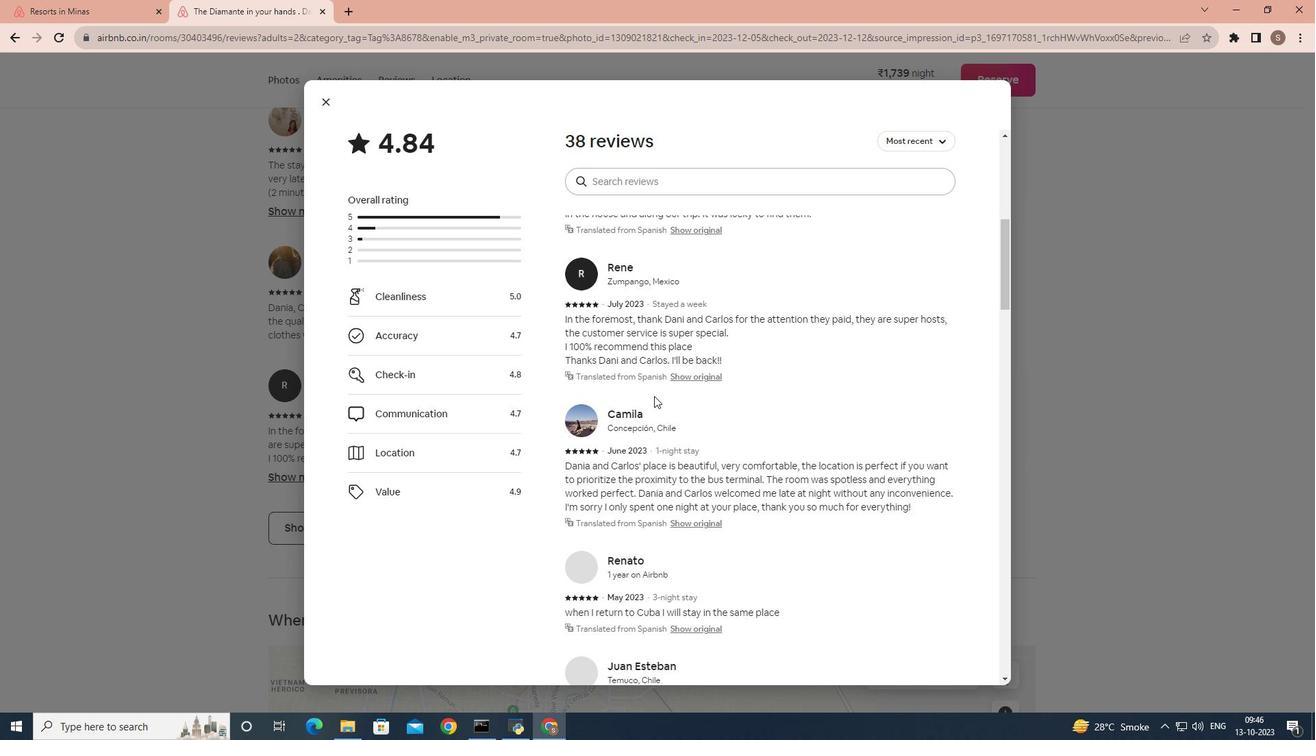 
Action: Mouse scrolled (654, 395) with delta (0, 0)
Screenshot: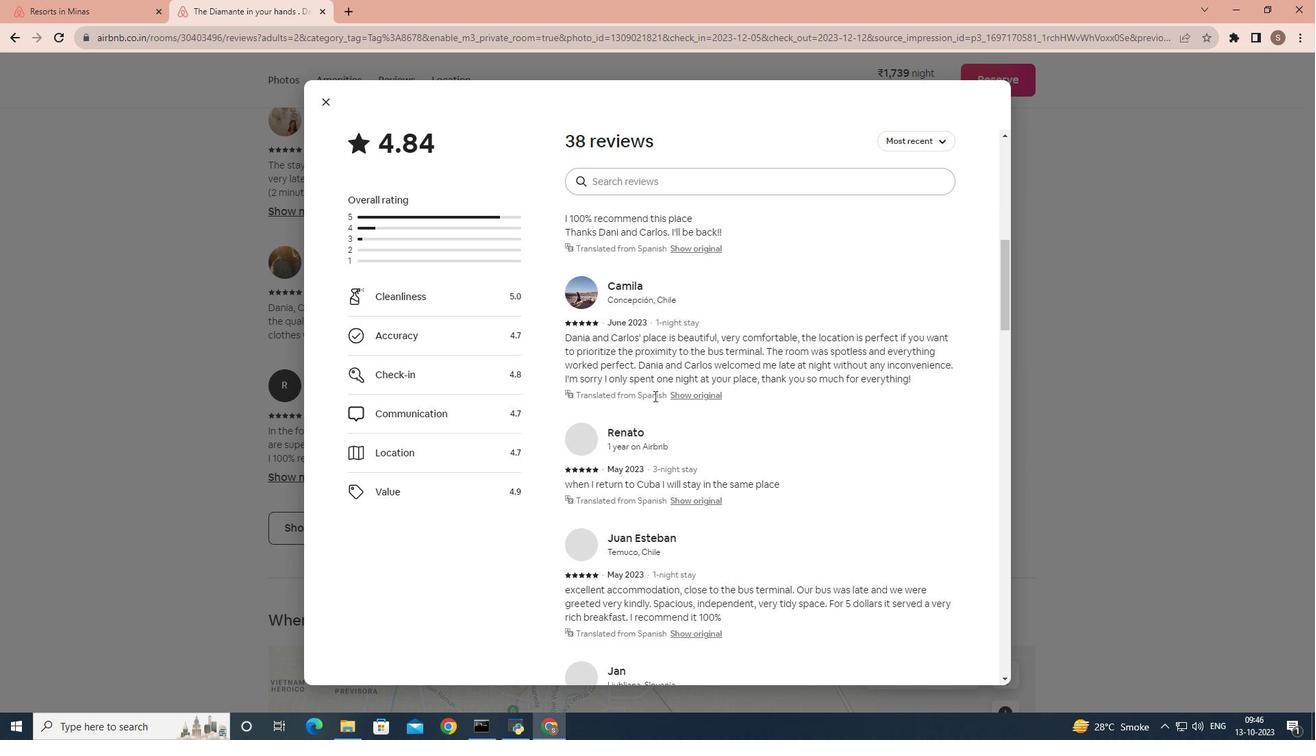 
Action: Mouse scrolled (654, 395) with delta (0, 0)
Screenshot: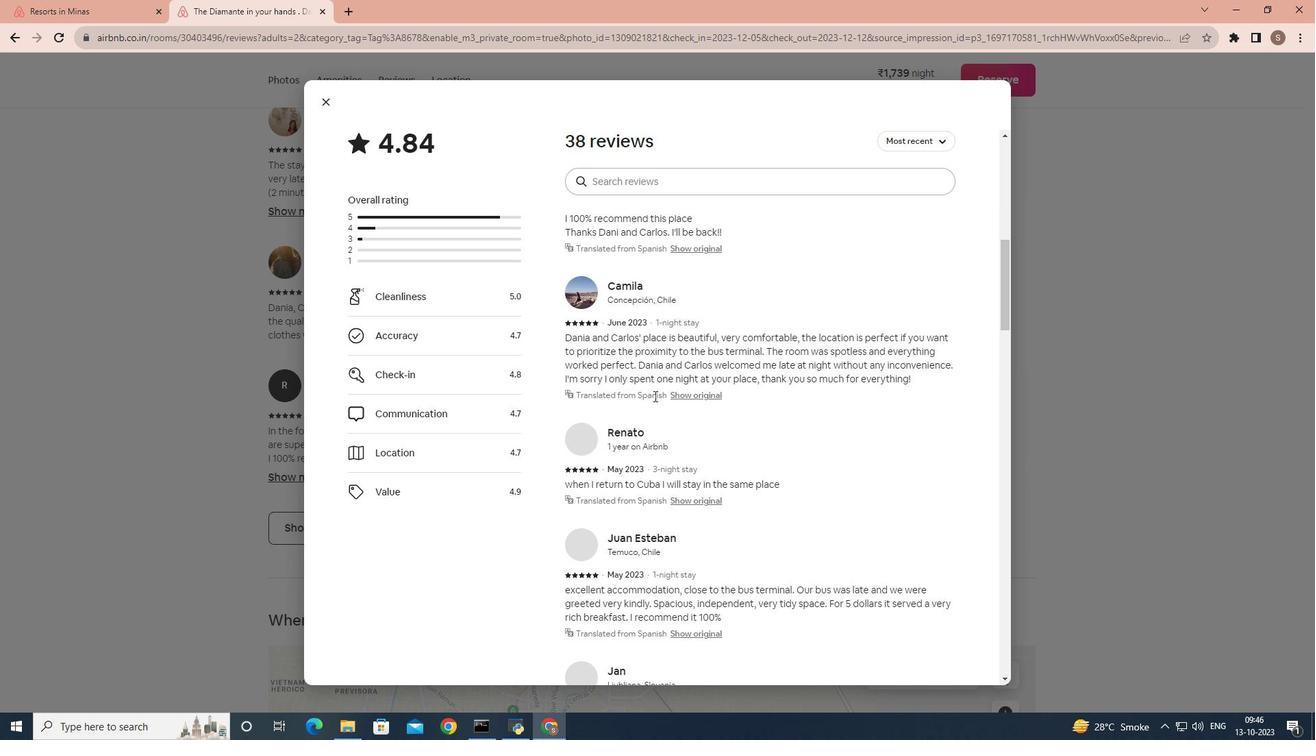 
Action: Mouse scrolled (654, 395) with delta (0, 0)
Screenshot: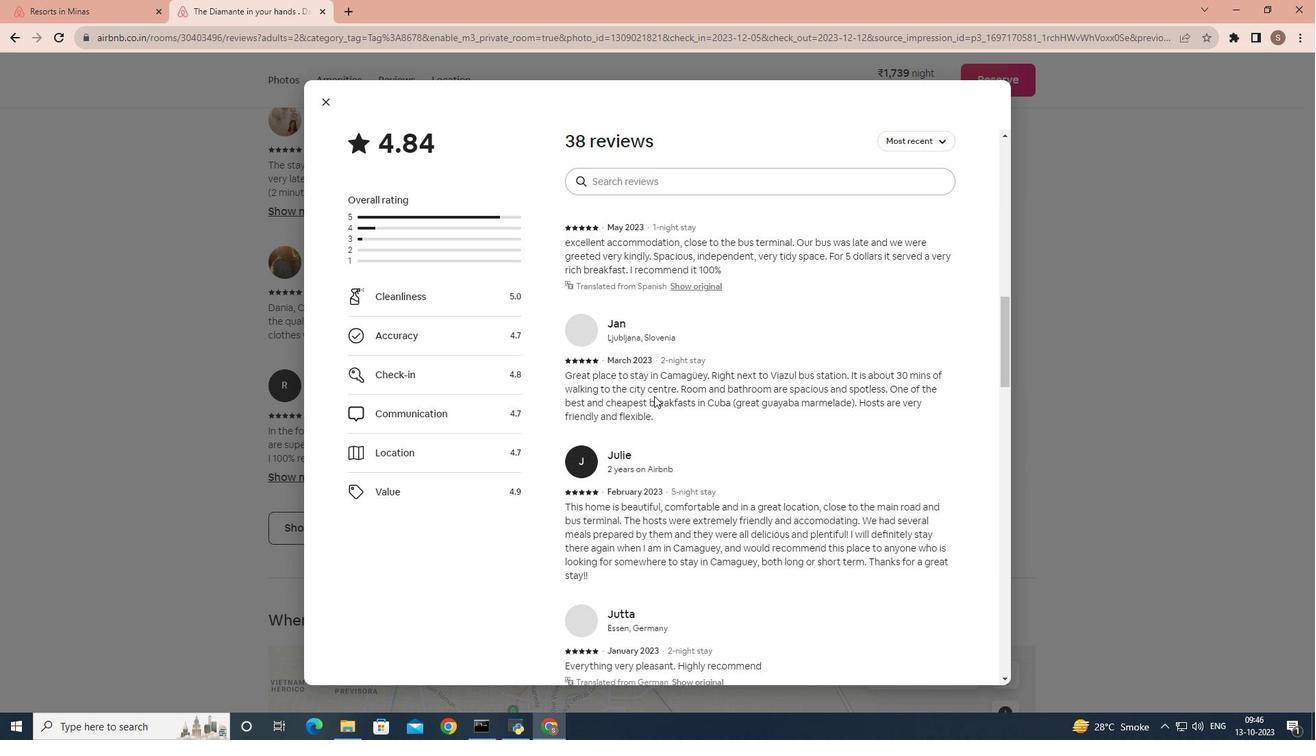 
Action: Mouse scrolled (654, 395) with delta (0, 0)
Screenshot: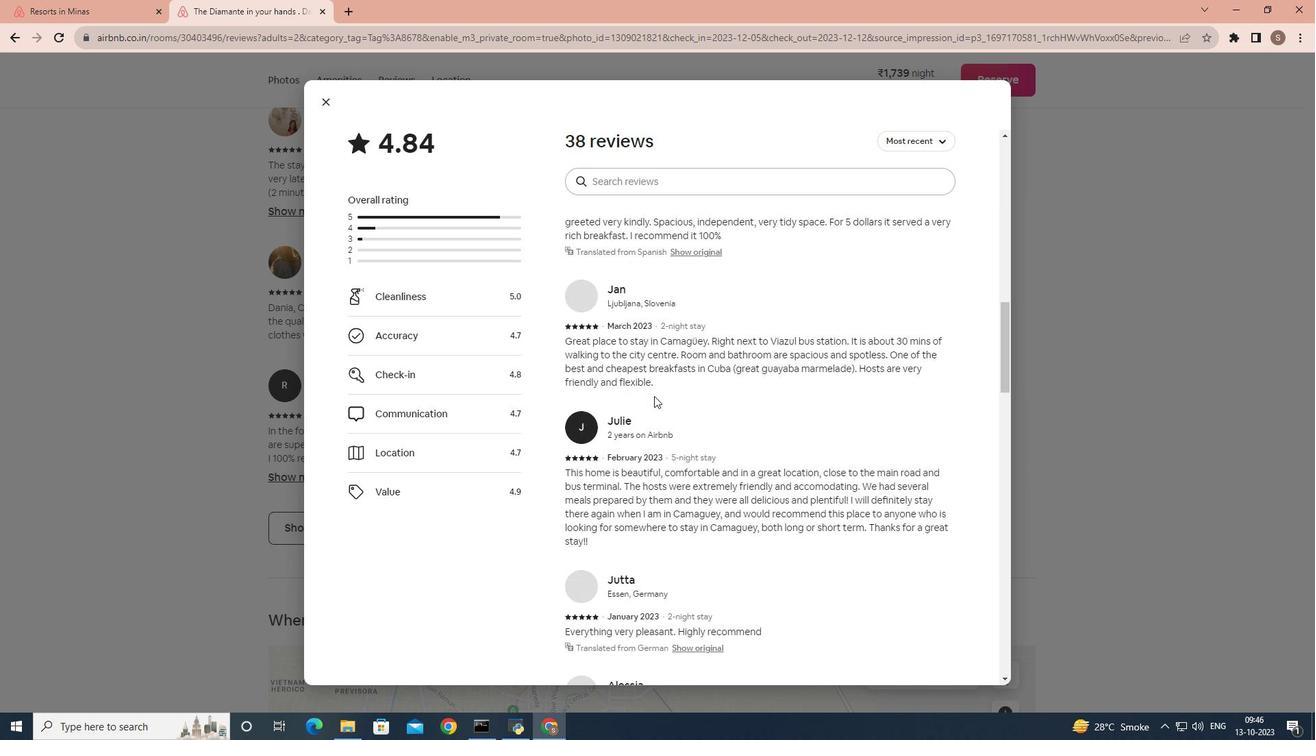 
Action: Mouse scrolled (654, 395) with delta (0, 0)
Screenshot: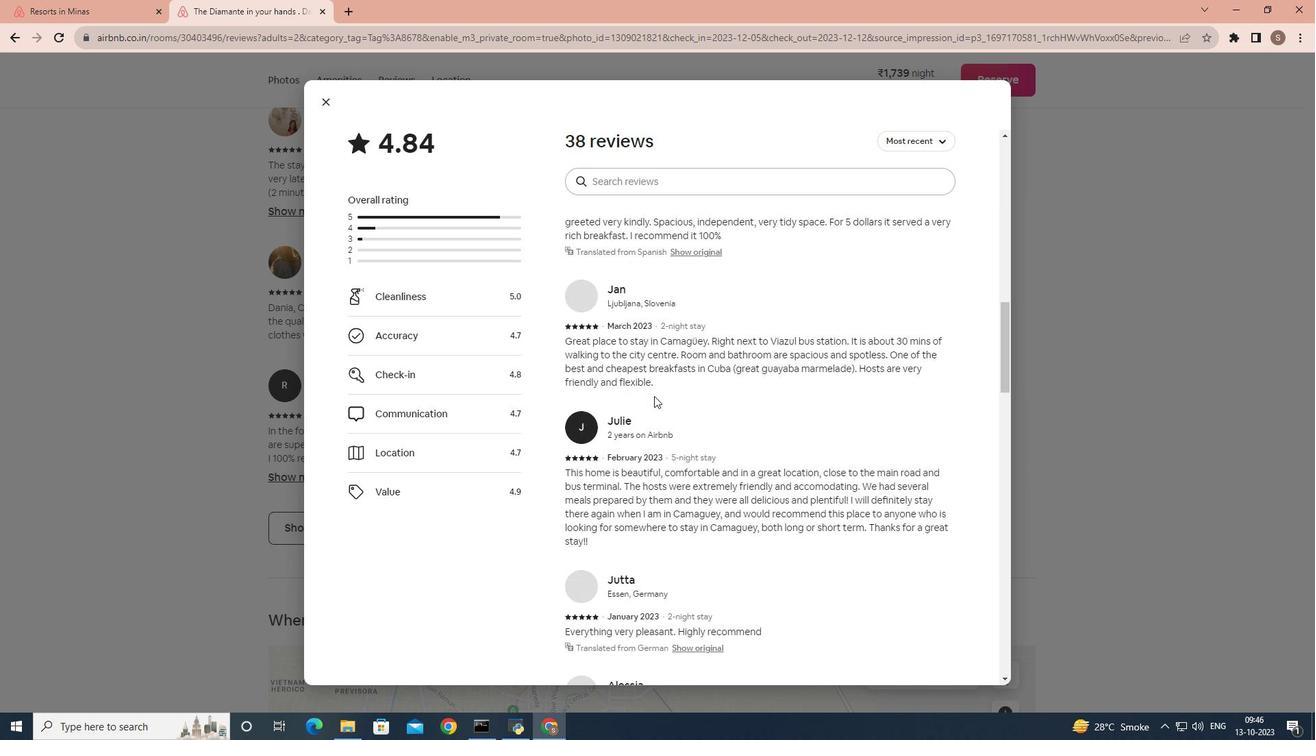 
Action: Mouse scrolled (654, 395) with delta (0, 0)
Screenshot: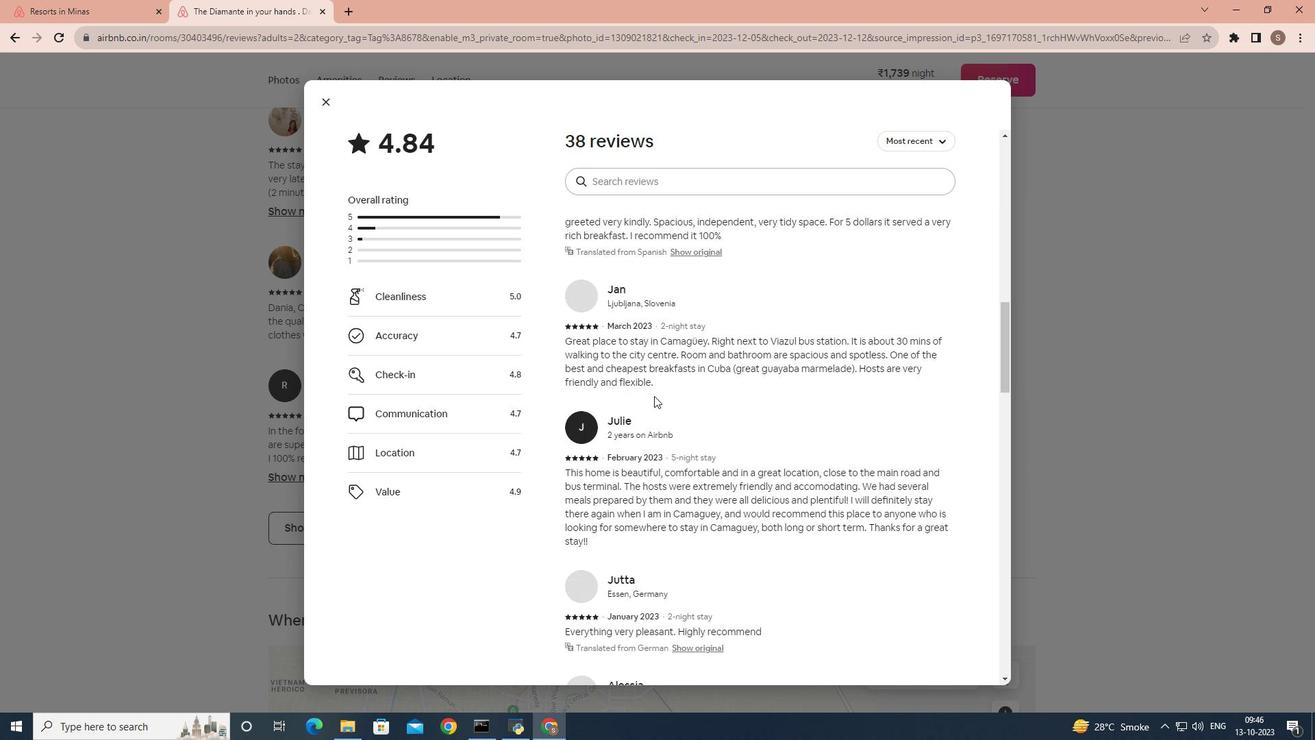 
Action: Mouse scrolled (654, 395) with delta (0, 0)
Screenshot: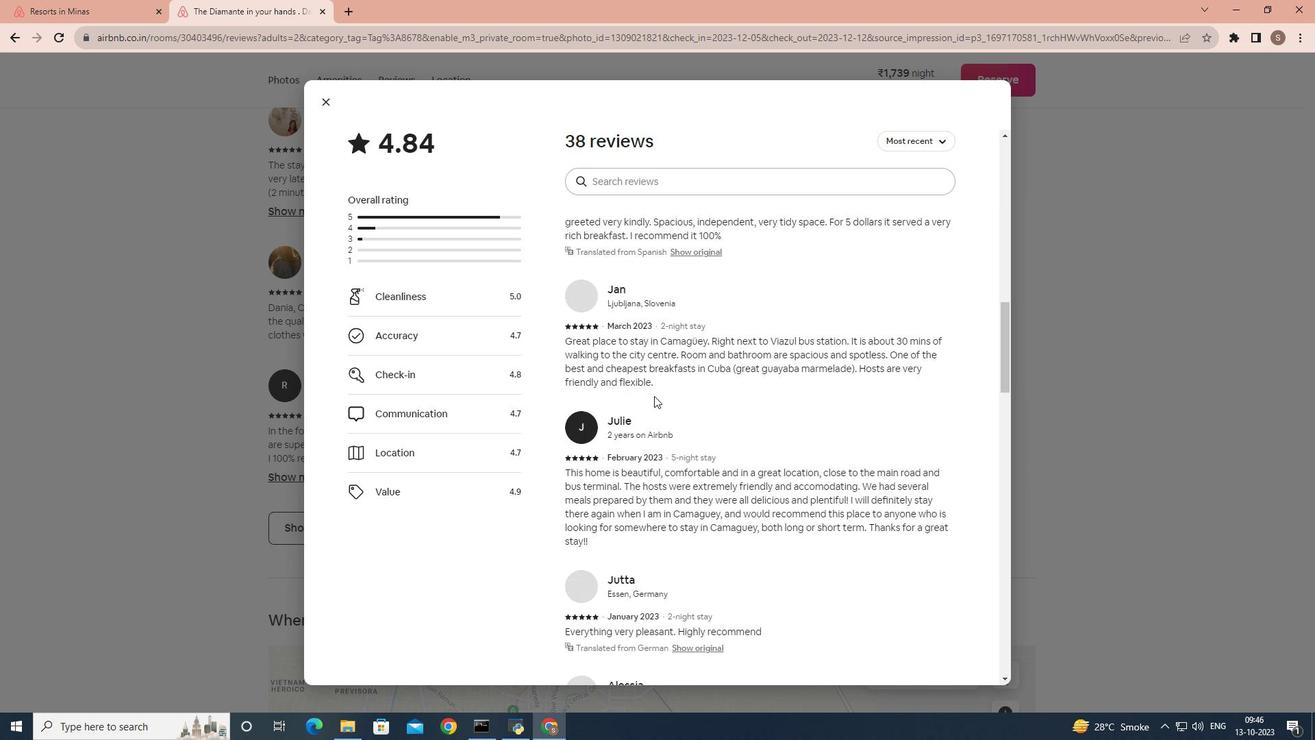
Action: Mouse scrolled (654, 395) with delta (0, 0)
Screenshot: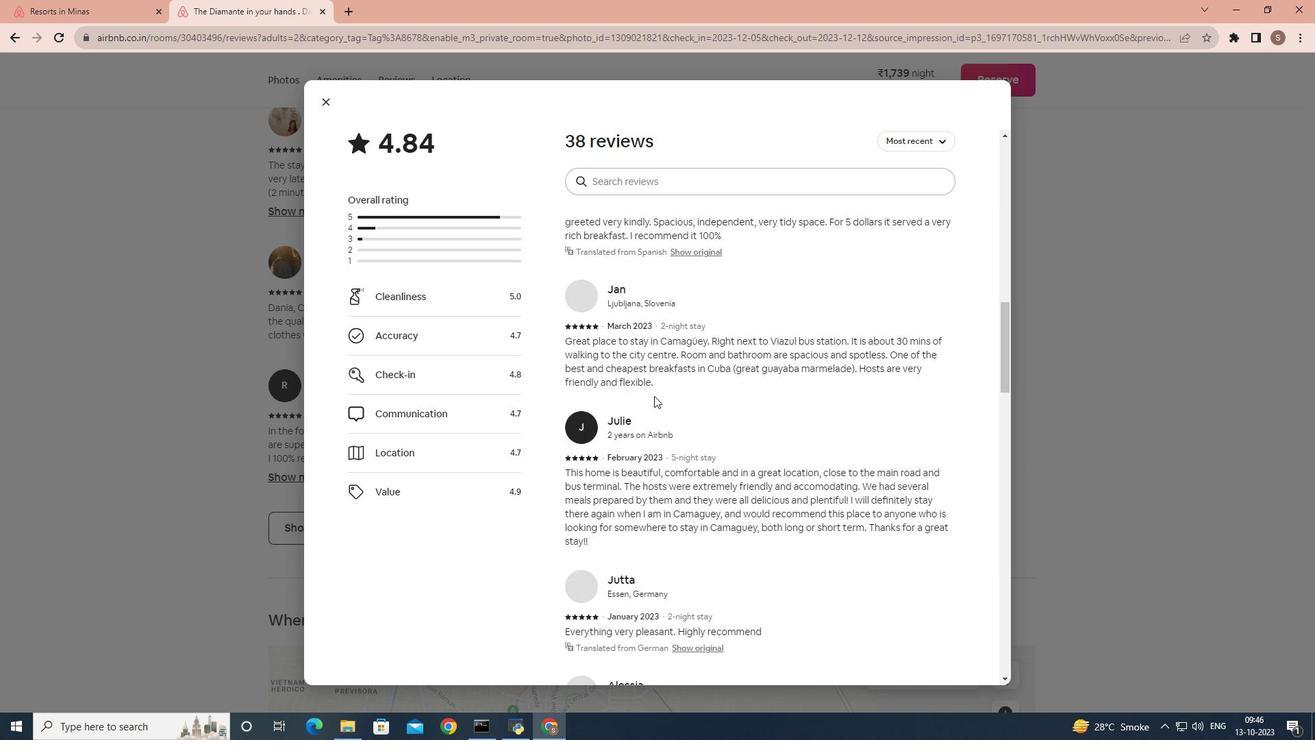 
Action: Mouse scrolled (654, 395) with delta (0, 0)
Screenshot: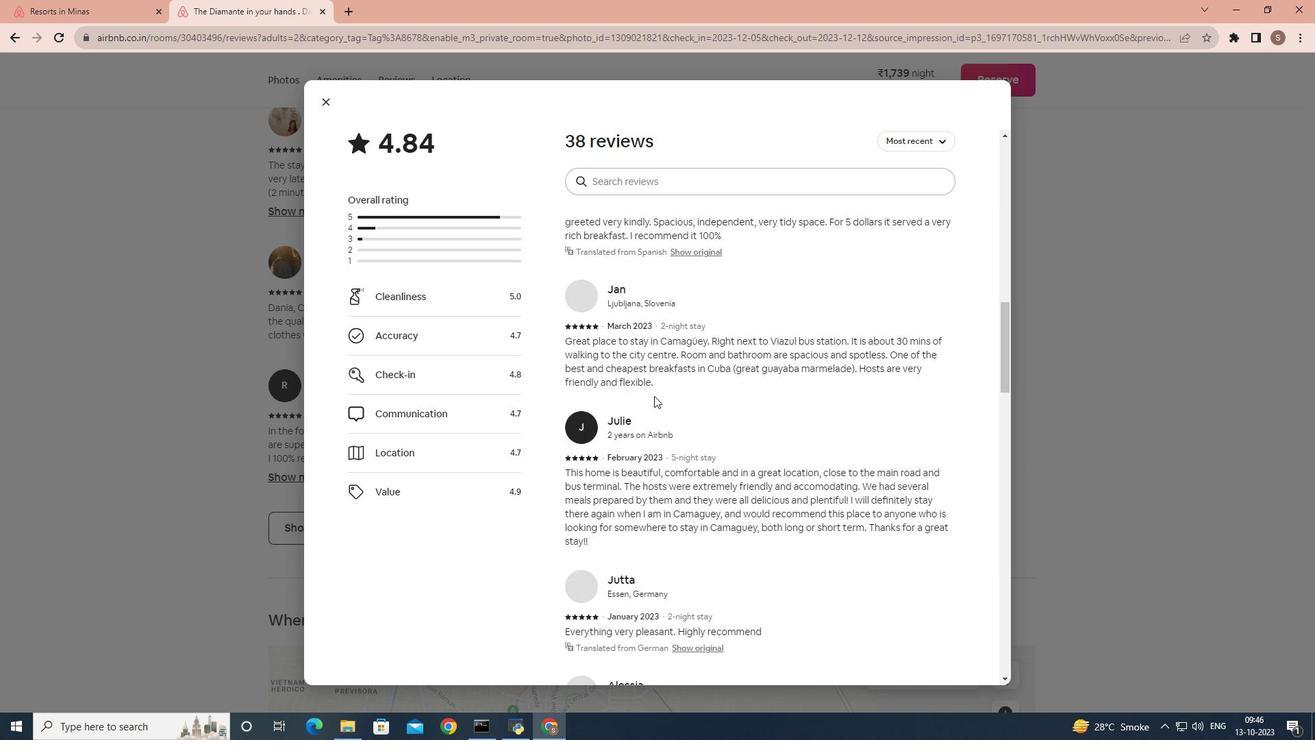 
Action: Mouse scrolled (654, 395) with delta (0, 0)
Screenshot: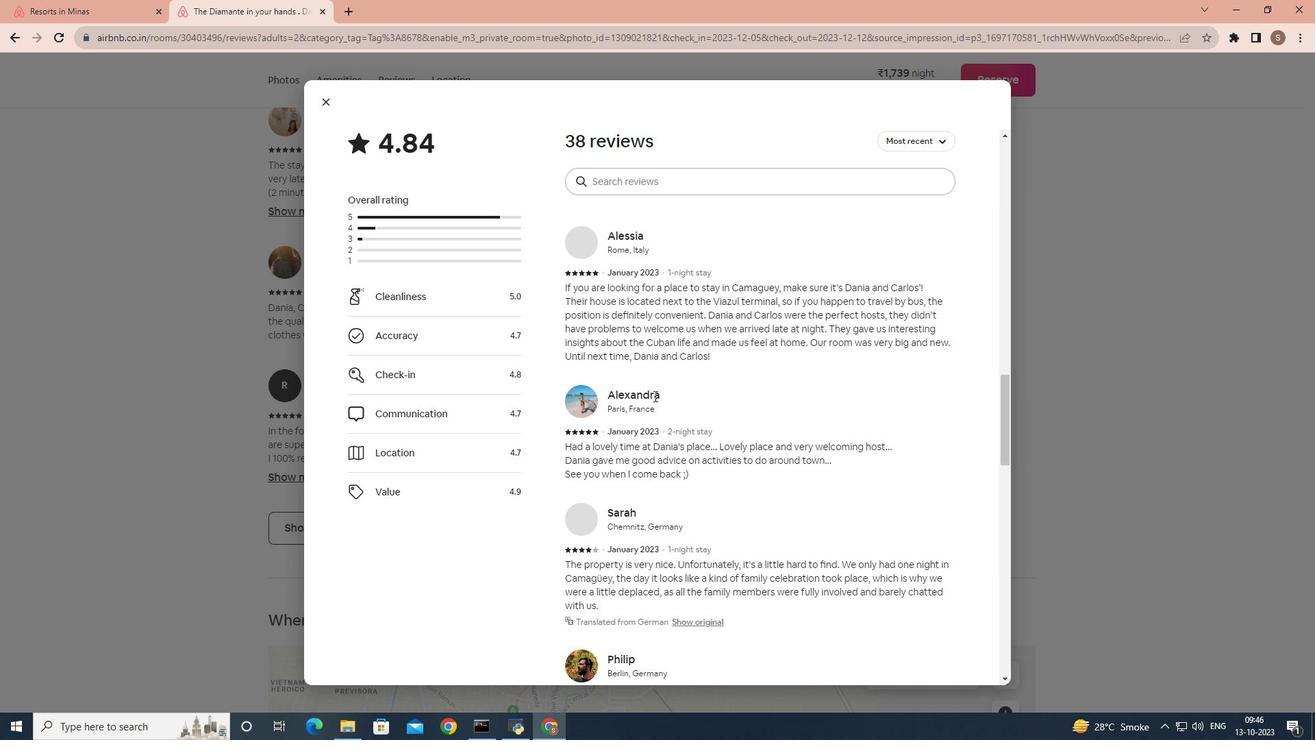 
Action: Mouse scrolled (654, 395) with delta (0, 0)
Screenshot: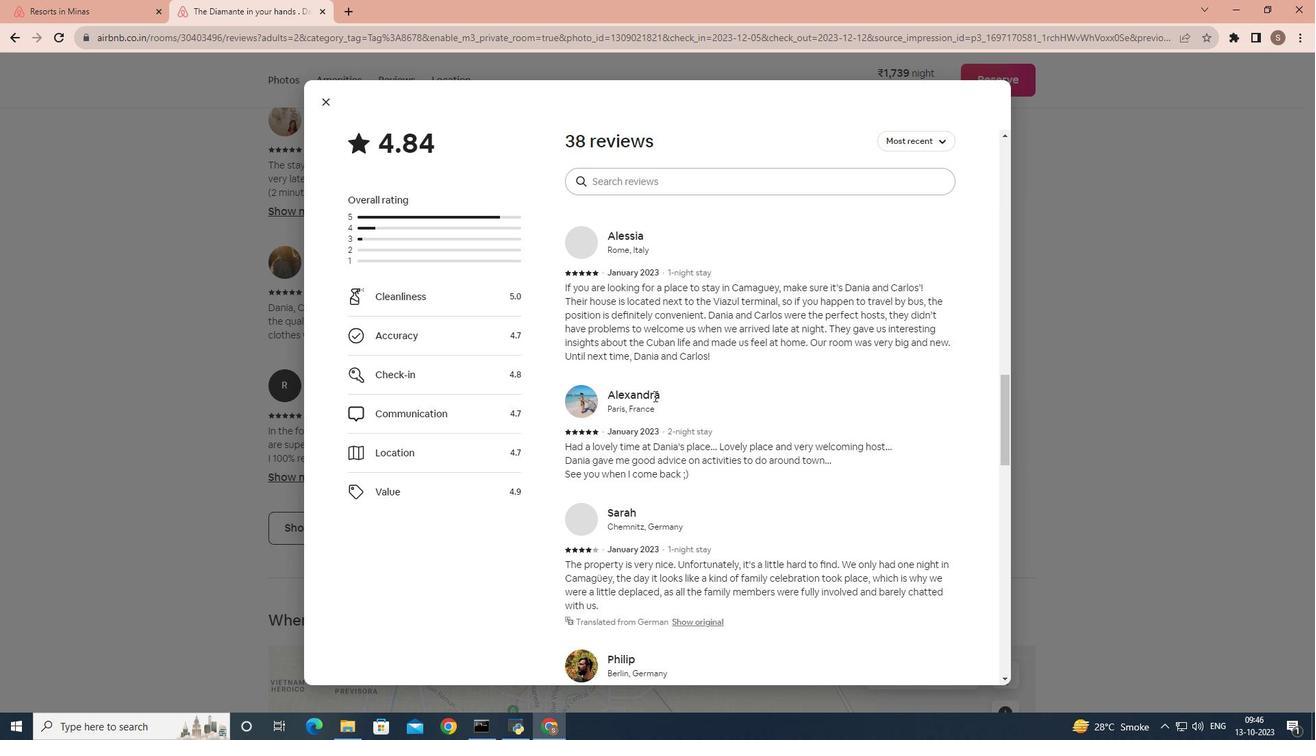 
Action: Mouse scrolled (654, 395) with delta (0, 0)
Screenshot: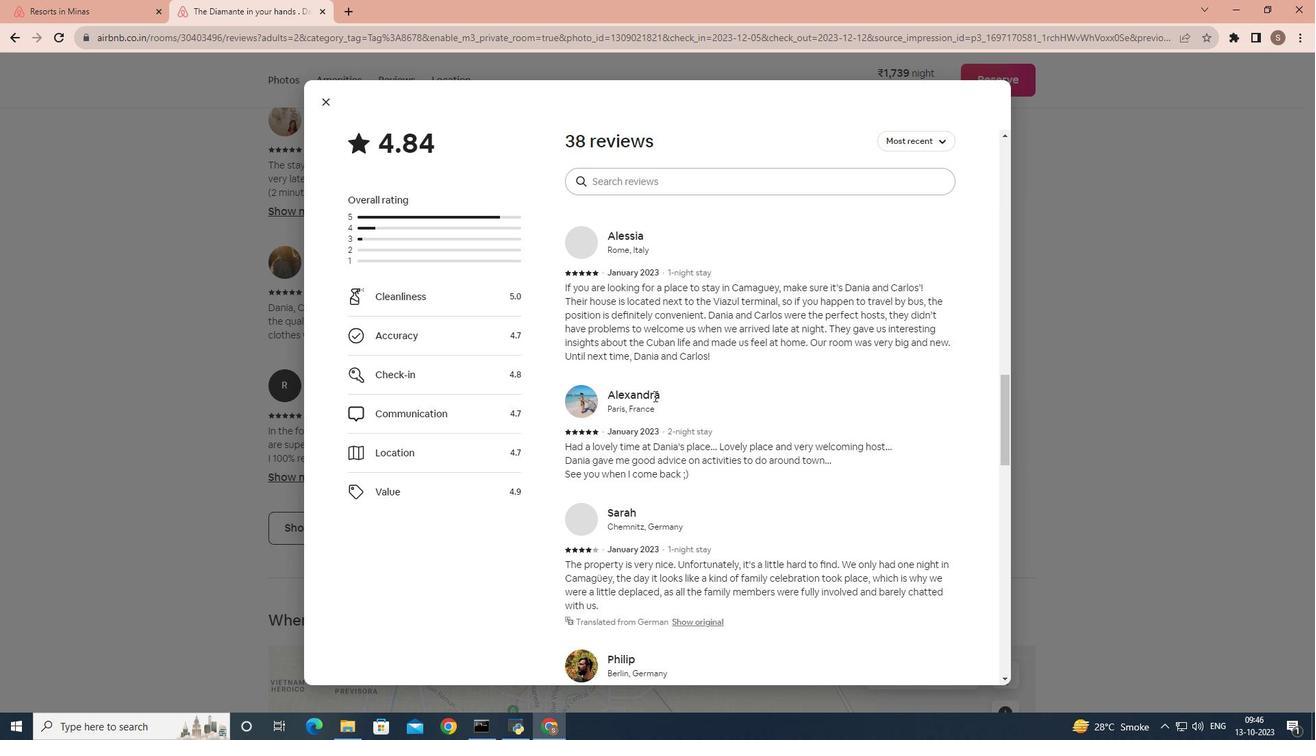 
Action: Mouse scrolled (654, 395) with delta (0, 0)
Screenshot: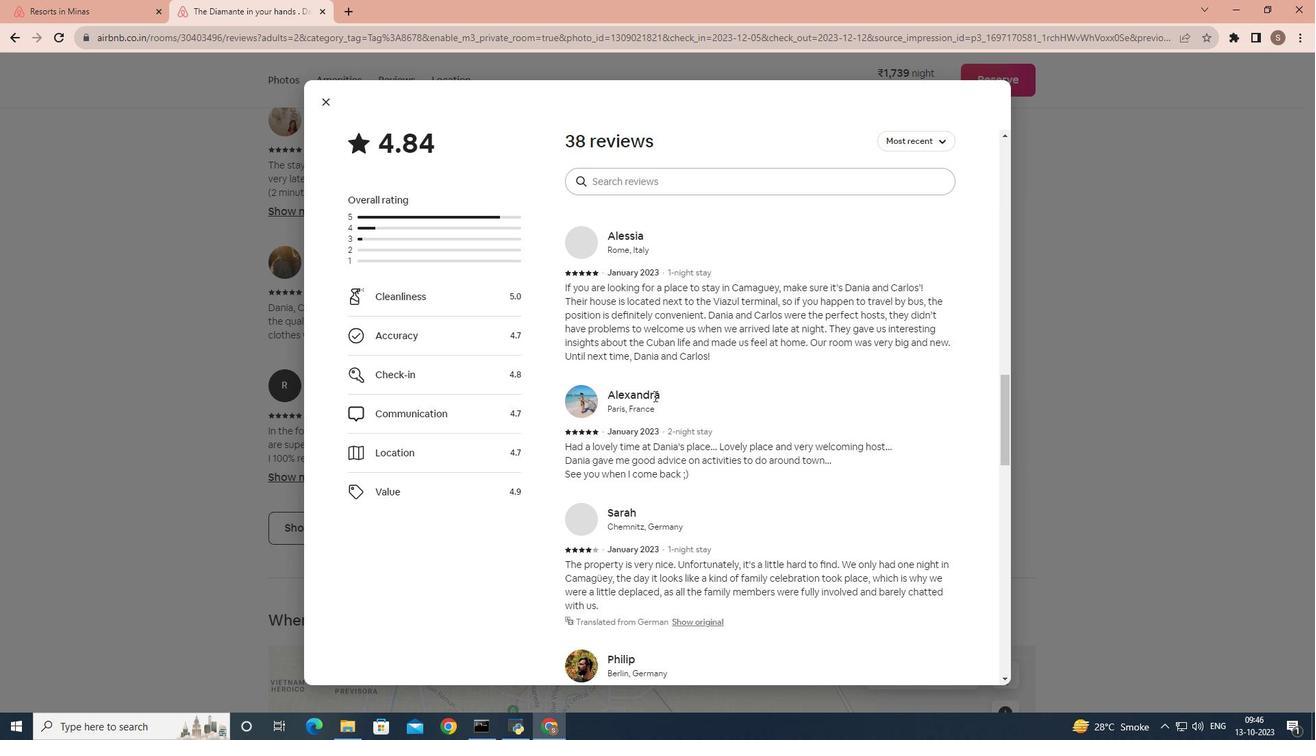 
Action: Mouse scrolled (654, 395) with delta (0, 0)
Screenshot: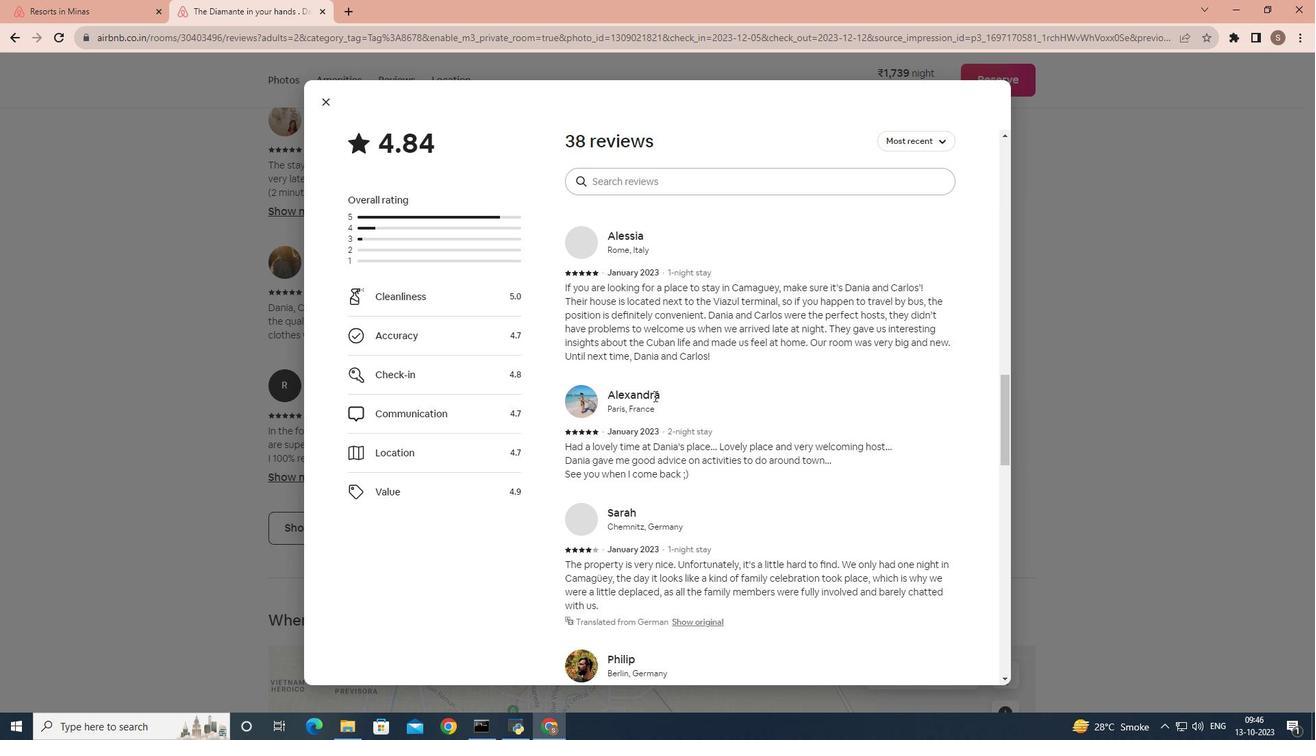 
Action: Mouse scrolled (654, 395) with delta (0, 0)
Screenshot: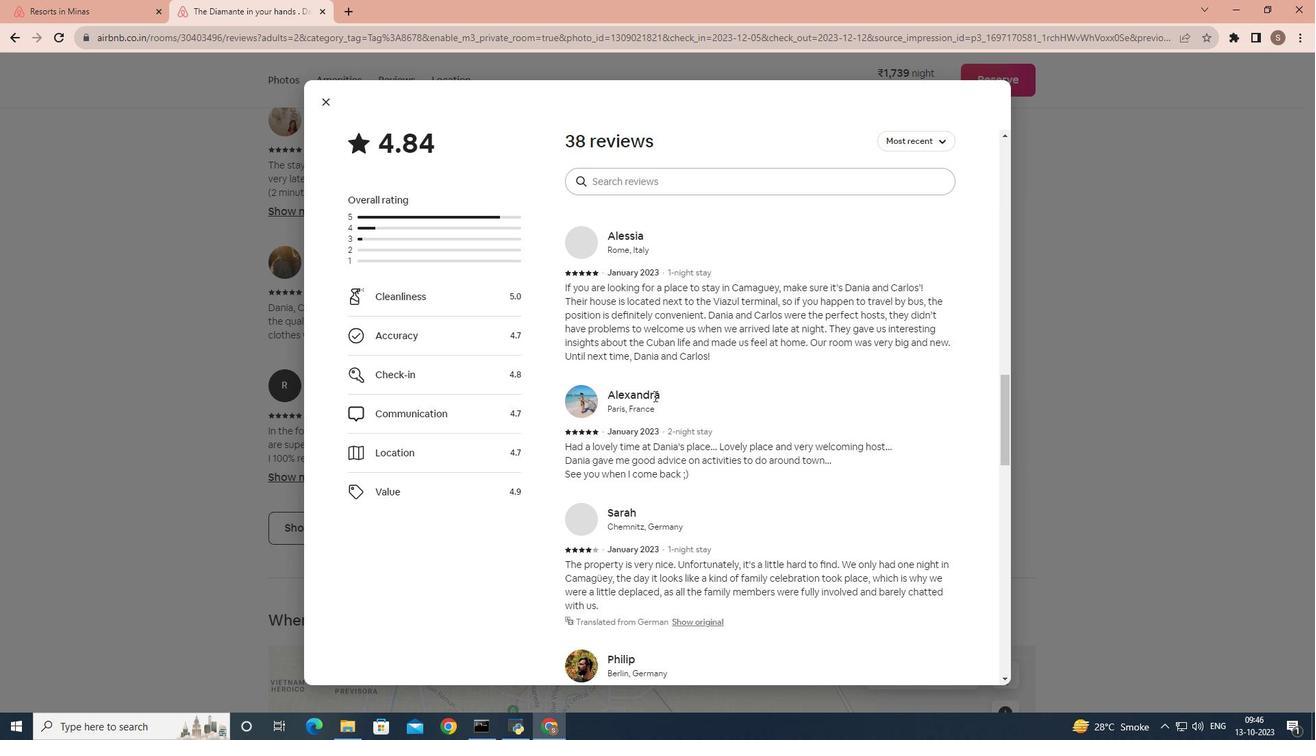 
Action: Mouse scrolled (654, 395) with delta (0, 0)
Screenshot: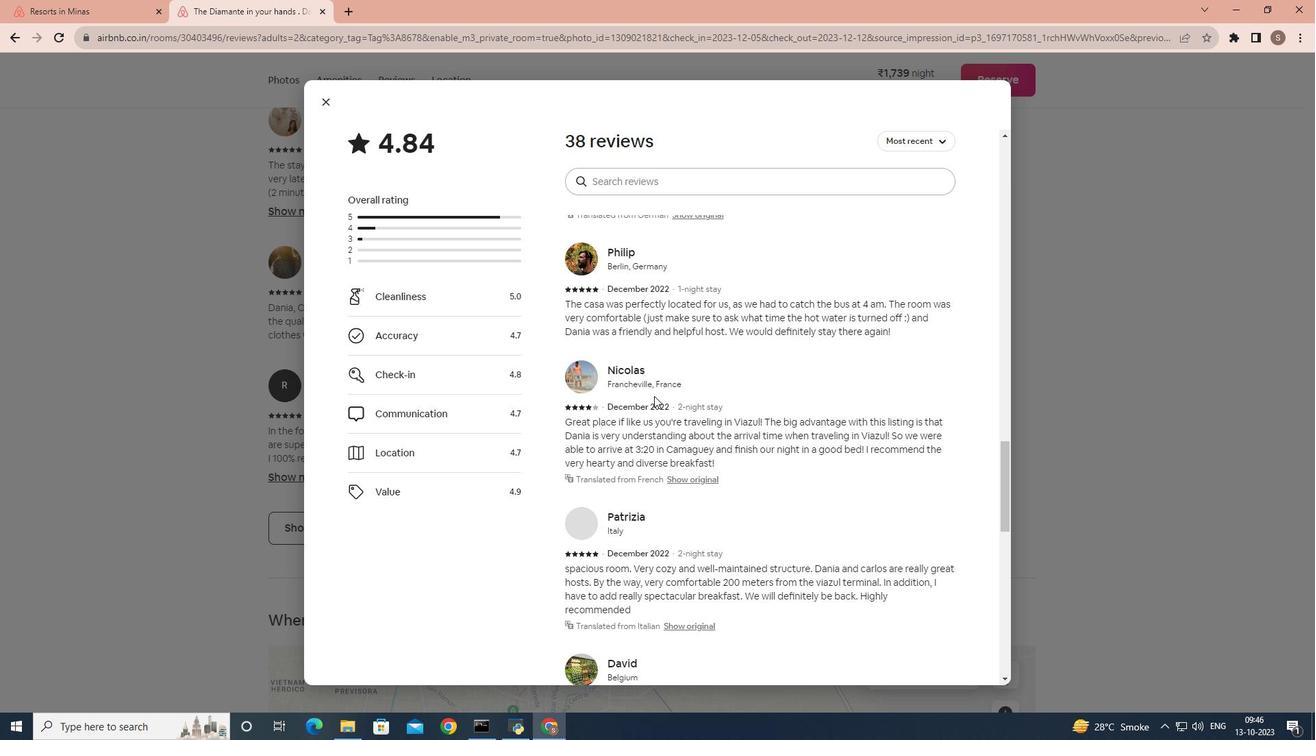 
Action: Mouse scrolled (654, 395) with delta (0, 0)
Screenshot: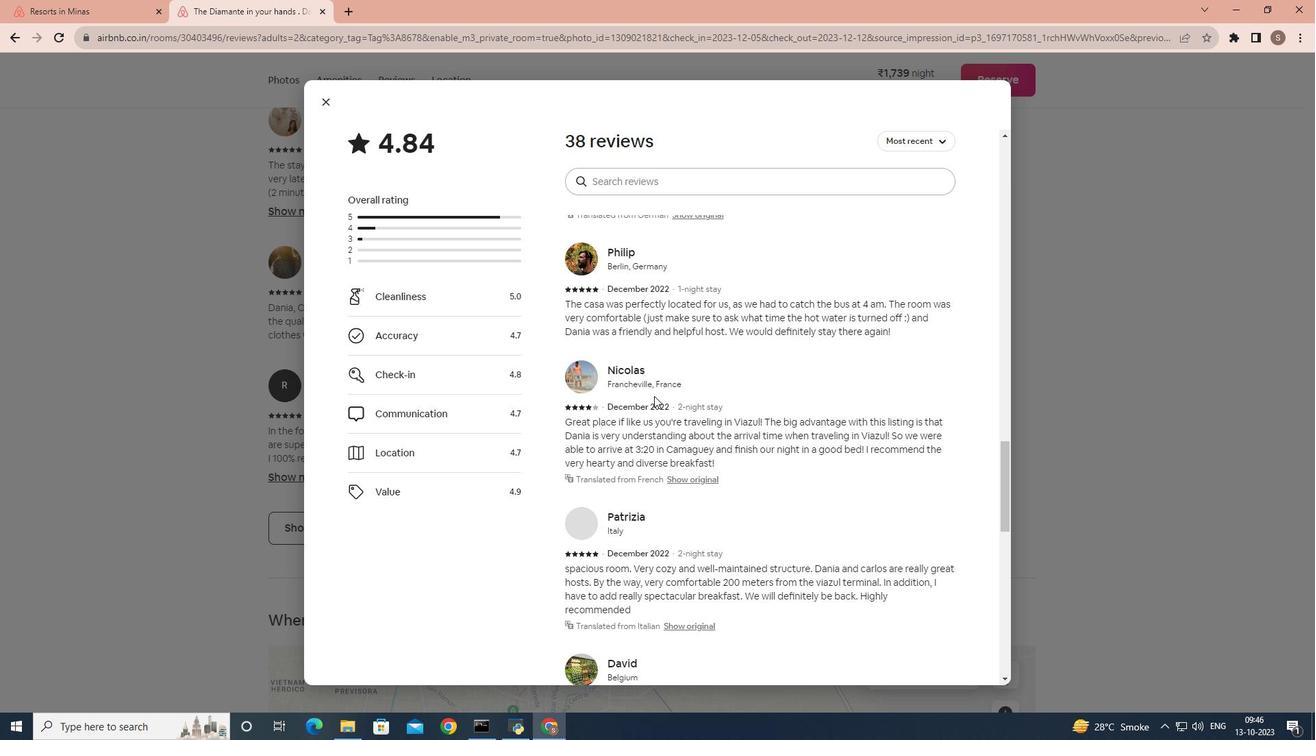 
Action: Mouse scrolled (654, 395) with delta (0, 0)
Screenshot: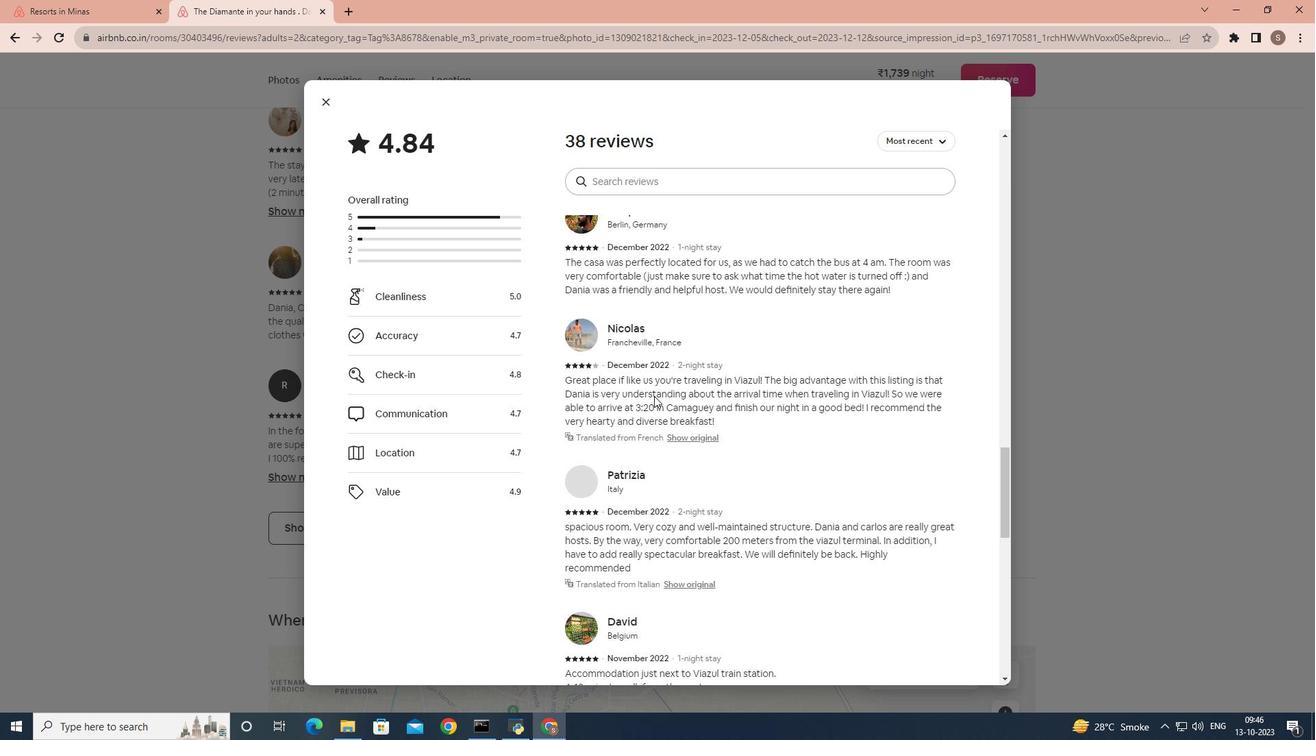 
Action: Mouse scrolled (654, 395) with delta (0, 0)
Screenshot: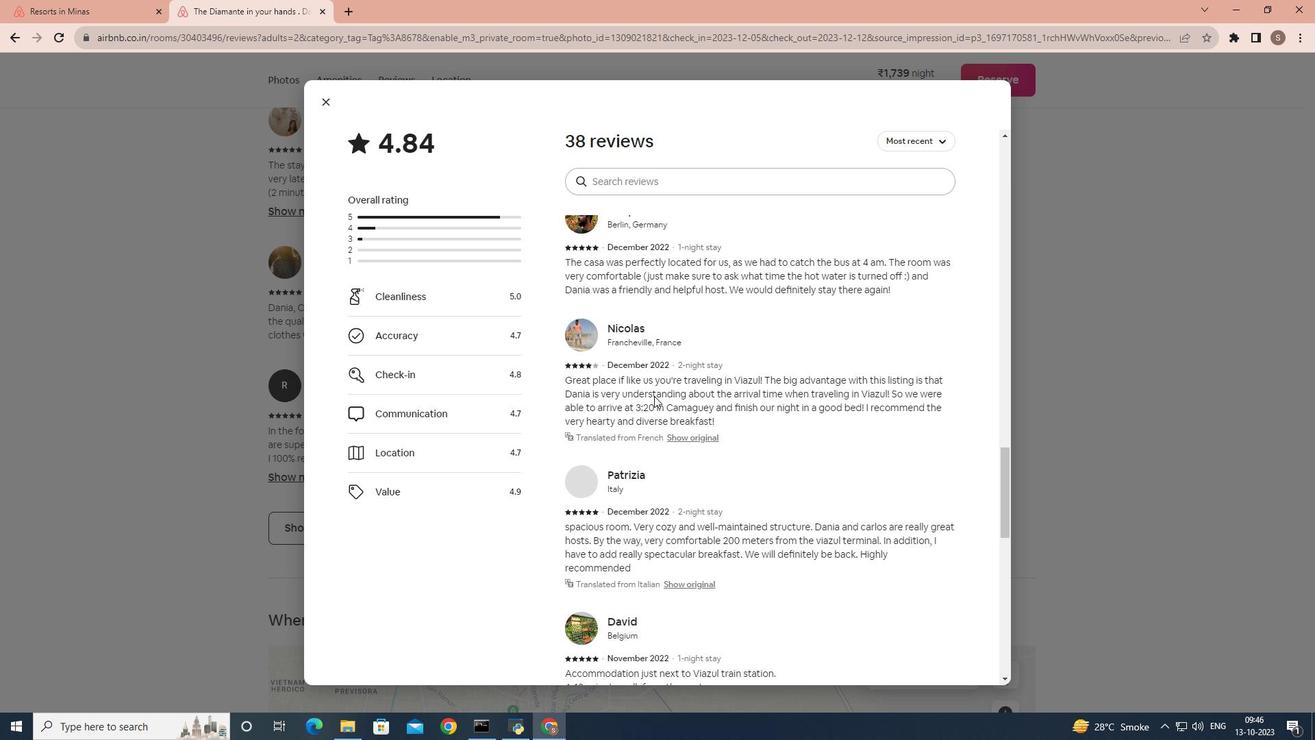 
Action: Mouse scrolled (654, 395) with delta (0, 0)
Screenshot: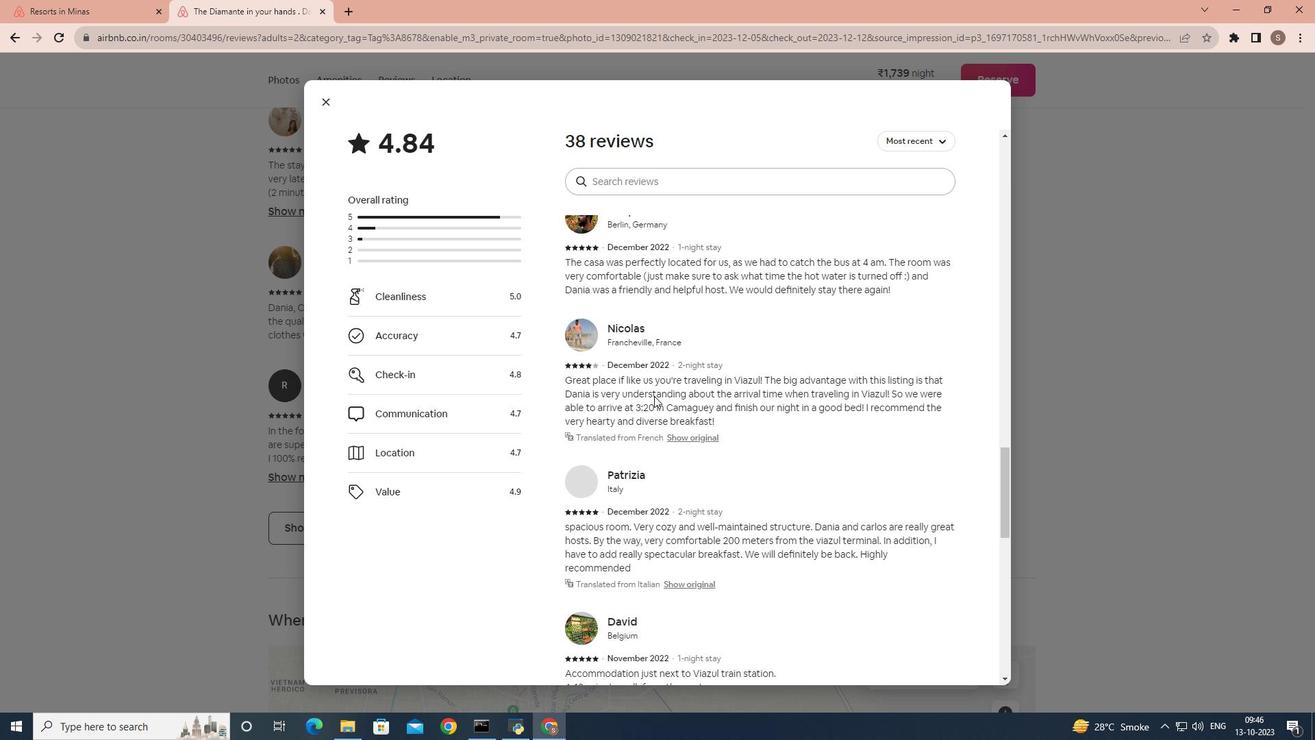 
Action: Mouse scrolled (654, 395) with delta (0, 0)
Screenshot: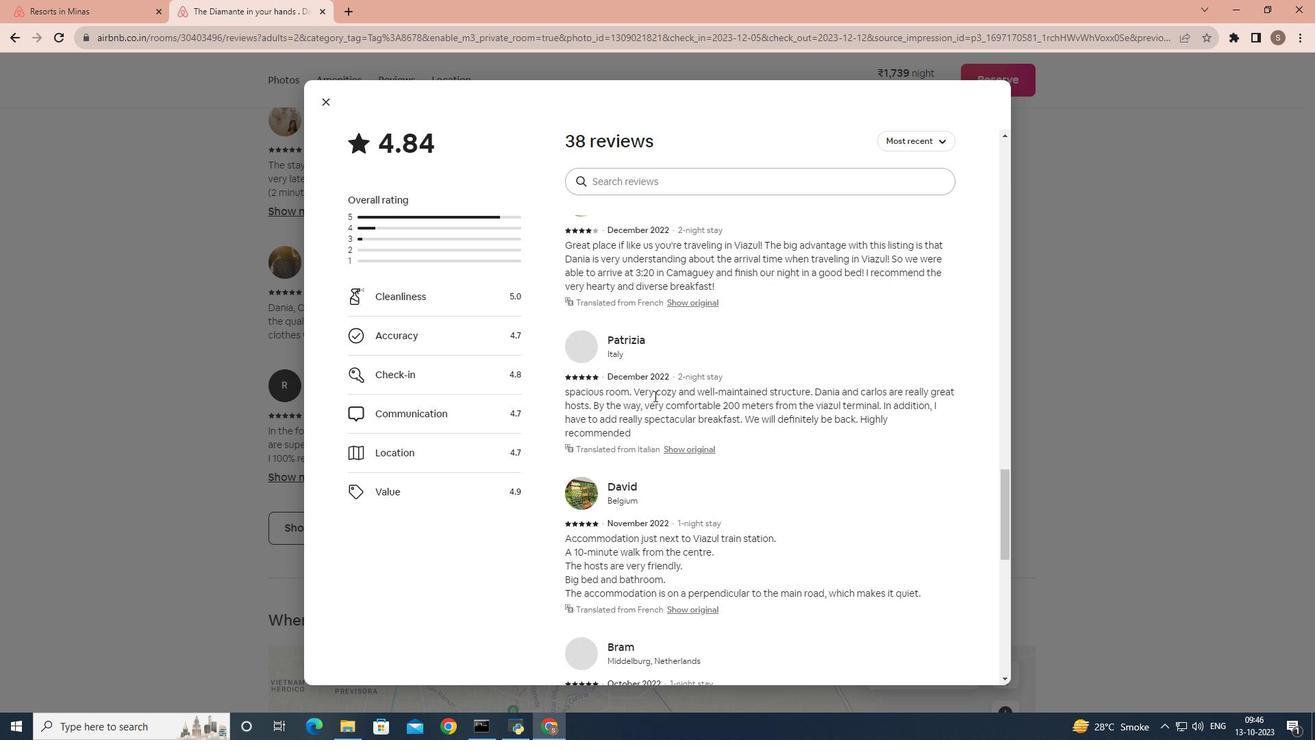 
Action: Mouse moved to (552, 275)
Screenshot: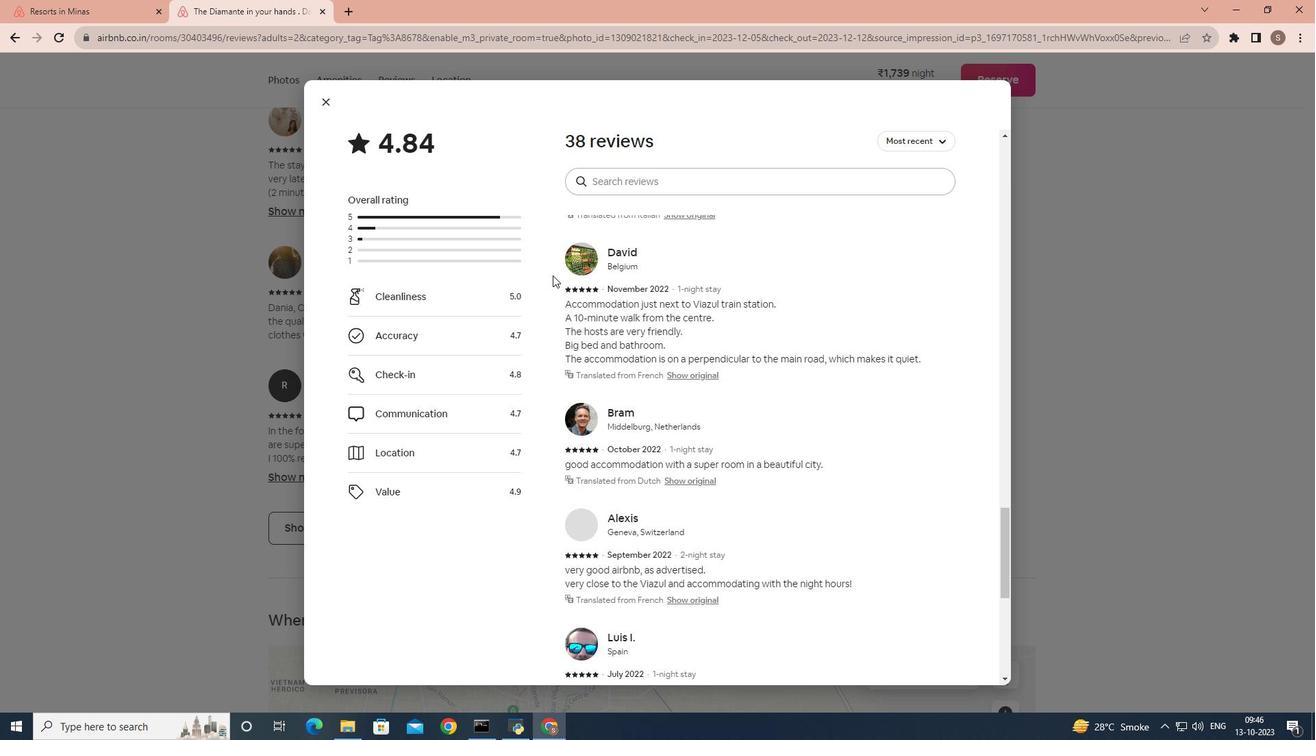 
Action: Mouse scrolled (552, 274) with delta (0, 0)
Screenshot: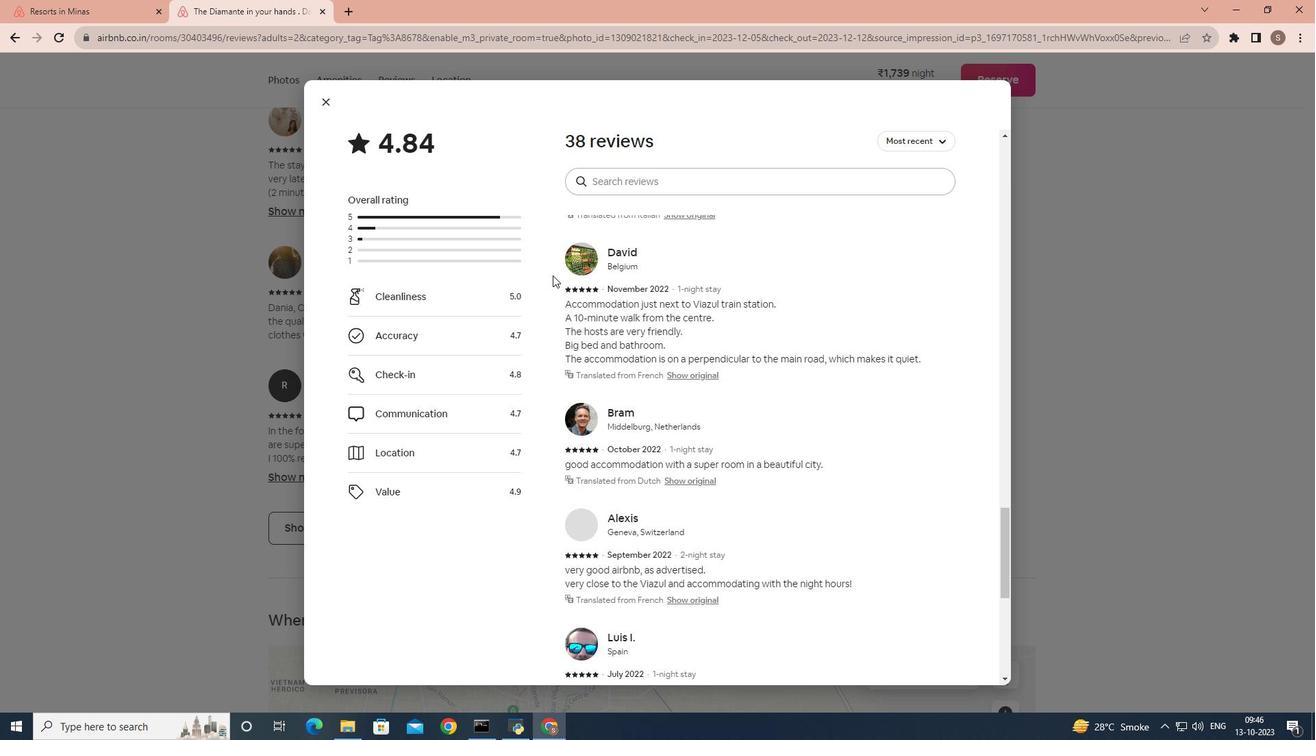 
Action: Mouse scrolled (552, 276) with delta (0, 0)
Screenshot: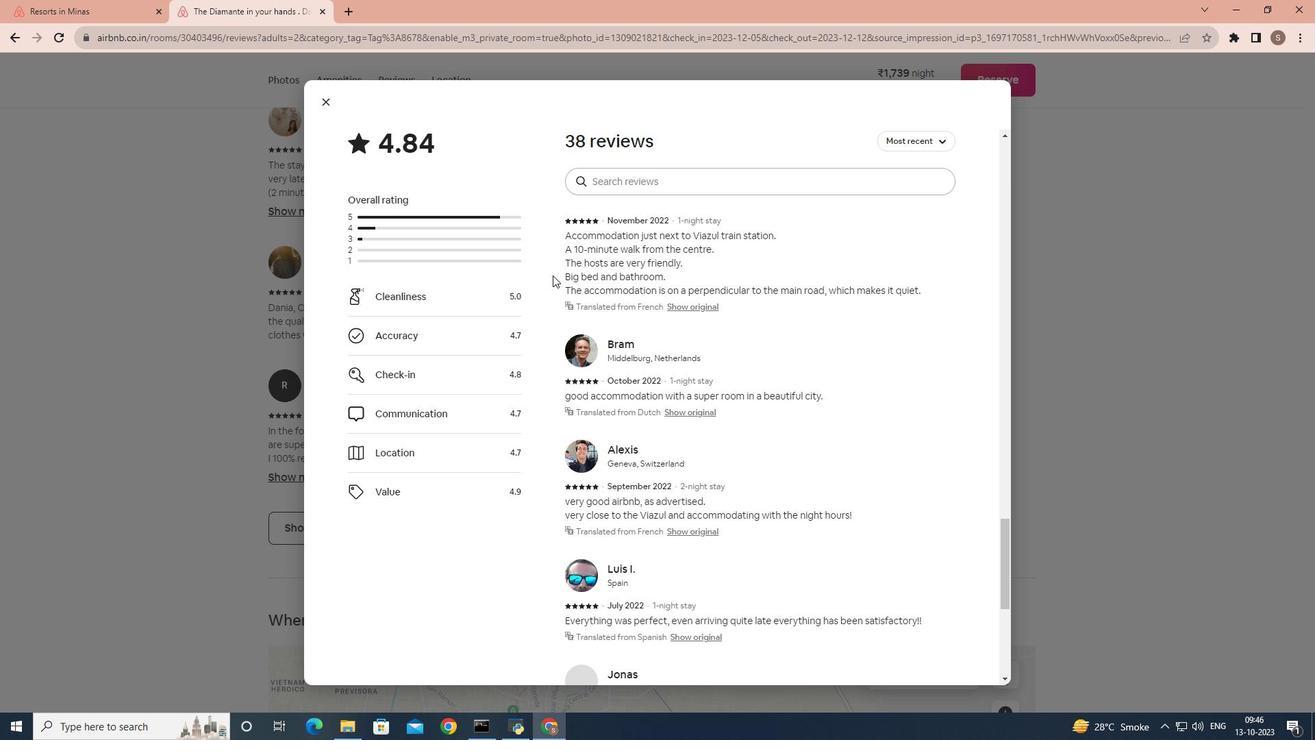 
Action: Mouse scrolled (552, 274) with delta (0, 0)
Screenshot: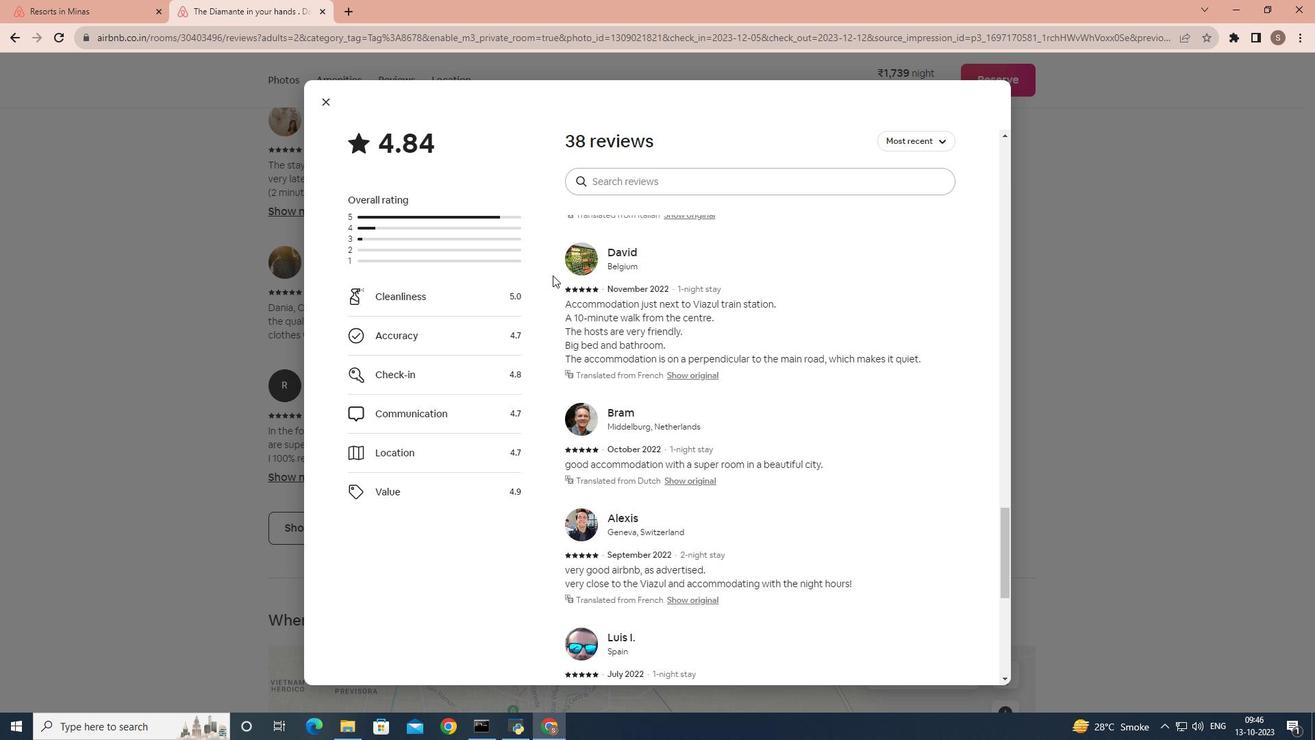
Action: Mouse scrolled (552, 274) with delta (0, 0)
Screenshot: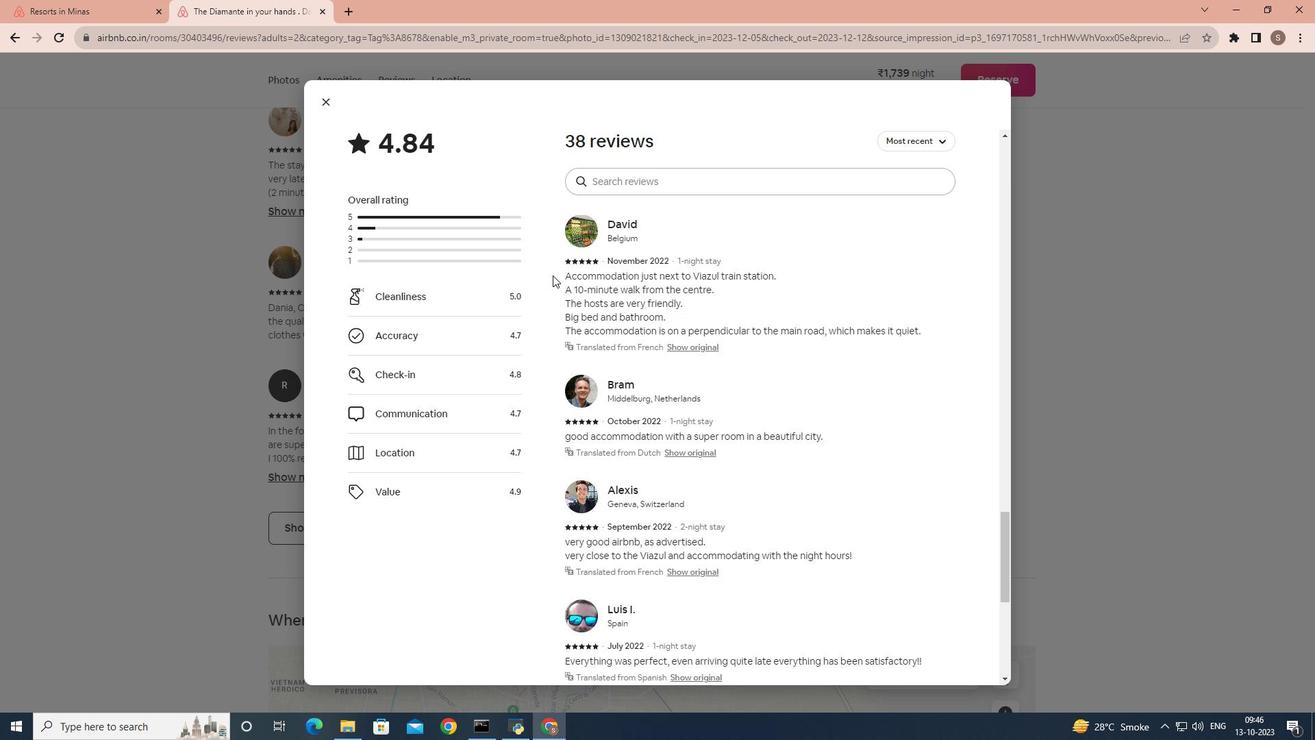 
Action: Mouse scrolled (552, 274) with delta (0, 0)
Screenshot: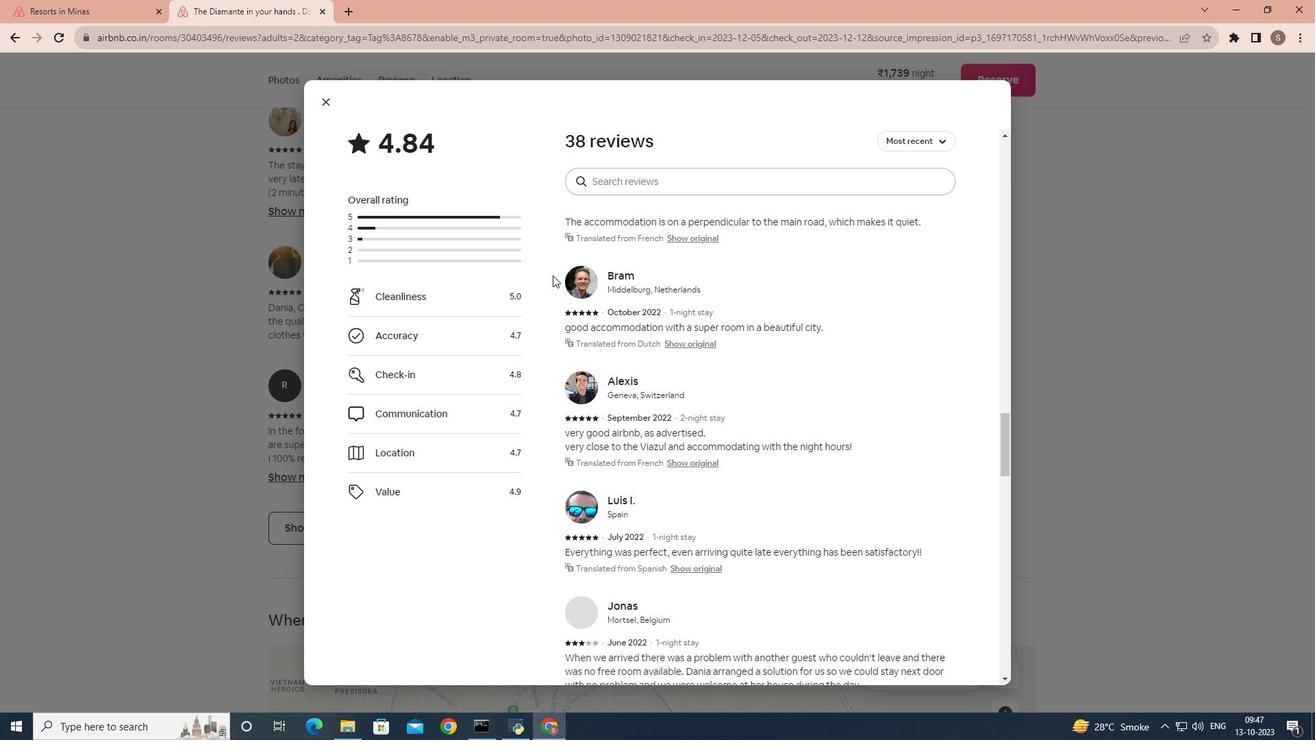
Action: Mouse moved to (326, 104)
Screenshot: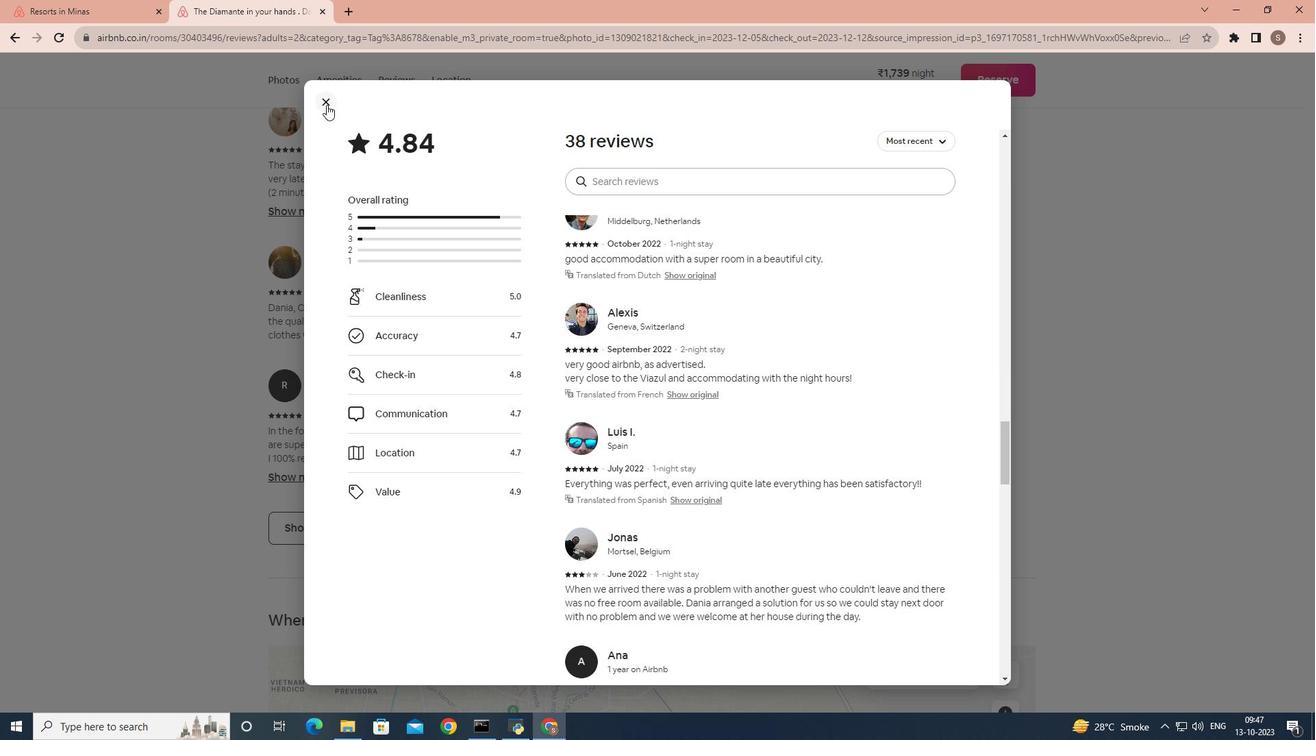 
Action: Mouse pressed left at (326, 104)
Screenshot: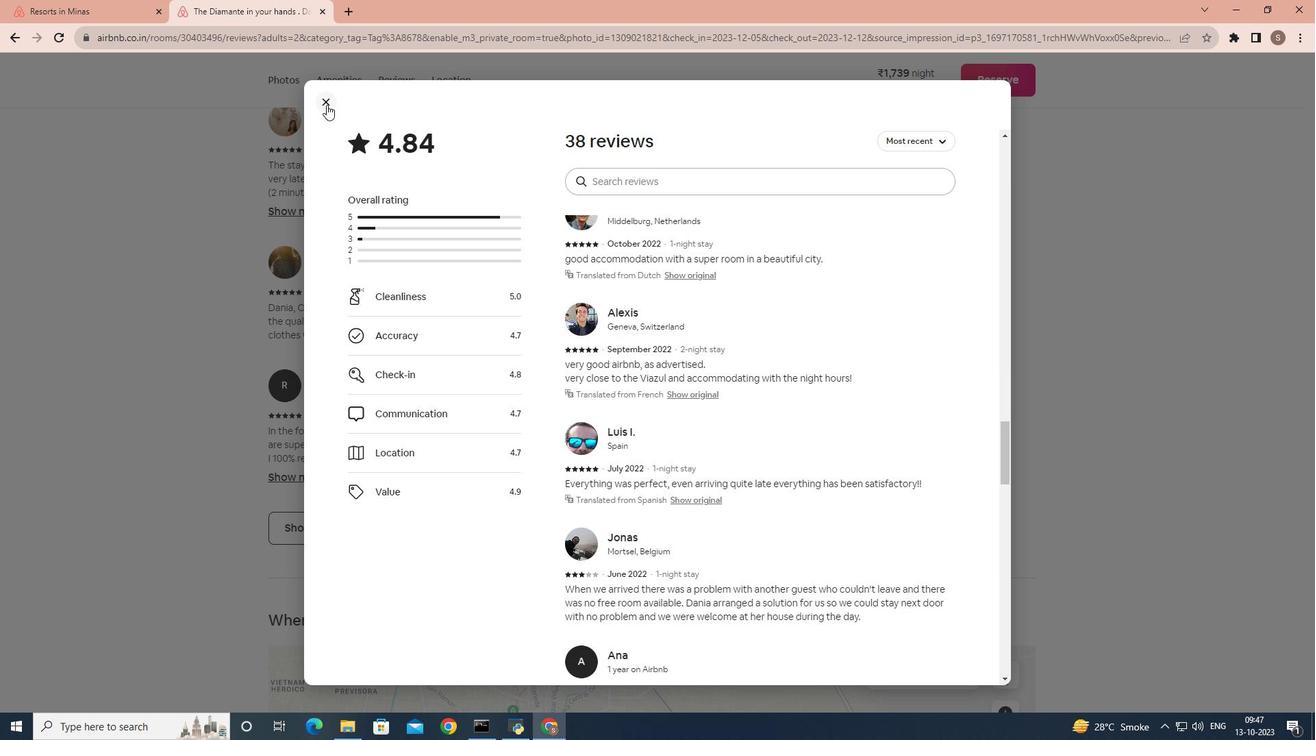 
Action: Mouse moved to (418, 505)
Screenshot: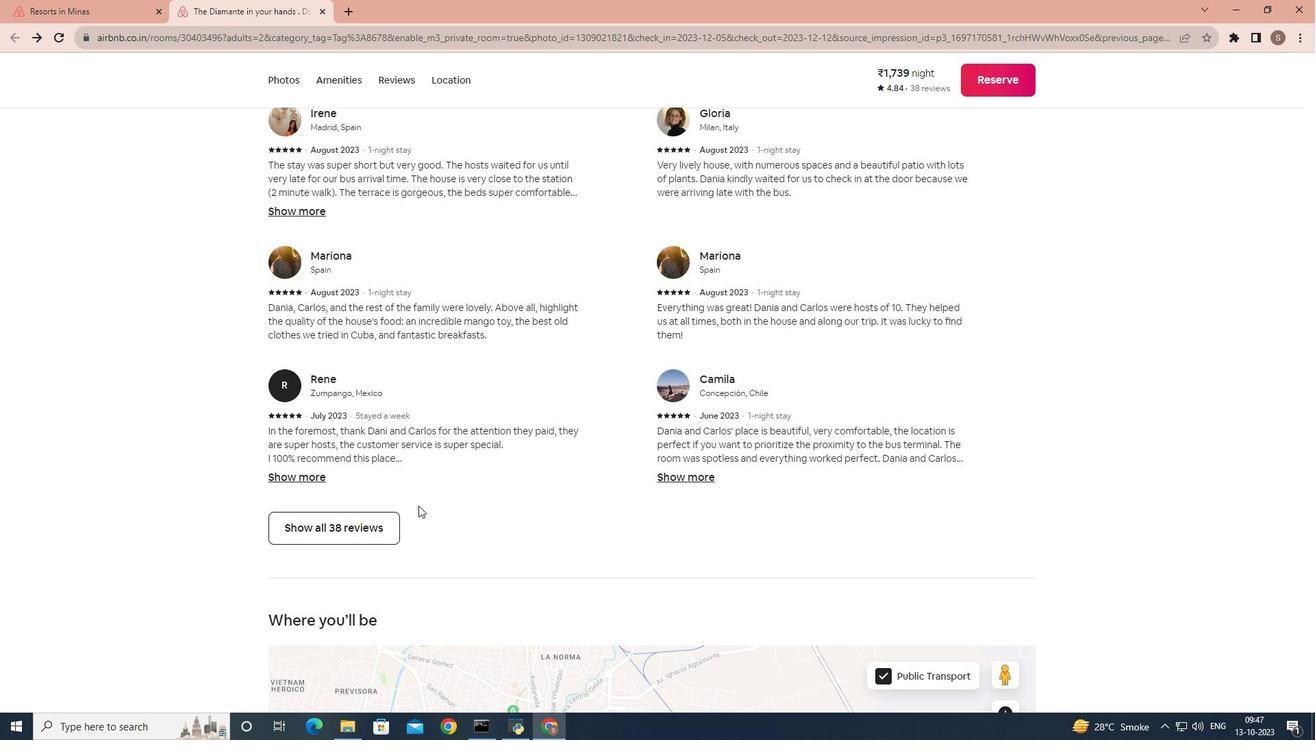 
Action: Mouse scrolled (418, 505) with delta (0, 0)
Screenshot: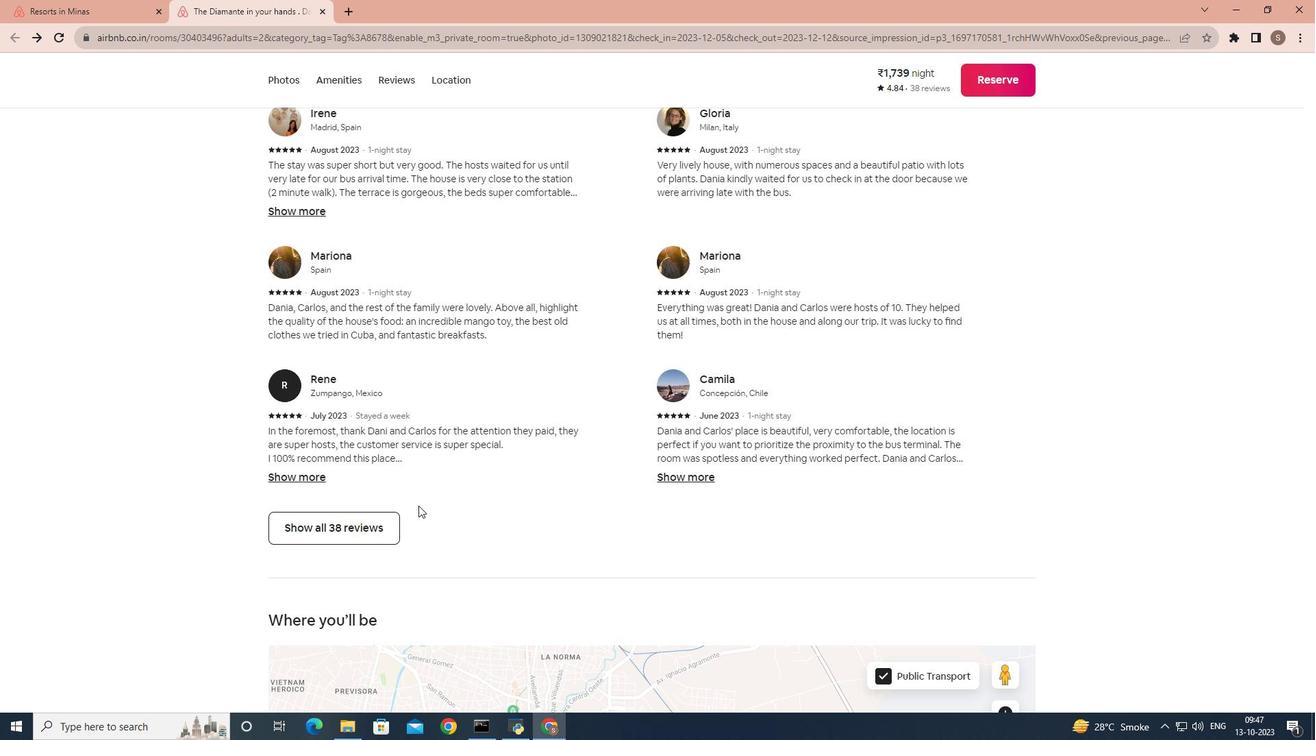 
Action: Mouse scrolled (418, 505) with delta (0, 0)
Screenshot: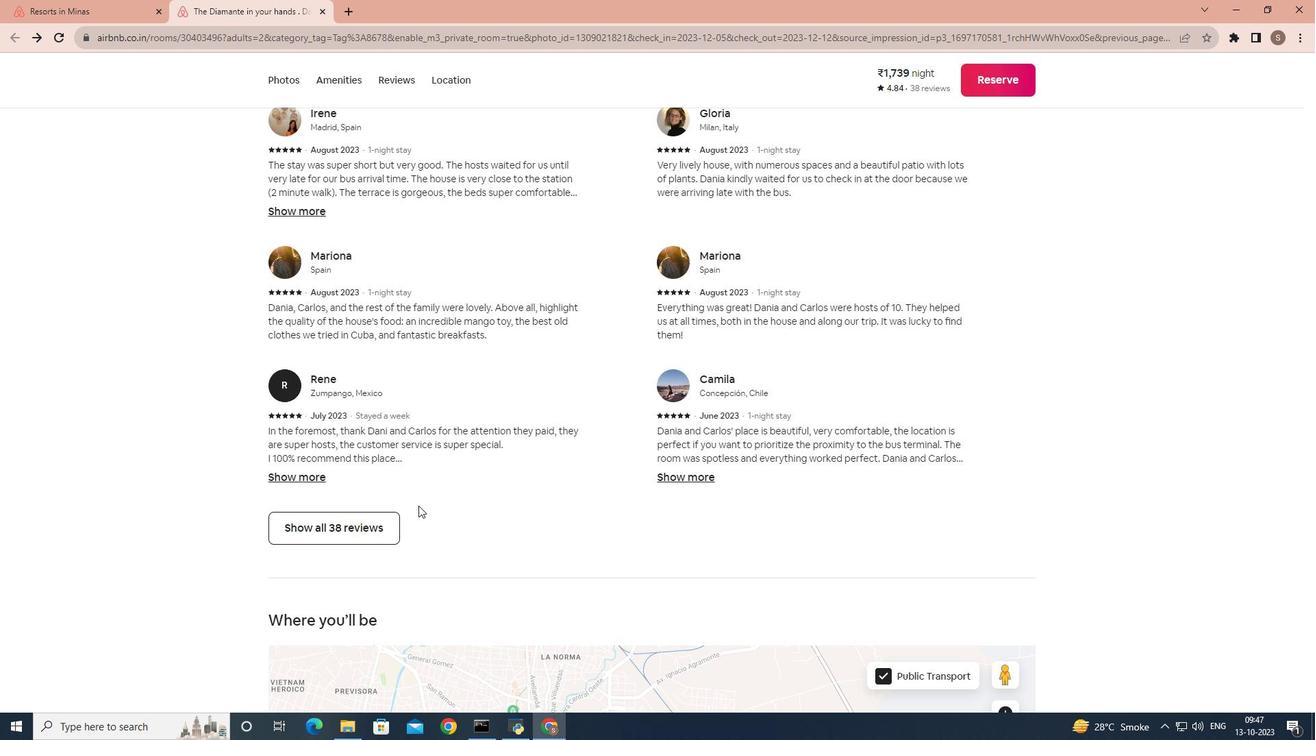
Action: Mouse scrolled (418, 505) with delta (0, 0)
Screenshot: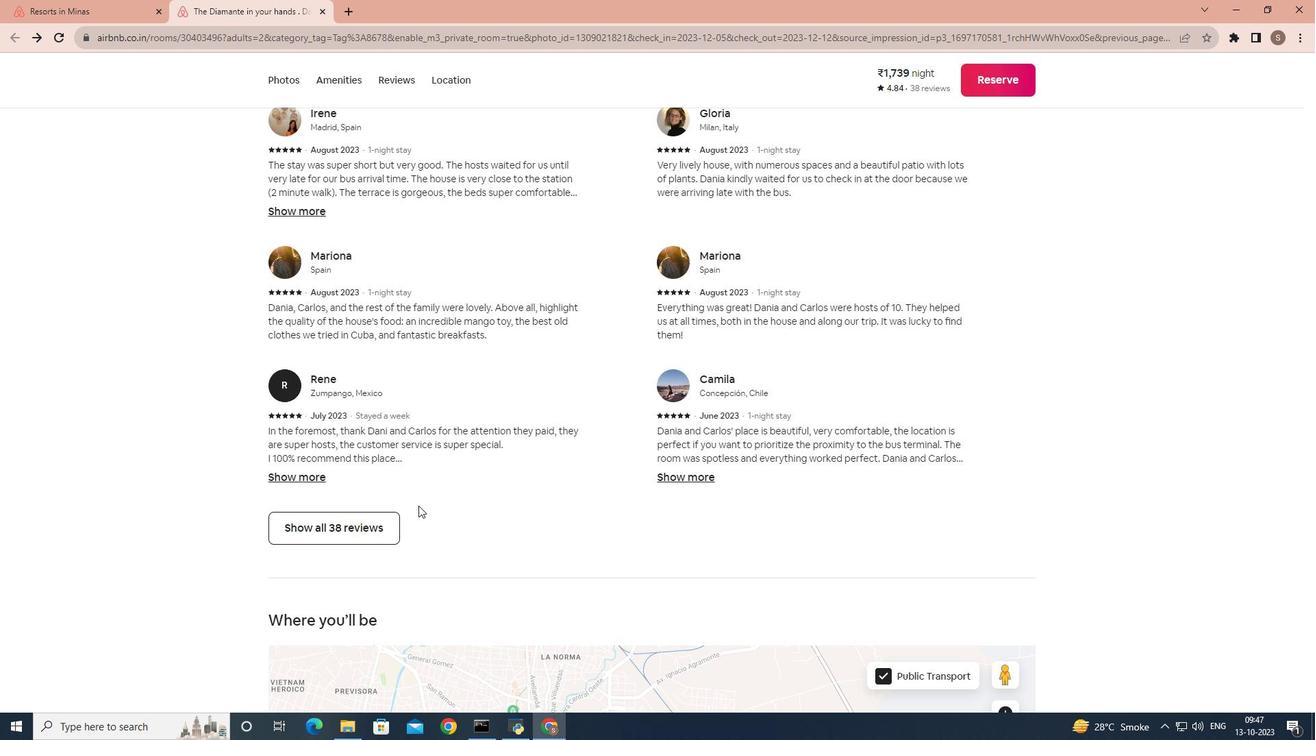 
Action: Mouse scrolled (418, 505) with delta (0, 0)
Screenshot: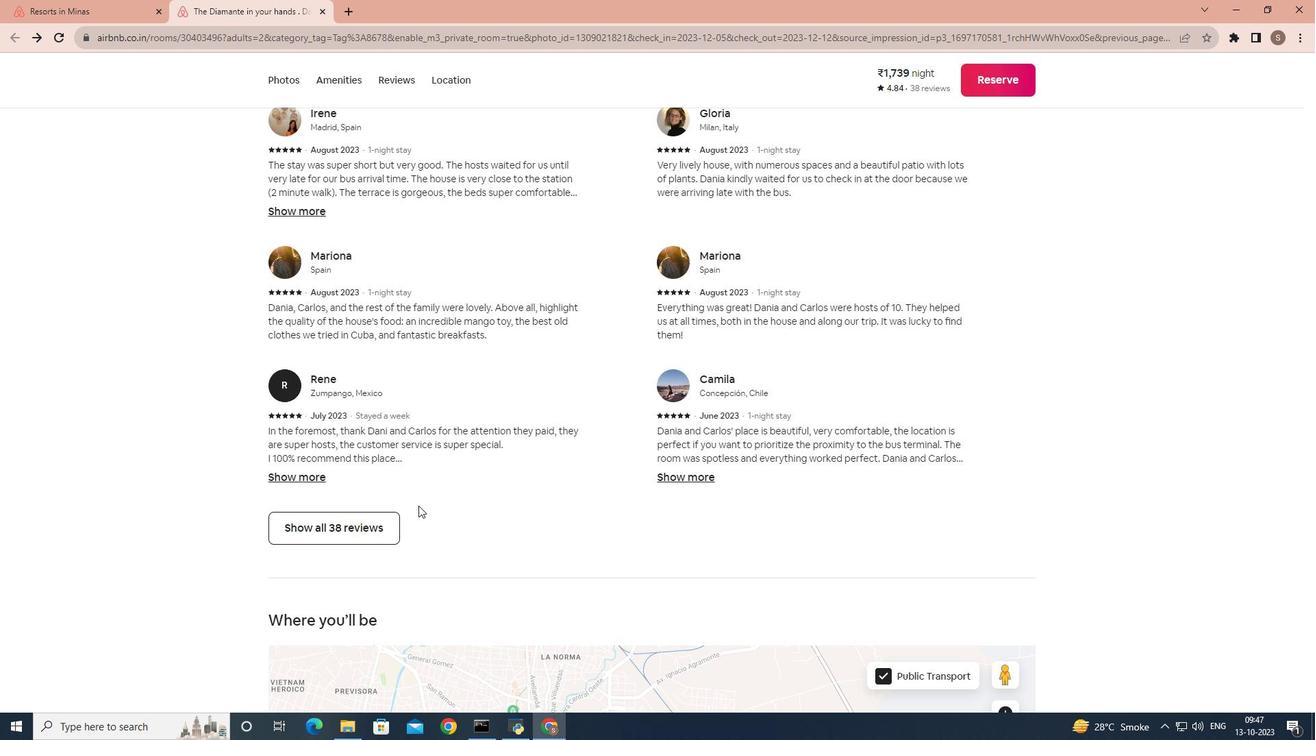 
Action: Mouse scrolled (418, 505) with delta (0, 0)
Screenshot: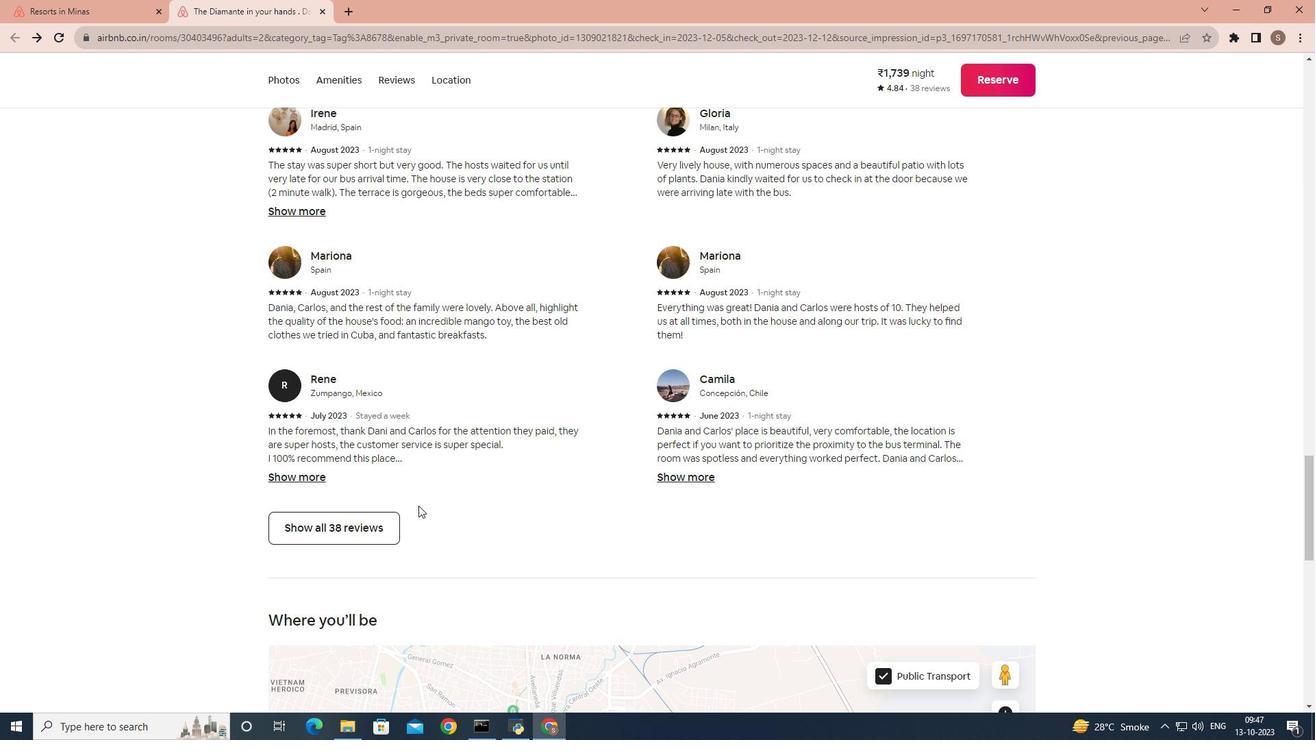 
Action: Mouse scrolled (418, 505) with delta (0, 0)
Screenshot: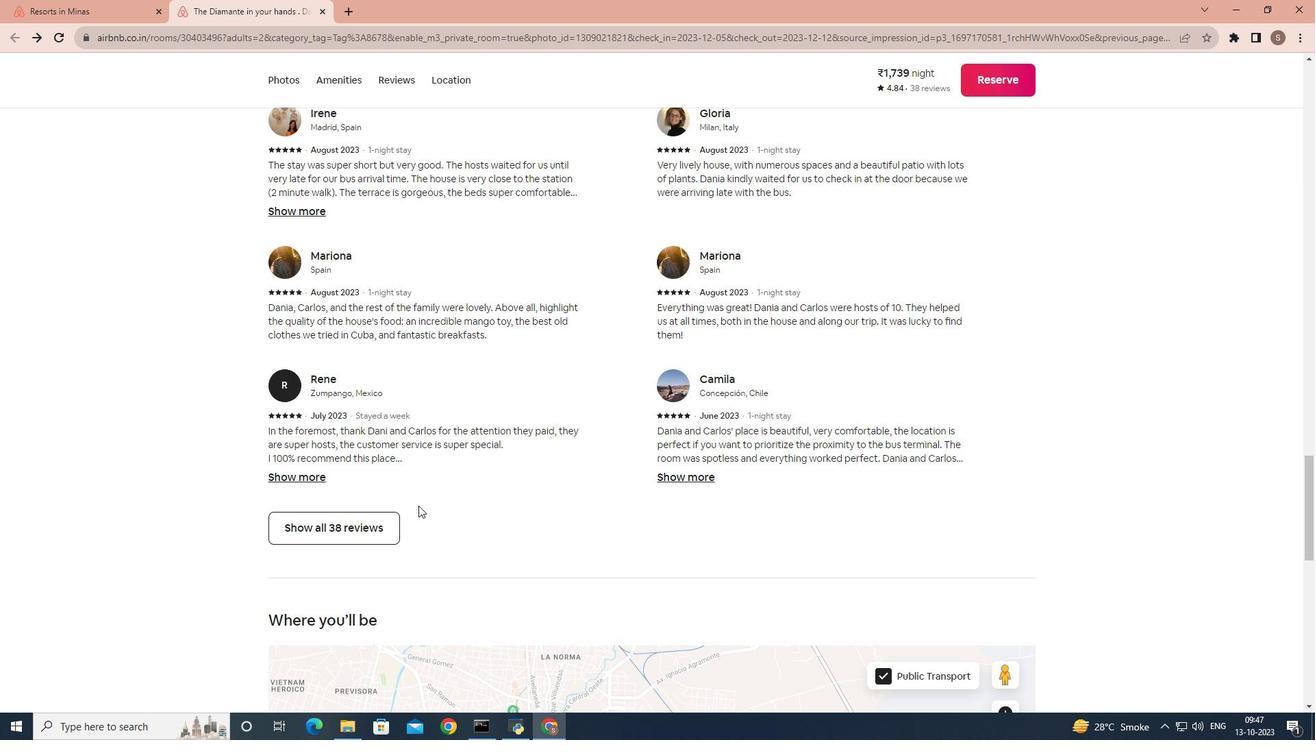 
Action: Mouse scrolled (418, 505) with delta (0, 0)
Screenshot: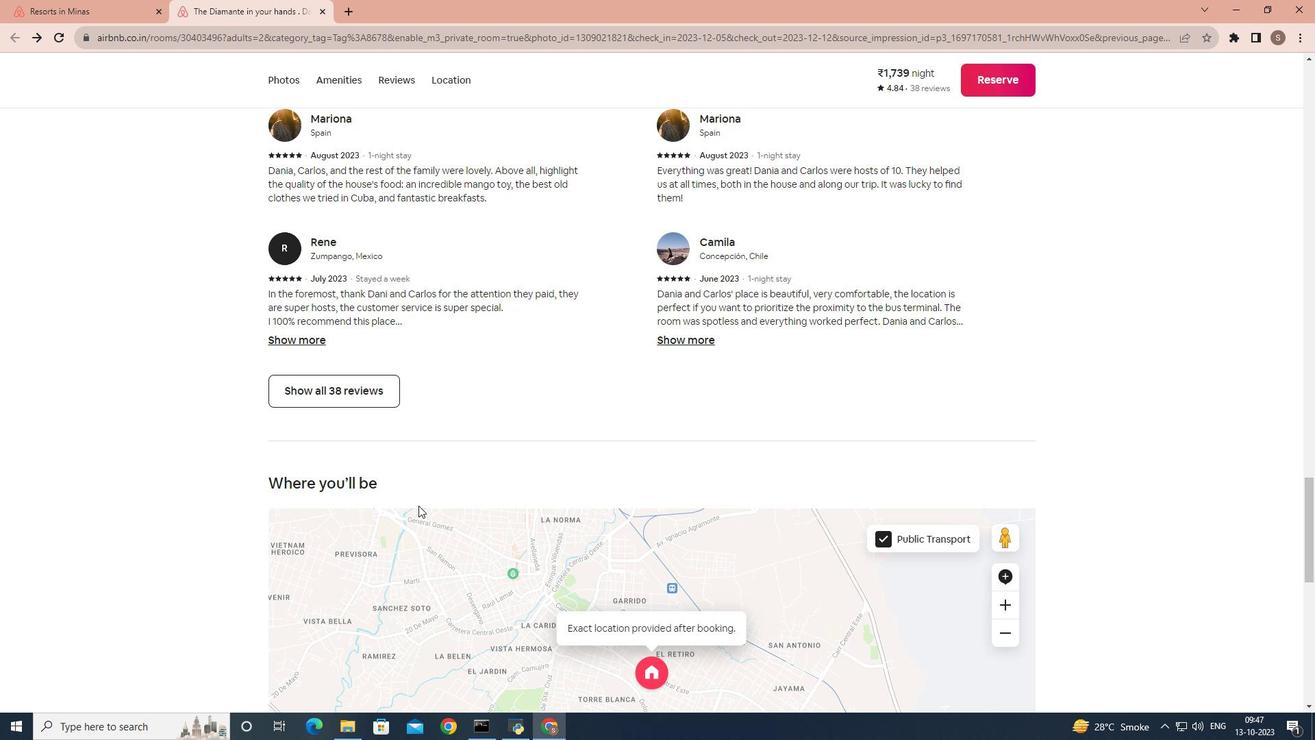 
Action: Mouse scrolled (418, 505) with delta (0, 0)
Screenshot: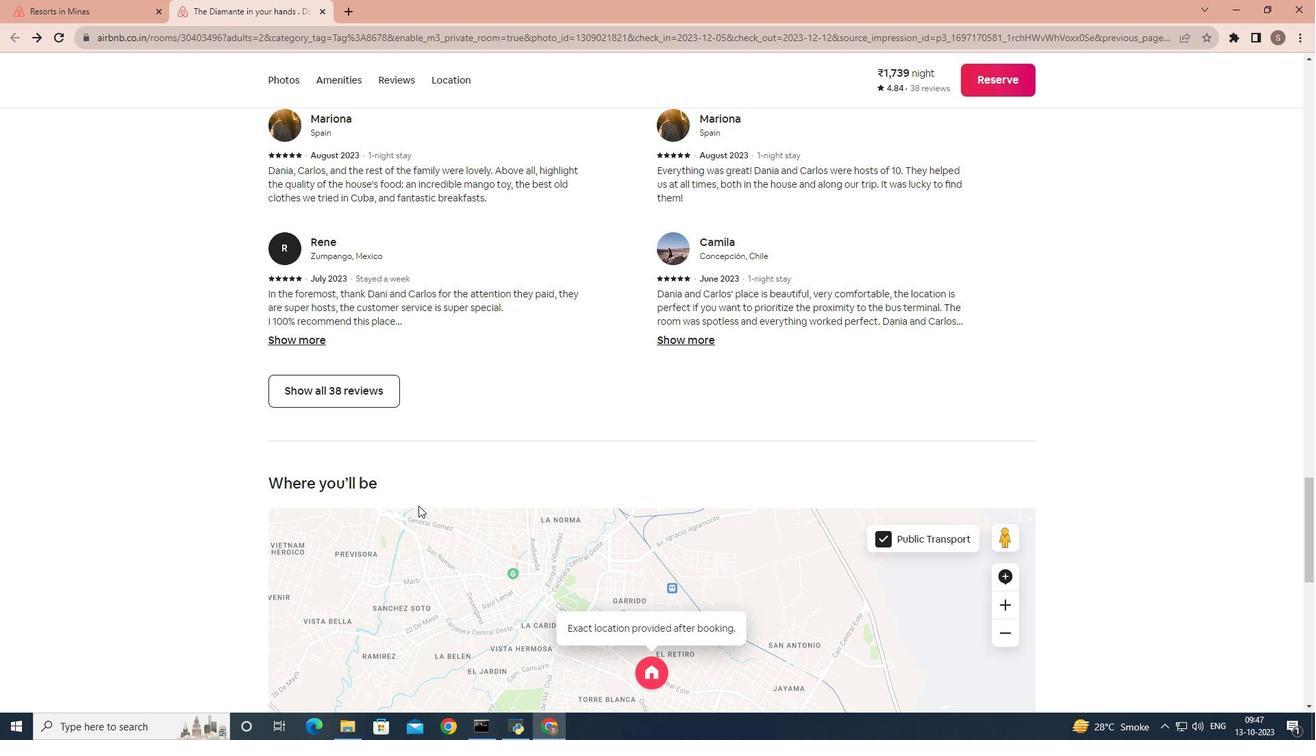 
Action: Mouse scrolled (418, 505) with delta (0, 0)
Screenshot: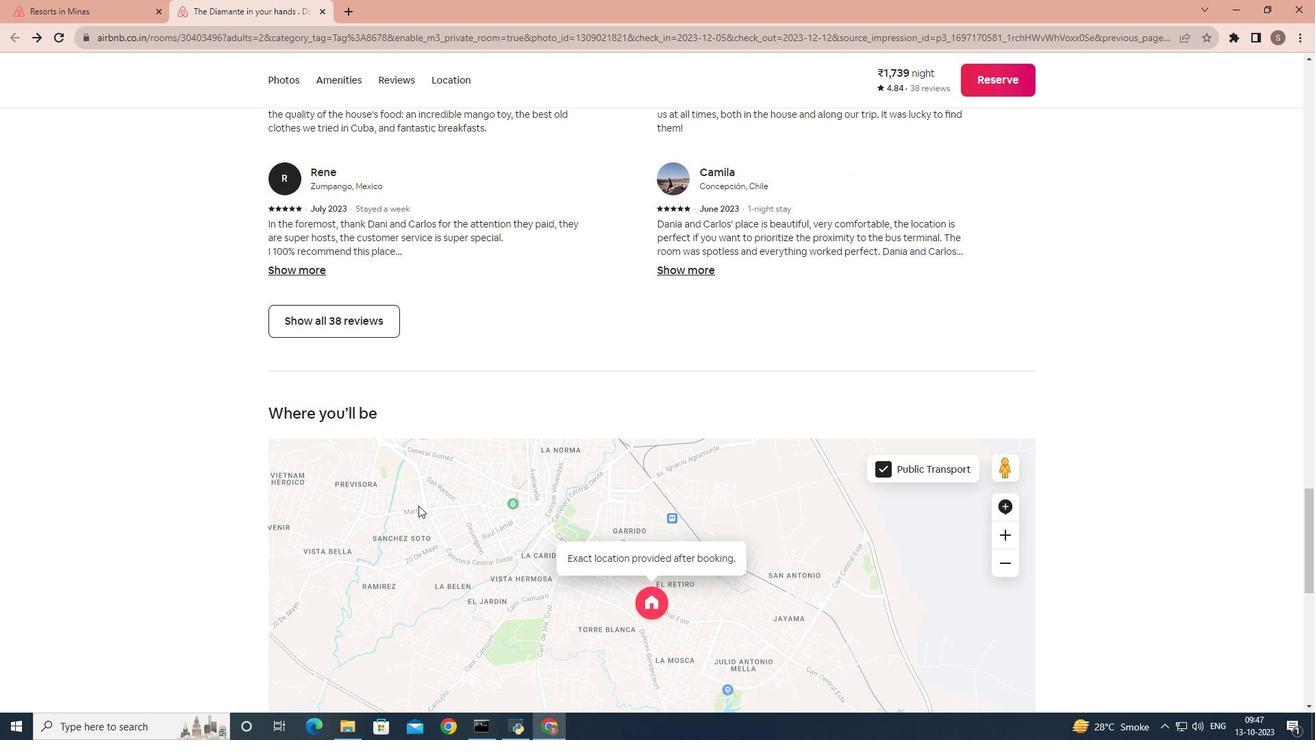 
Action: Mouse scrolled (418, 505) with delta (0, 0)
Screenshot: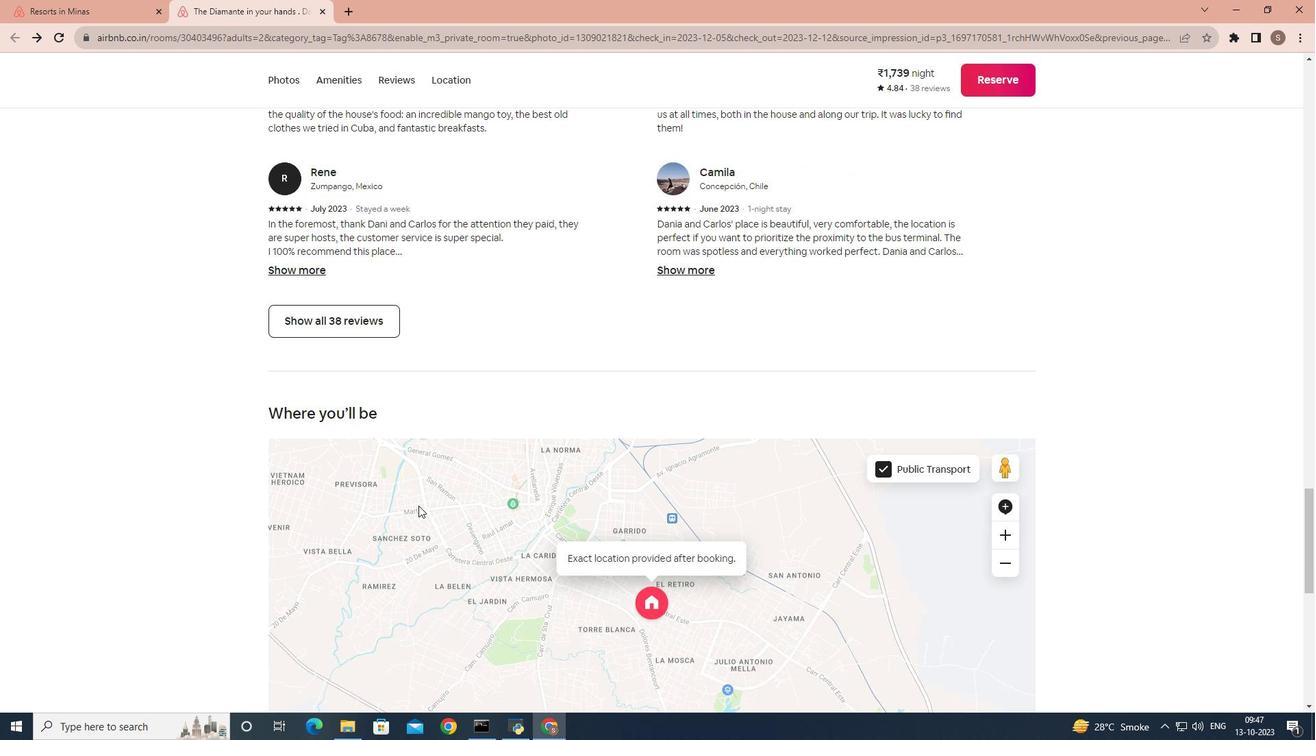 
Action: Mouse scrolled (418, 505) with delta (0, 0)
Screenshot: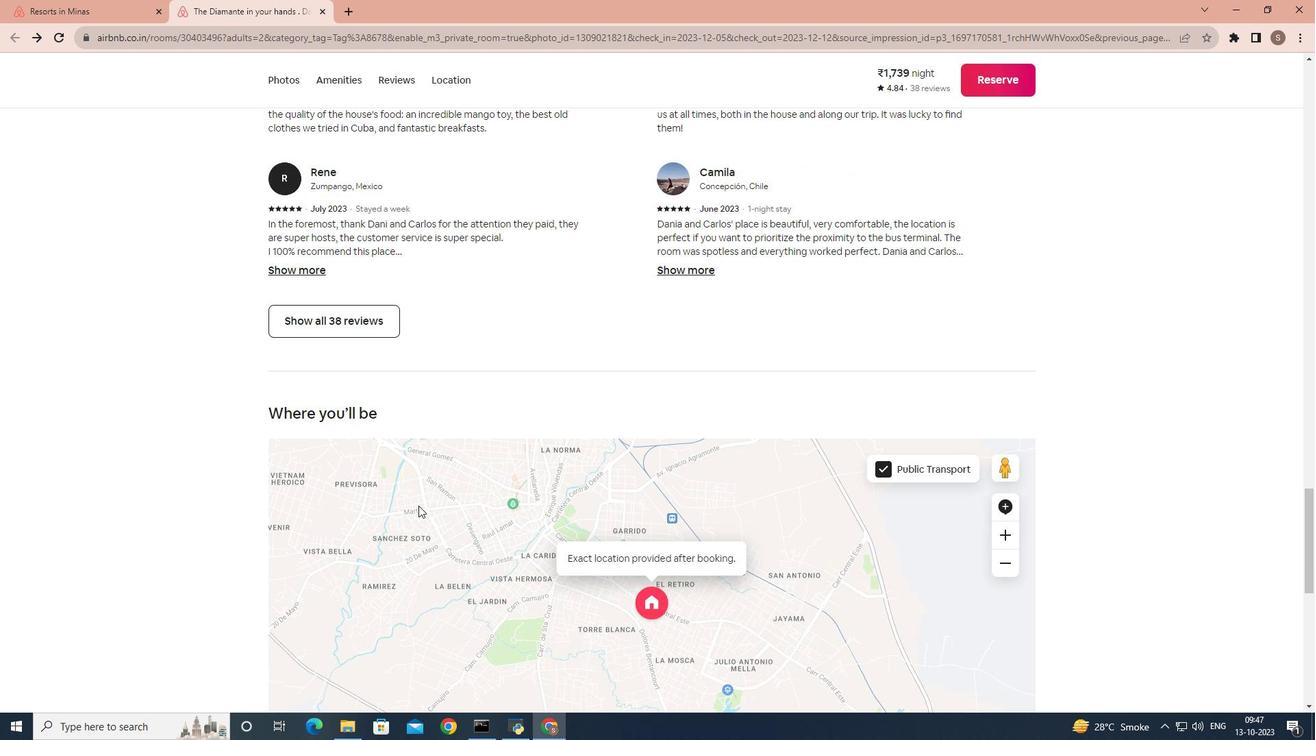 
Action: Mouse scrolled (418, 505) with delta (0, 0)
Screenshot: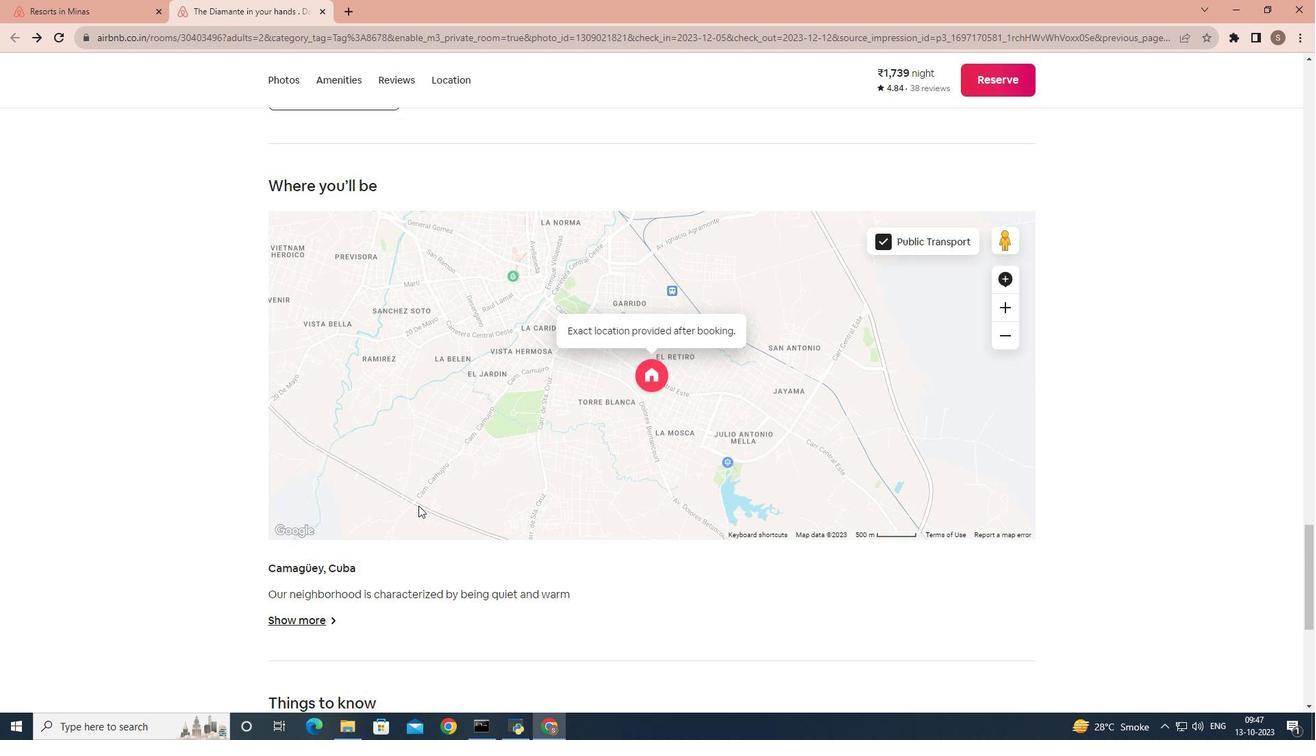 
Action: Mouse moved to (327, 512)
Screenshot: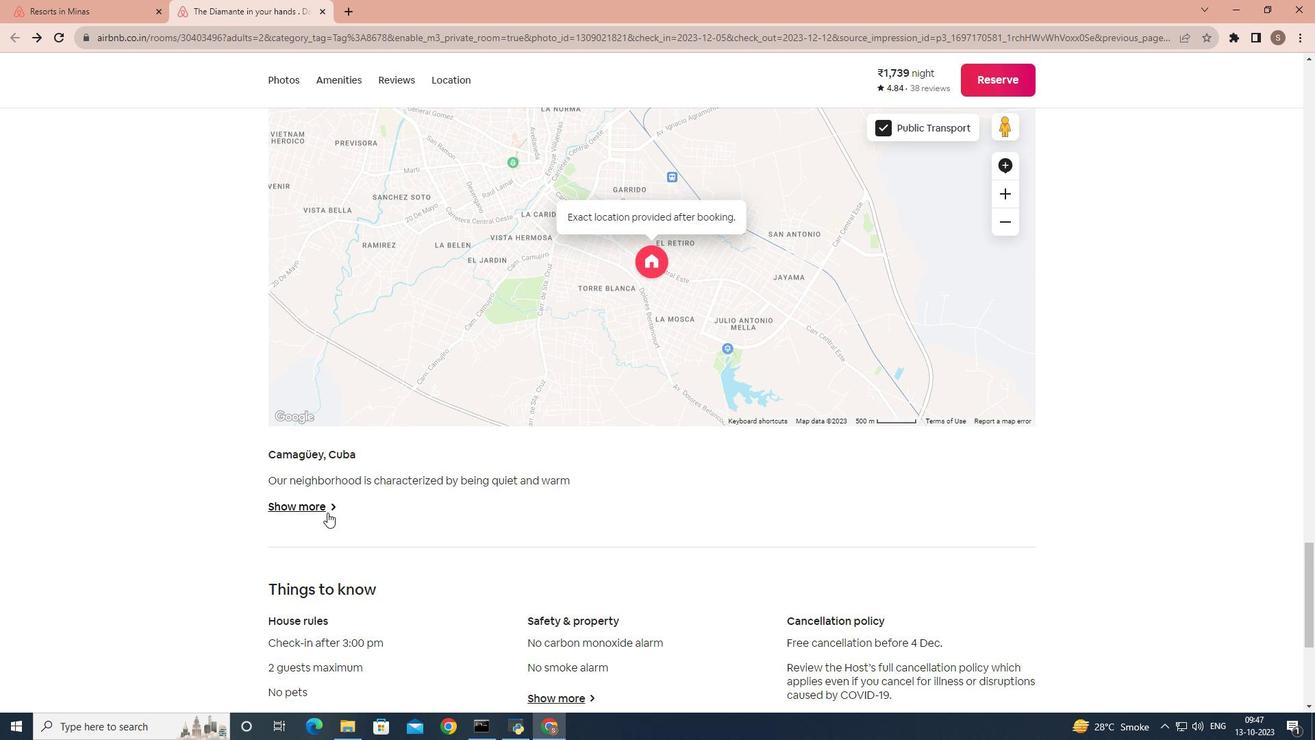 
Action: Mouse pressed left at (327, 512)
Screenshot: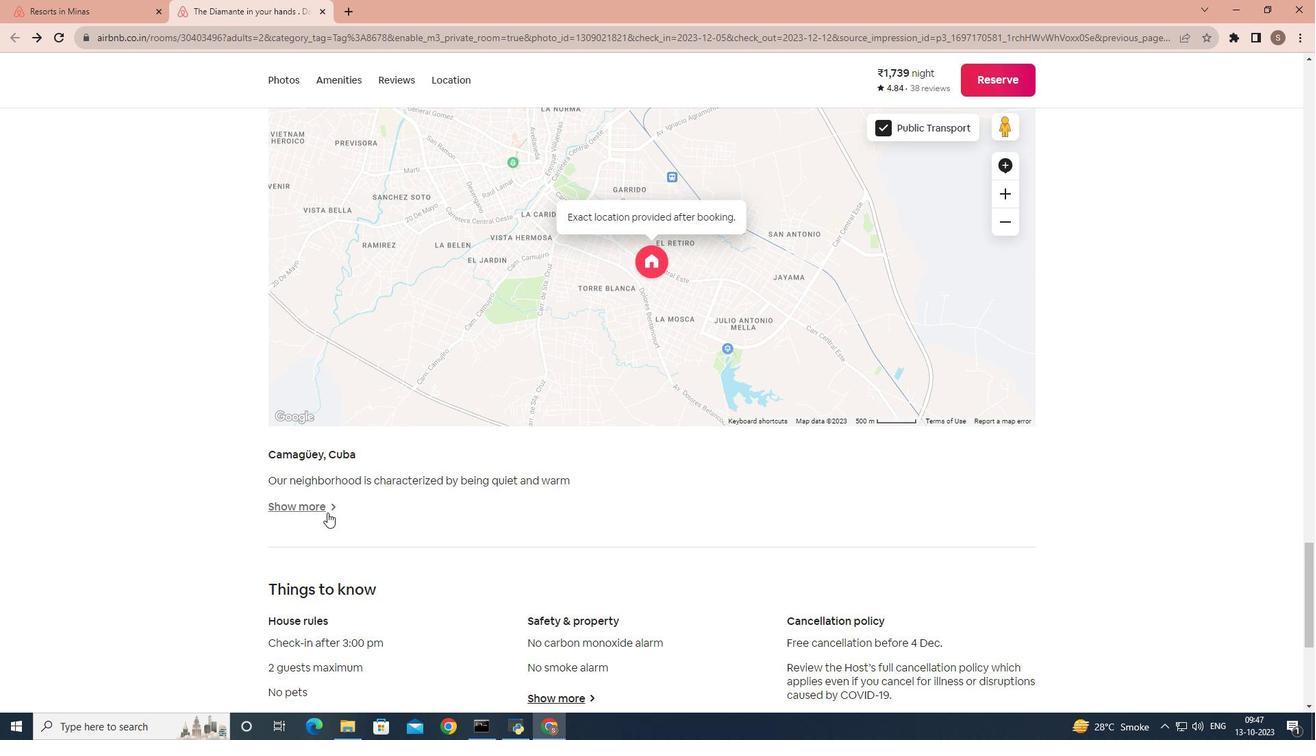 
Action: Mouse moved to (778, 389)
Screenshot: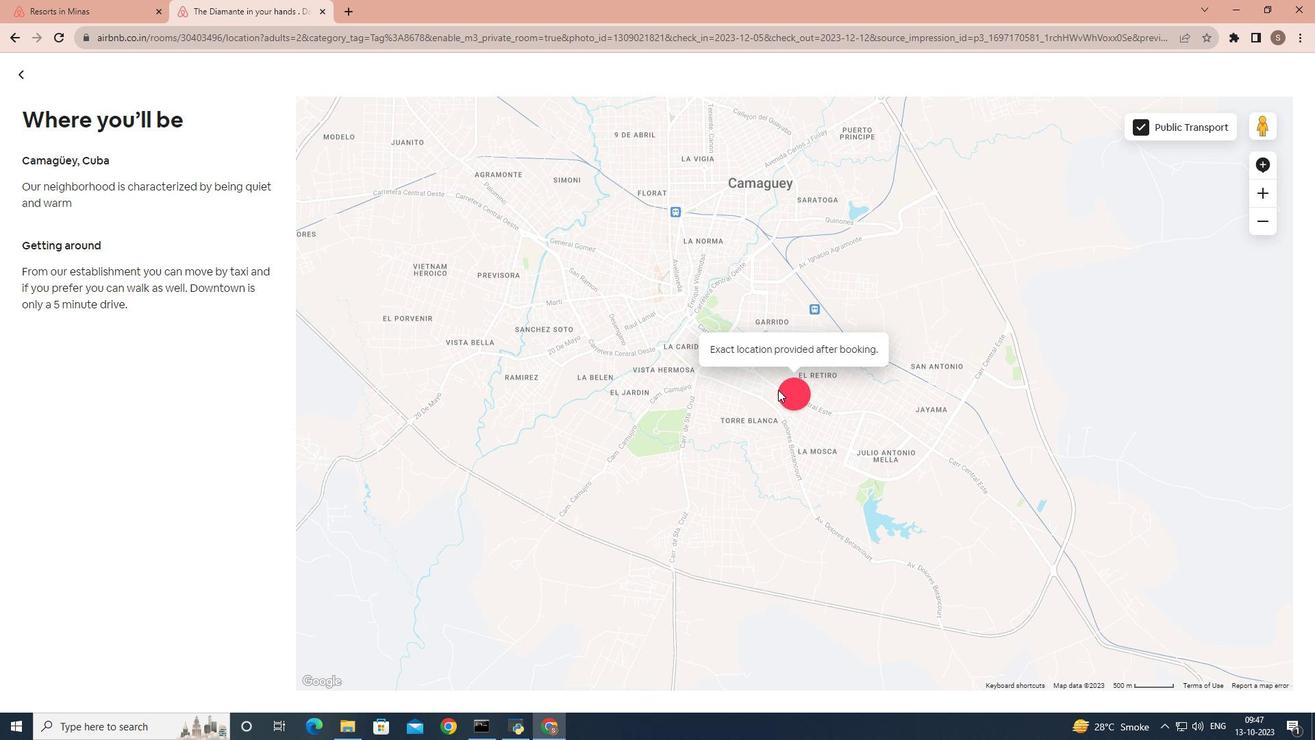 
Action: Mouse scrolled (778, 390) with delta (0, 0)
Screenshot: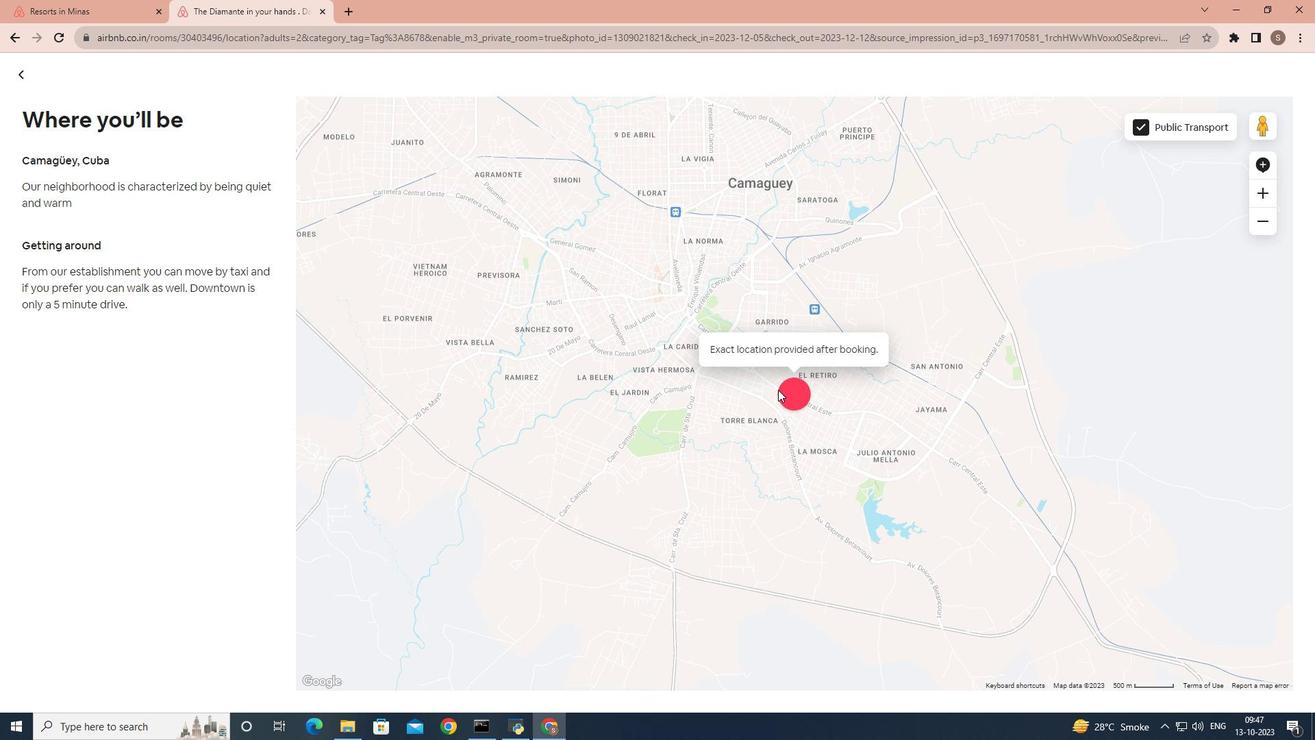 
Action: Mouse scrolled (778, 390) with delta (0, 0)
Screenshot: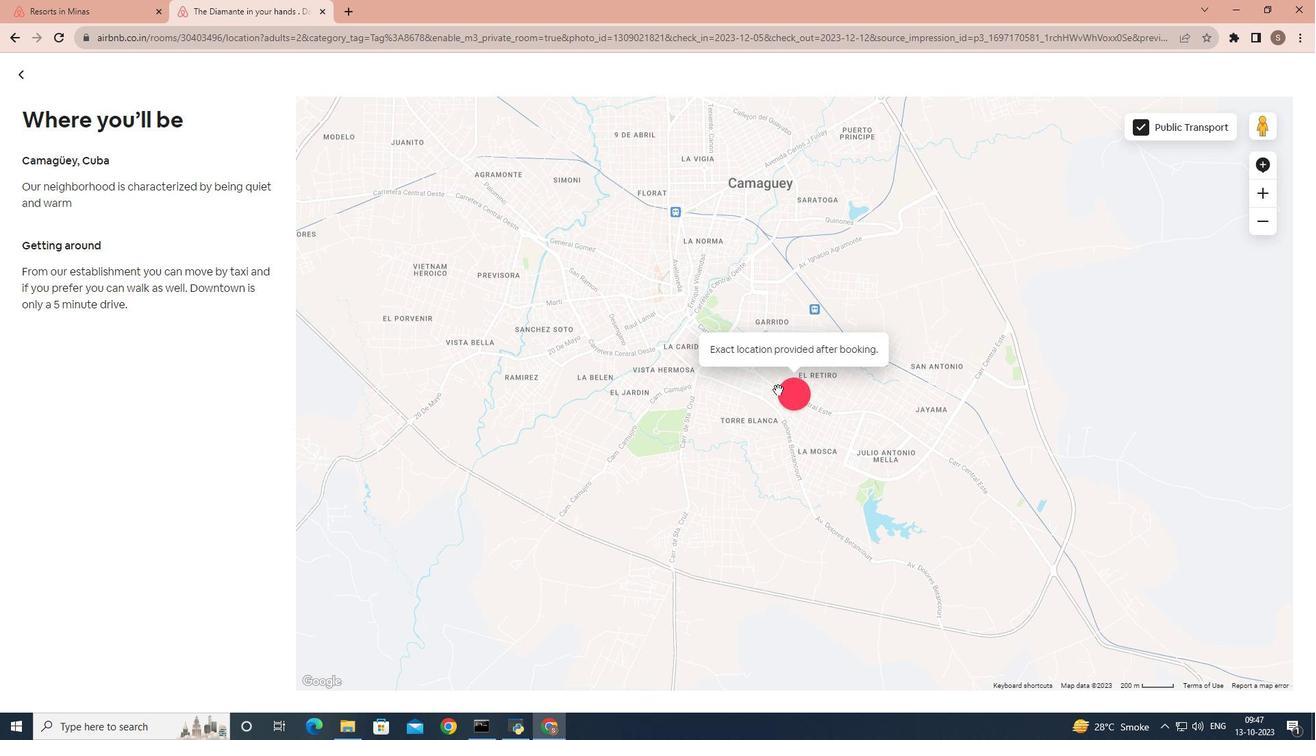 
Action: Mouse scrolled (778, 390) with delta (0, 0)
Screenshot: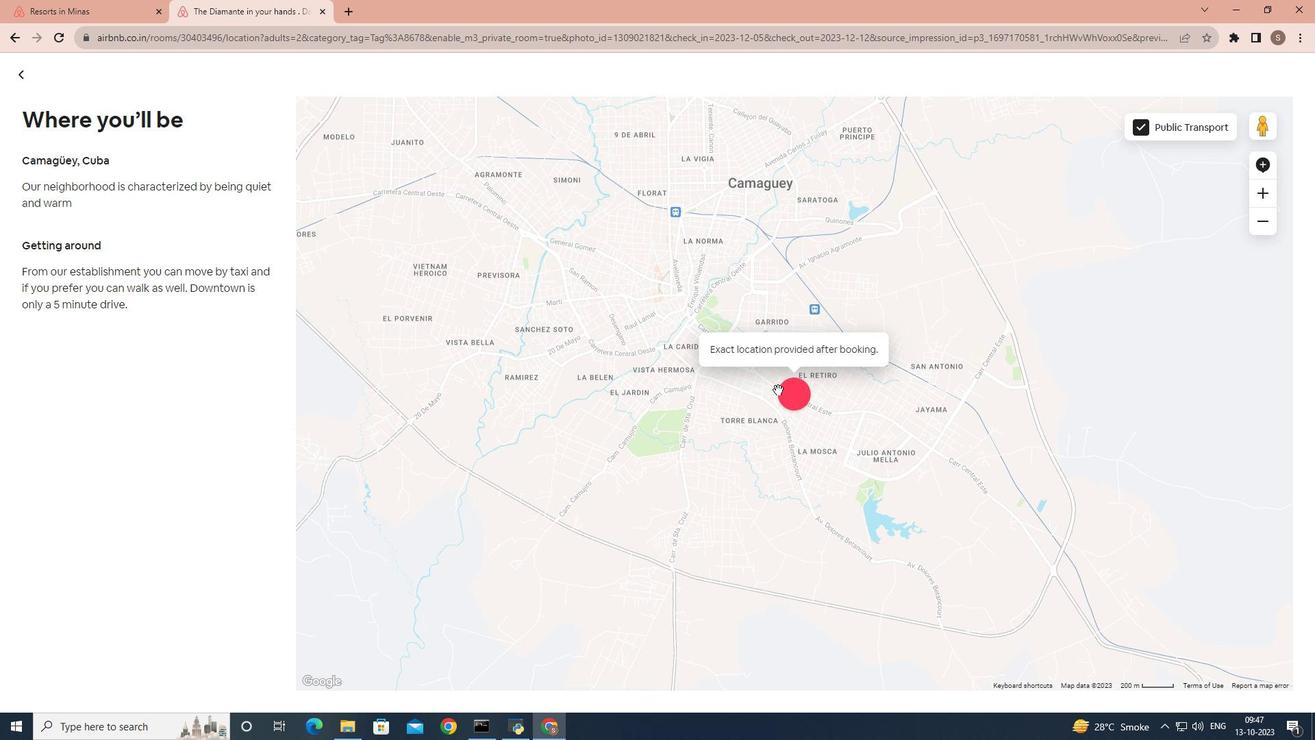 
Action: Mouse scrolled (778, 390) with delta (0, 0)
Screenshot: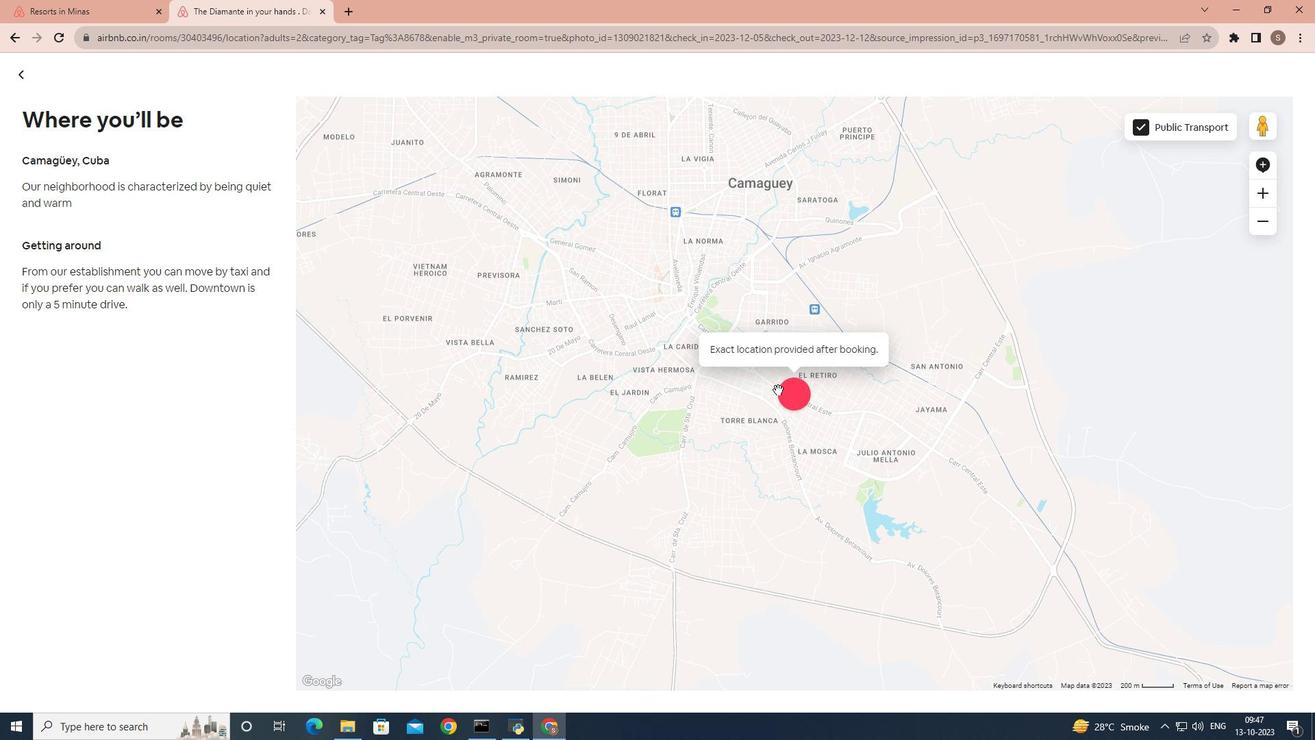 
Action: Mouse scrolled (778, 390) with delta (0, 0)
Screenshot: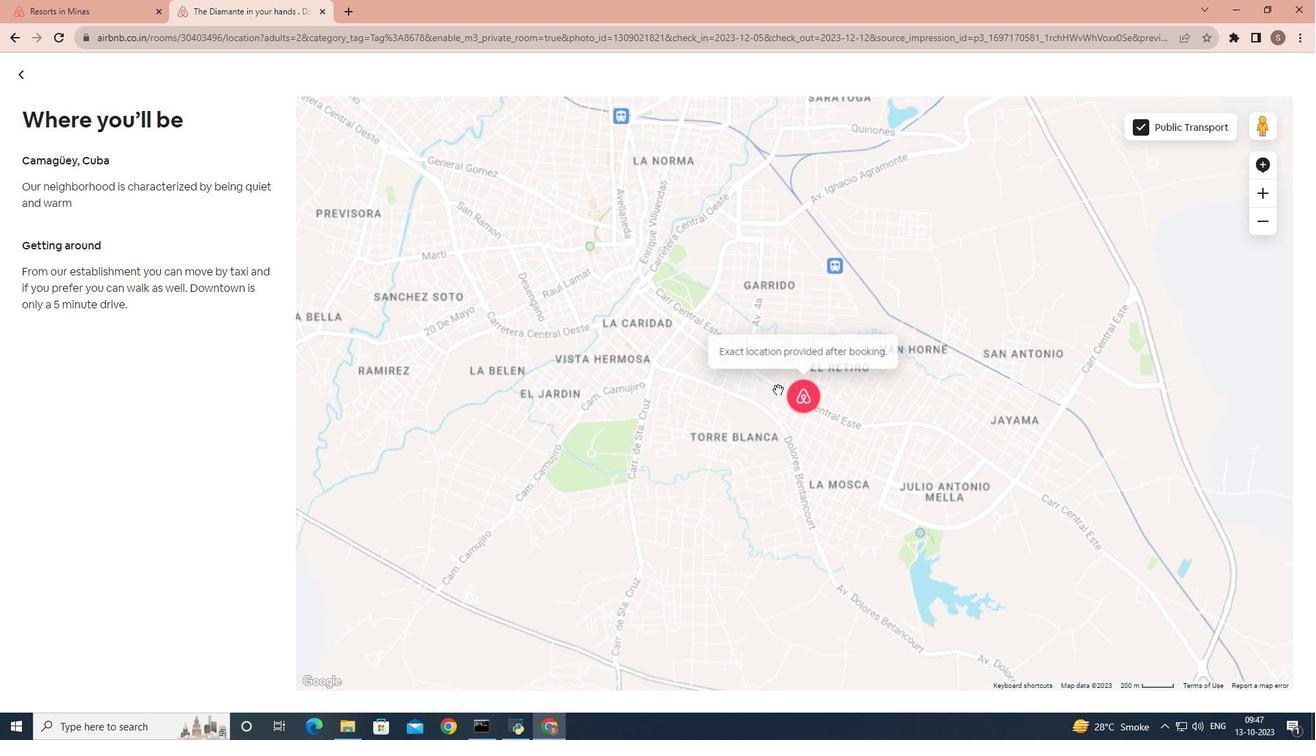 
Action: Mouse scrolled (778, 390) with delta (0, 0)
Screenshot: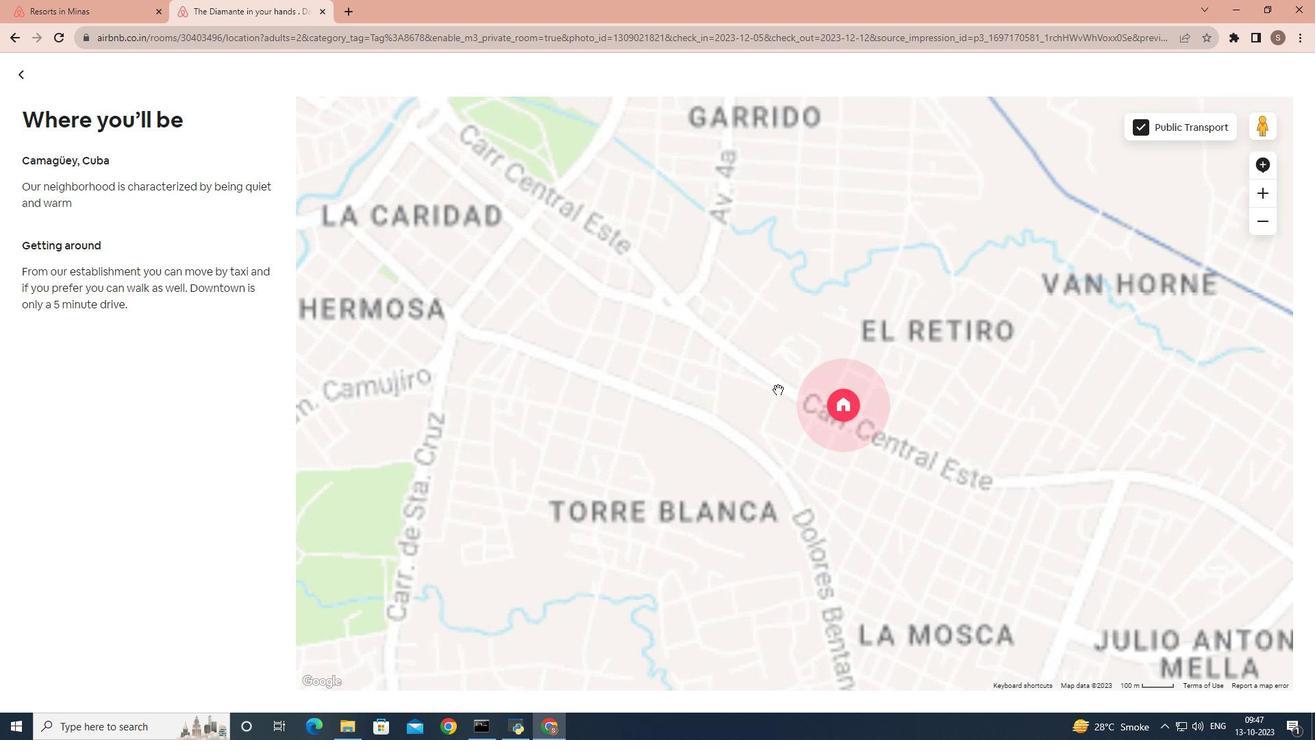 
Action: Mouse scrolled (778, 390) with delta (0, 0)
Screenshot: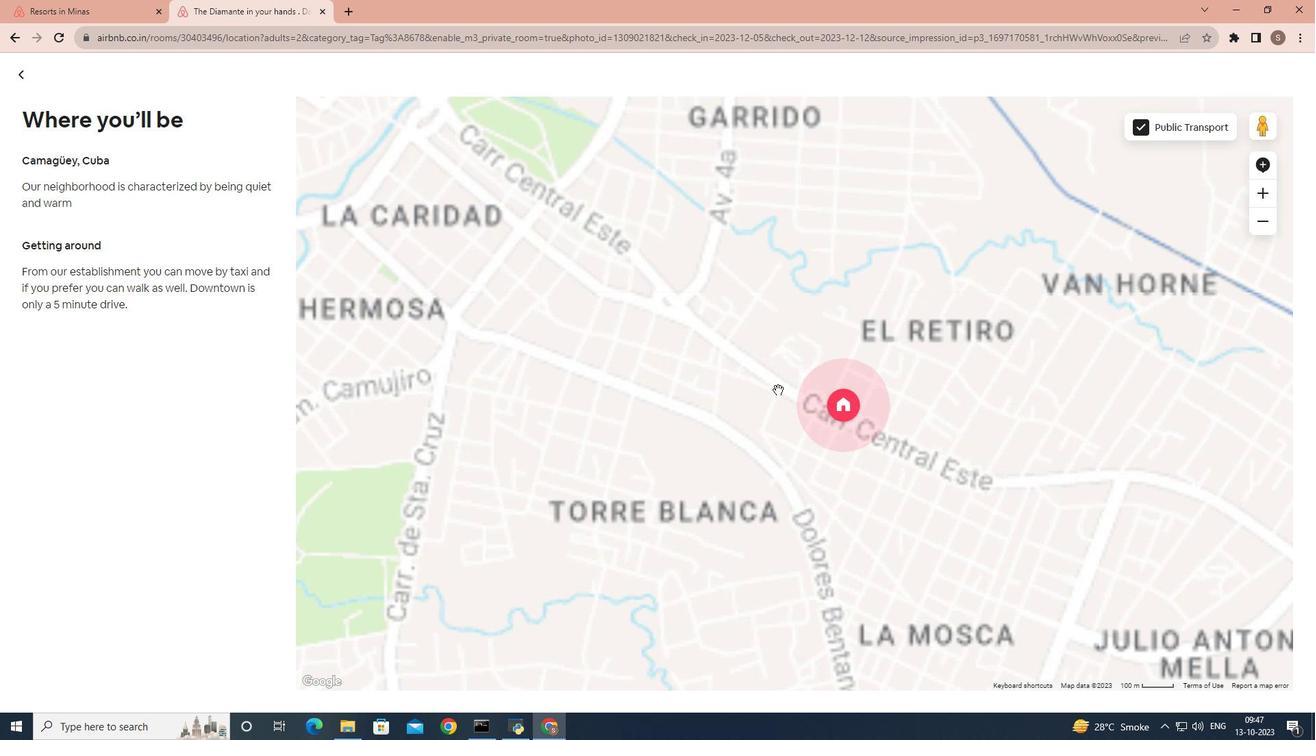 
Action: Mouse scrolled (778, 390) with delta (0, 0)
Screenshot: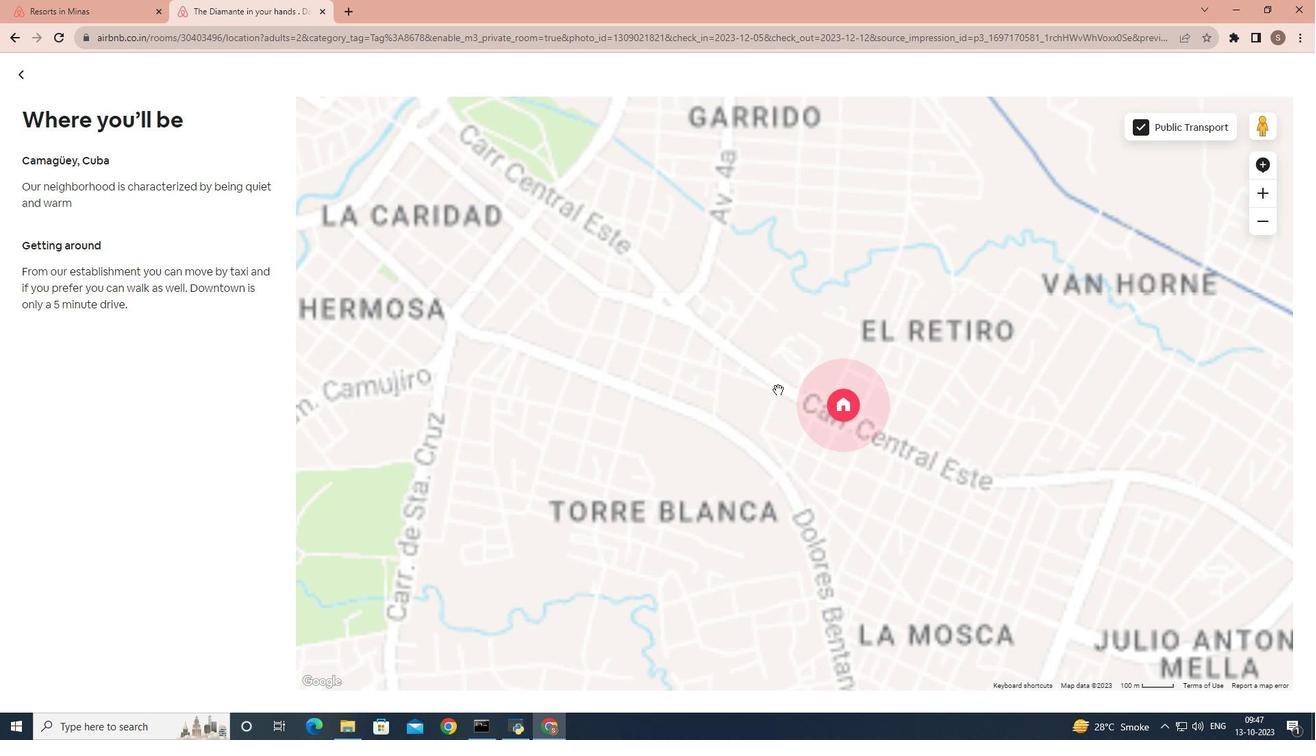 
Action: Mouse scrolled (778, 390) with delta (0, 0)
Screenshot: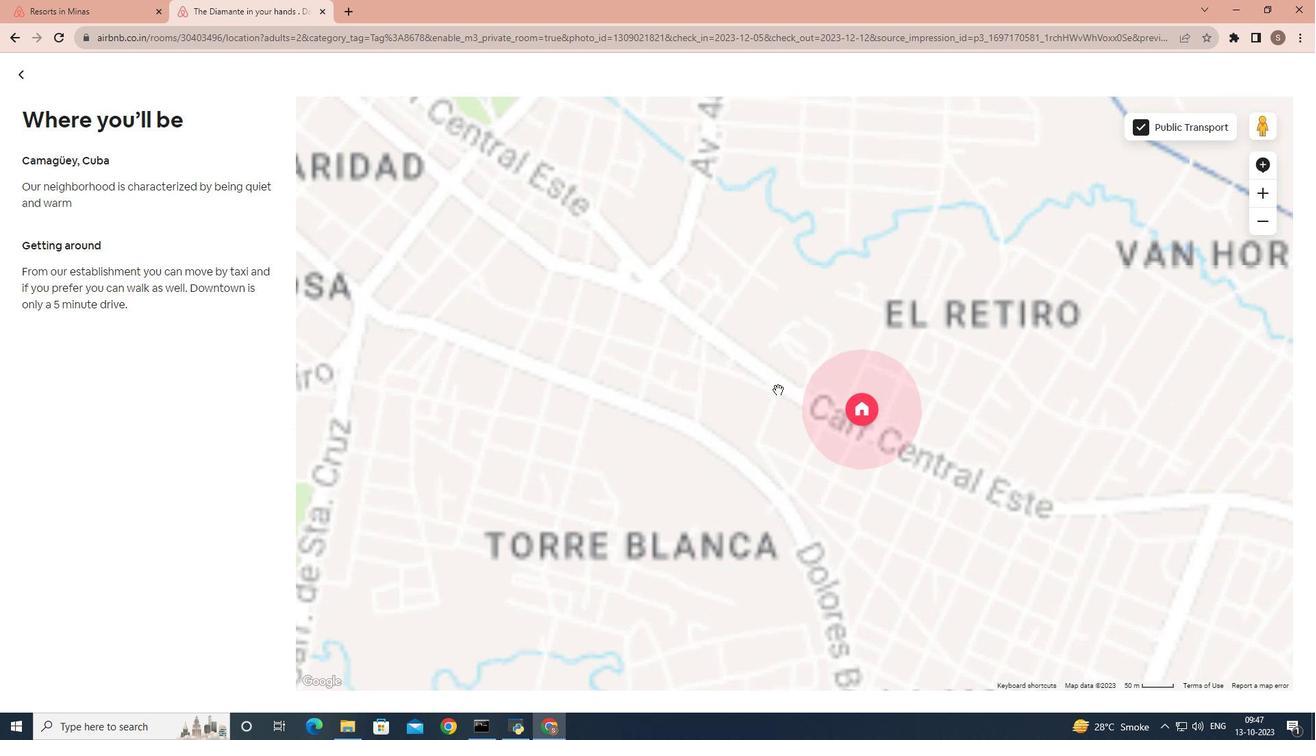 
Action: Mouse scrolled (778, 389) with delta (0, 0)
Screenshot: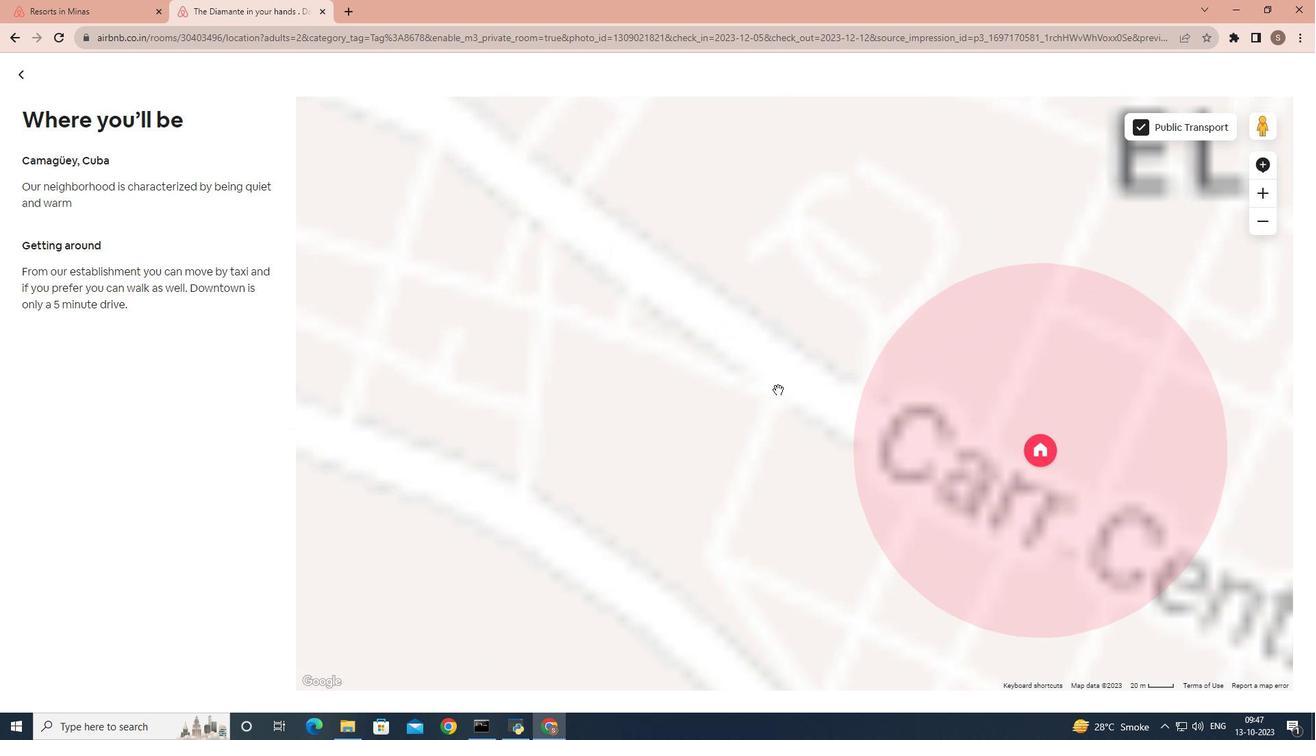
Action: Mouse scrolled (778, 389) with delta (0, 0)
Screenshot: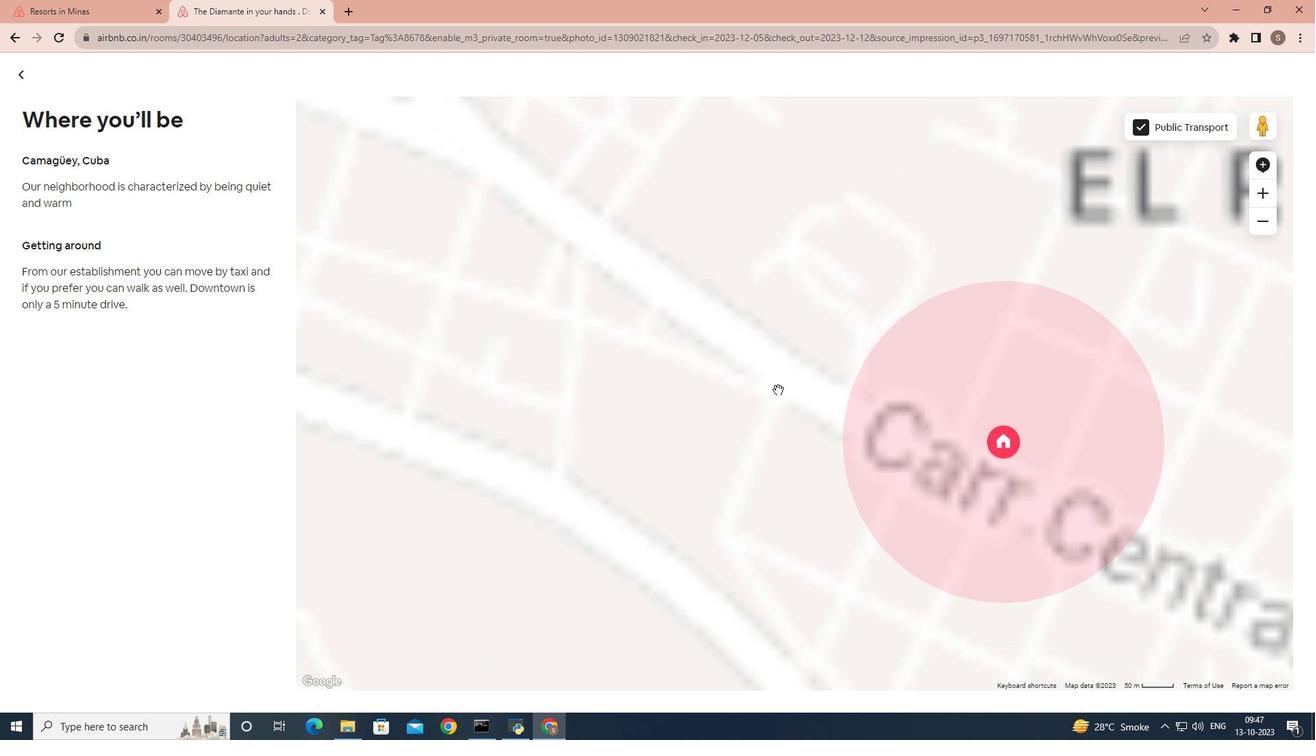 
Action: Mouse scrolled (778, 389) with delta (0, 0)
Screenshot: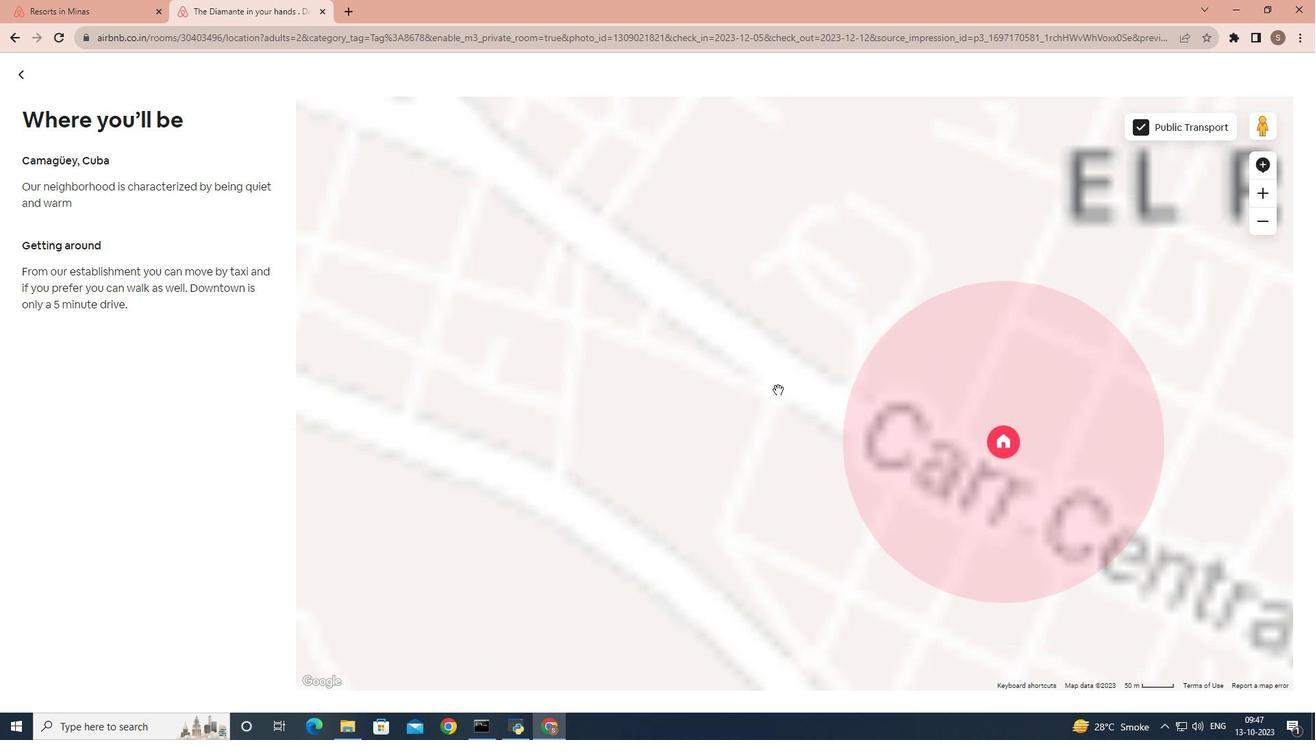 
Action: Mouse scrolled (778, 389) with delta (0, 0)
Screenshot: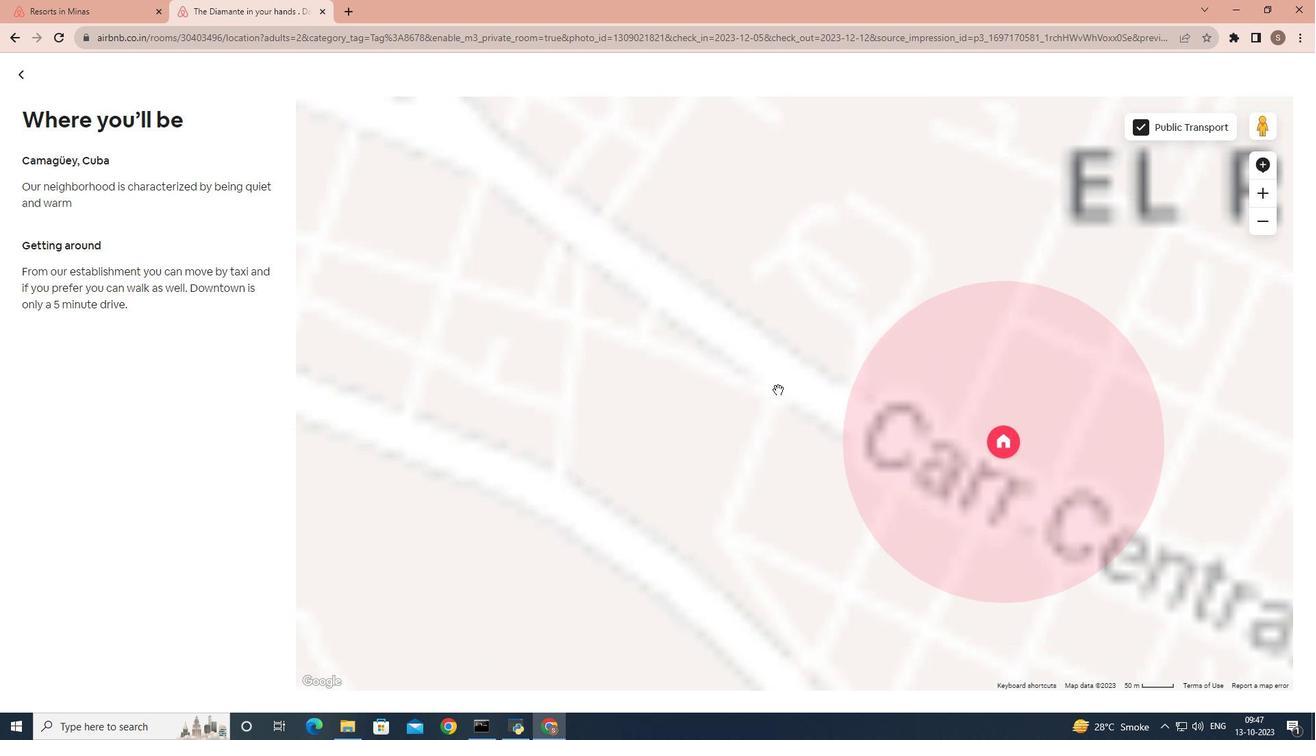 
Action: Mouse scrolled (778, 389) with delta (0, 0)
Screenshot: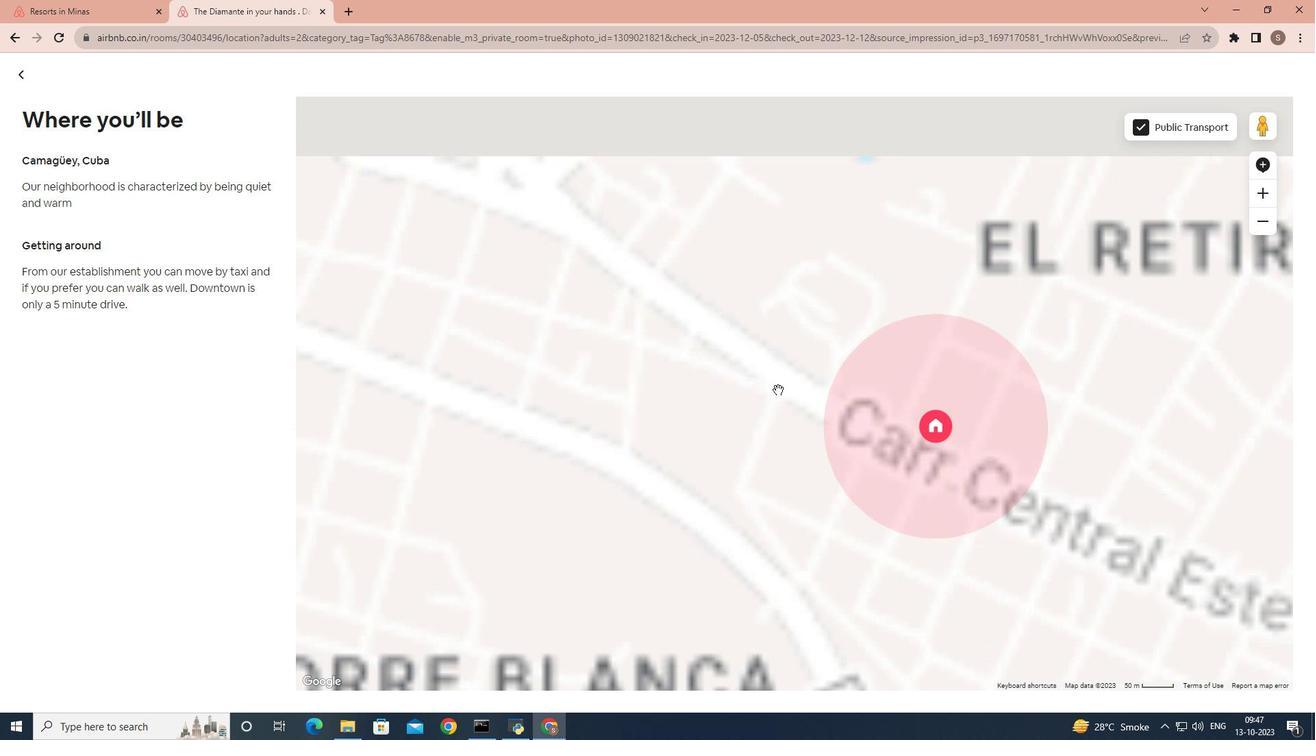 
Action: Mouse scrolled (778, 389) with delta (0, 0)
Screenshot: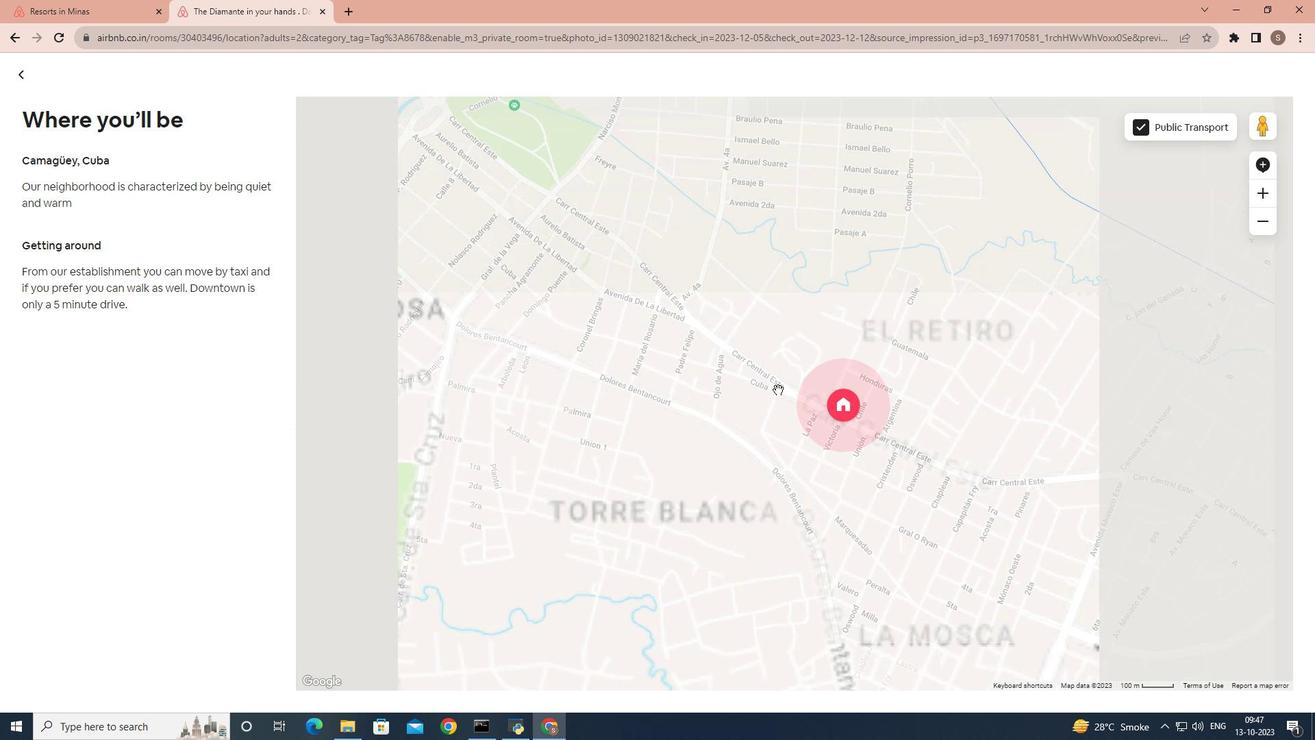 
Action: Mouse scrolled (778, 389) with delta (0, 0)
Screenshot: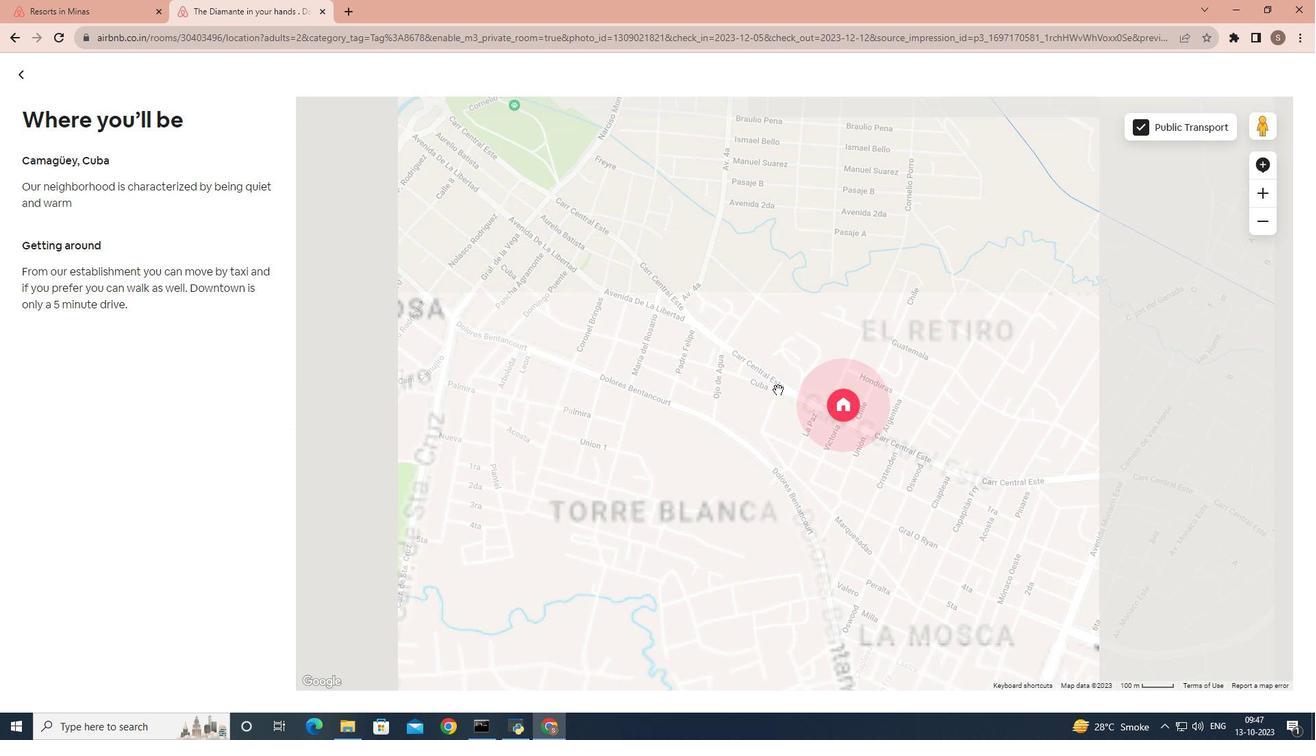 
Action: Mouse scrolled (778, 389) with delta (0, 0)
Screenshot: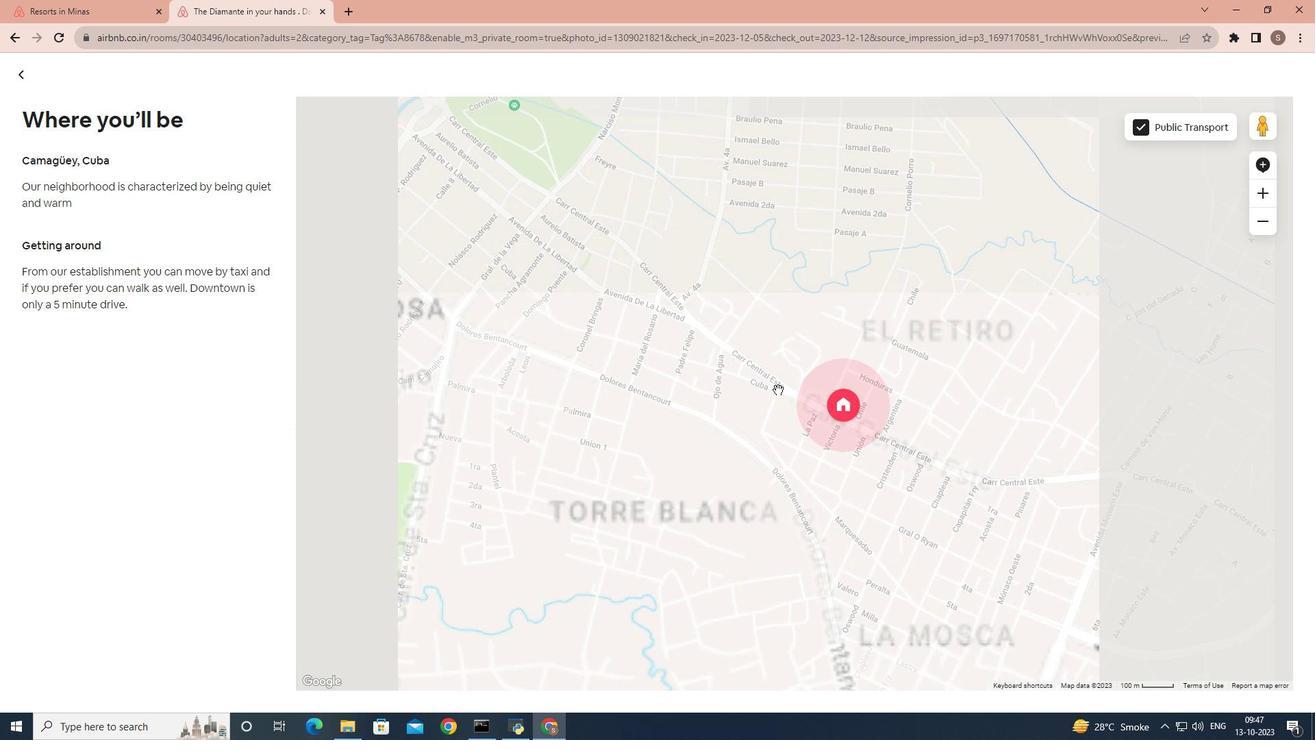 
Action: Mouse moved to (21, 84)
Screenshot: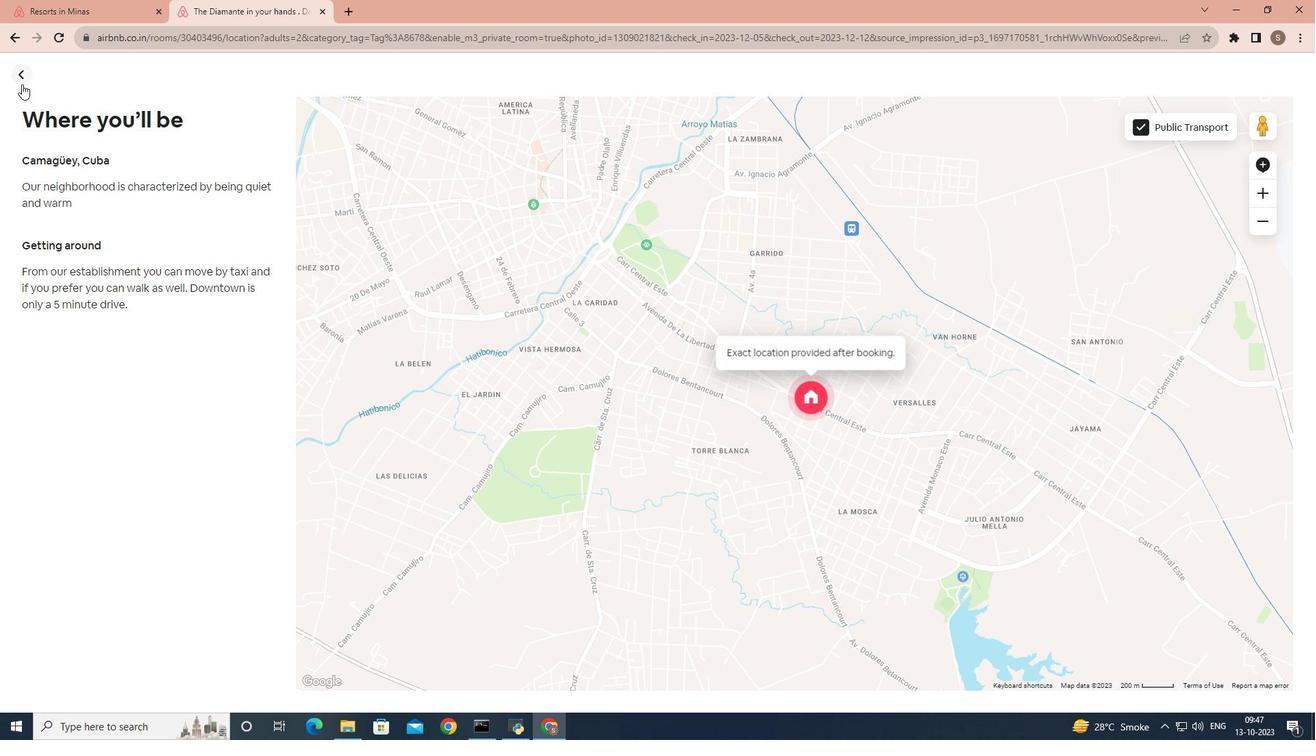 
Action: Mouse pressed left at (21, 84)
Screenshot: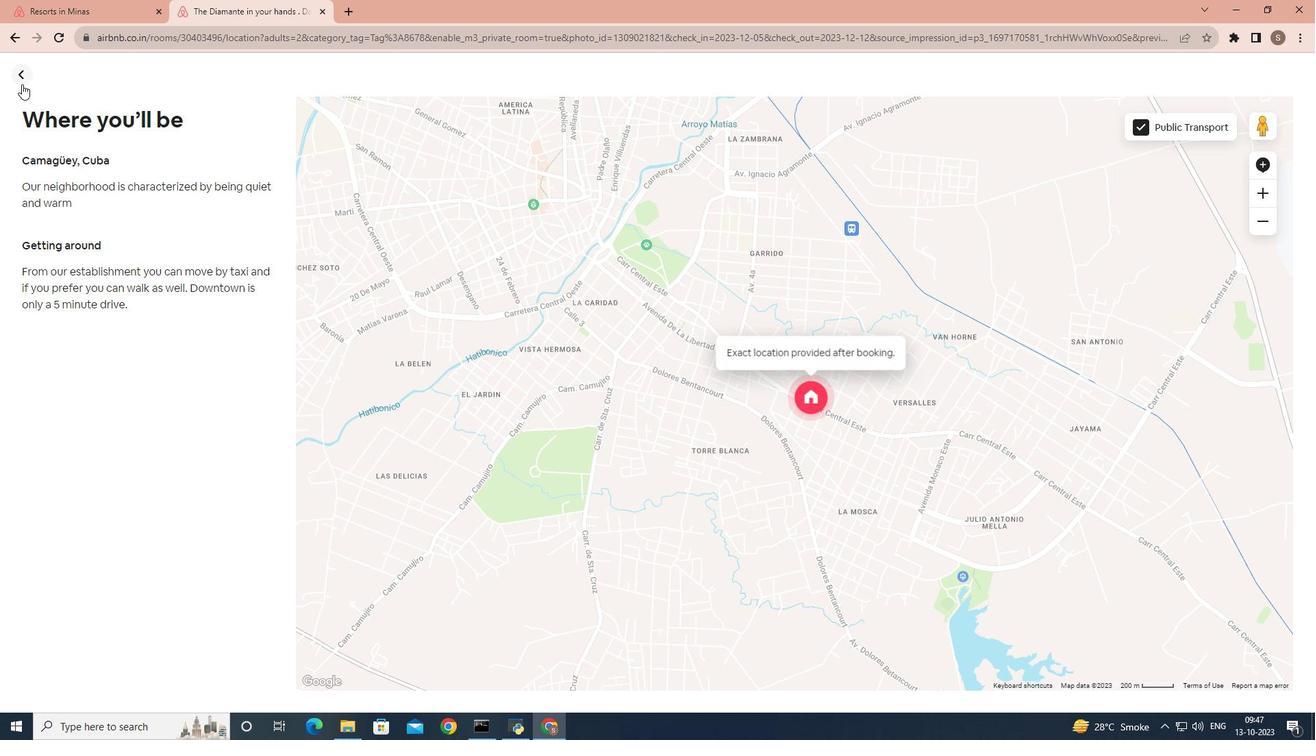 
Action: Mouse moved to (527, 458)
Screenshot: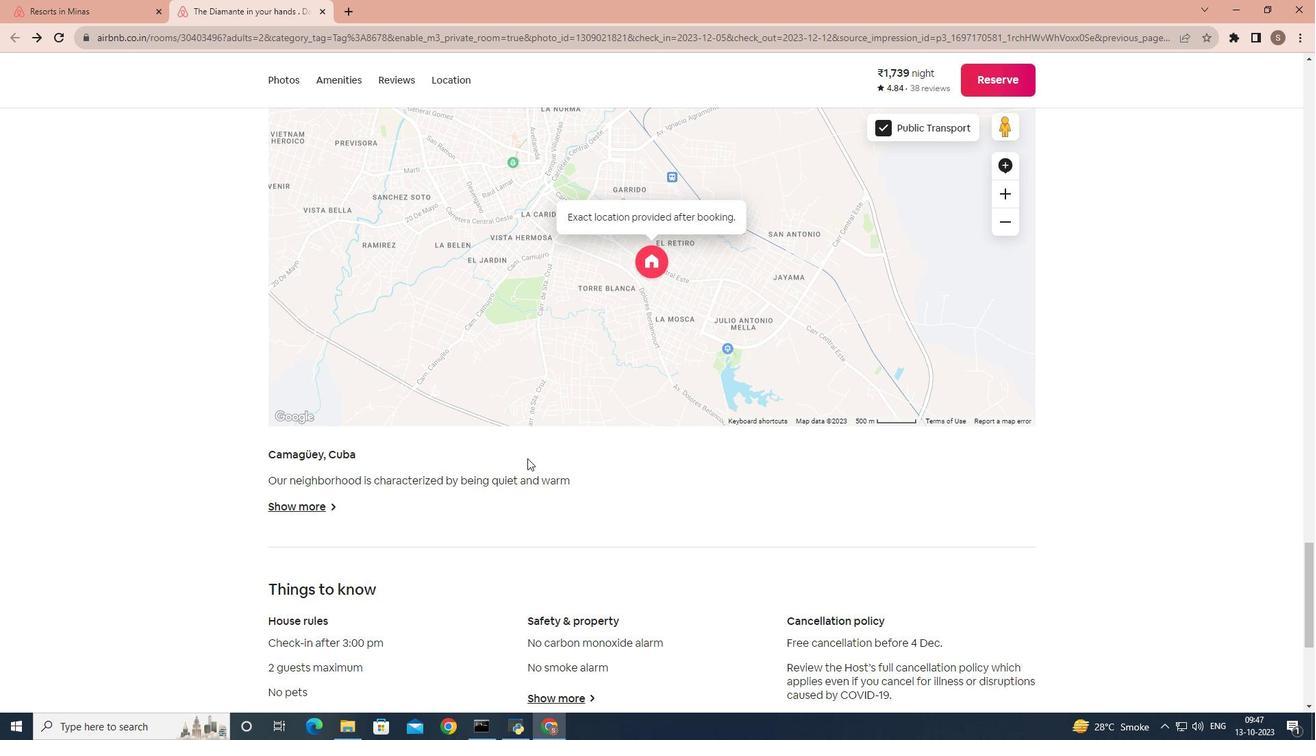 
Action: Mouse scrolled (527, 457) with delta (0, 0)
Screenshot: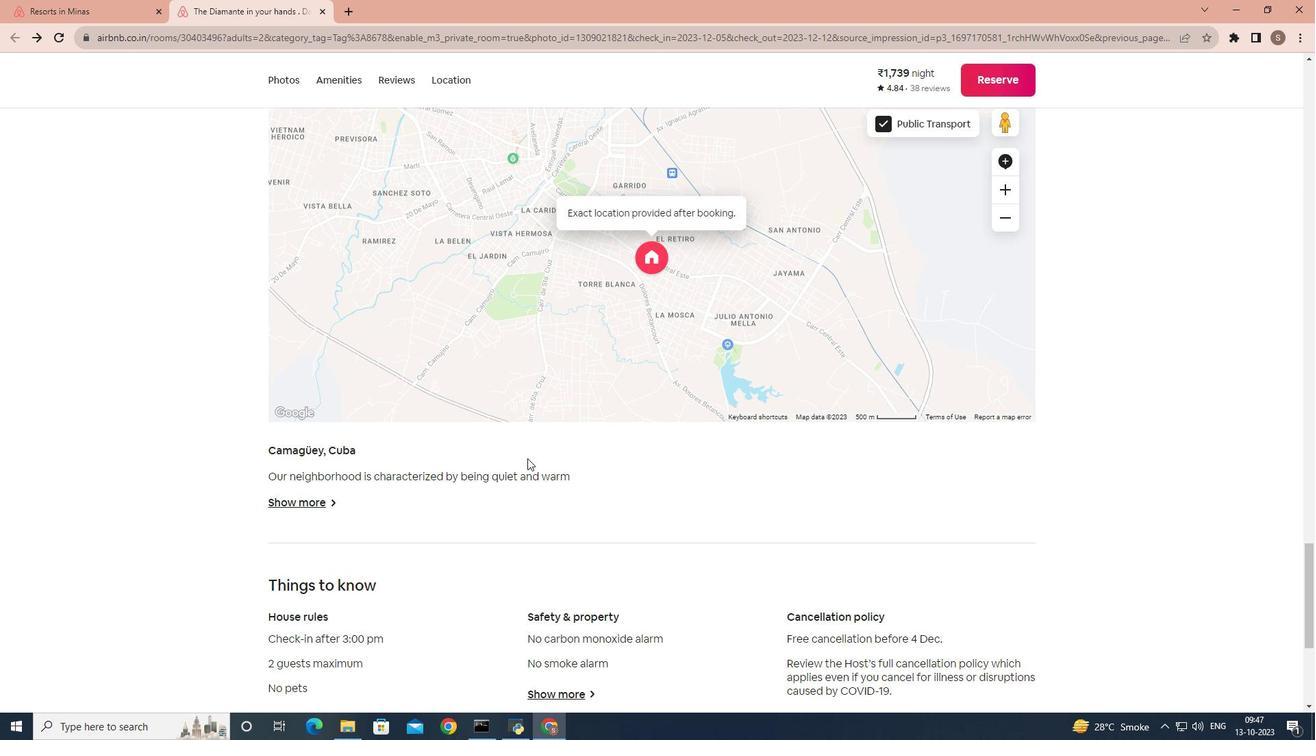 
Action: Mouse scrolled (527, 457) with delta (0, 0)
Screenshot: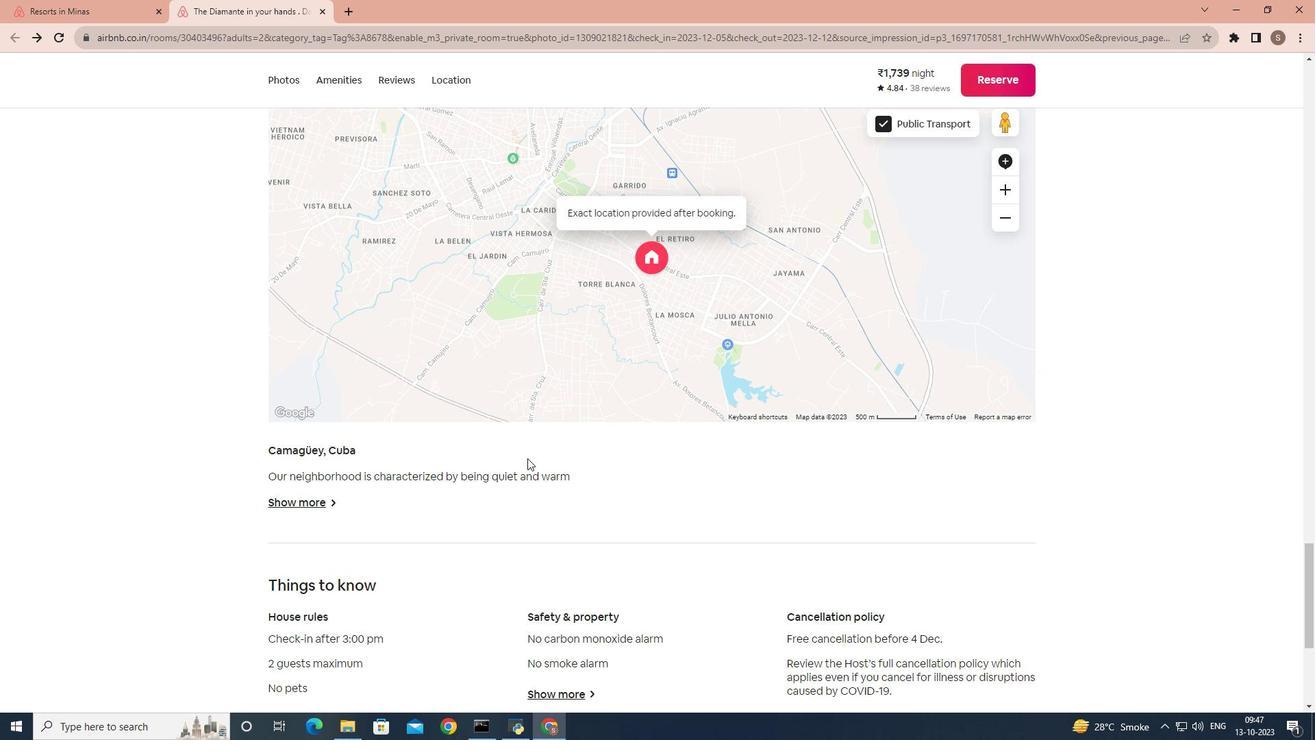 
Action: Mouse scrolled (527, 457) with delta (0, 0)
Screenshot: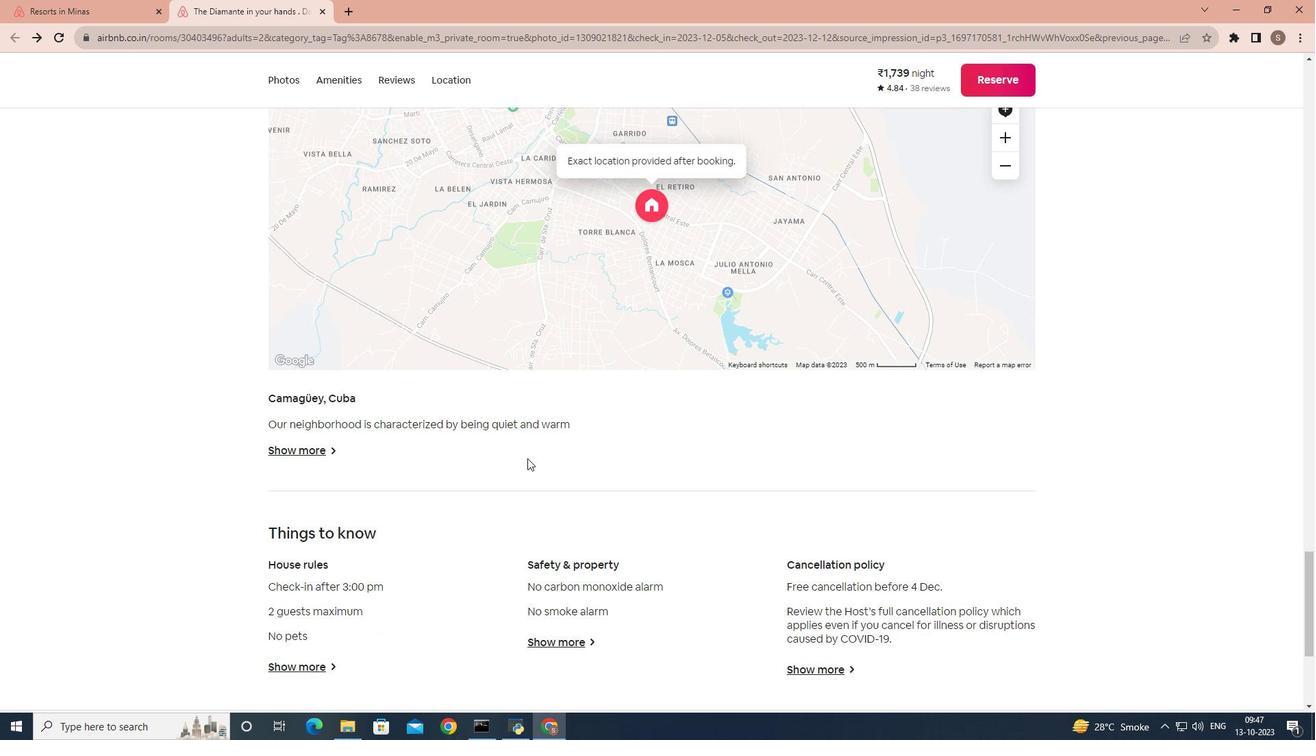 
Action: Mouse scrolled (527, 457) with delta (0, 0)
Screenshot: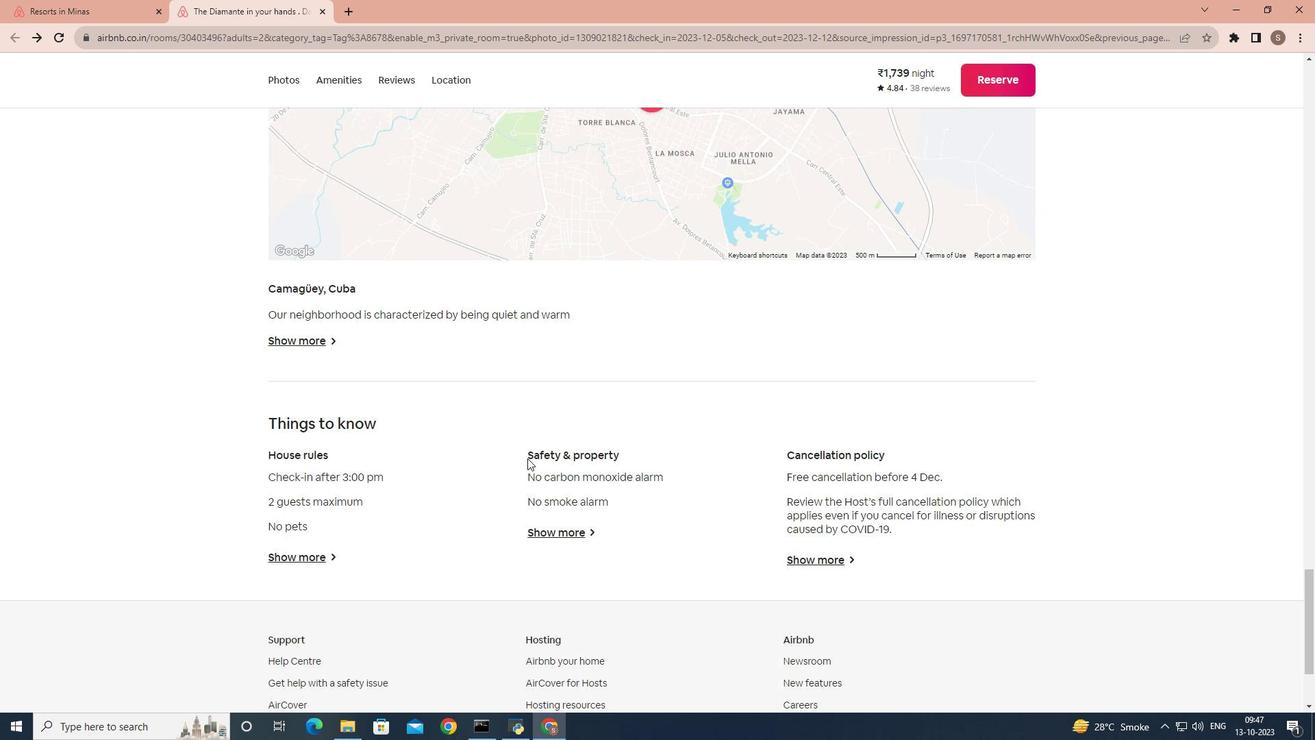 
Action: Mouse moved to (320, 451)
Screenshot: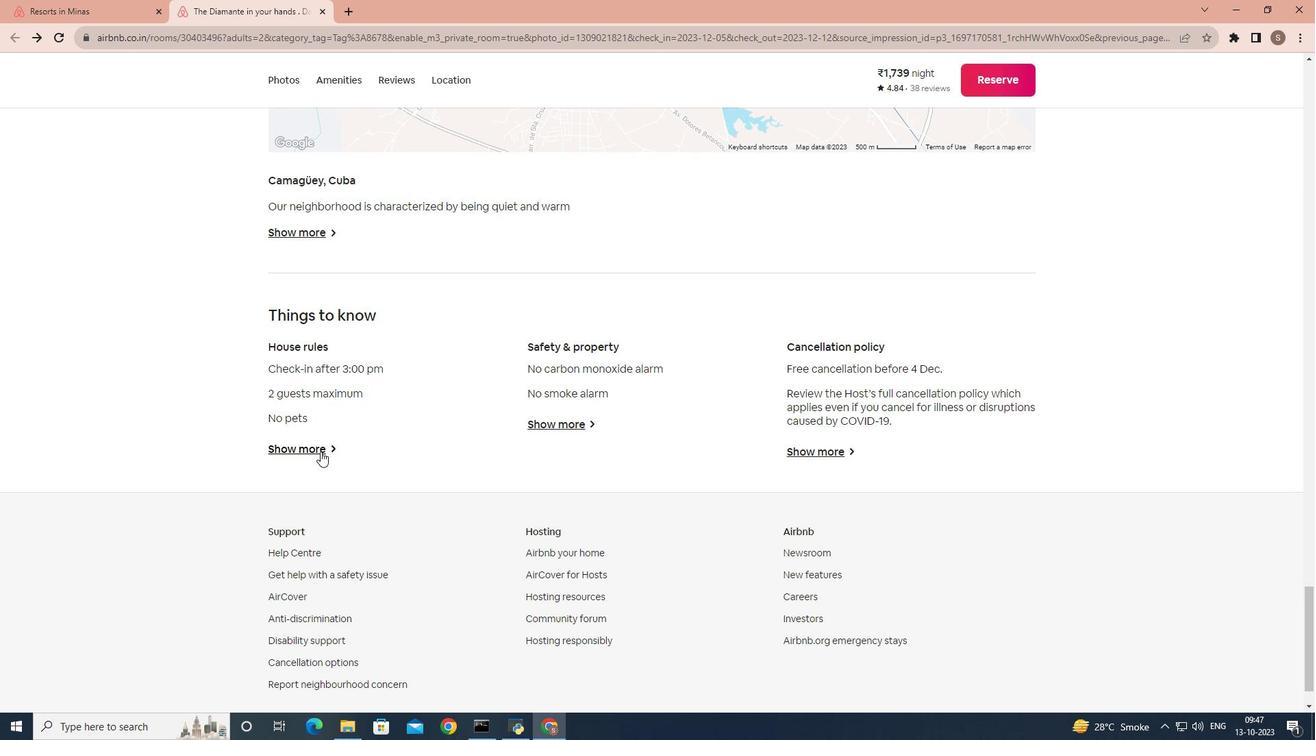 
Action: Mouse pressed left at (320, 451)
Screenshot: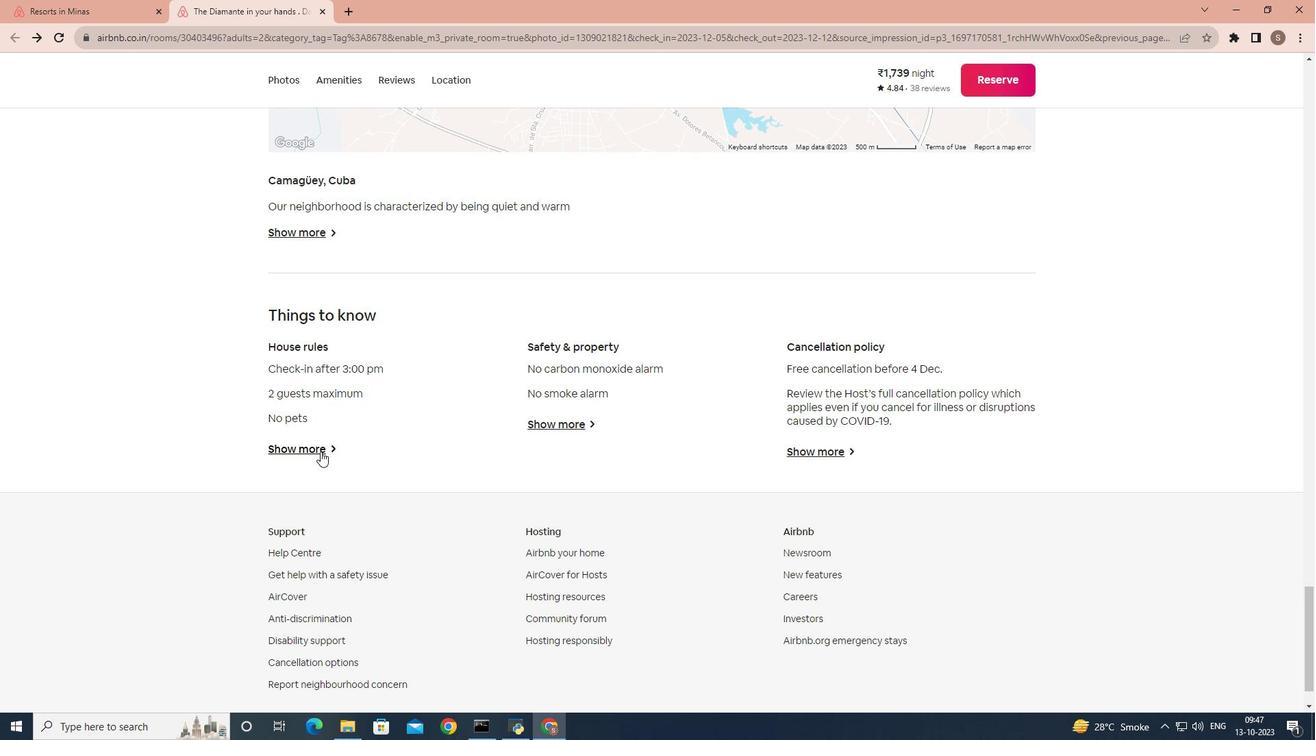 
Action: Mouse moved to (516, 346)
Screenshot: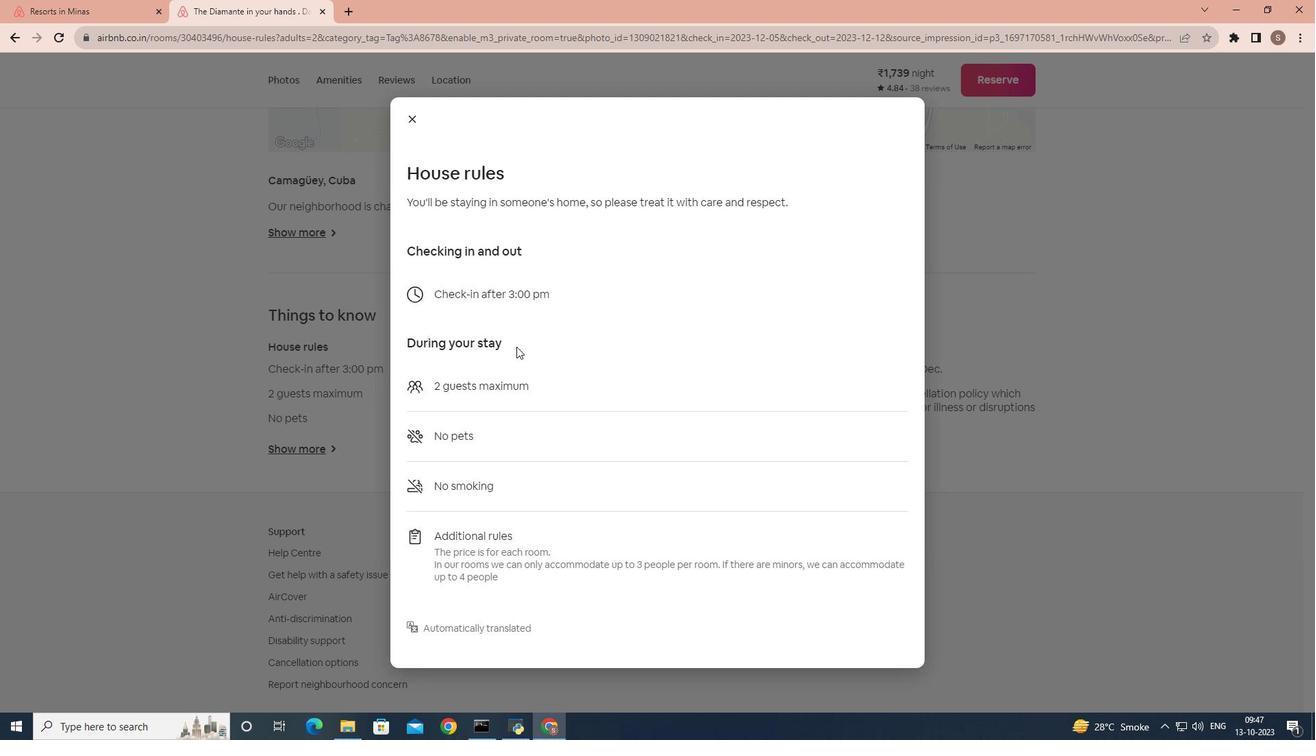 
Action: Mouse scrolled (516, 346) with delta (0, 0)
Screenshot: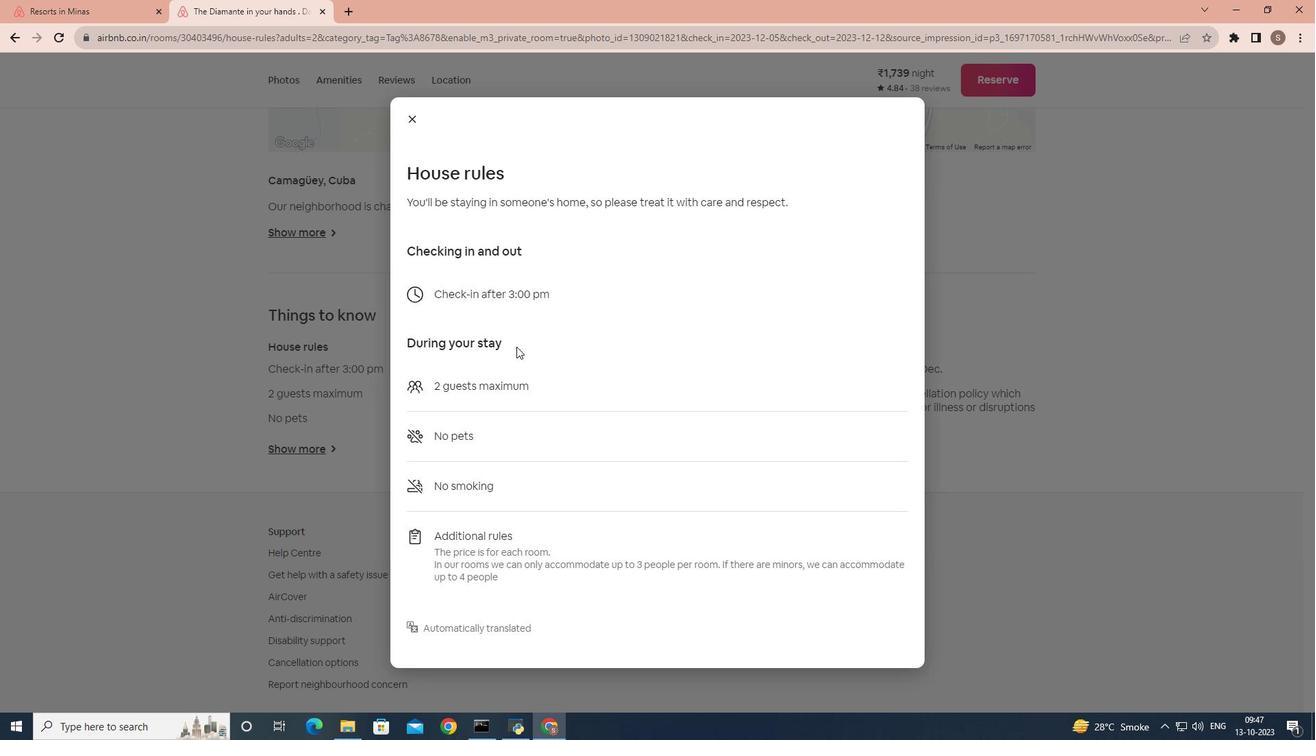
Action: Mouse moved to (415, 119)
Screenshot: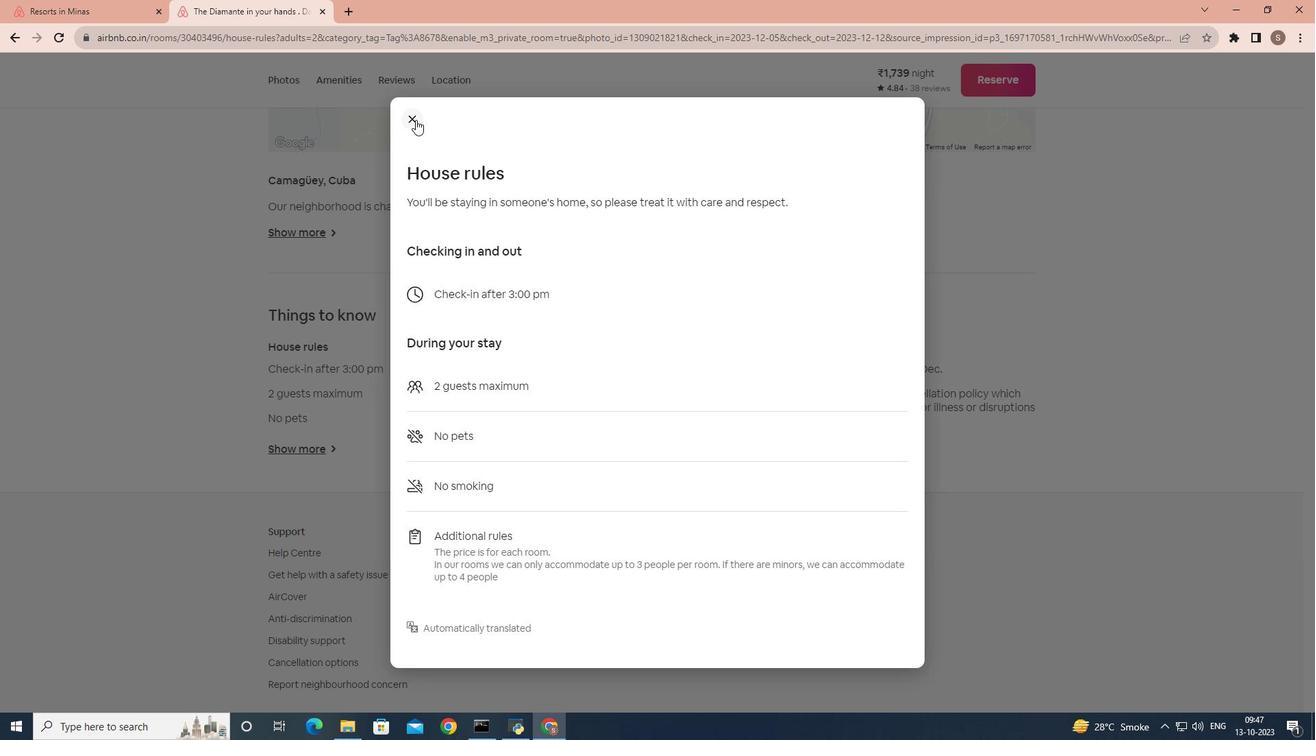 
Action: Mouse pressed left at (415, 119)
Screenshot: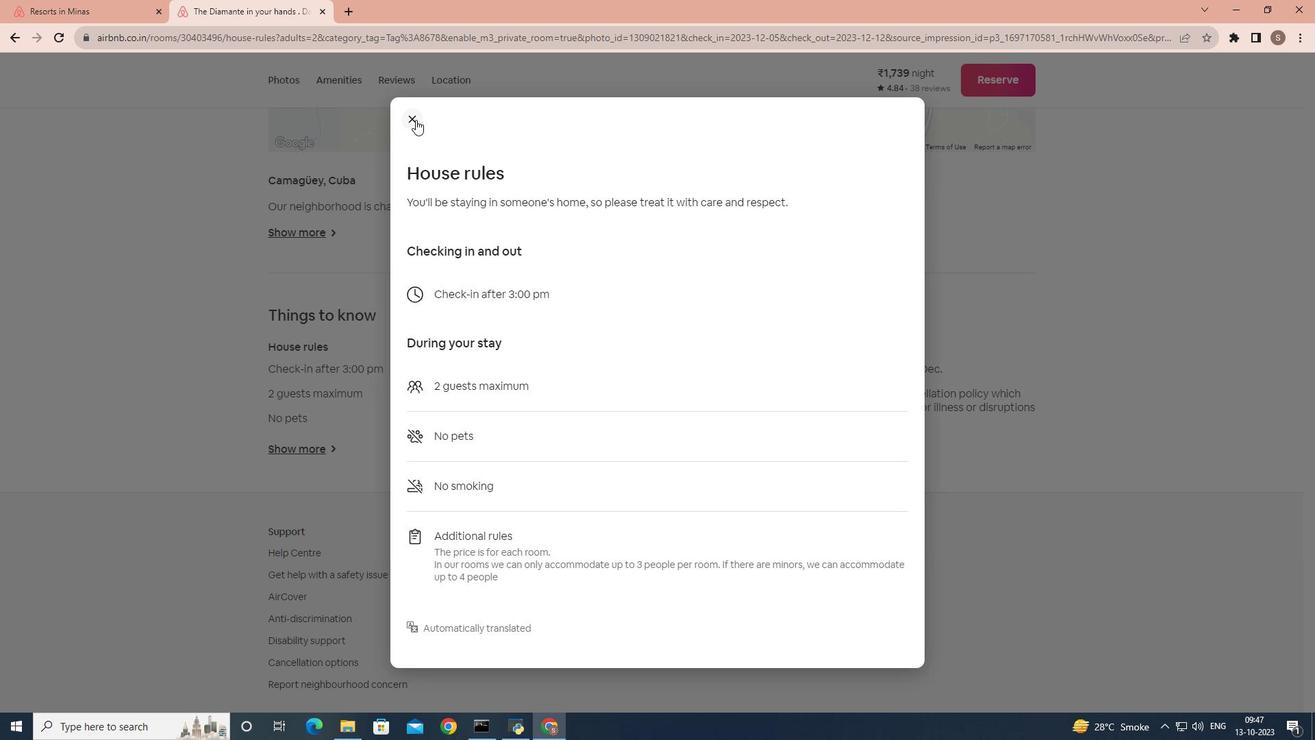 
Action: Mouse moved to (586, 427)
Screenshot: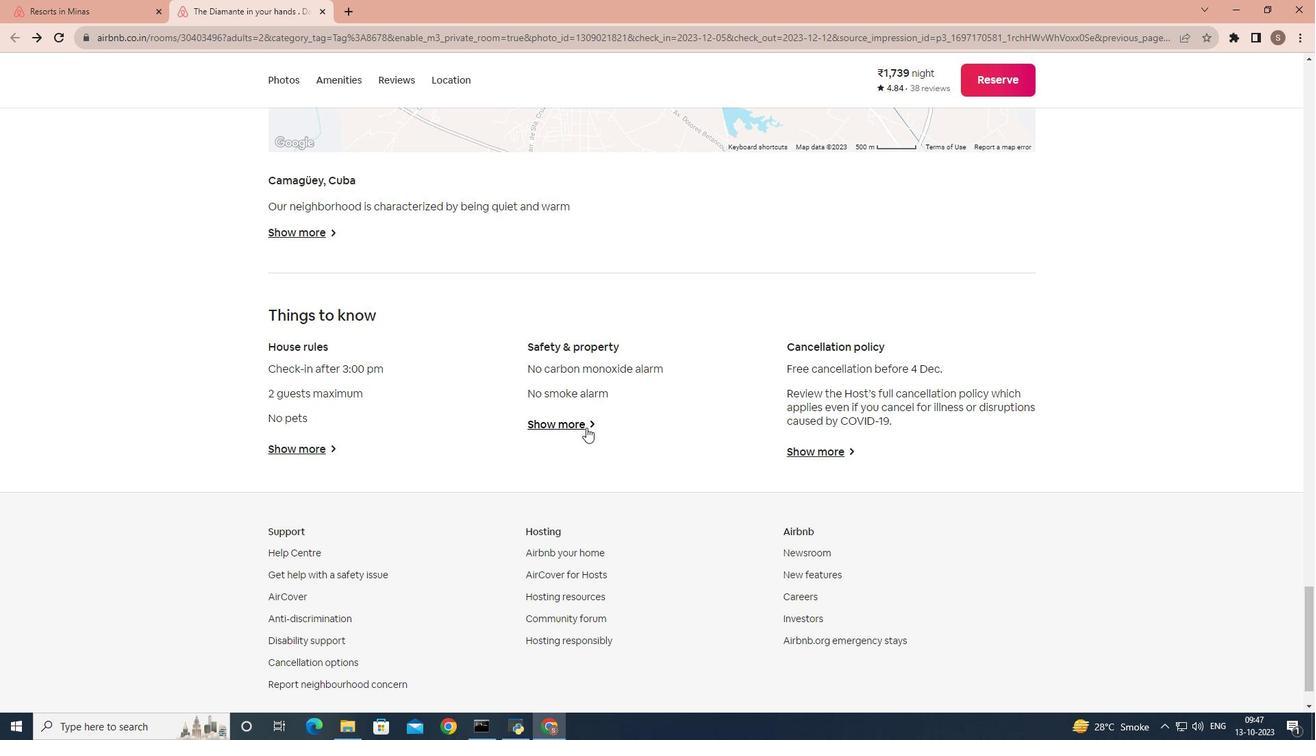 
Action: Mouse pressed left at (586, 427)
Screenshot: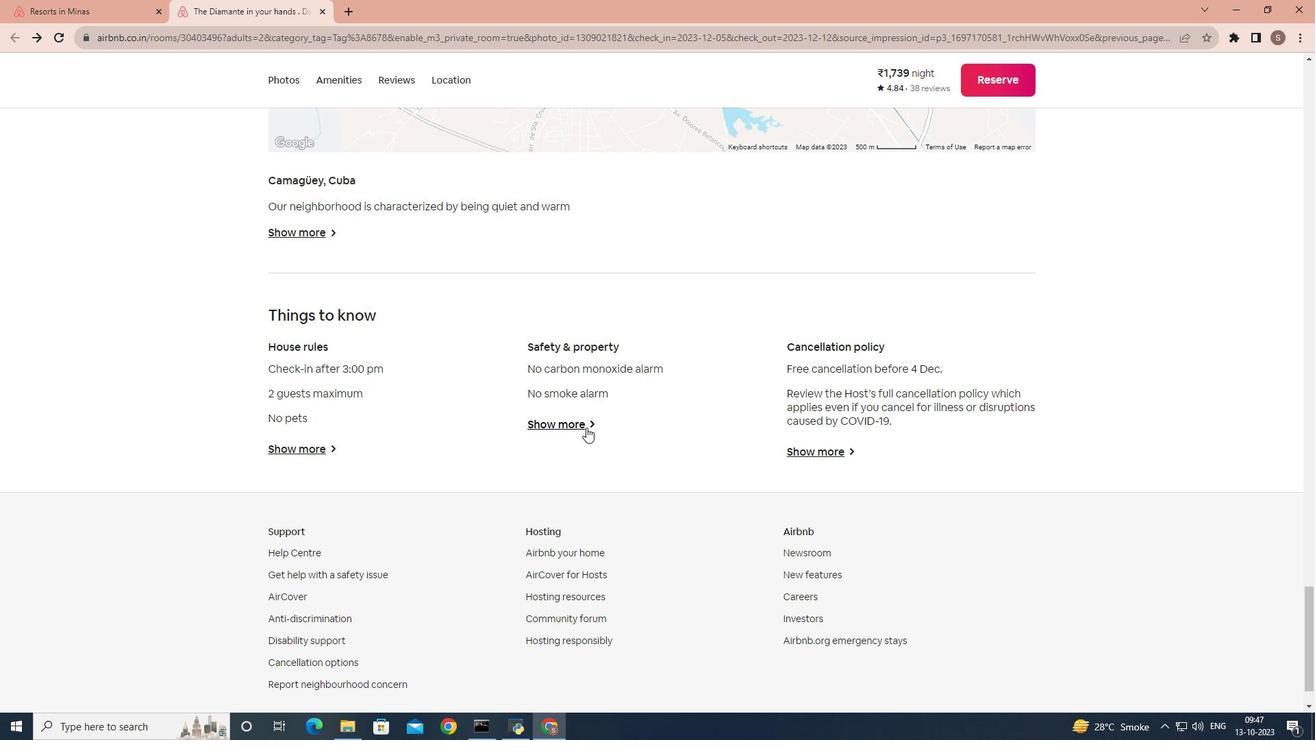 
Action: Mouse moved to (404, 248)
Screenshot: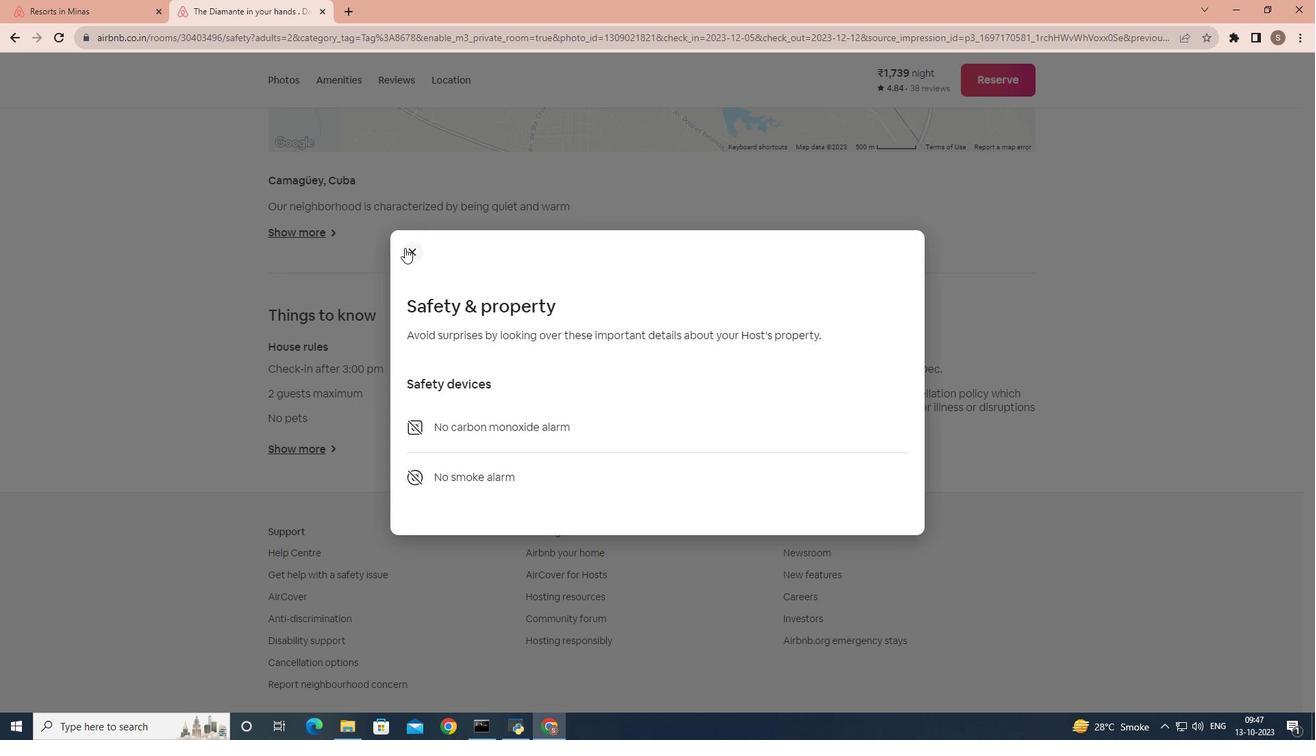 
Action: Mouse pressed left at (404, 248)
Screenshot: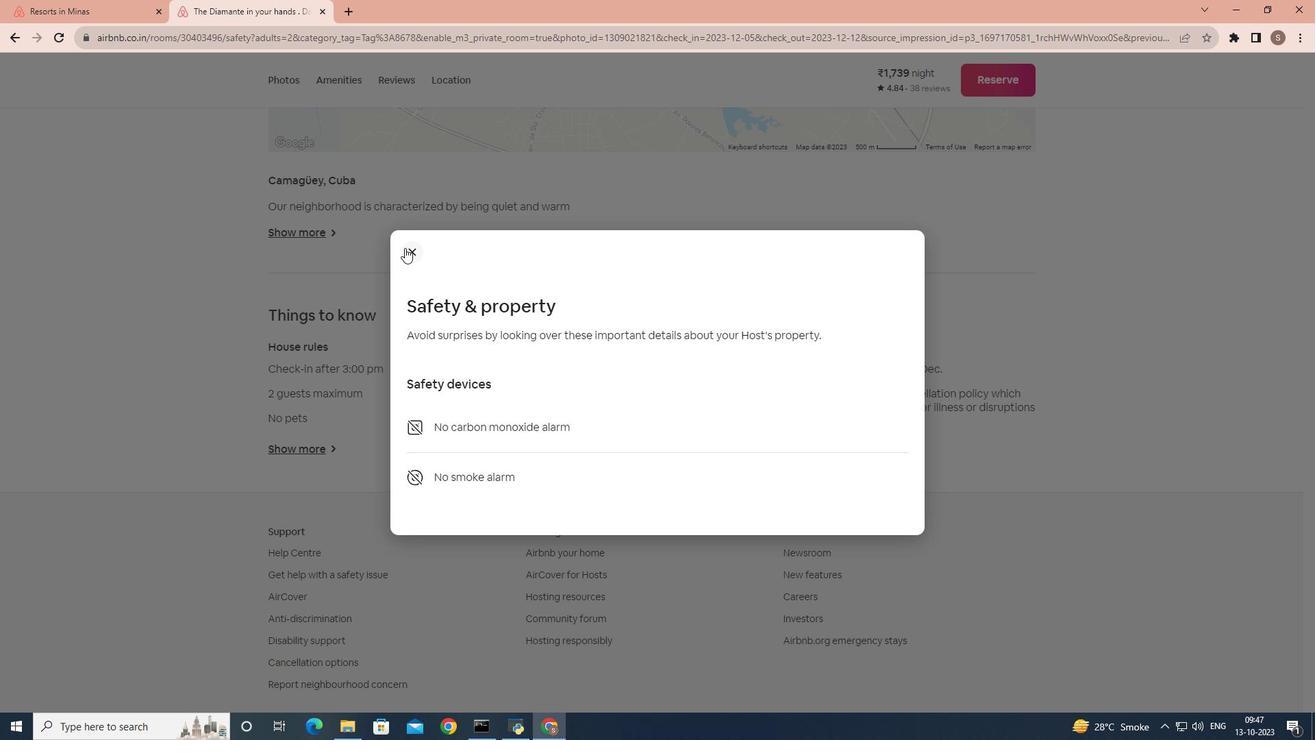 
Action: Mouse moved to (844, 455)
Screenshot: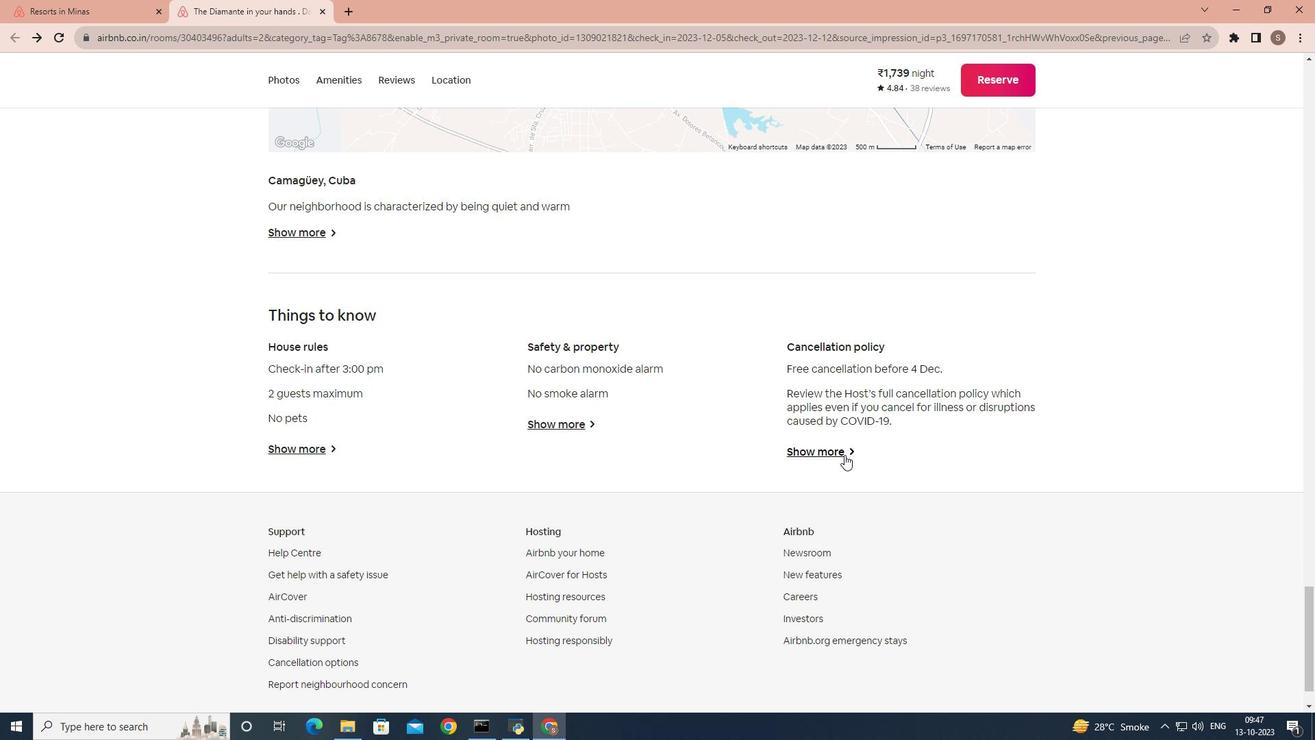 
Action: Mouse pressed left at (844, 455)
Screenshot: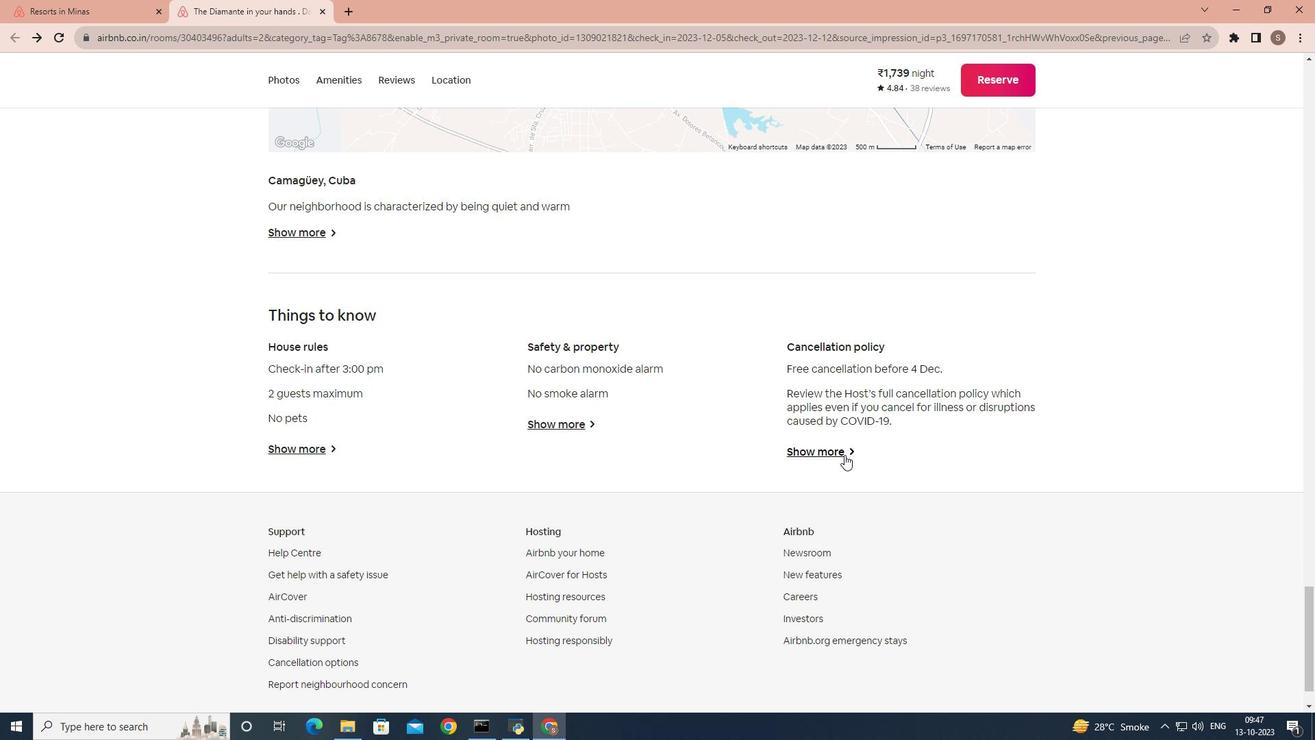 
Action: Mouse moved to (479, 204)
Screenshot: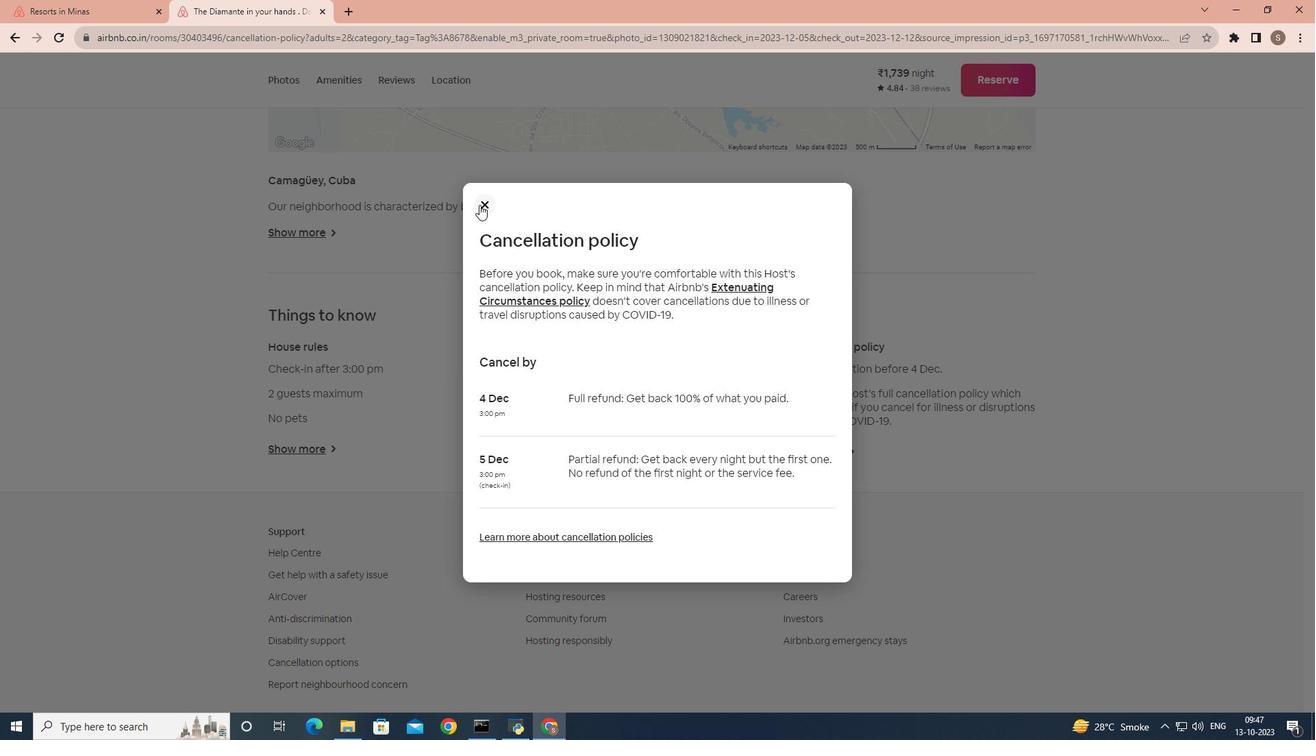 
Action: Mouse pressed left at (479, 204)
Screenshot: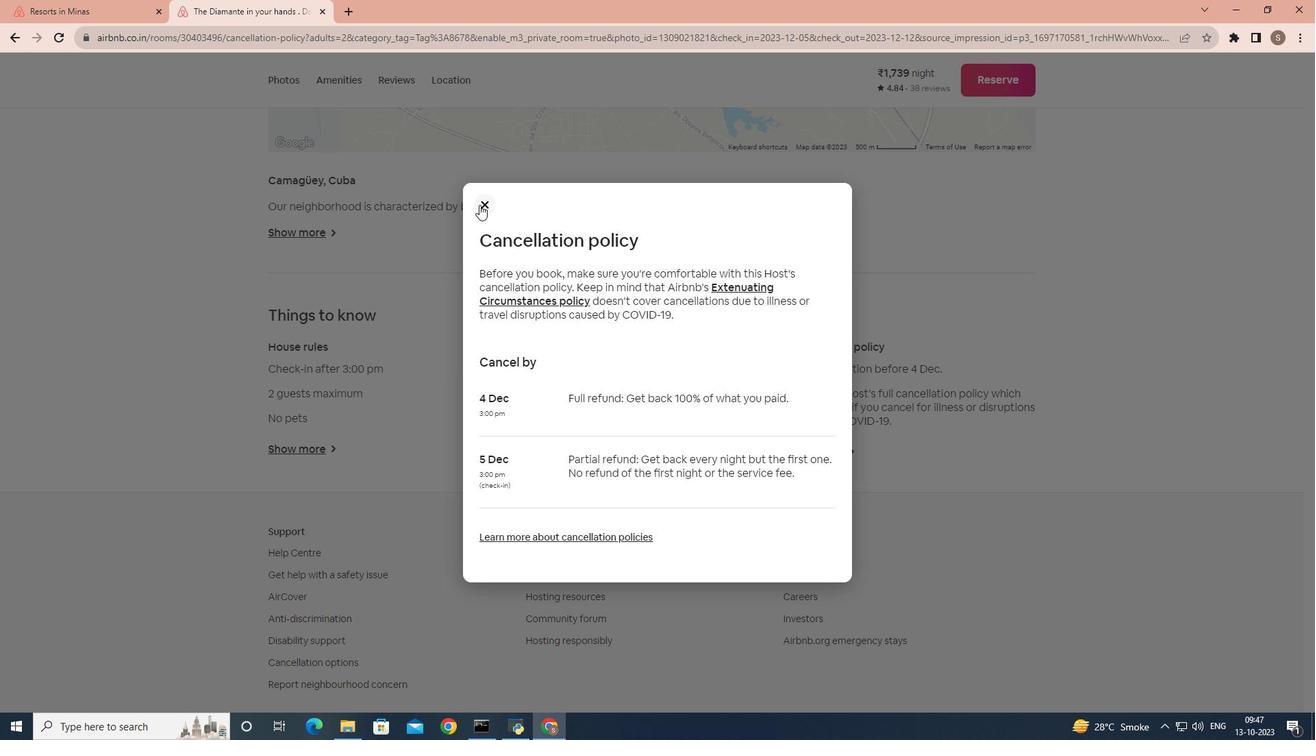 
Action: Mouse moved to (514, 325)
Screenshot: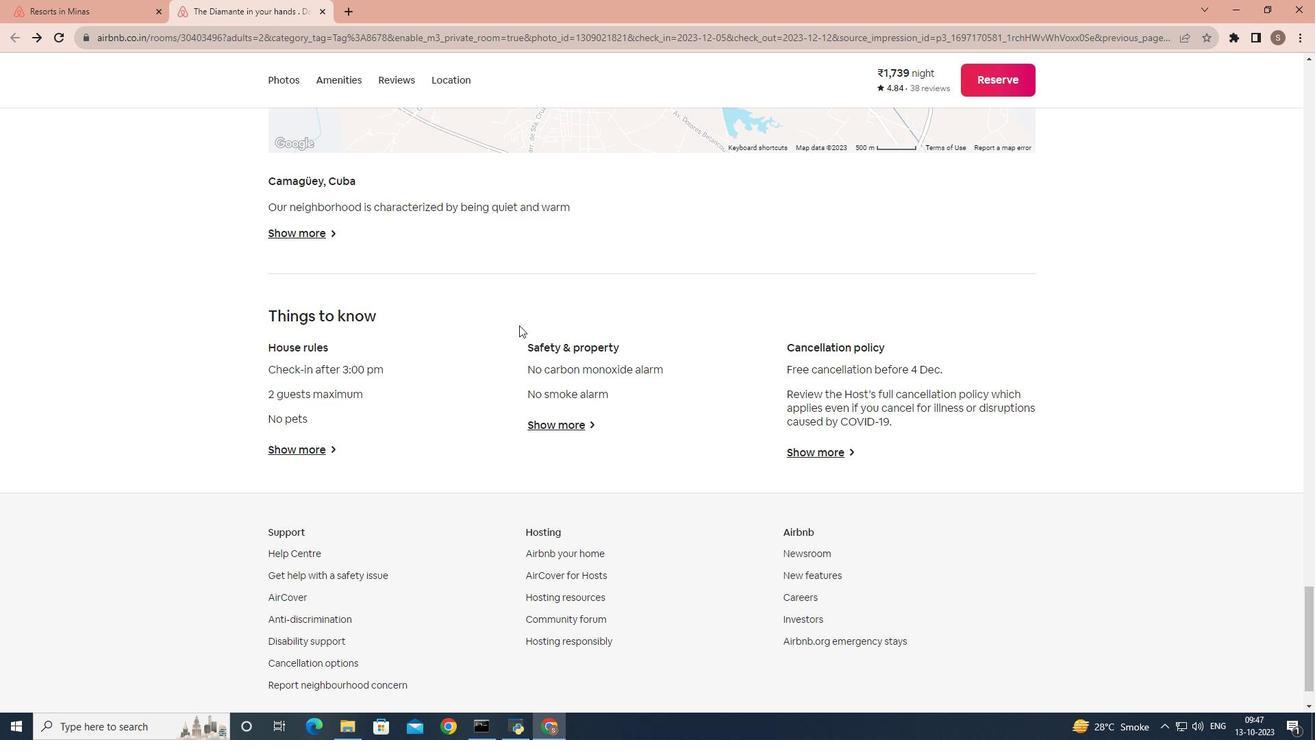 
Action: Mouse scrolled (514, 326) with delta (0, 0)
Screenshot: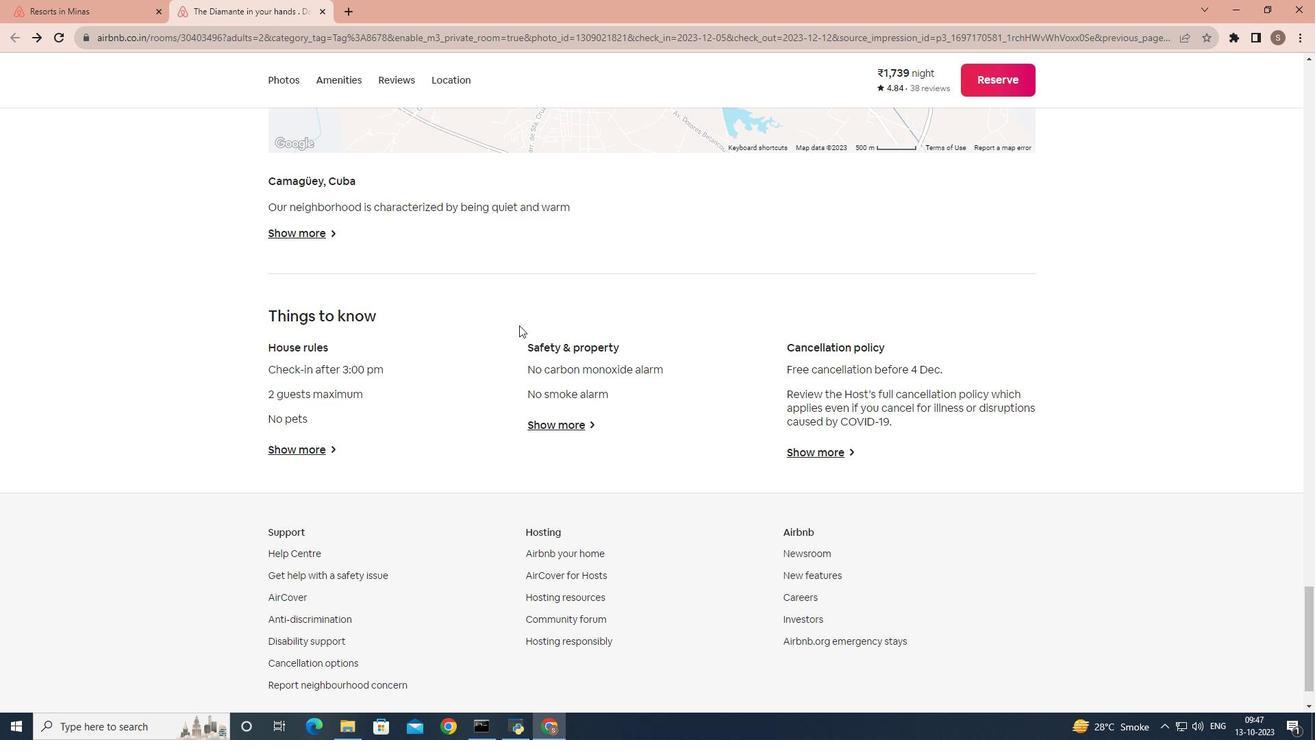 
Action: Mouse moved to (518, 325)
Screenshot: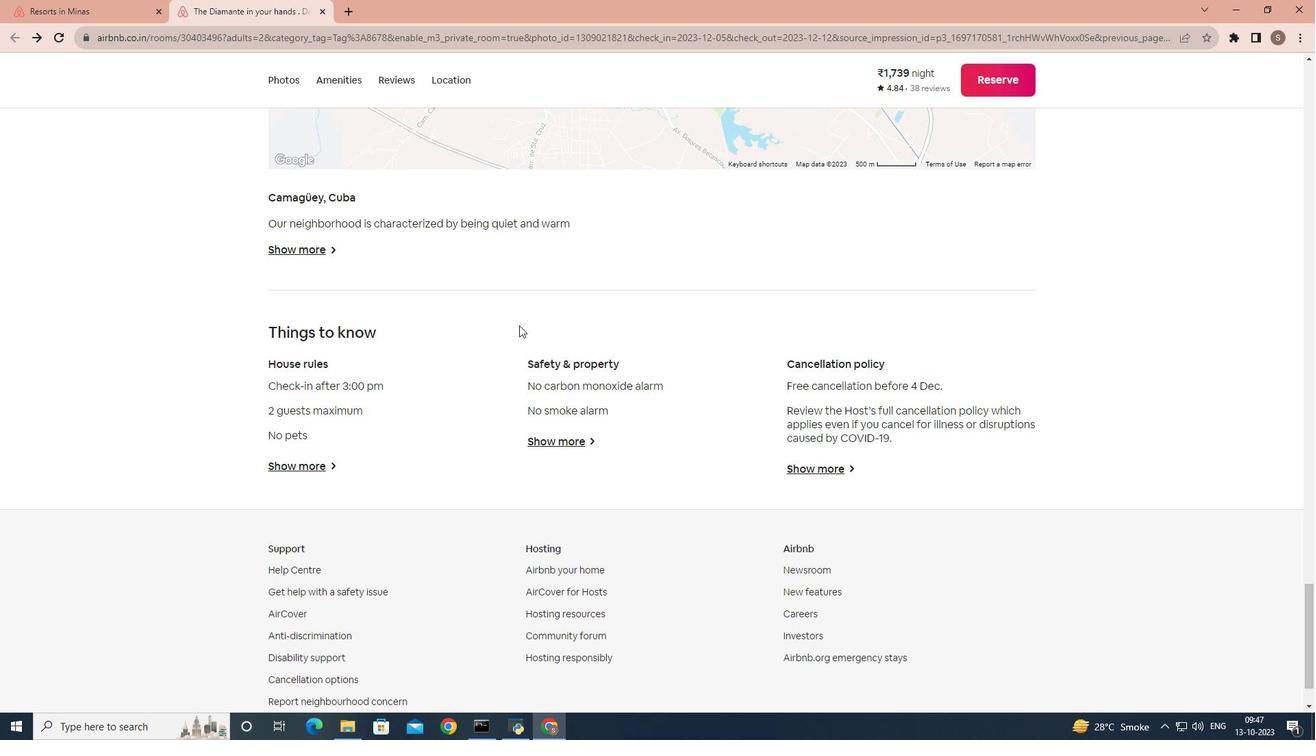 
Action: Mouse scrolled (518, 326) with delta (0, 0)
Screenshot: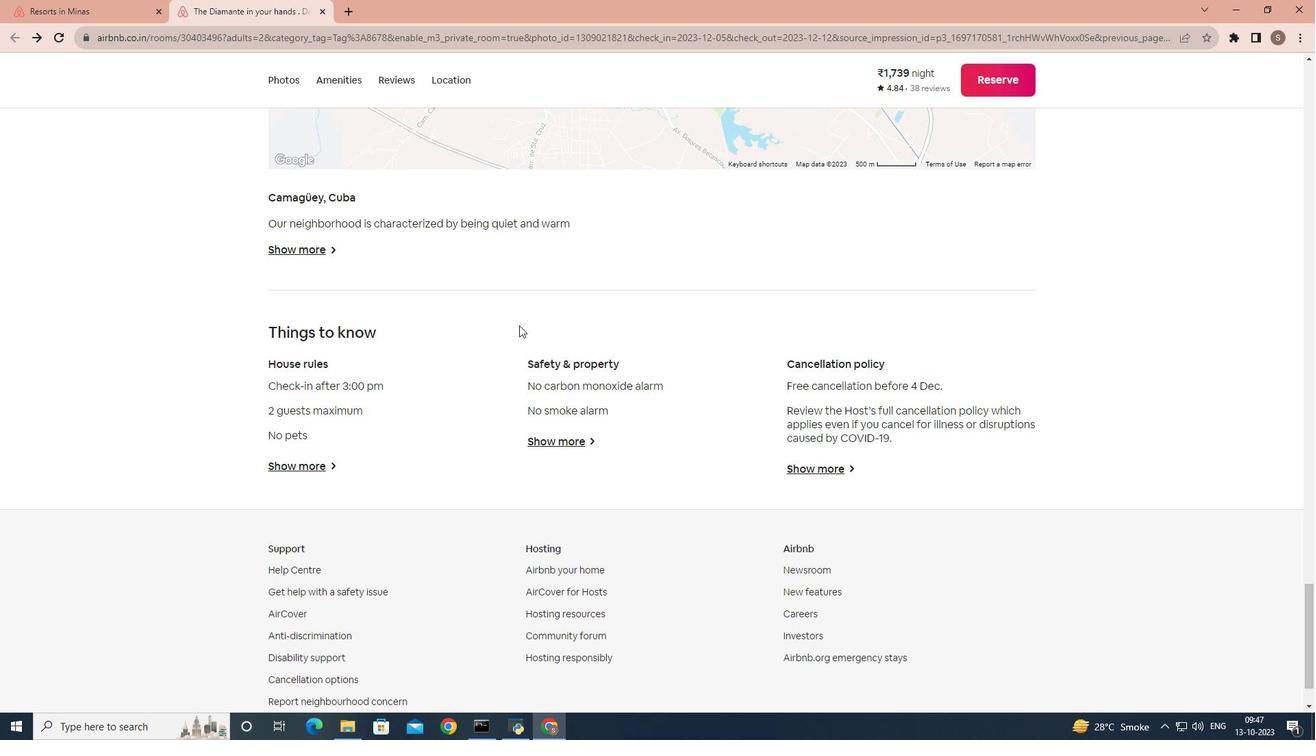 
Action: Mouse moved to (519, 325)
Screenshot: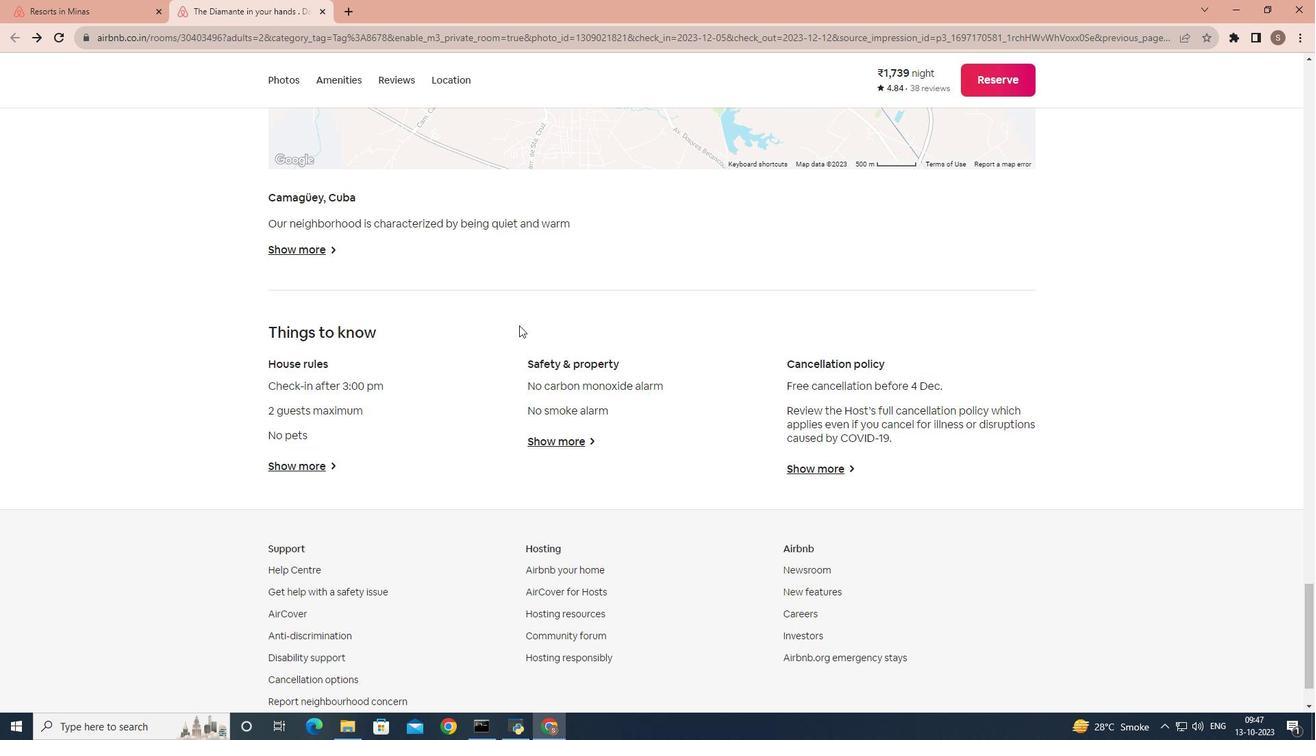 
Action: Mouse scrolled (519, 326) with delta (0, 0)
Screenshot: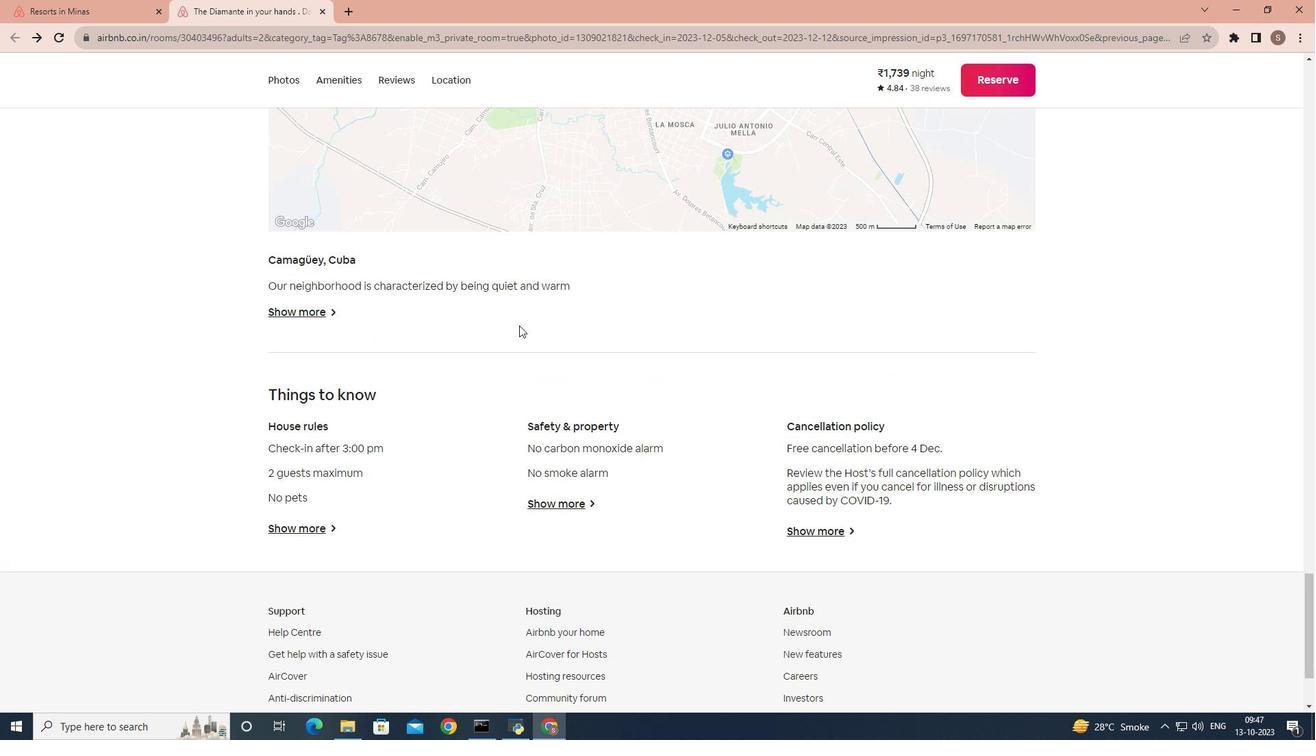 
Action: Mouse scrolled (519, 326) with delta (0, 0)
Screenshot: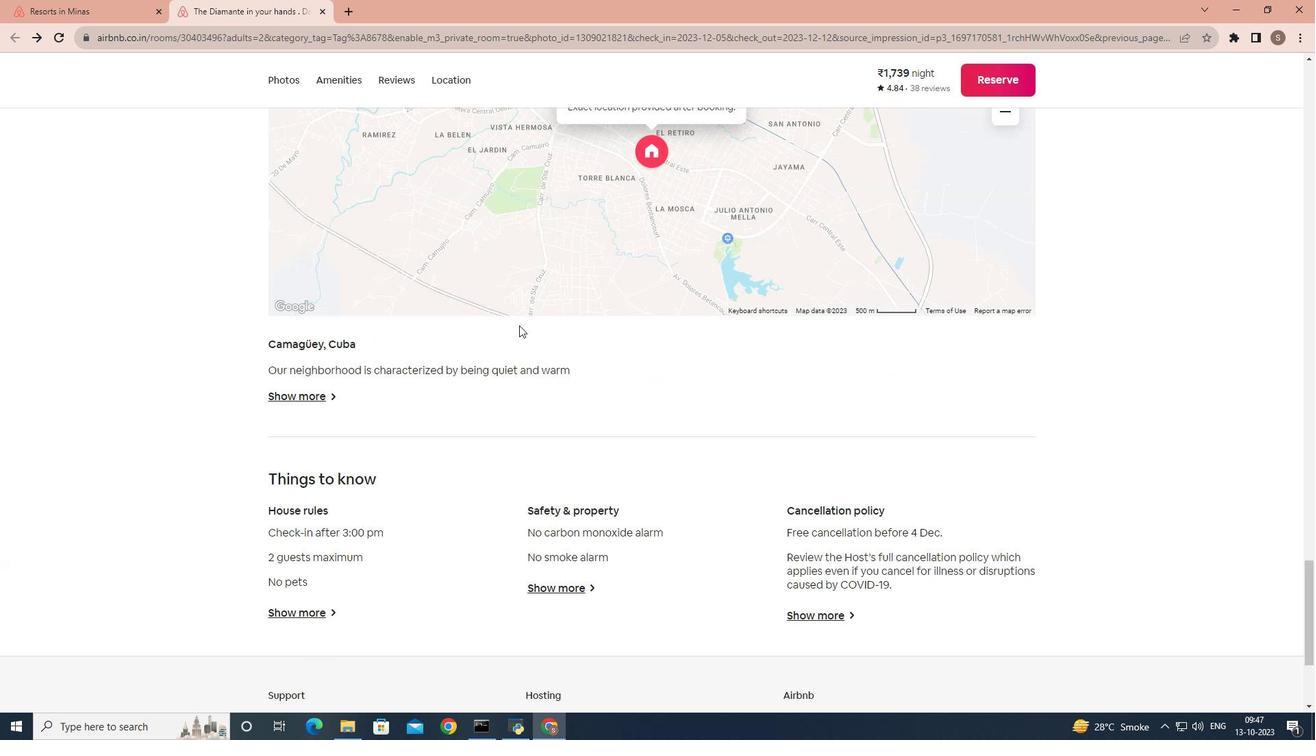 
Action: Mouse scrolled (519, 326) with delta (0, 0)
Screenshot: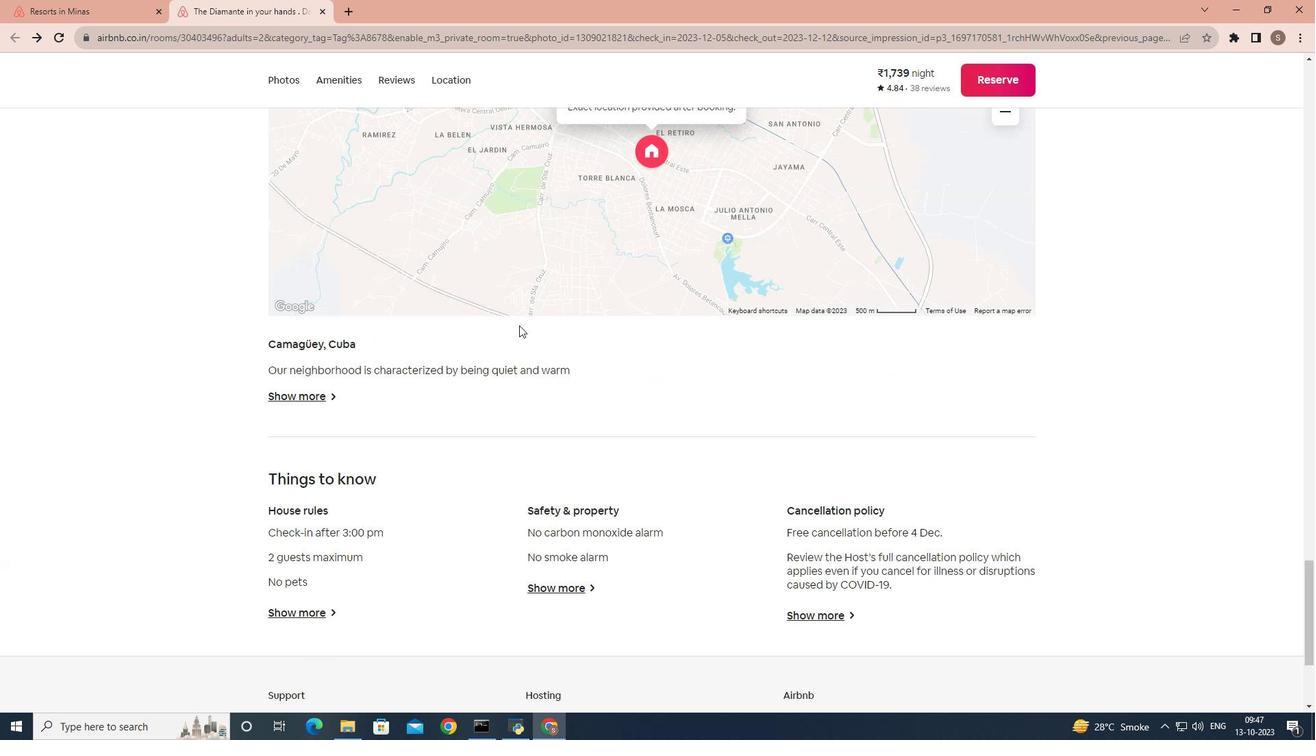 
Action: Mouse scrolled (519, 326) with delta (0, 0)
Screenshot: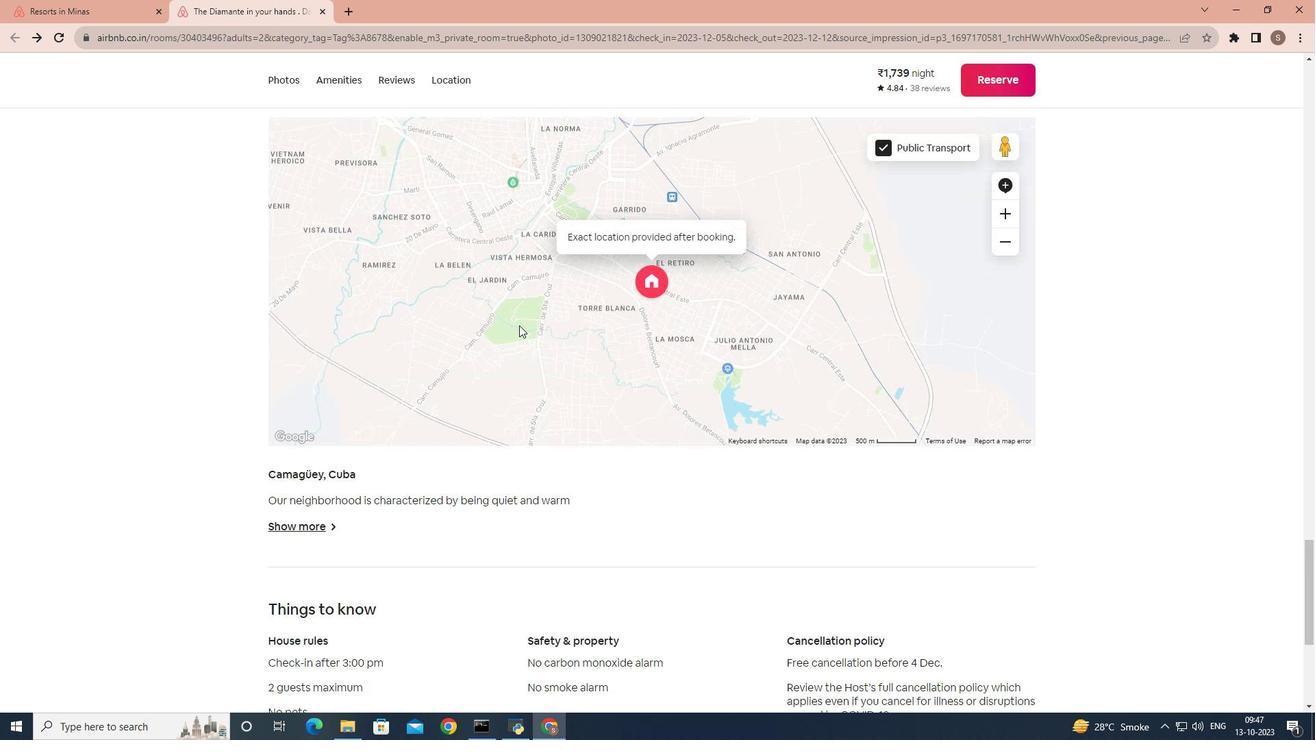 
Action: Mouse scrolled (519, 326) with delta (0, 0)
Screenshot: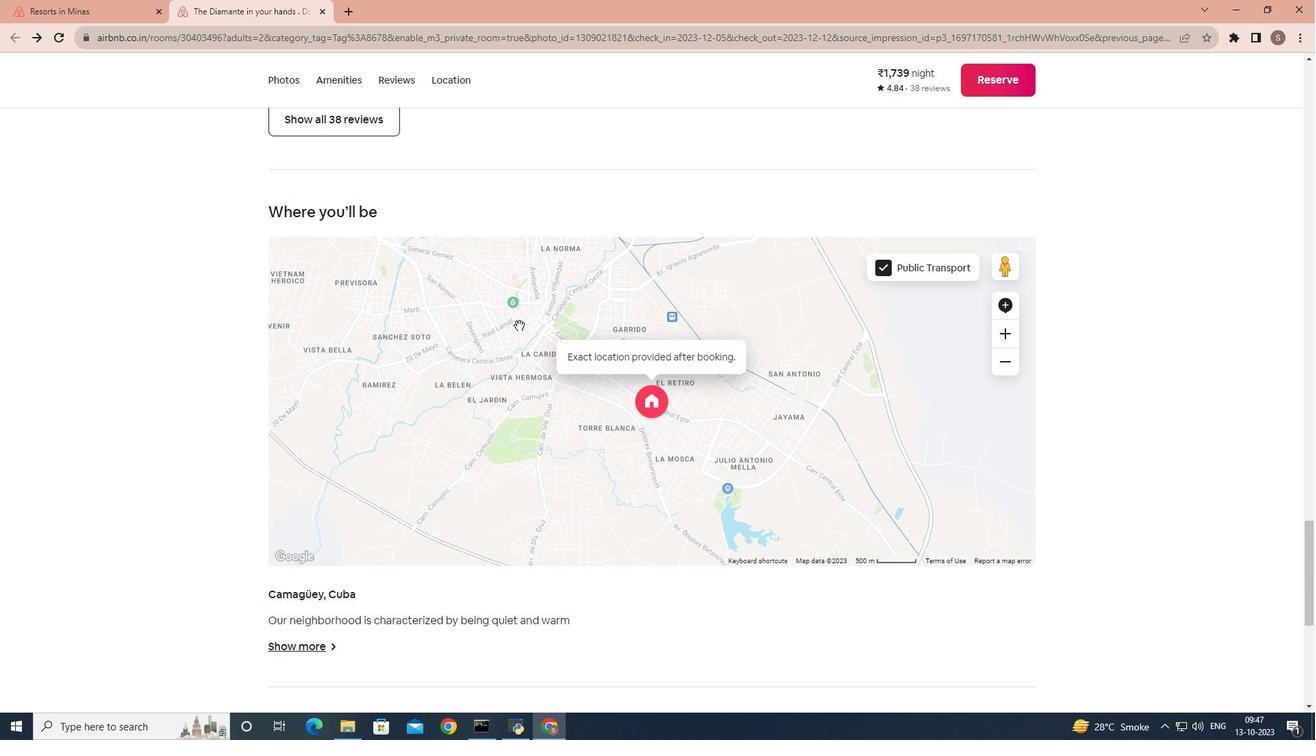 
Action: Mouse scrolled (519, 326) with delta (0, 0)
Screenshot: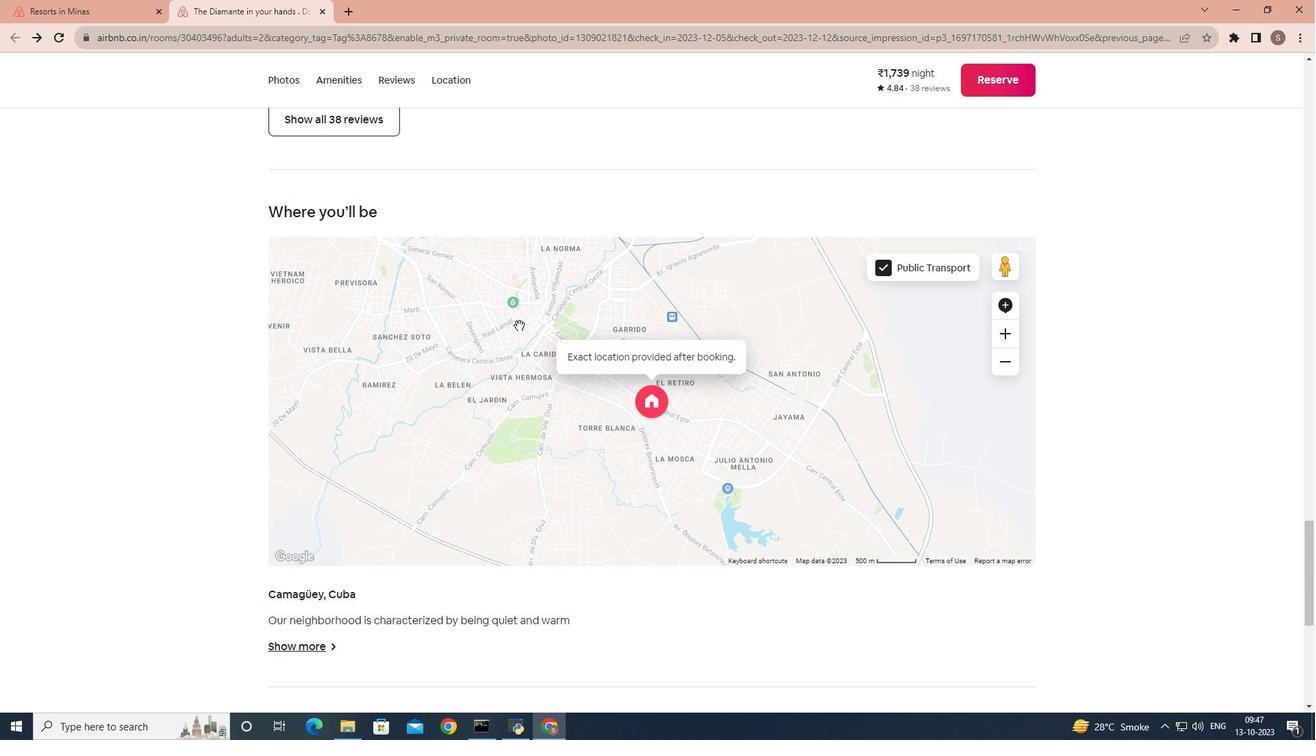 
Action: Mouse scrolled (519, 326) with delta (0, 0)
Screenshot: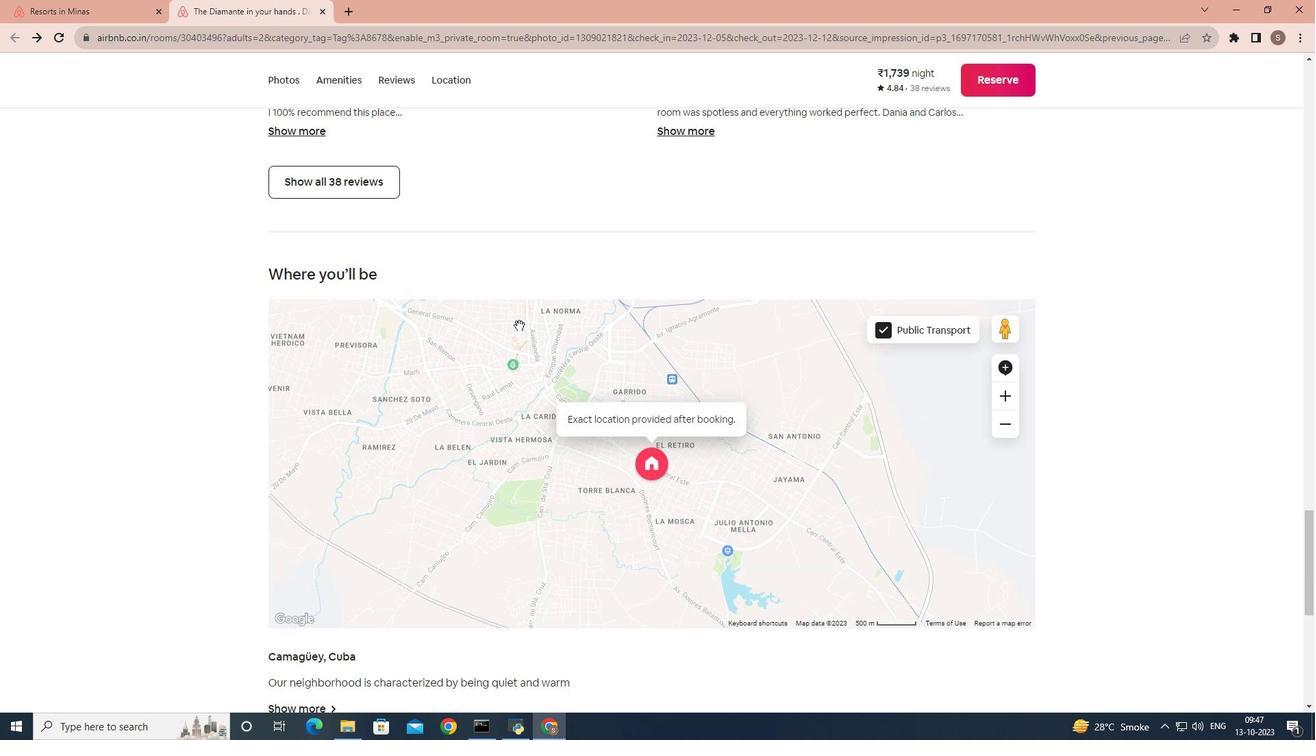 
Action: Mouse scrolled (519, 326) with delta (0, 0)
Screenshot: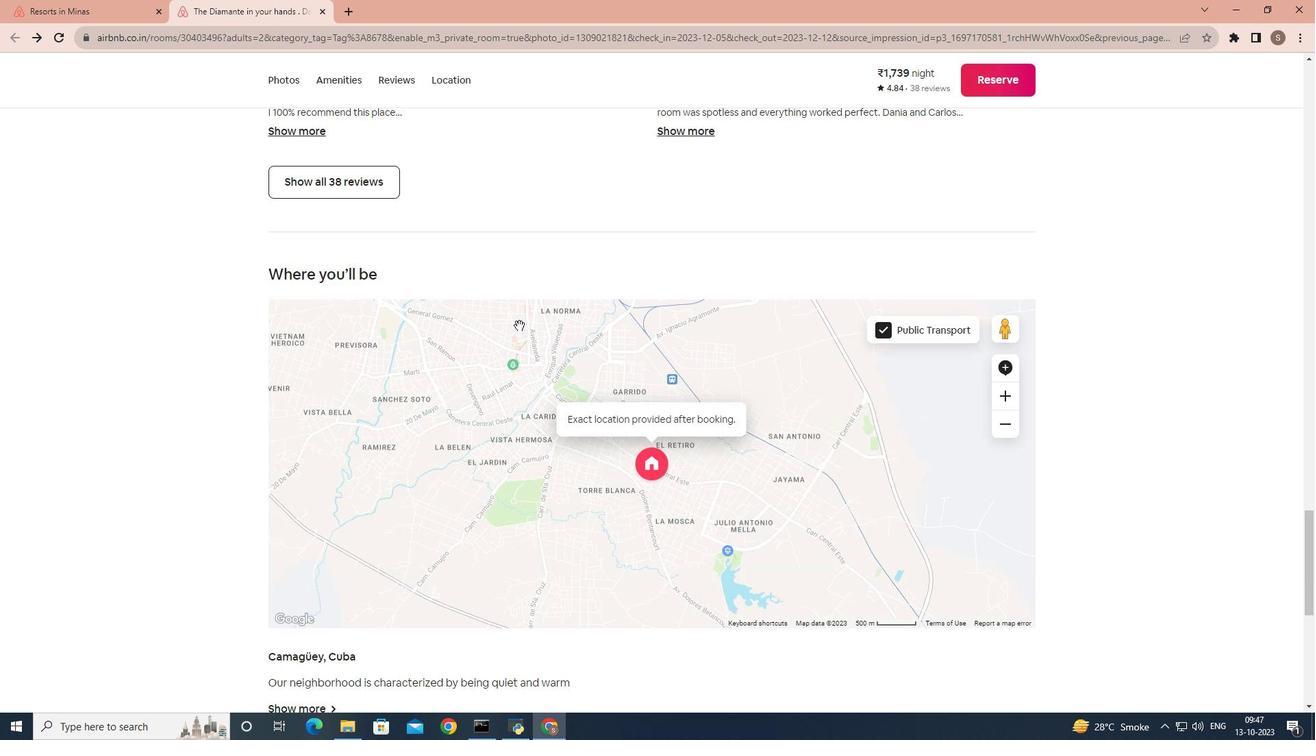 
Action: Mouse scrolled (519, 326) with delta (0, 0)
Screenshot: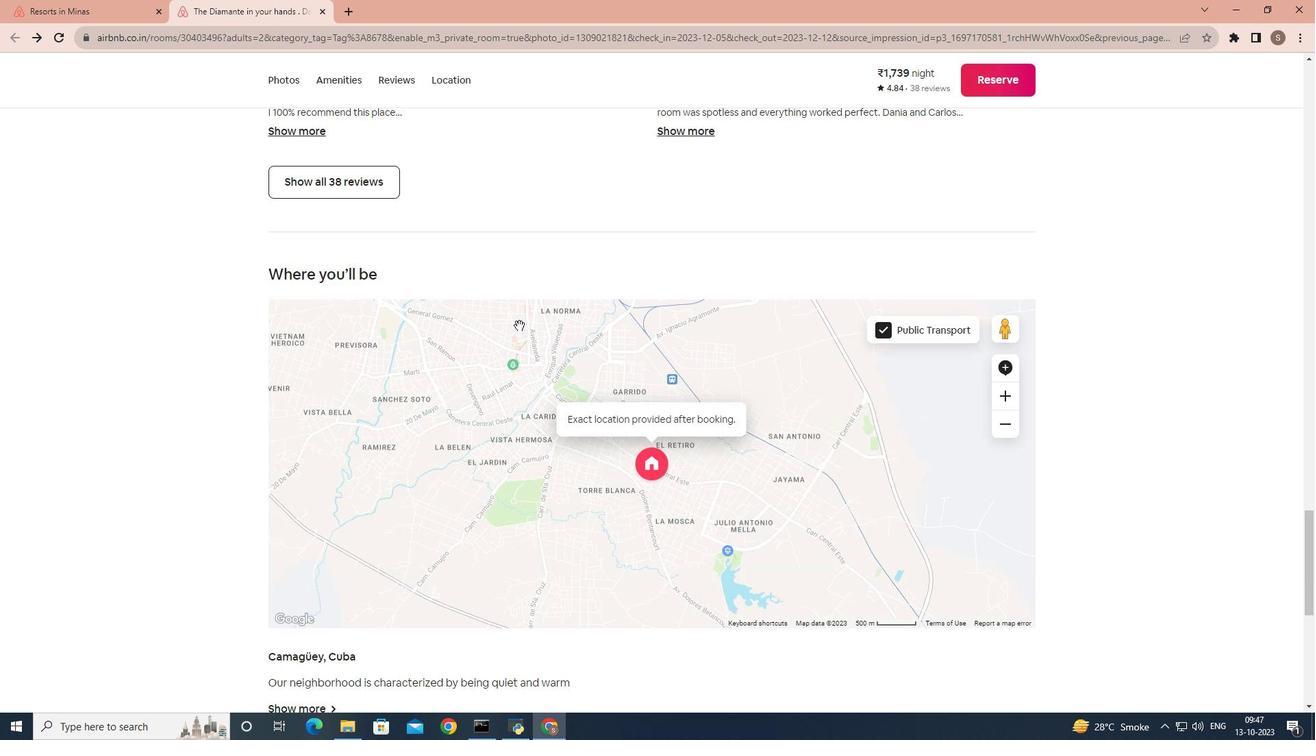 
Action: Mouse scrolled (519, 326) with delta (0, 0)
Screenshot: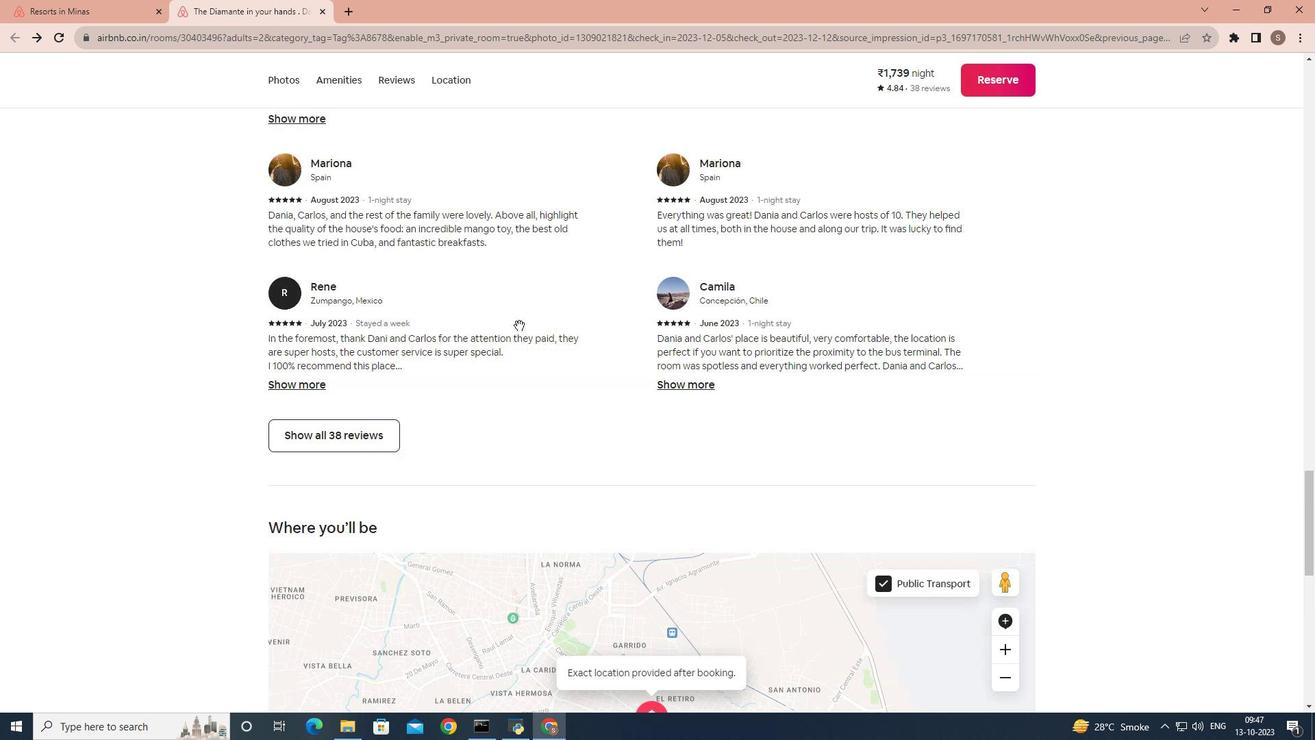 
Action: Mouse scrolled (519, 326) with delta (0, 0)
